 Task: Buy 2 Tailgate Window from Motors section under best seller category for shipping address: Kimberly Smith, 1127 Sharon Lane, South Bend, Indiana 46625, Cell Number 5742125169. Pay from credit card ending with 7965, CVV 549
Action: Mouse moved to (13, 91)
Screenshot: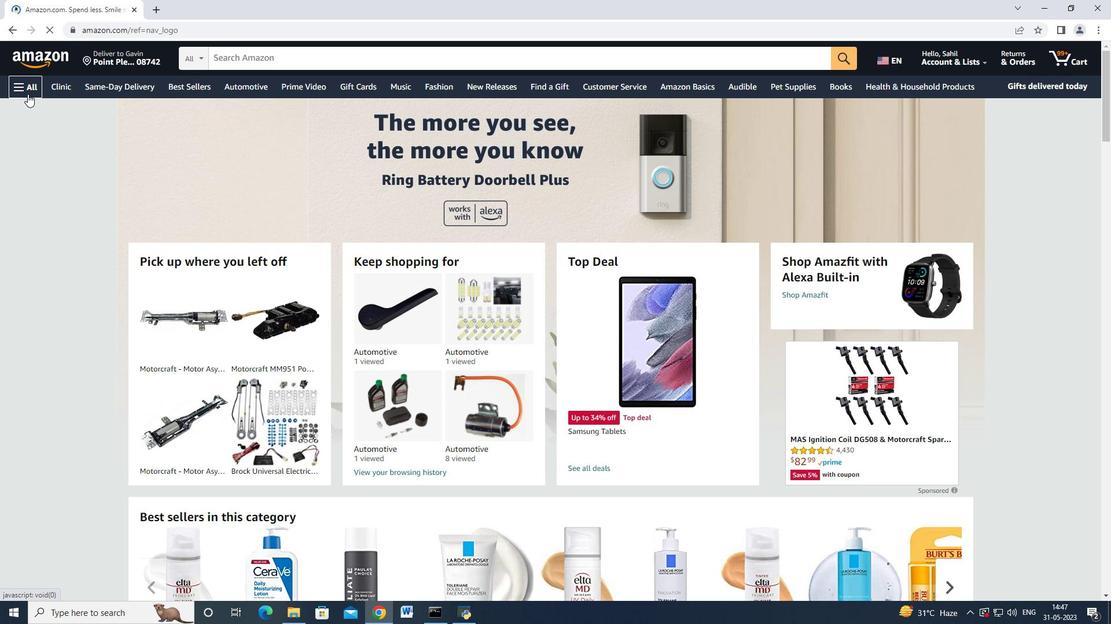 
Action: Mouse pressed left at (13, 91)
Screenshot: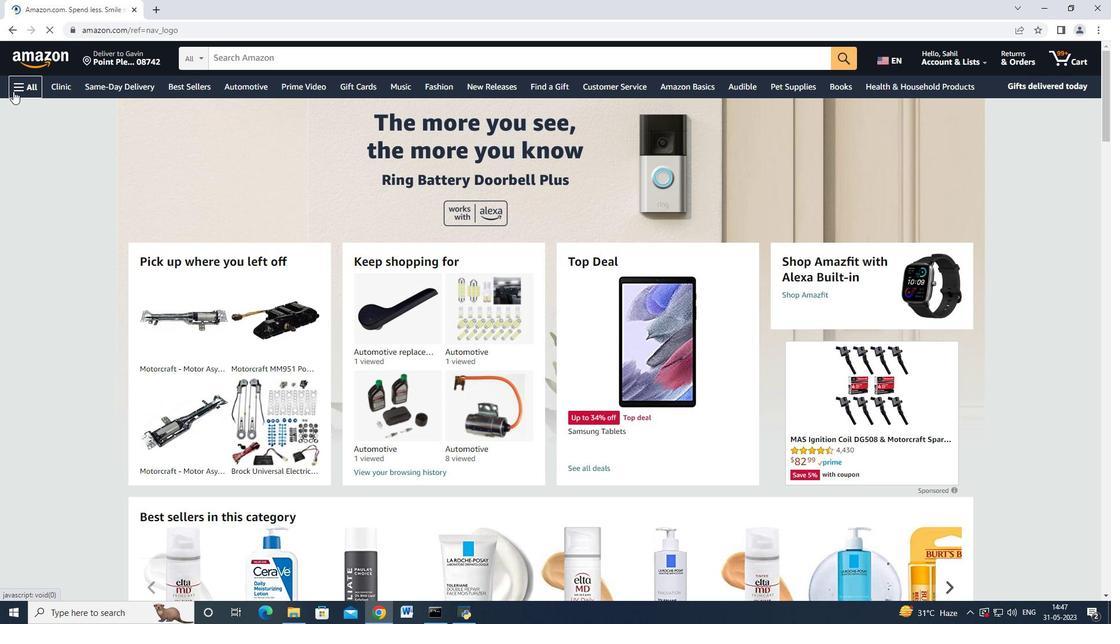 
Action: Mouse moved to (52, 162)
Screenshot: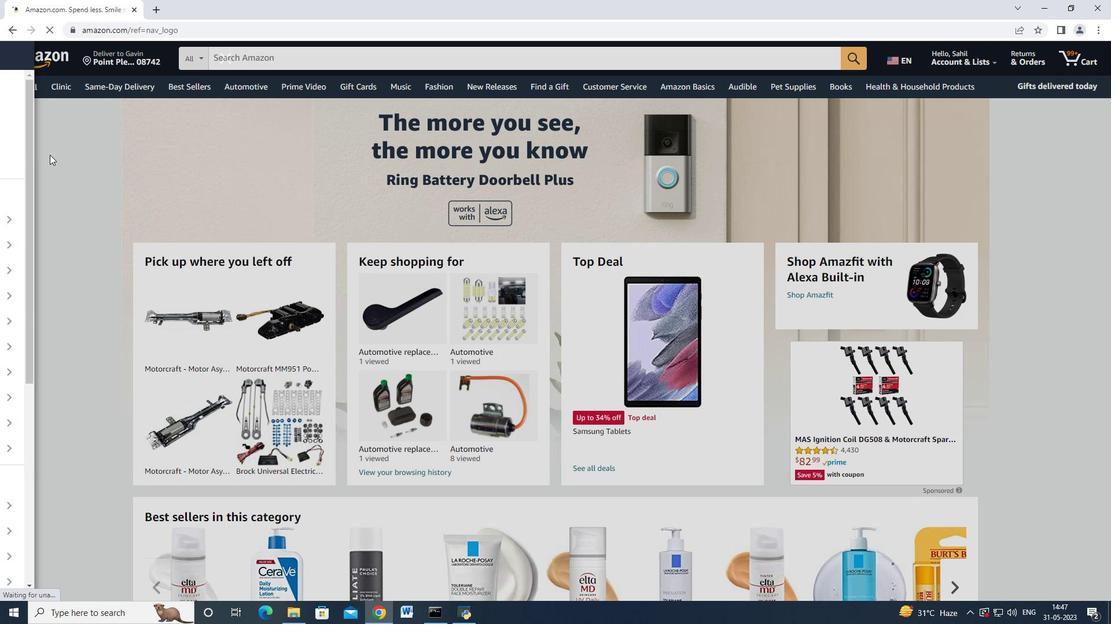 
Action: Mouse scrolled (52, 162) with delta (0, 0)
Screenshot: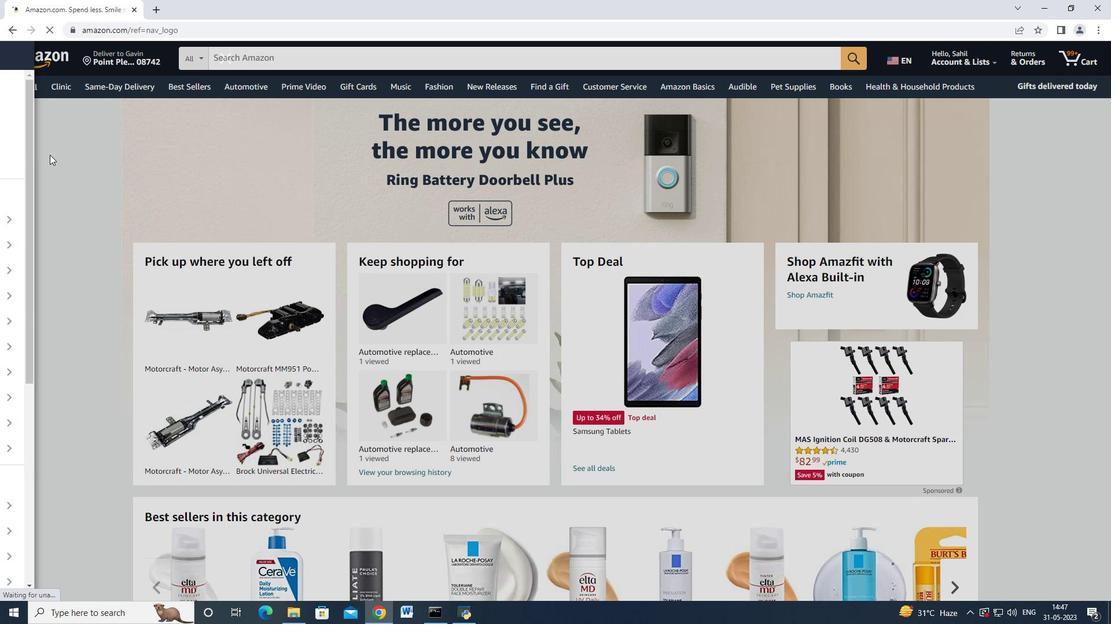
Action: Mouse moved to (53, 164)
Screenshot: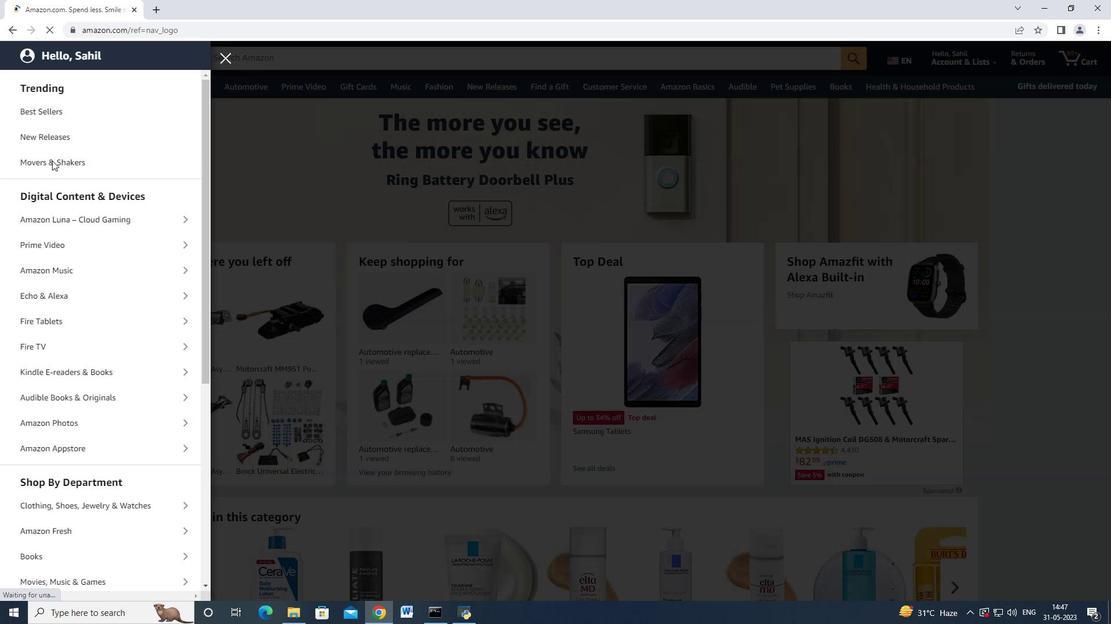 
Action: Mouse scrolled (53, 164) with delta (0, 0)
Screenshot: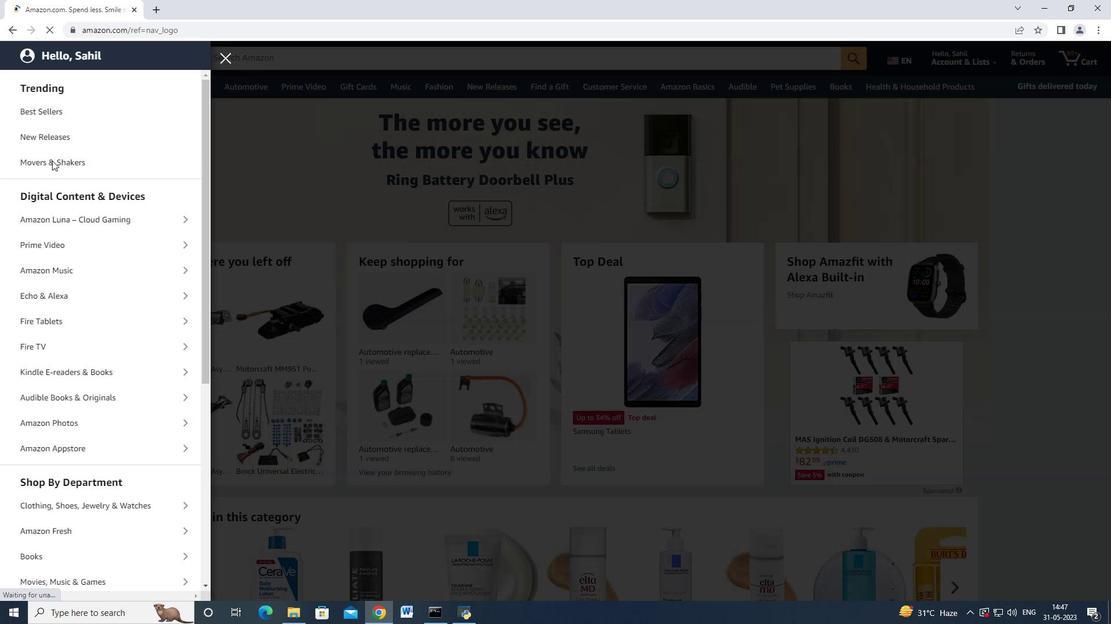 
Action: Mouse moved to (55, 170)
Screenshot: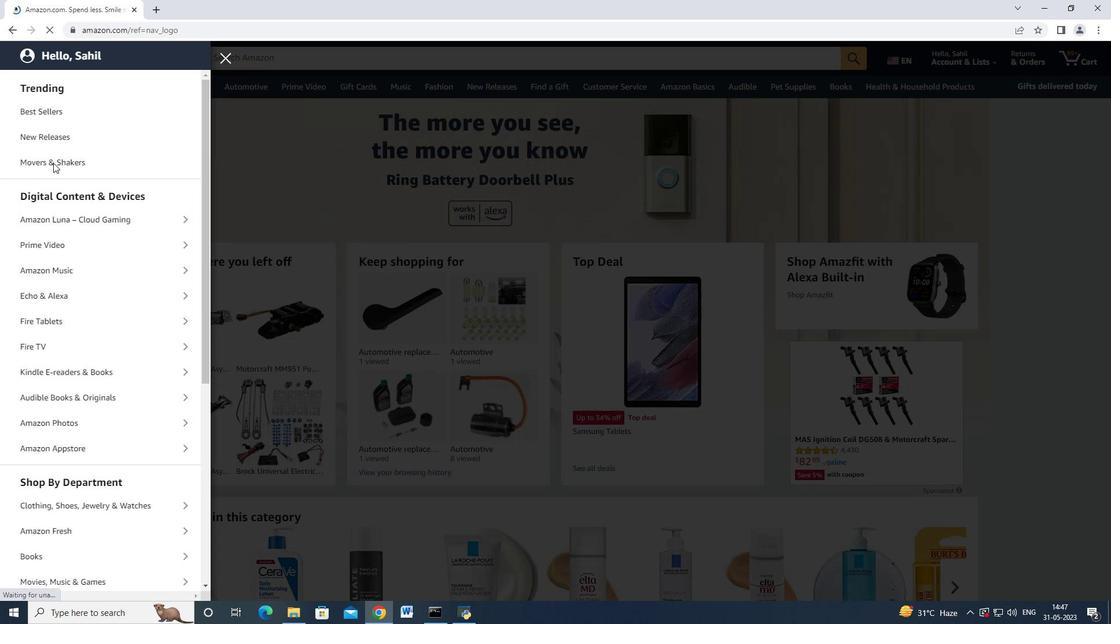 
Action: Mouse scrolled (55, 170) with delta (0, 0)
Screenshot: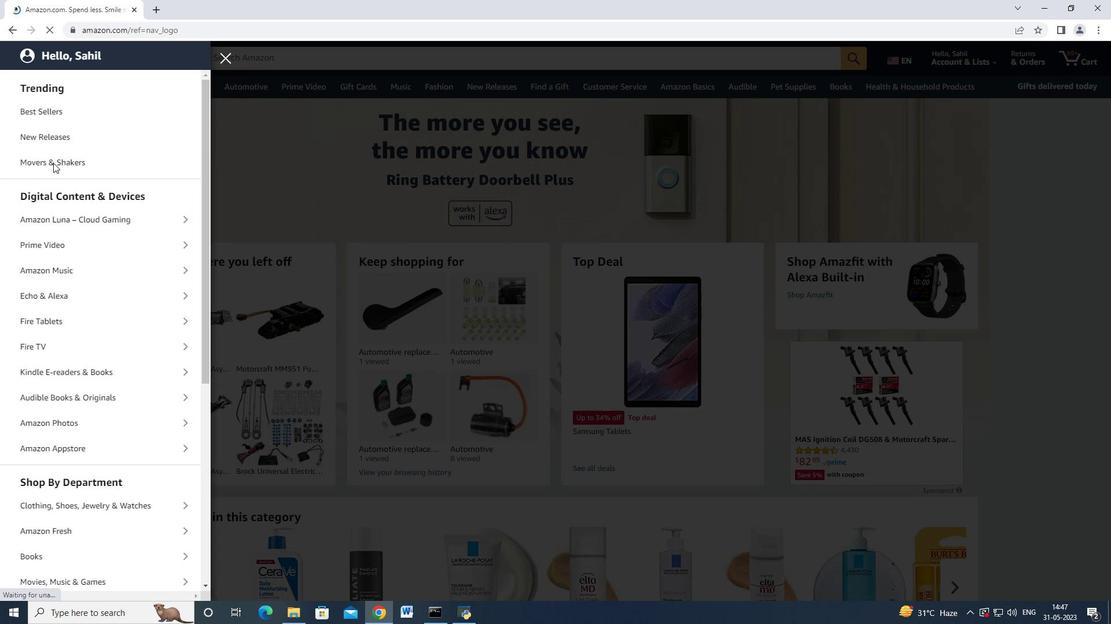 
Action: Mouse moved to (55, 206)
Screenshot: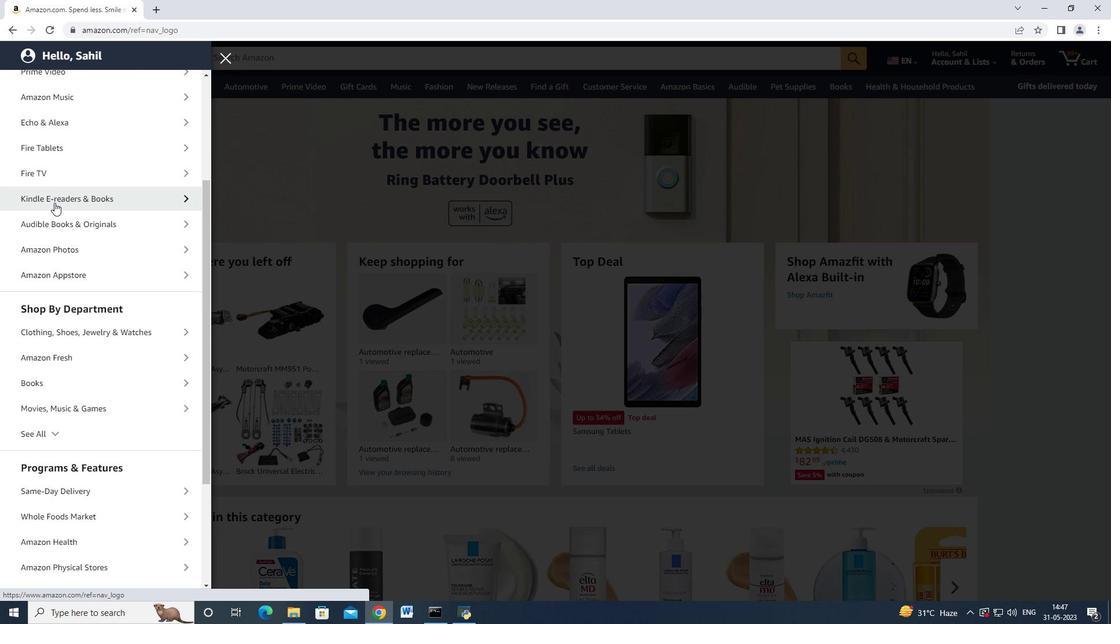 
Action: Mouse scrolled (55, 206) with delta (0, 0)
Screenshot: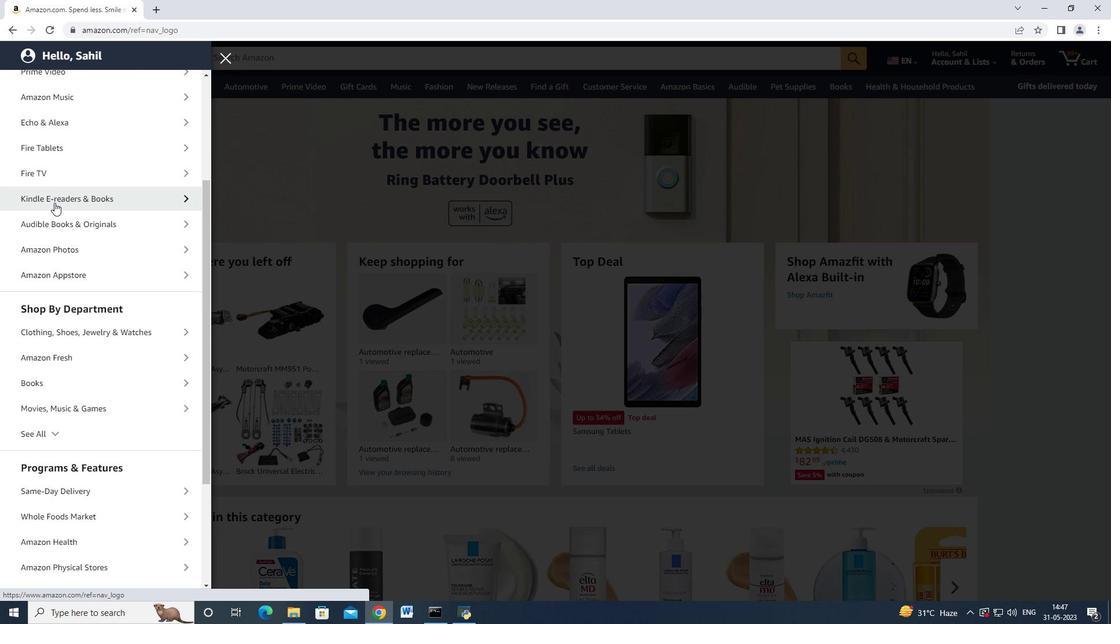 
Action: Mouse moved to (61, 221)
Screenshot: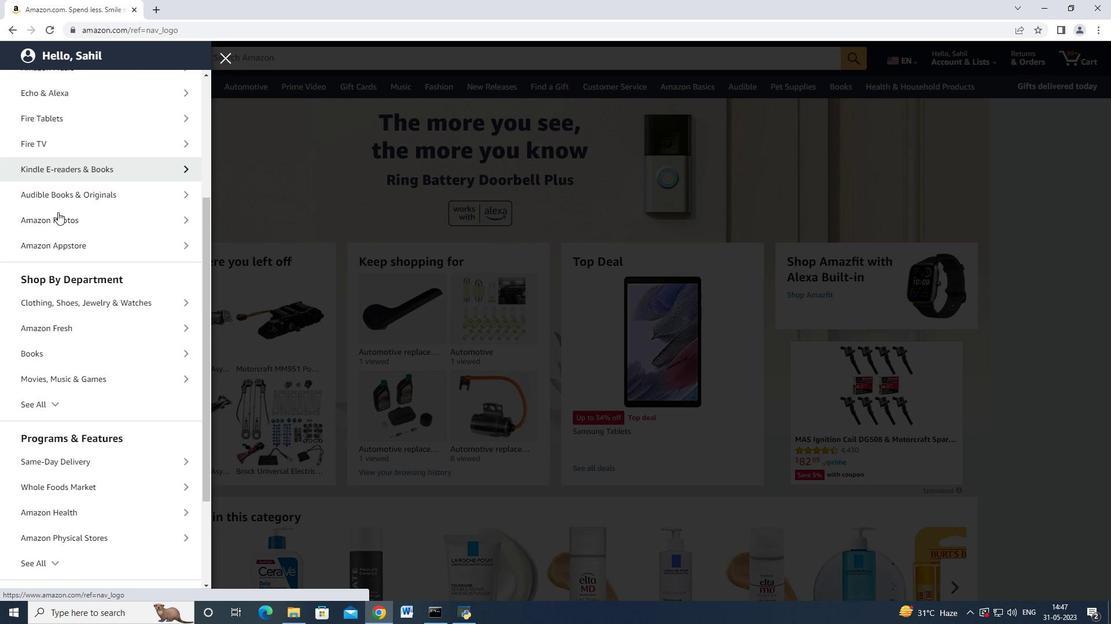 
Action: Mouse scrolled (61, 220) with delta (0, 0)
Screenshot: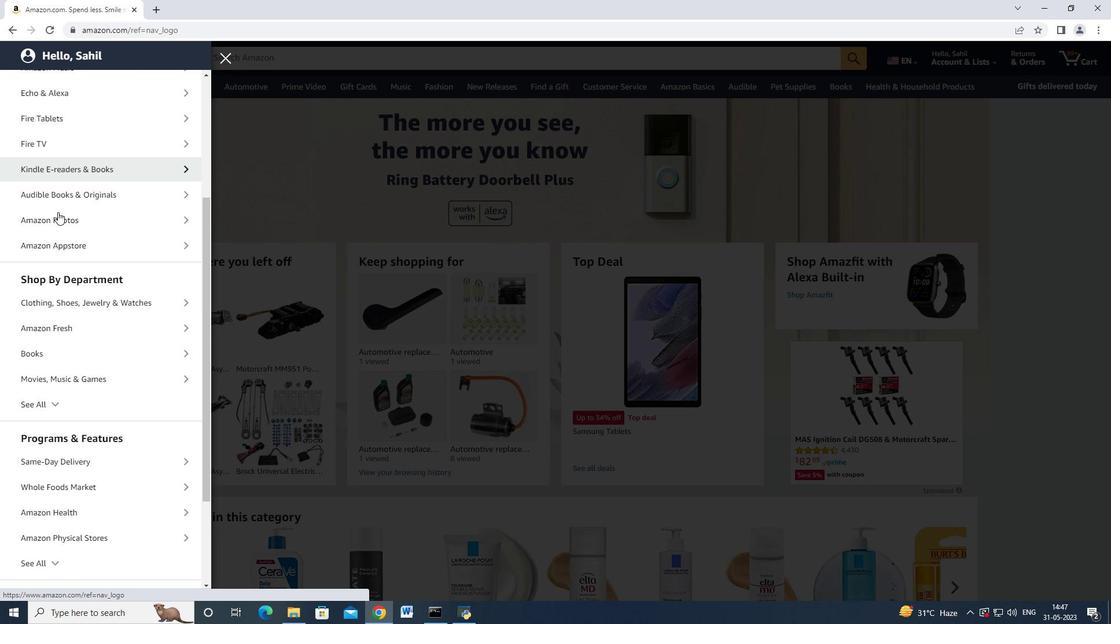 
Action: Mouse moved to (57, 320)
Screenshot: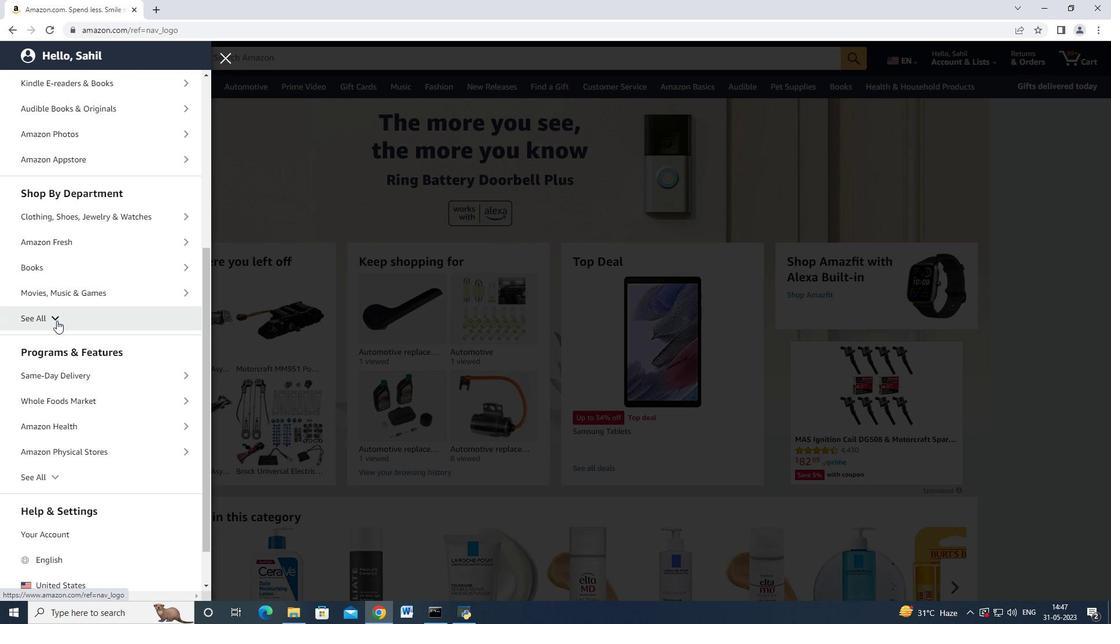 
Action: Mouse pressed left at (57, 320)
Screenshot: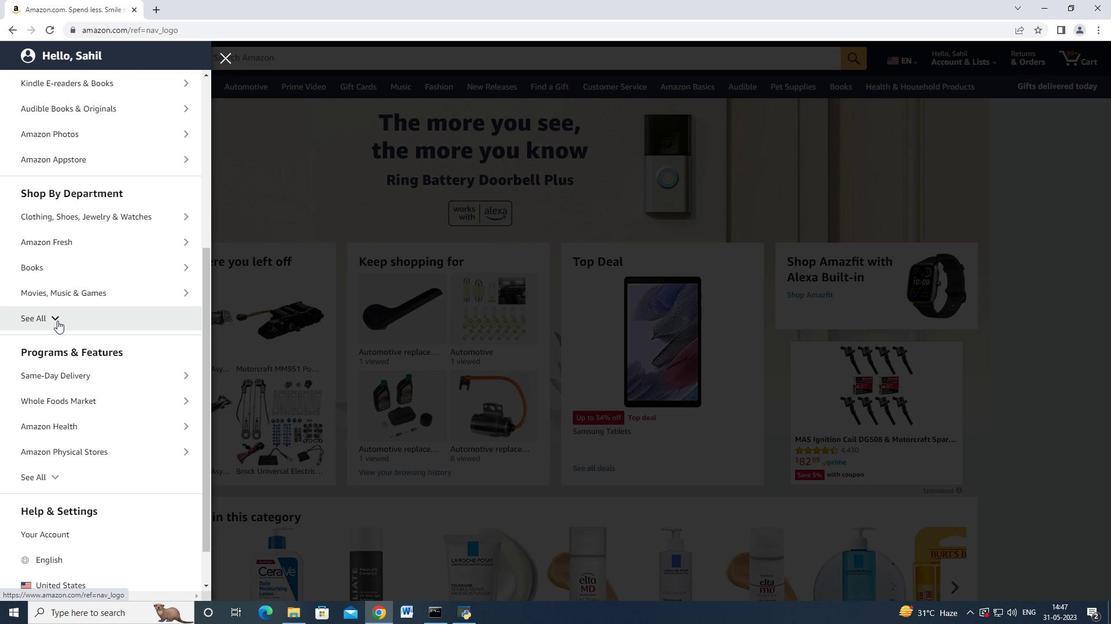 
Action: Mouse moved to (60, 317)
Screenshot: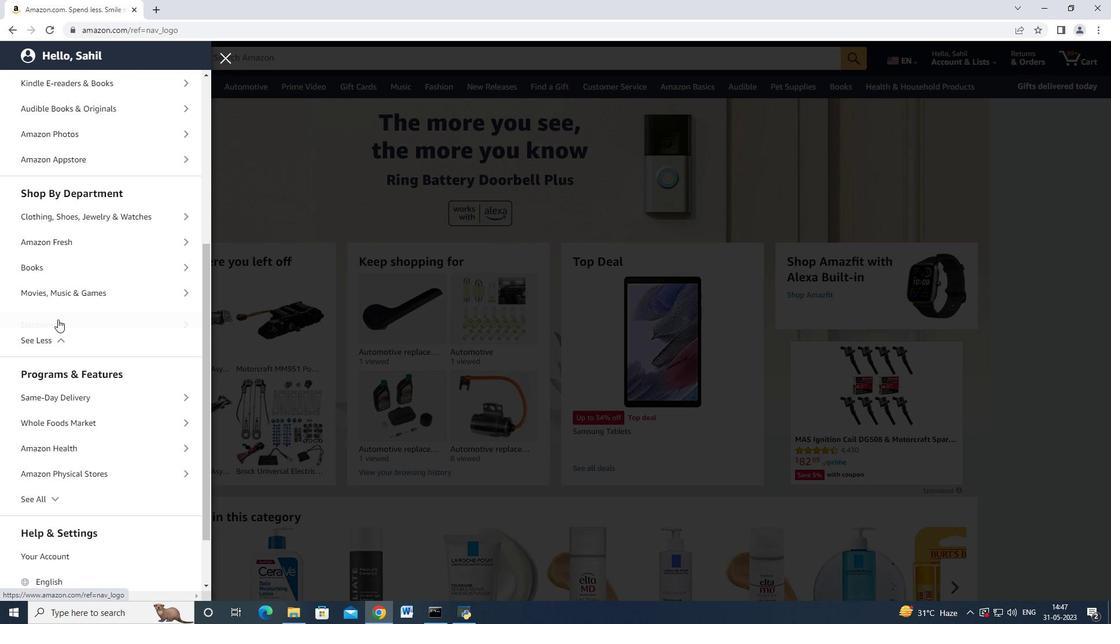 
Action: Mouse scrolled (60, 317) with delta (0, 0)
Screenshot: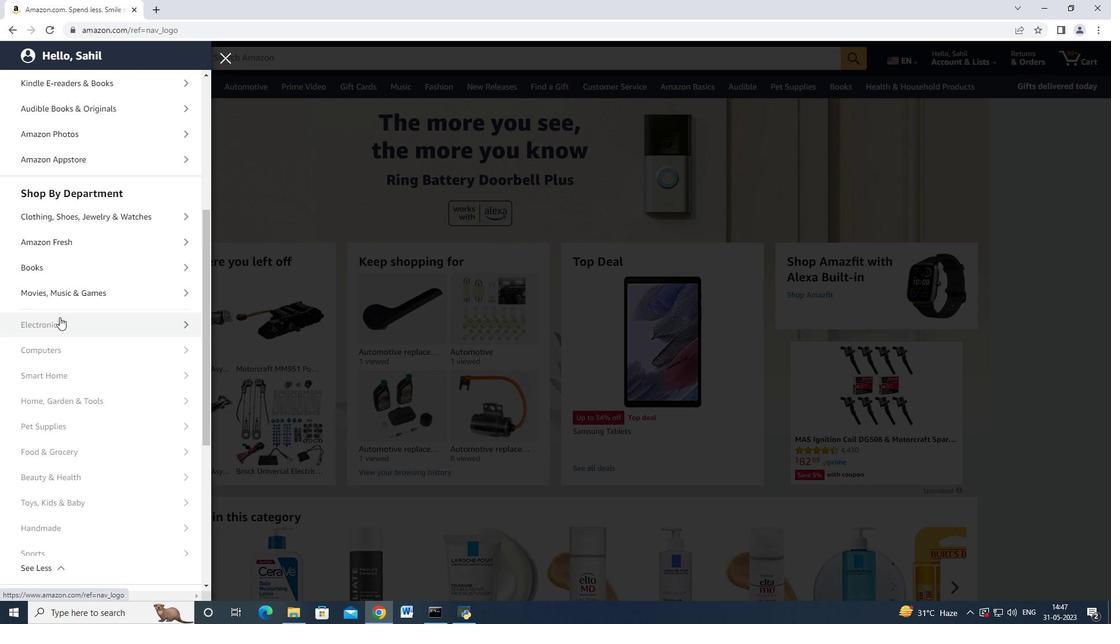 
Action: Mouse scrolled (60, 317) with delta (0, 0)
Screenshot: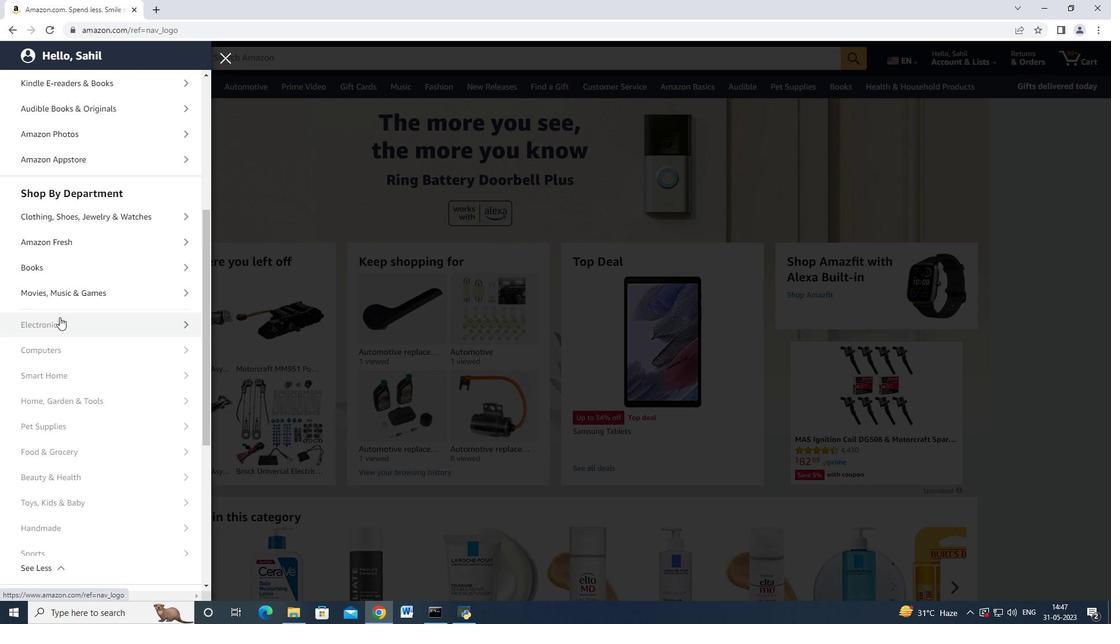 
Action: Mouse scrolled (60, 317) with delta (0, 0)
Screenshot: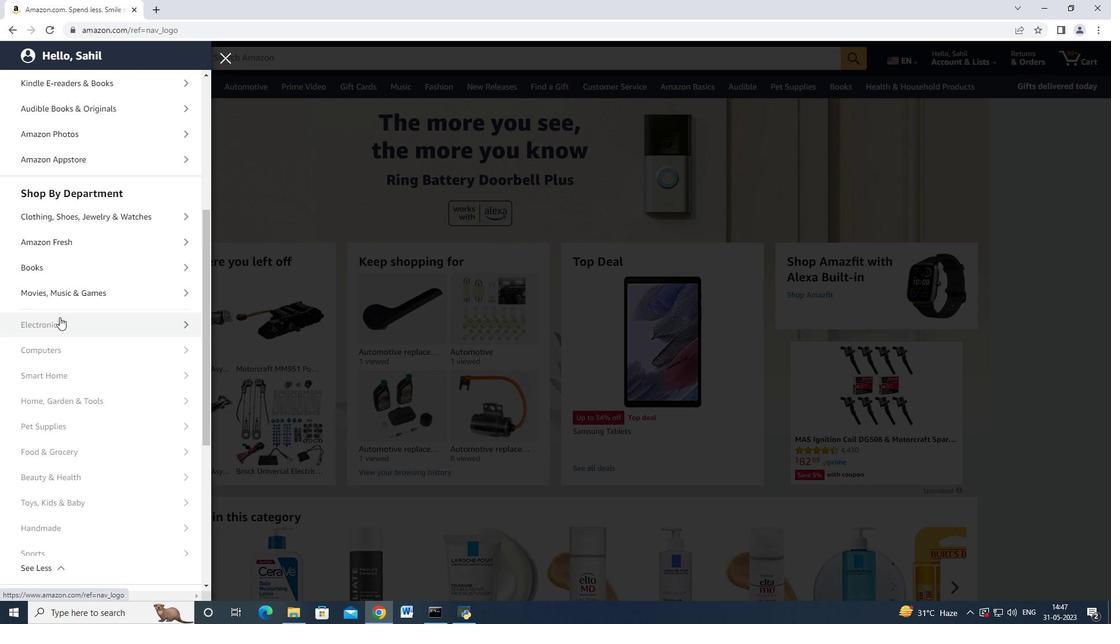 
Action: Mouse scrolled (60, 317) with delta (0, 0)
Screenshot: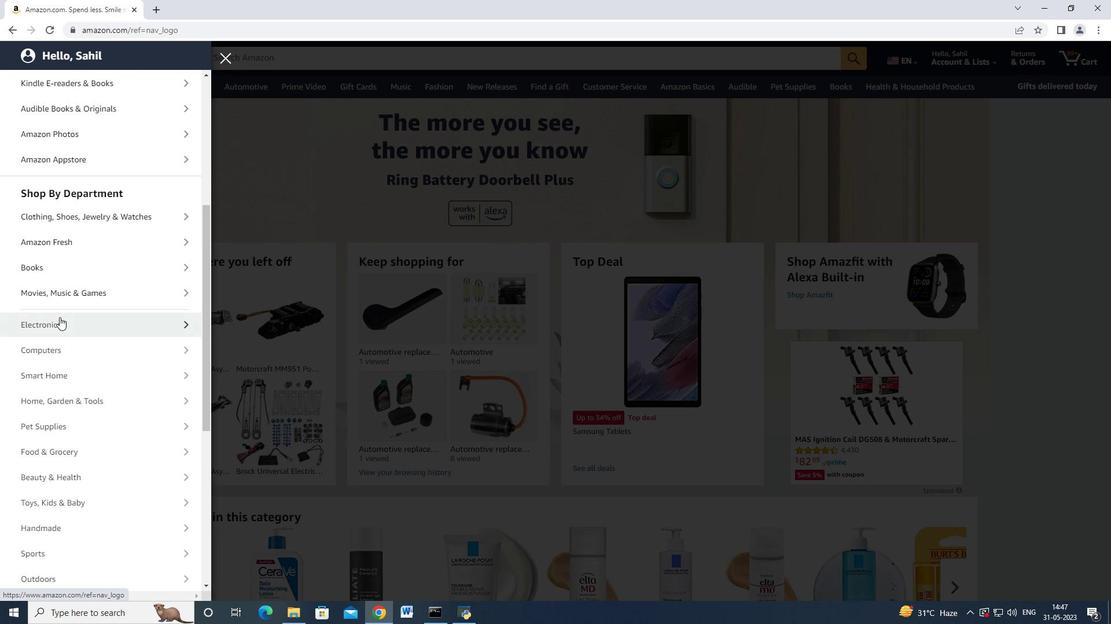 
Action: Mouse moved to (76, 368)
Screenshot: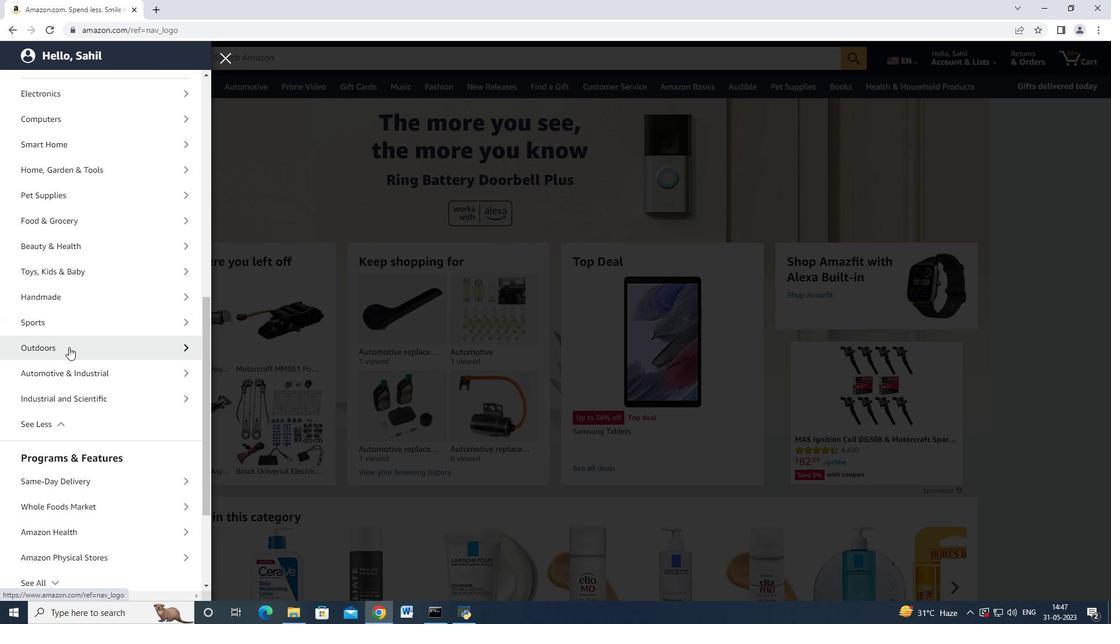 
Action: Mouse pressed left at (76, 368)
Screenshot: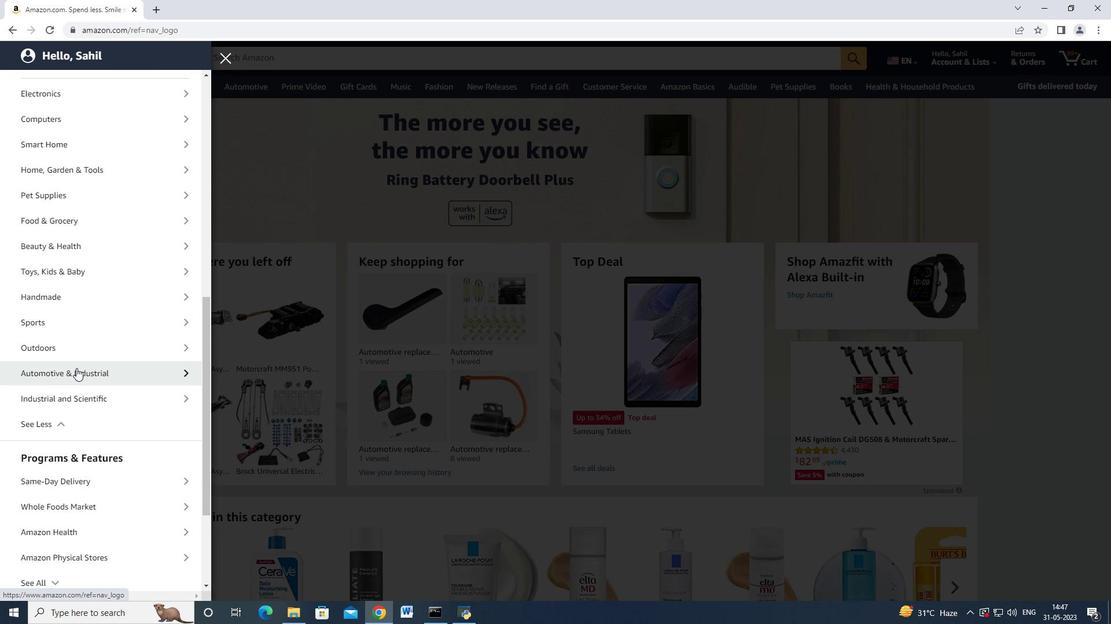 
Action: Mouse moved to (89, 133)
Screenshot: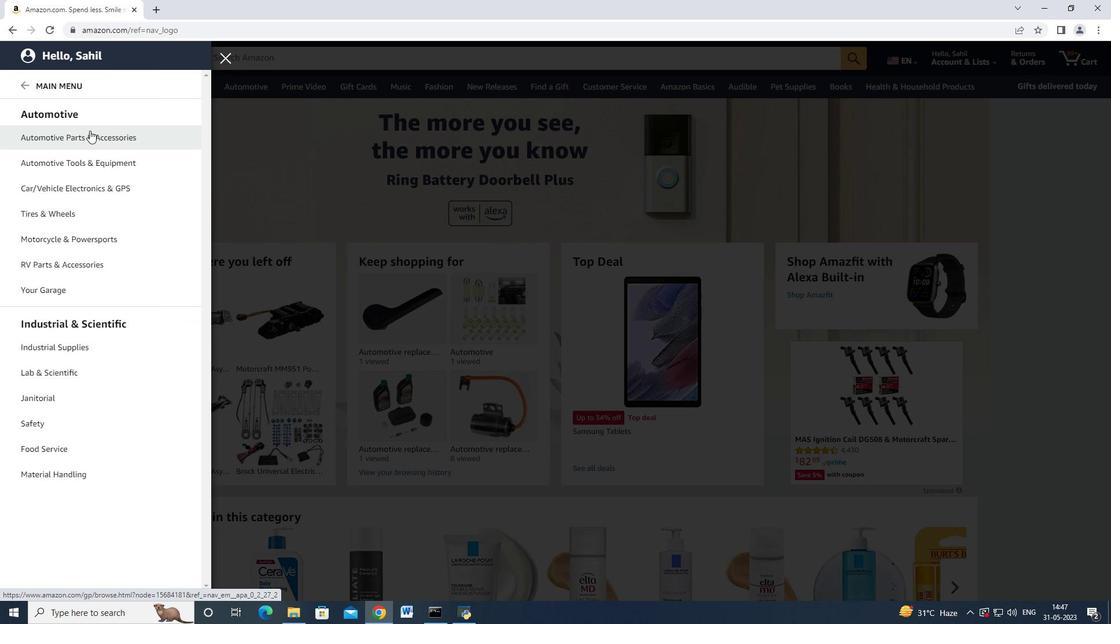 
Action: Mouse pressed left at (89, 133)
Screenshot: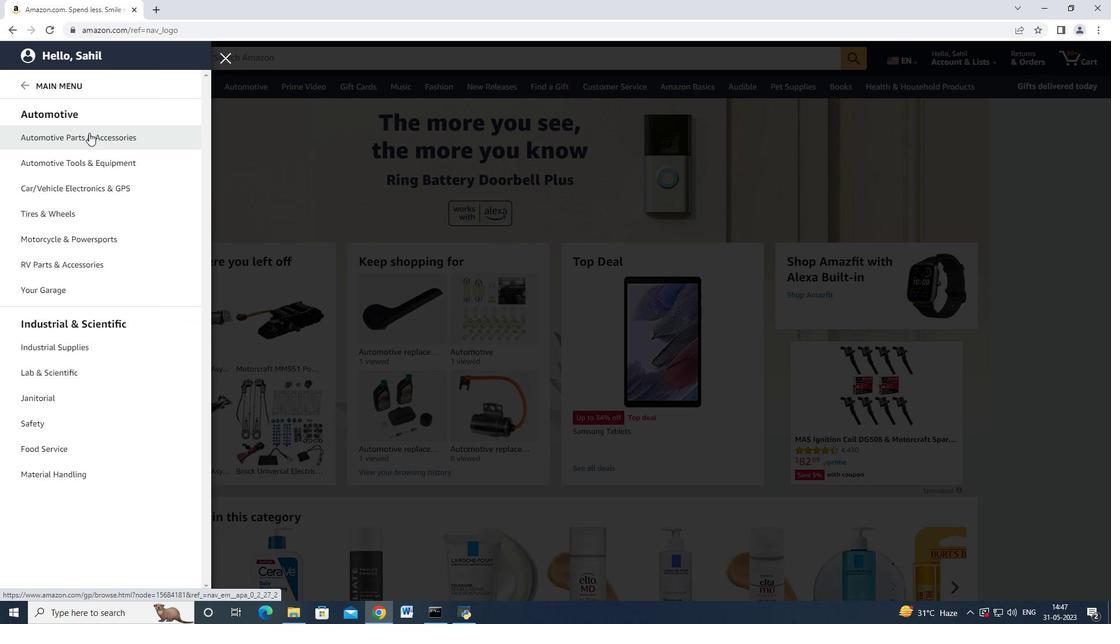
Action: Mouse moved to (200, 107)
Screenshot: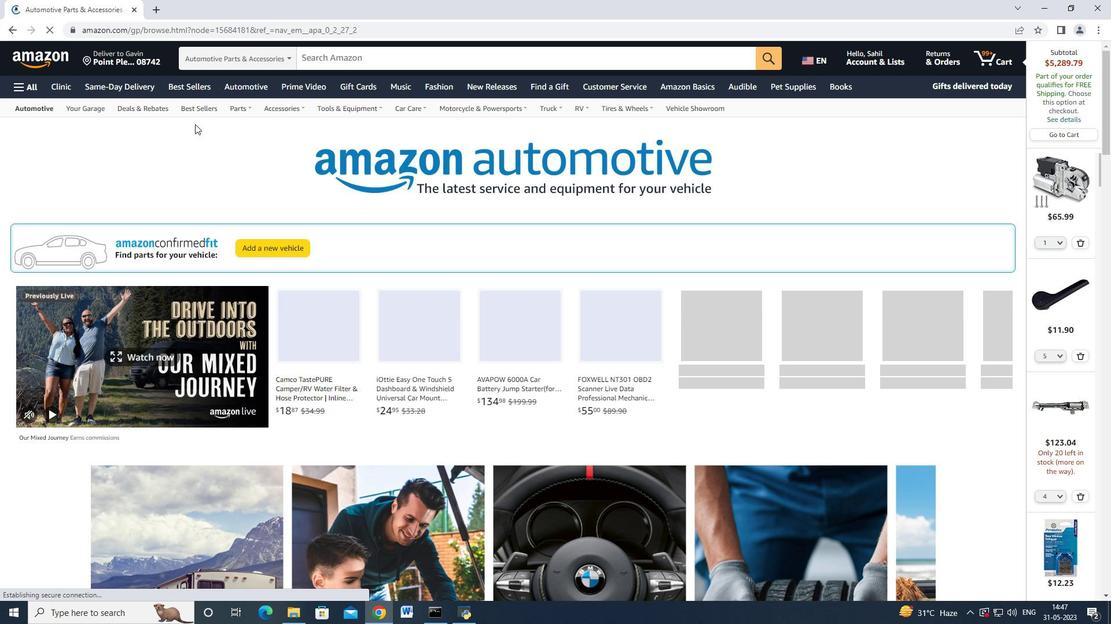 
Action: Mouse pressed left at (200, 107)
Screenshot: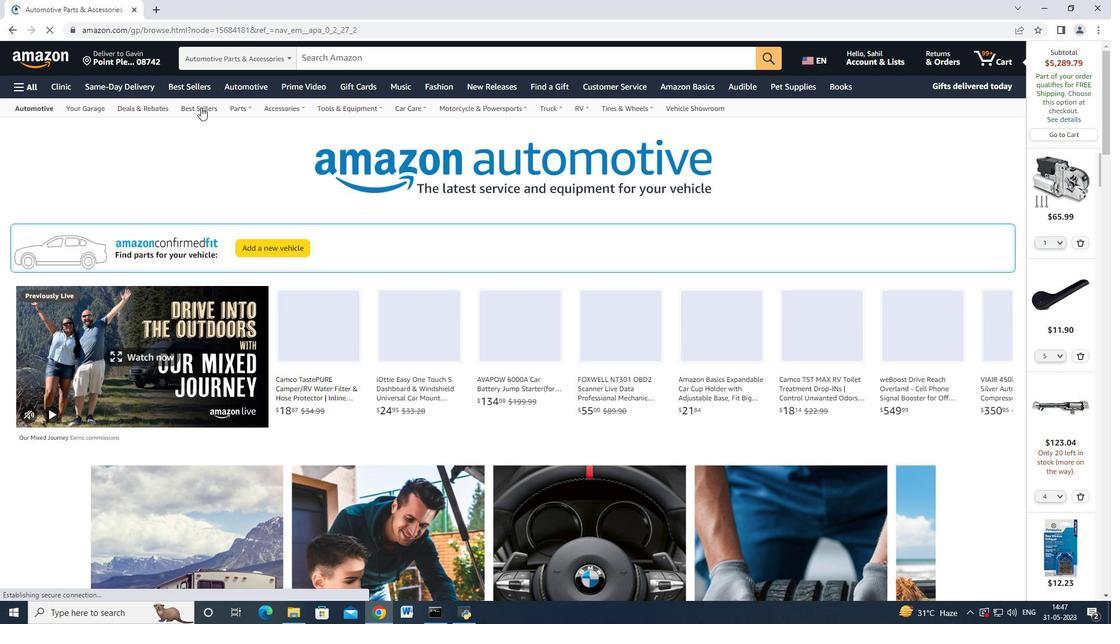 
Action: Mouse moved to (155, 148)
Screenshot: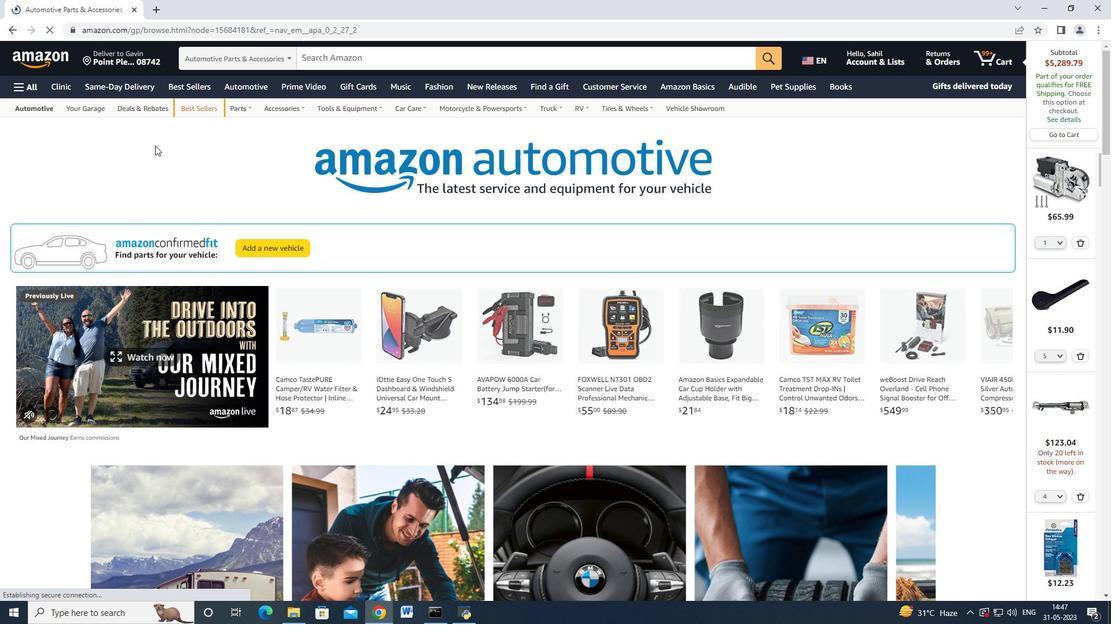 
Action: Mouse scrolled (155, 147) with delta (0, 0)
Screenshot: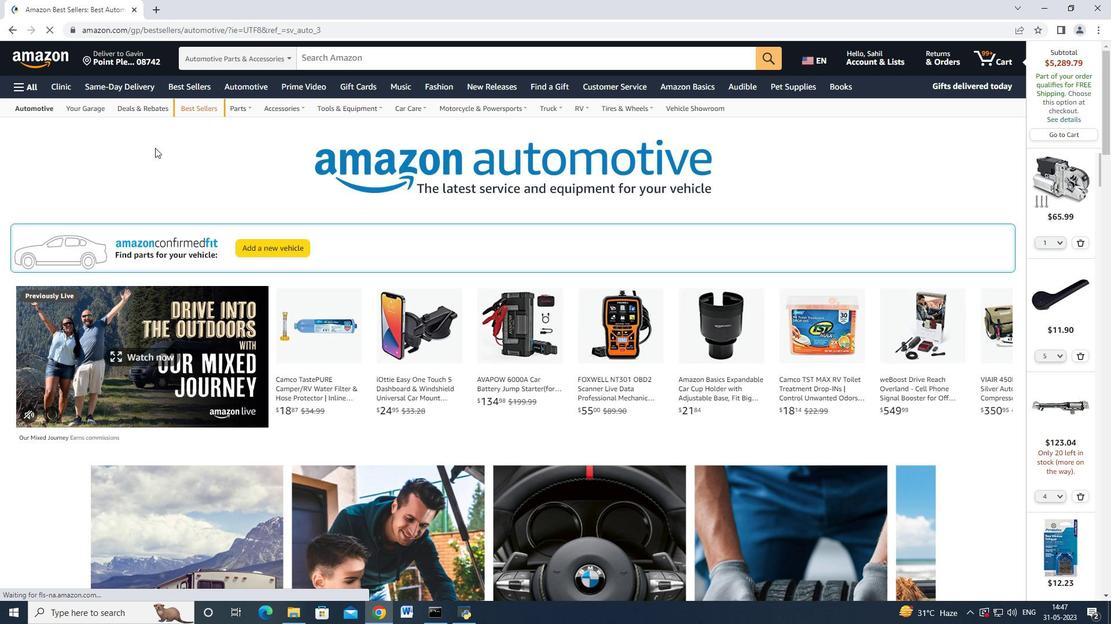 
Action: Mouse moved to (126, 237)
Screenshot: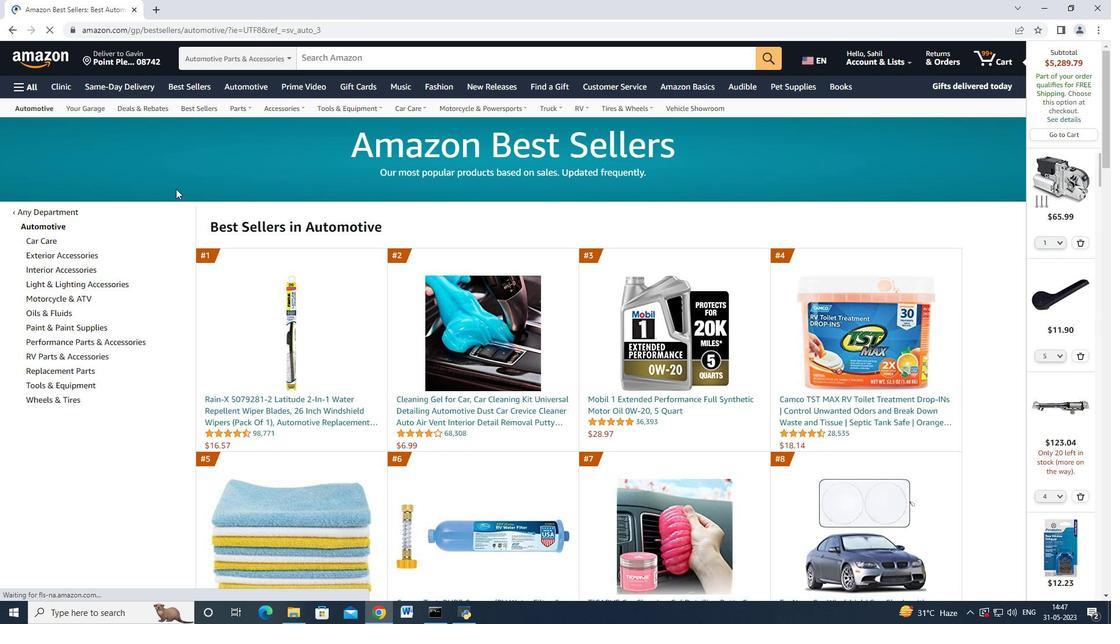 
Action: Mouse scrolled (175, 198) with delta (0, 0)
Screenshot: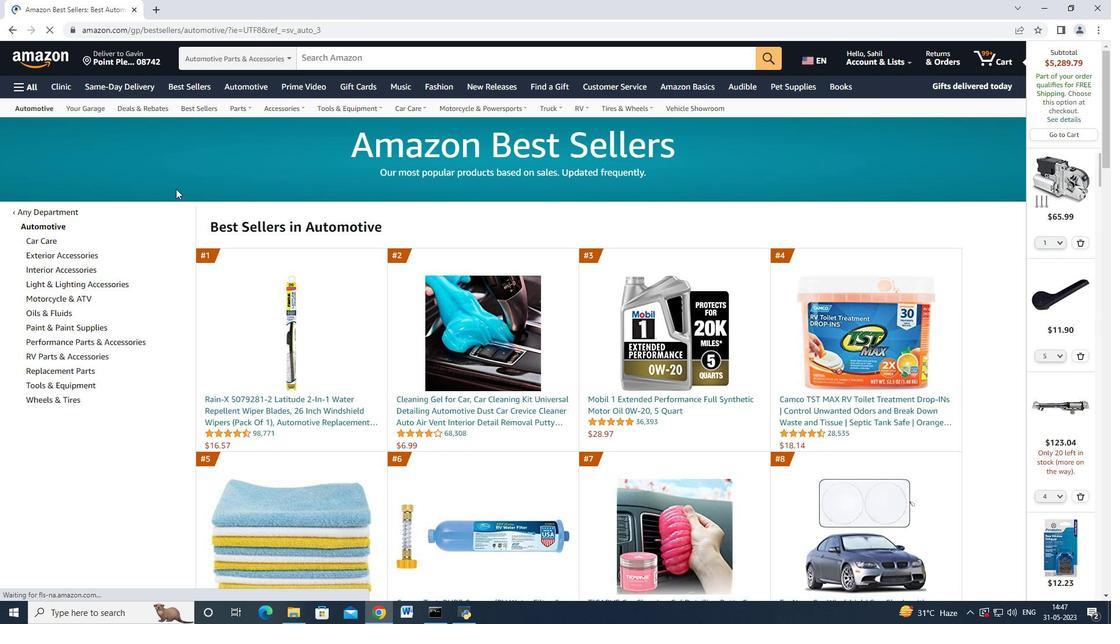 
Action: Mouse moved to (71, 312)
Screenshot: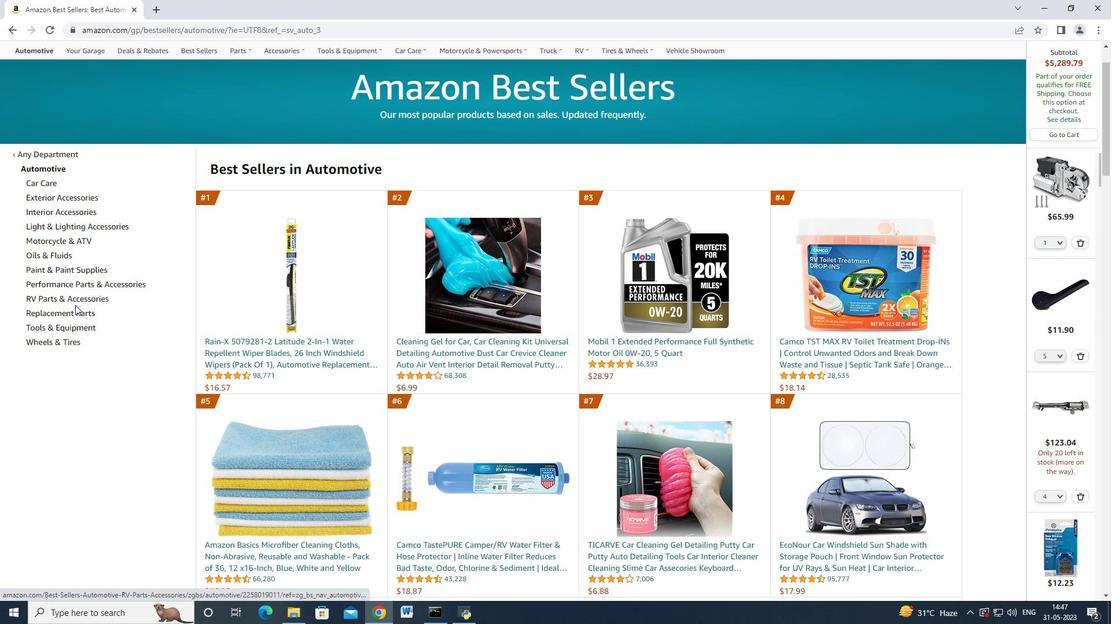 
Action: Mouse pressed left at (71, 312)
Screenshot: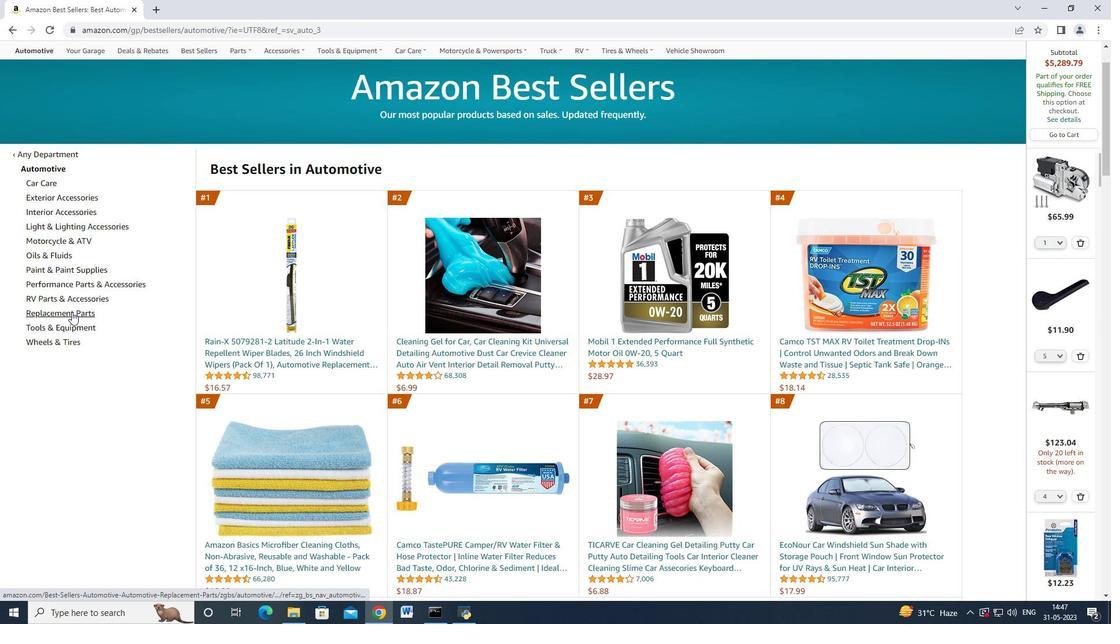 
Action: Mouse moved to (149, 309)
Screenshot: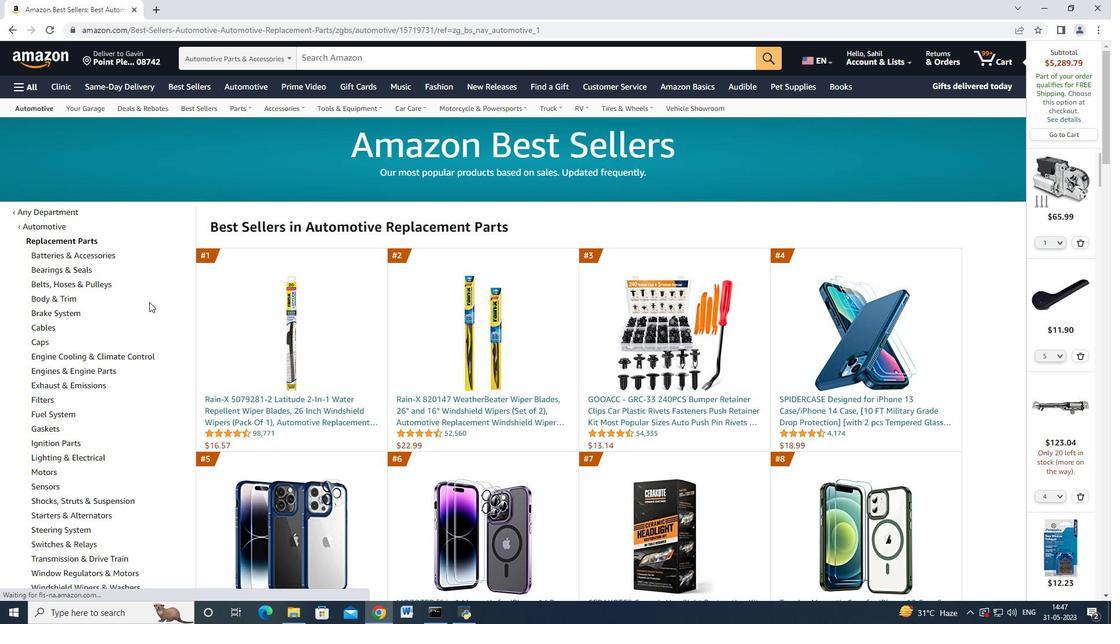 
Action: Mouse scrolled (149, 309) with delta (0, 0)
Screenshot: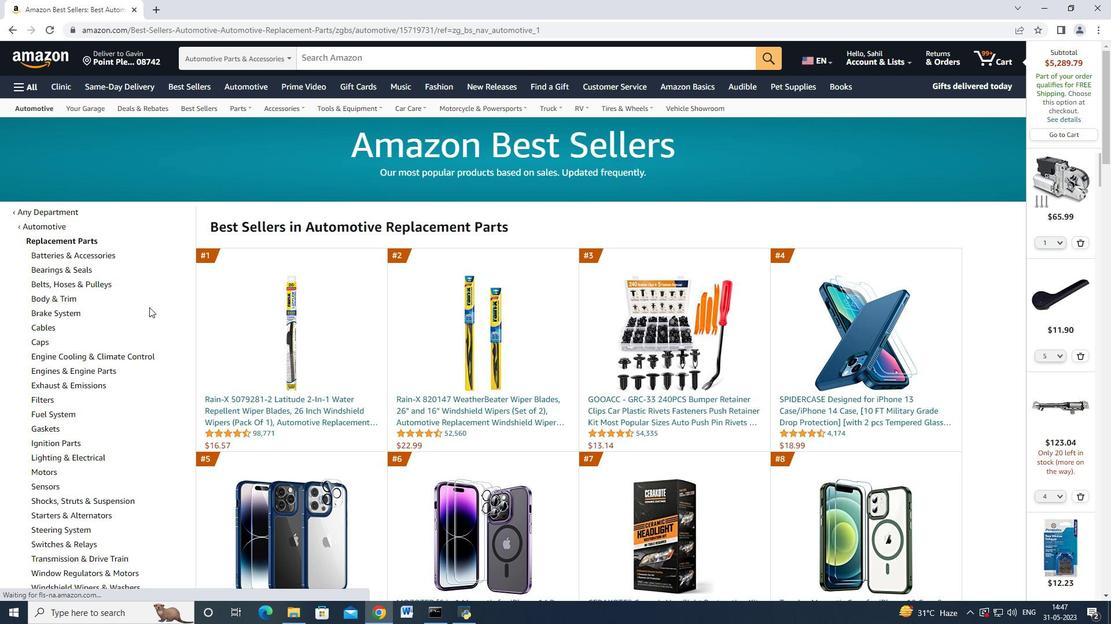
Action: Mouse moved to (149, 310)
Screenshot: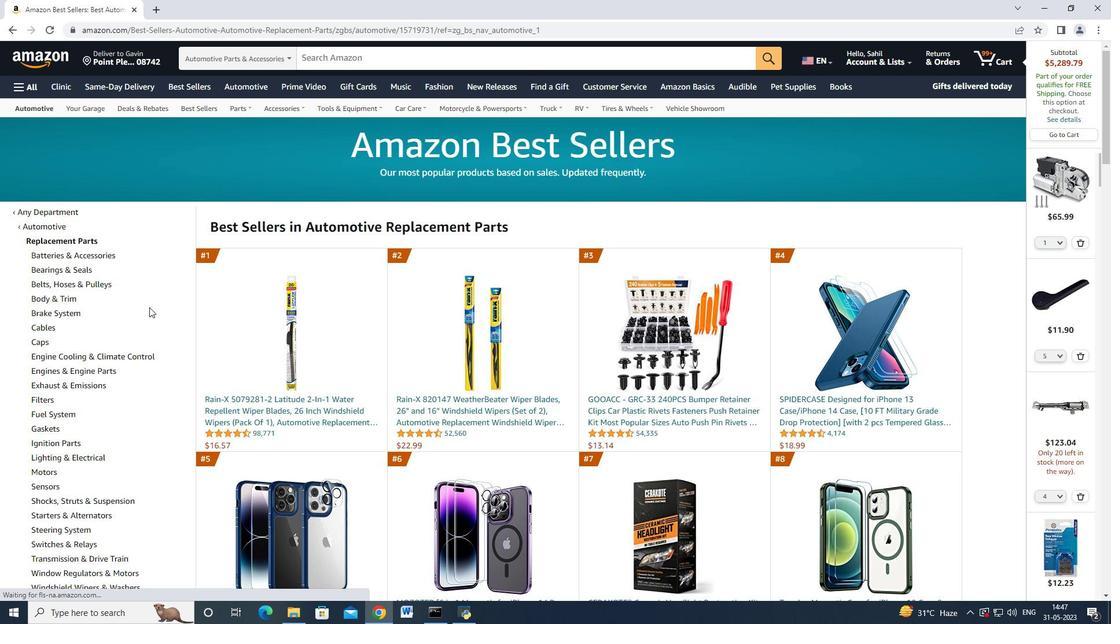 
Action: Mouse scrolled (149, 309) with delta (0, 0)
Screenshot: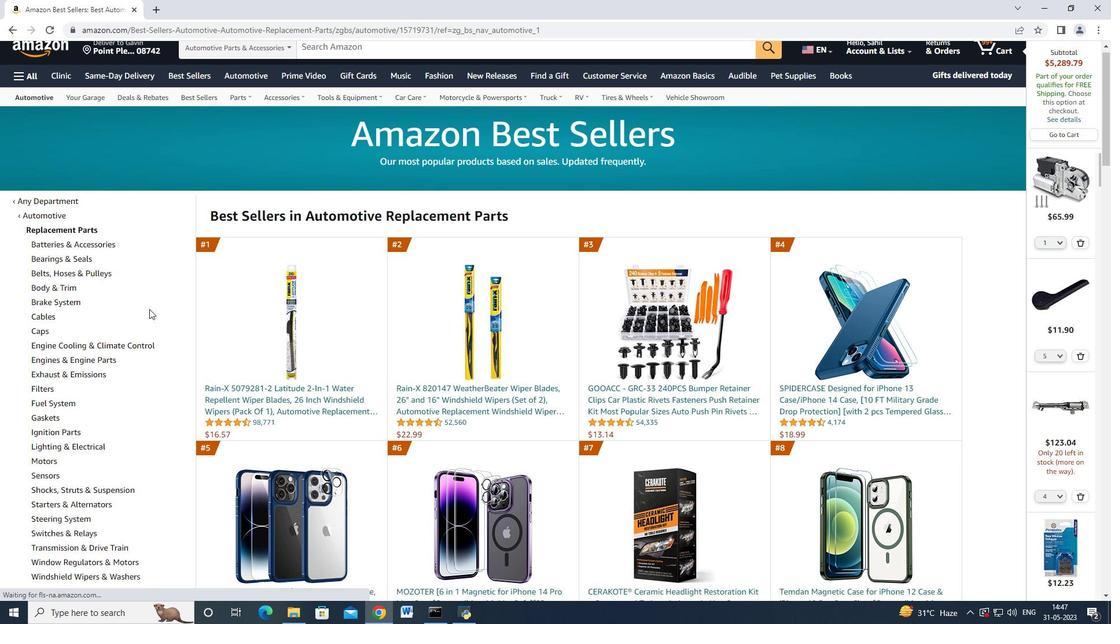 
Action: Mouse moved to (43, 358)
Screenshot: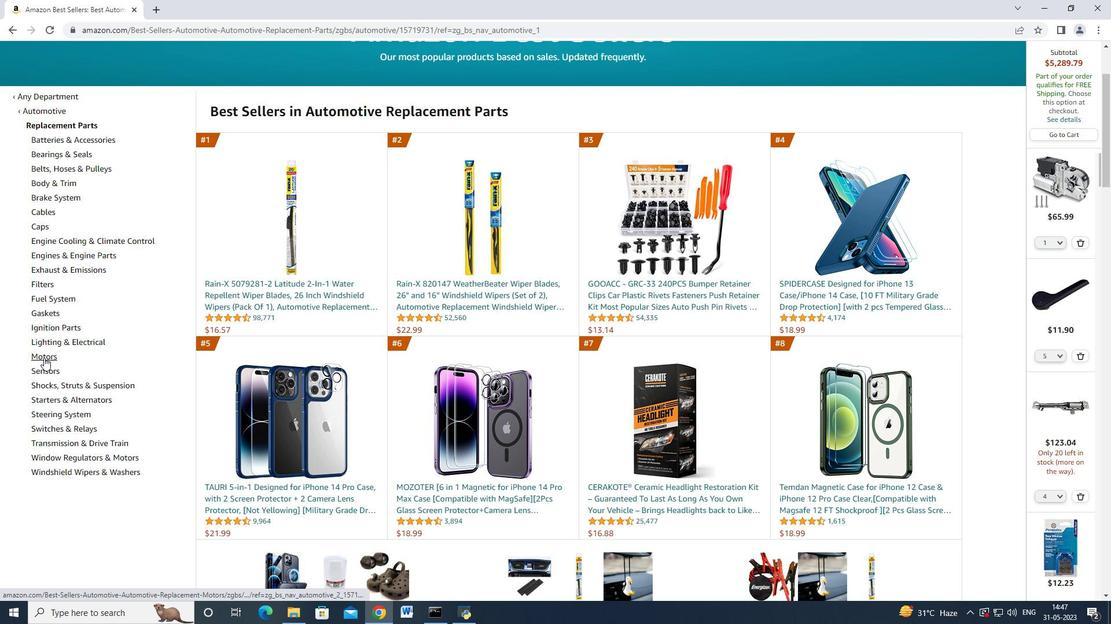 
Action: Mouse pressed left at (43, 358)
Screenshot: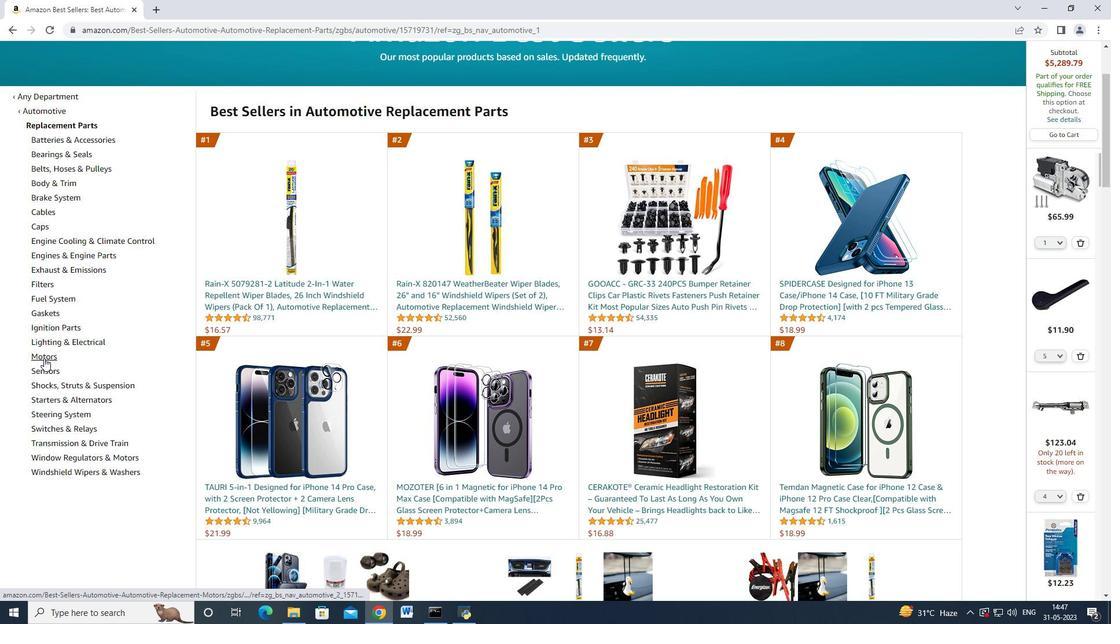 
Action: Mouse moved to (175, 311)
Screenshot: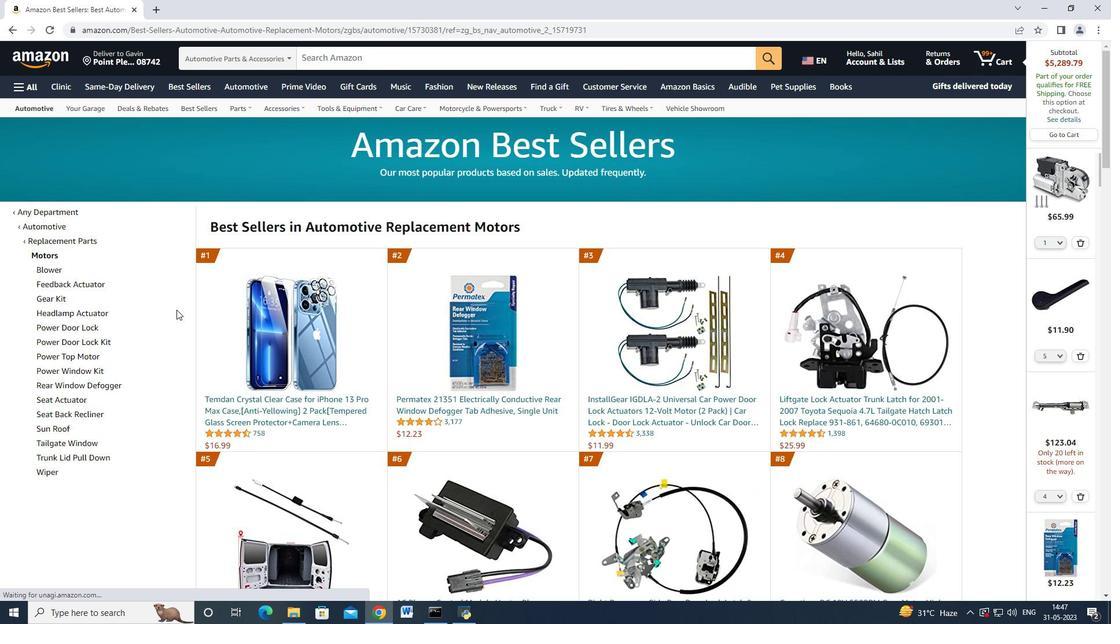 
Action: Mouse scrolled (175, 310) with delta (0, 0)
Screenshot: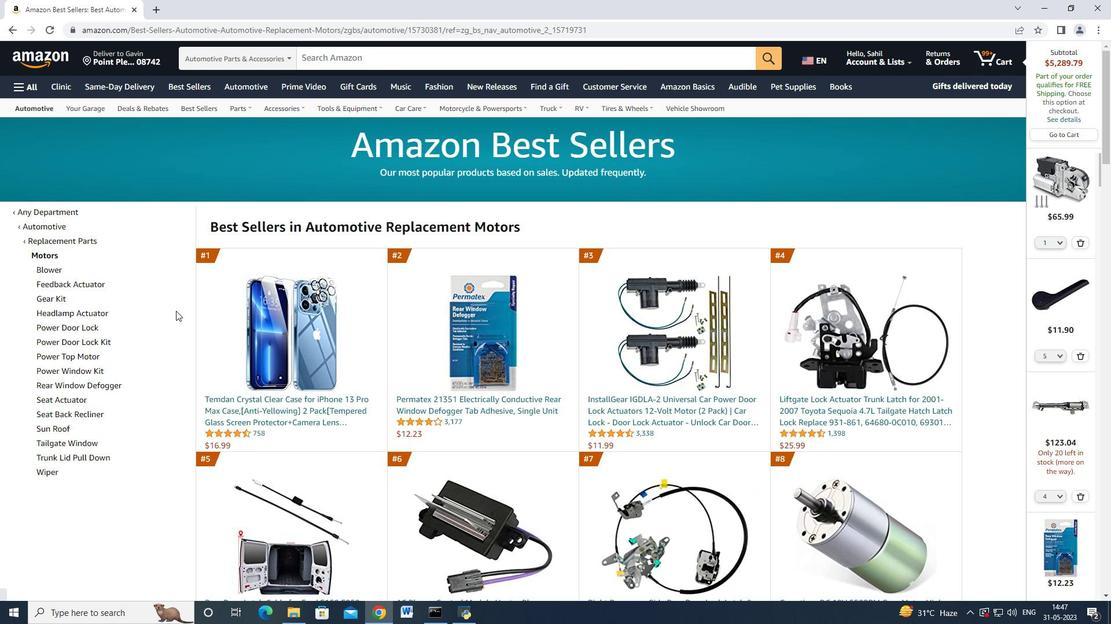 
Action: Mouse moved to (174, 315)
Screenshot: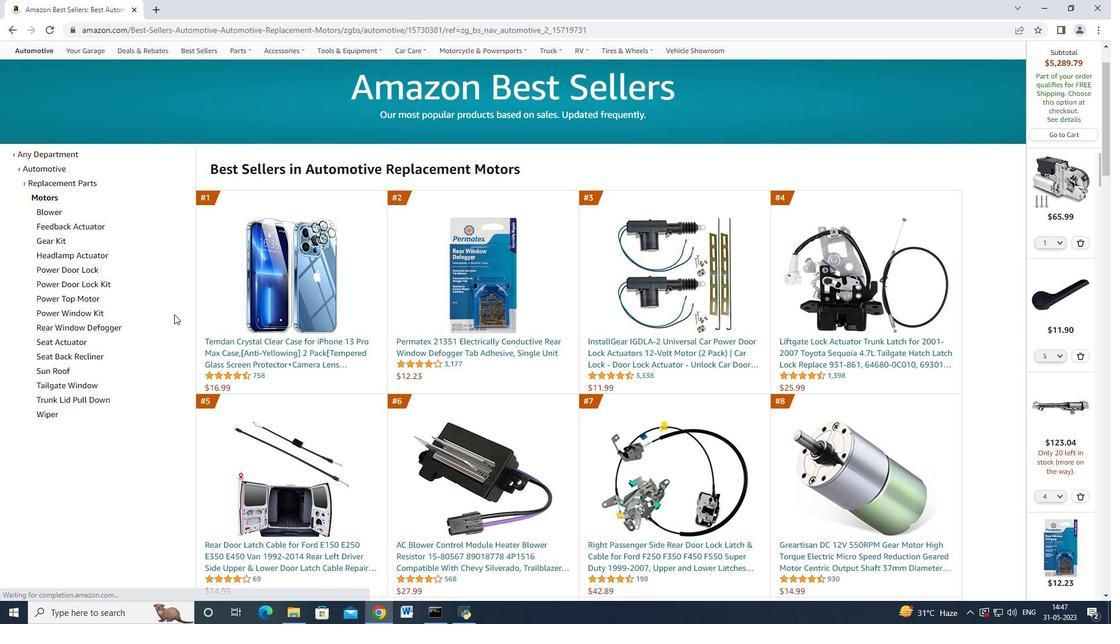 
Action: Mouse scrolled (174, 315) with delta (0, 0)
Screenshot: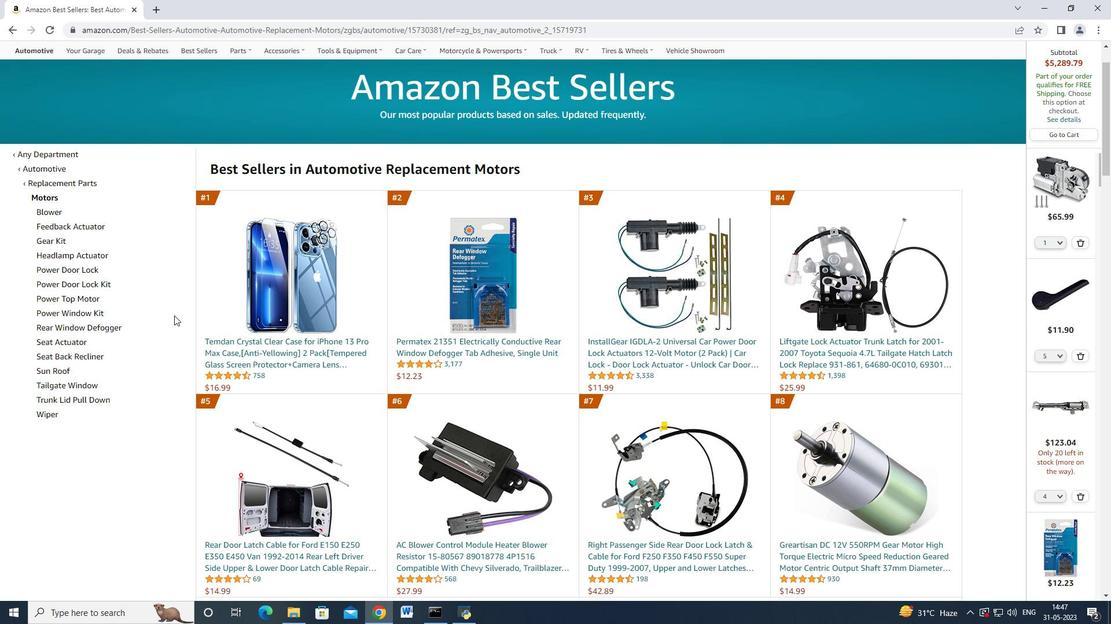 
Action: Mouse moved to (75, 324)
Screenshot: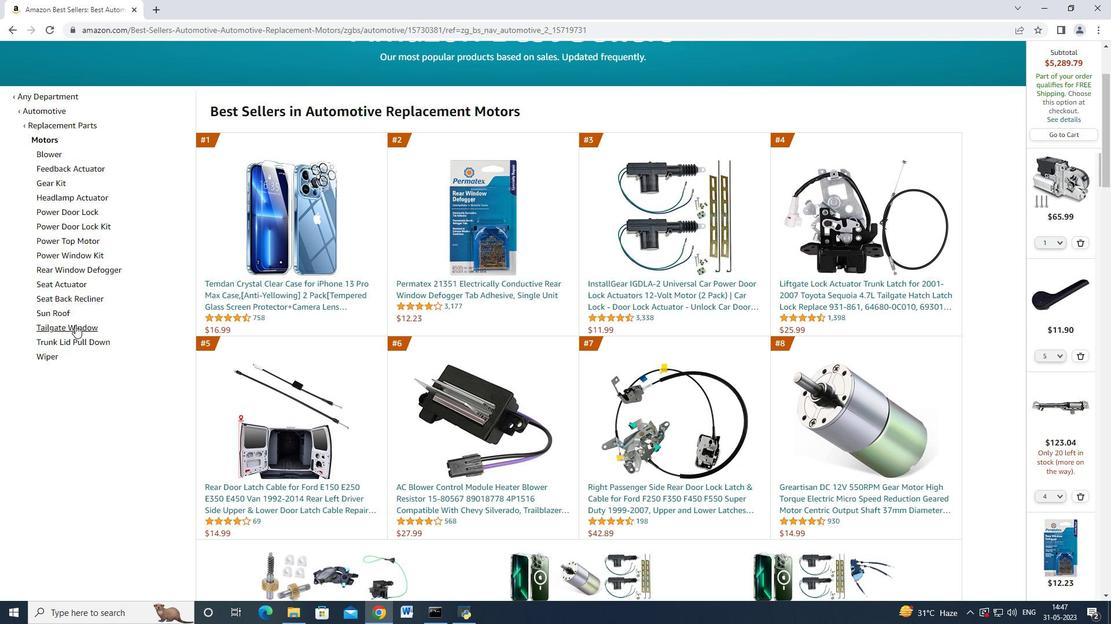 
Action: Mouse pressed left at (75, 324)
Screenshot: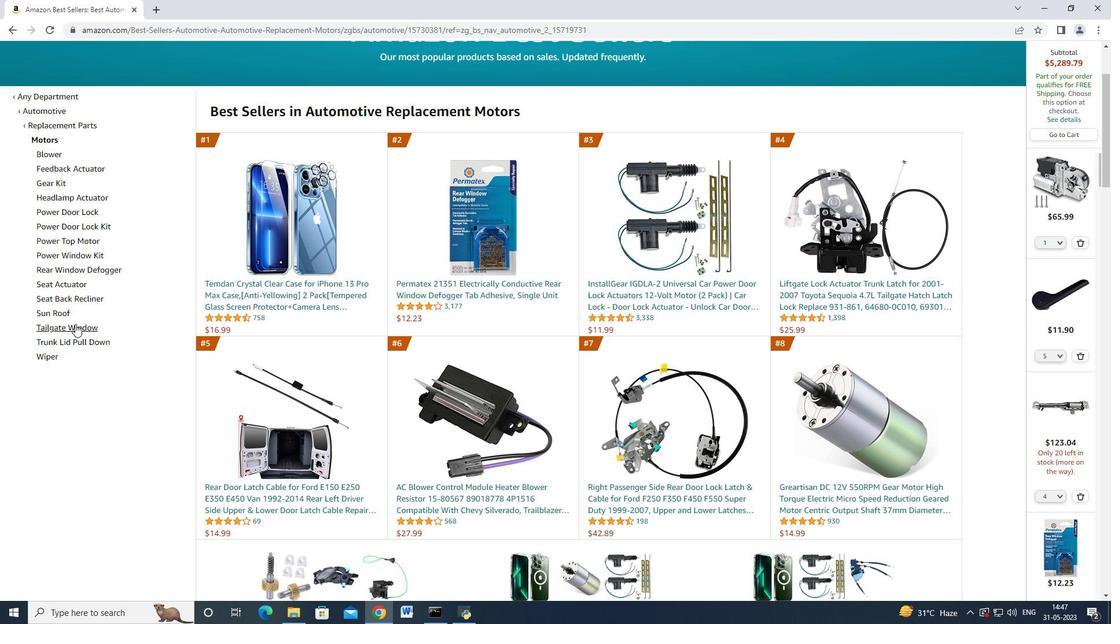
Action: Mouse moved to (147, 300)
Screenshot: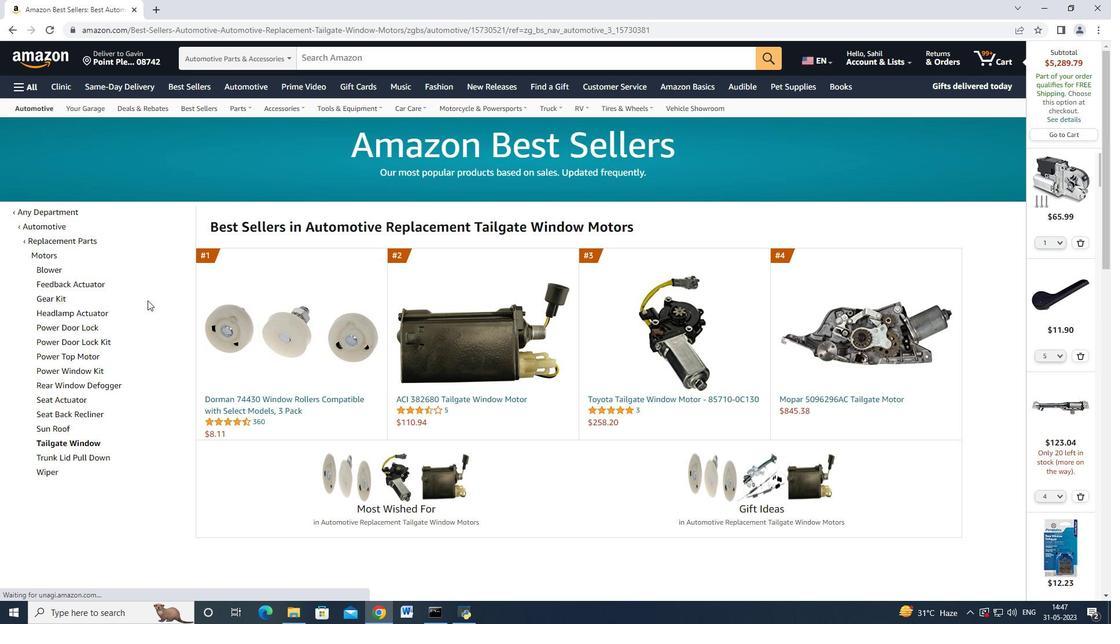 
Action: Mouse scrolled (147, 300) with delta (0, 0)
Screenshot: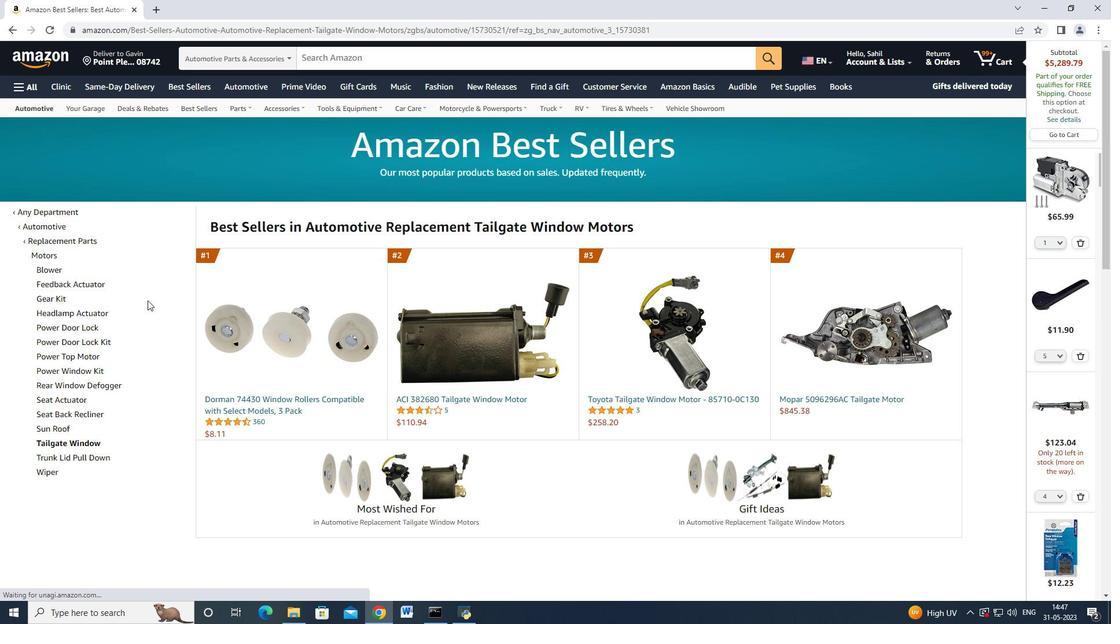 
Action: Mouse moved to (266, 341)
Screenshot: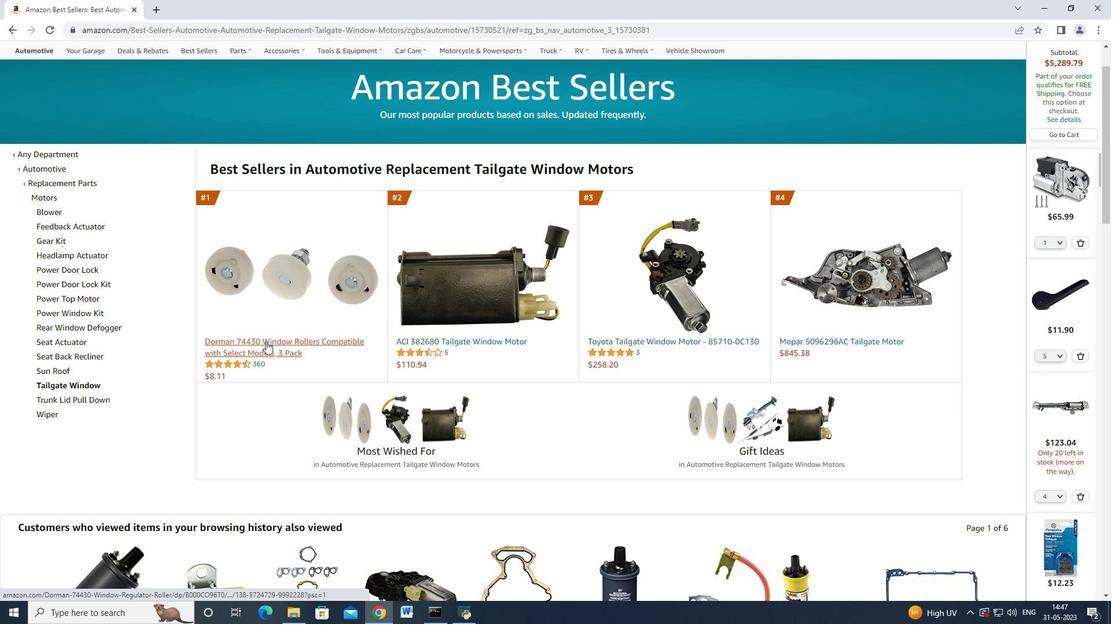 
Action: Mouse pressed left at (266, 341)
Screenshot: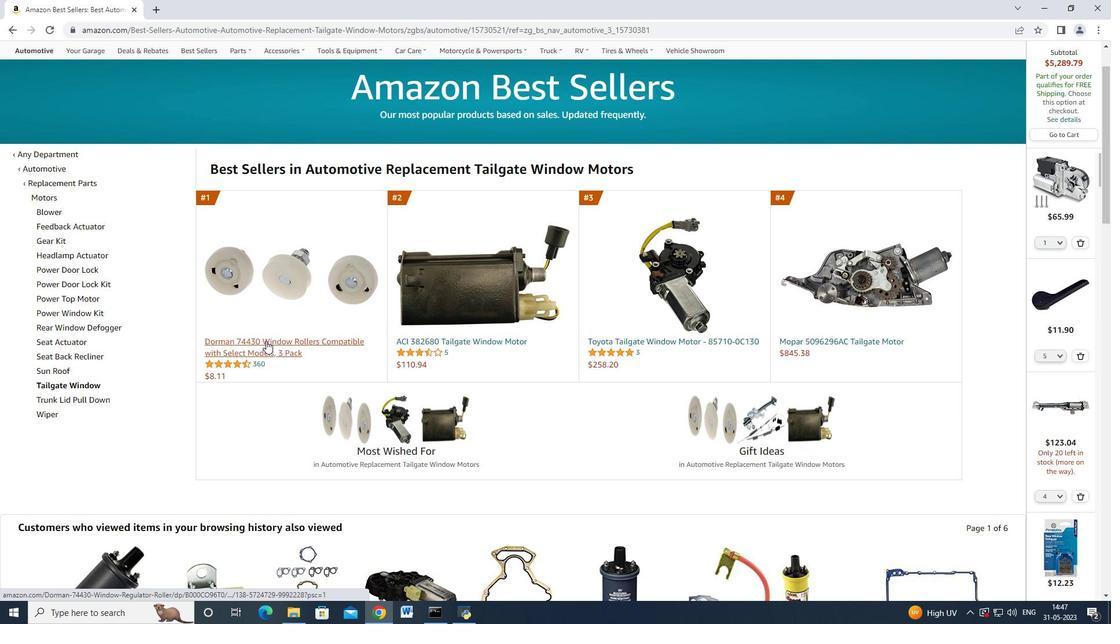 
Action: Mouse moved to (405, 275)
Screenshot: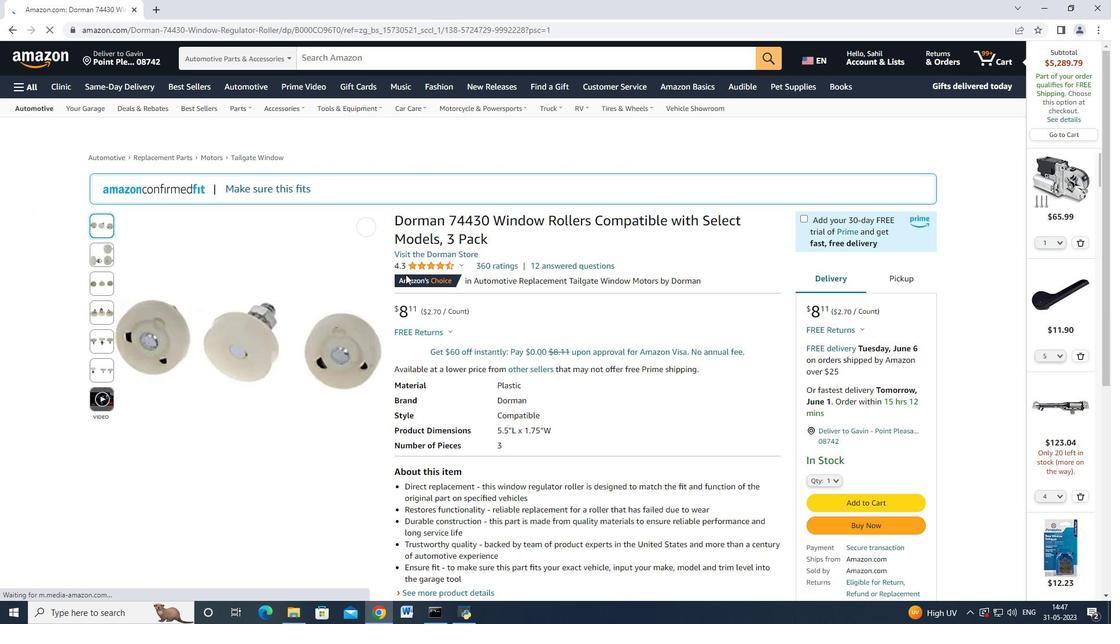 
Action: Mouse scrolled (405, 274) with delta (0, 0)
Screenshot: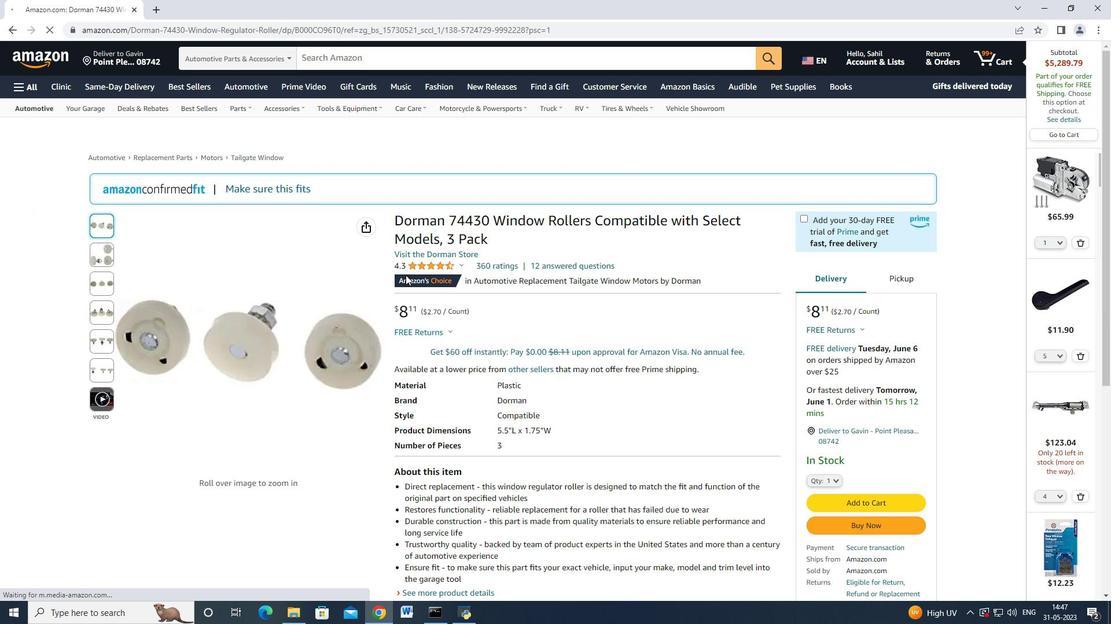 
Action: Mouse moved to (405, 278)
Screenshot: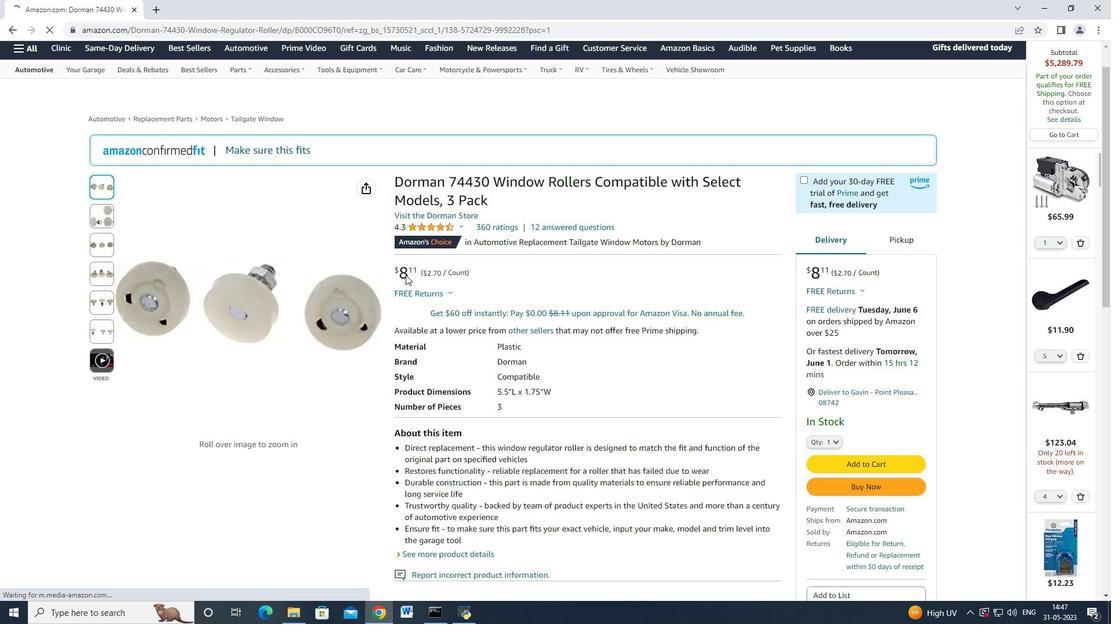 
Action: Mouse scrolled (405, 277) with delta (0, 0)
Screenshot: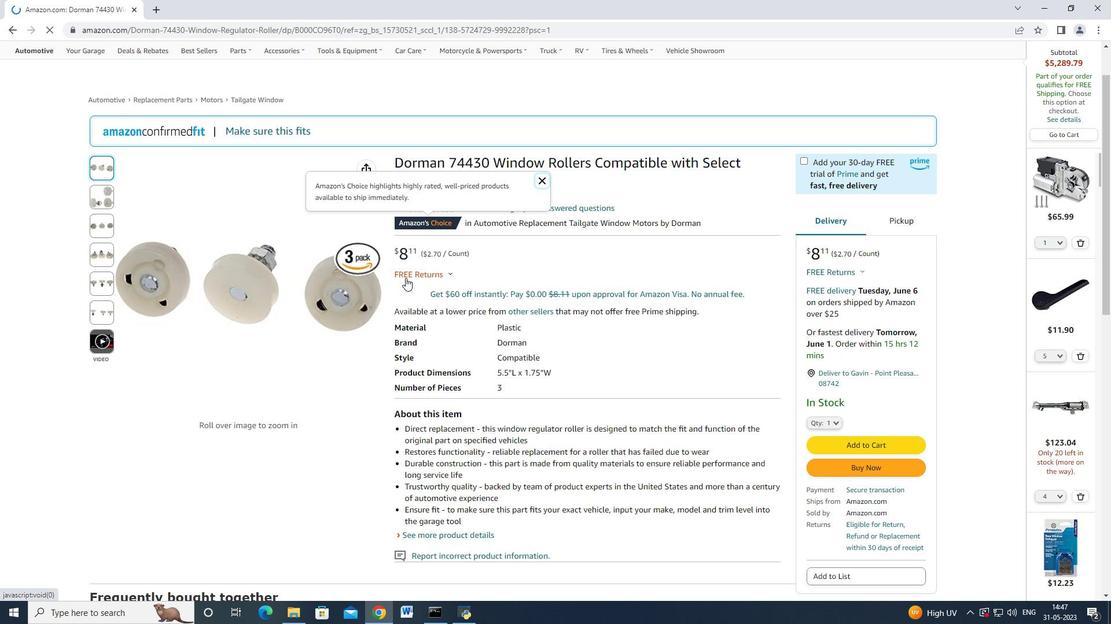 
Action: Mouse scrolled (405, 277) with delta (0, 0)
Screenshot: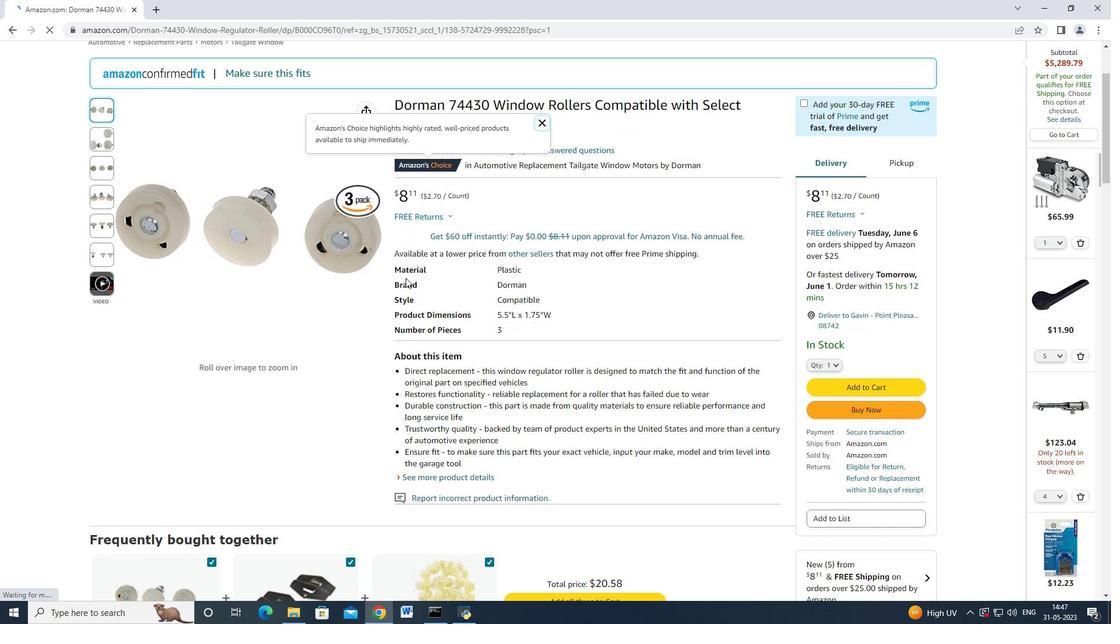 
Action: Mouse scrolled (405, 277) with delta (0, 0)
Screenshot: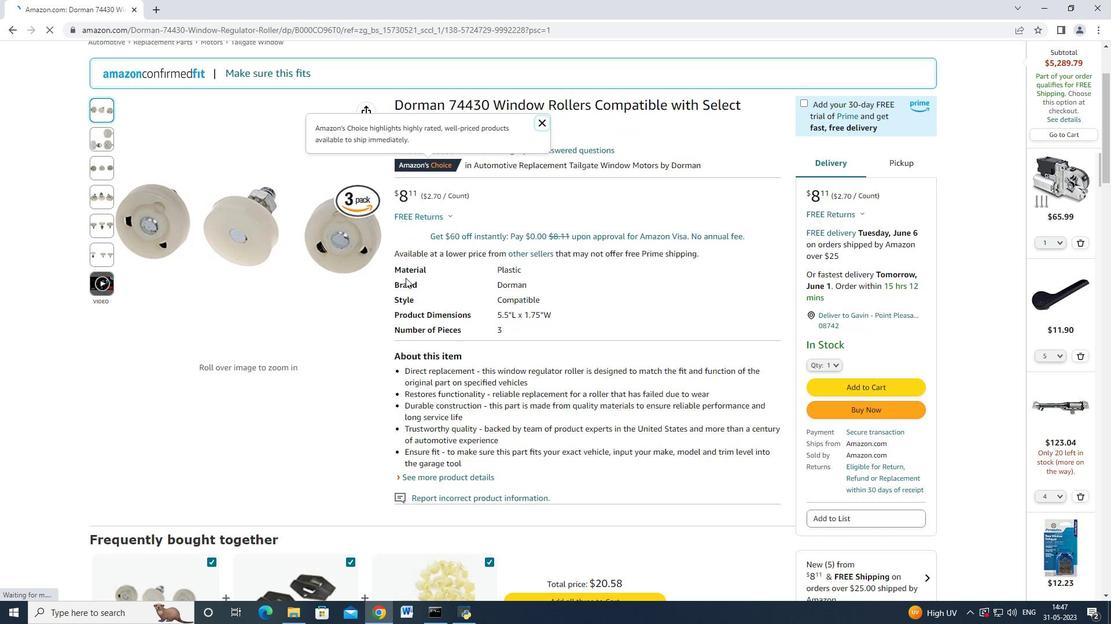 
Action: Mouse moved to (911, 247)
Screenshot: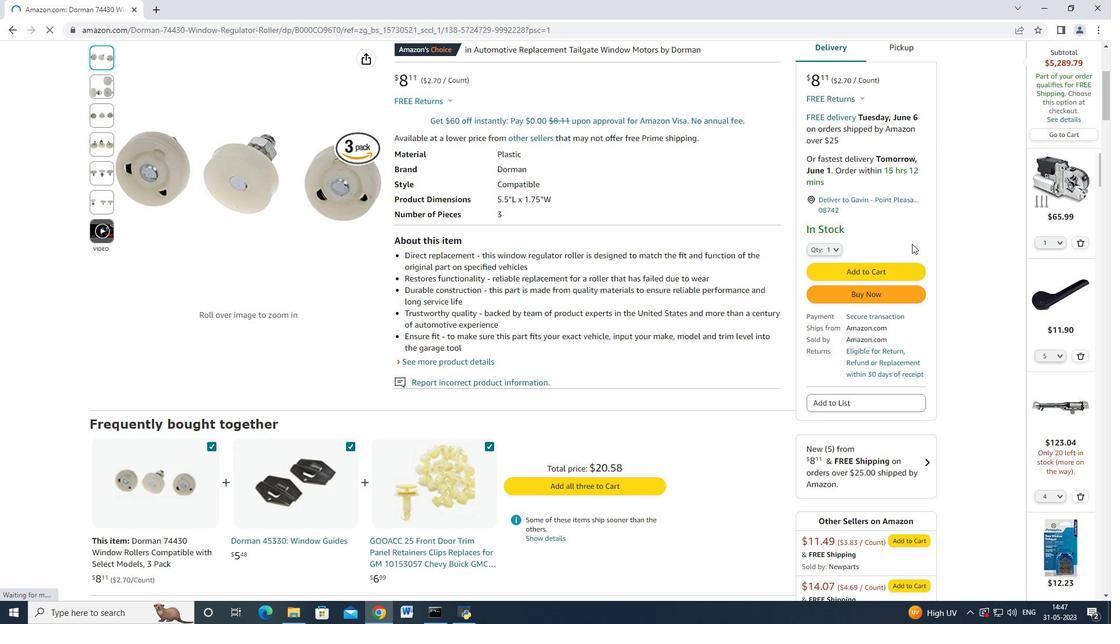 
Action: Mouse scrolled (911, 247) with delta (0, 0)
Screenshot: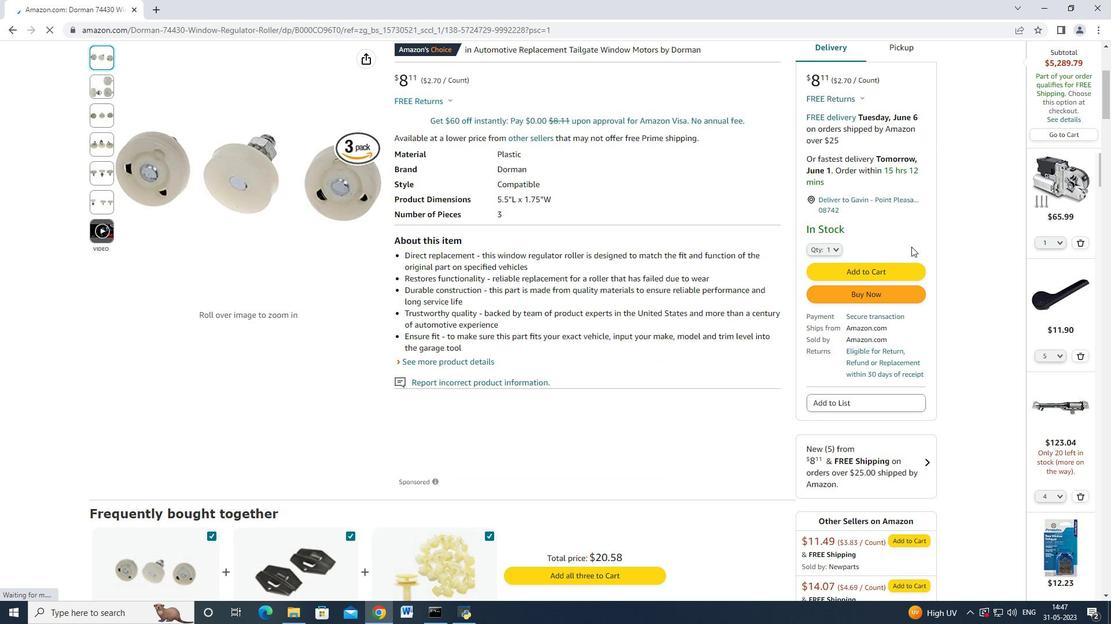 
Action: Mouse scrolled (911, 247) with delta (0, 0)
Screenshot: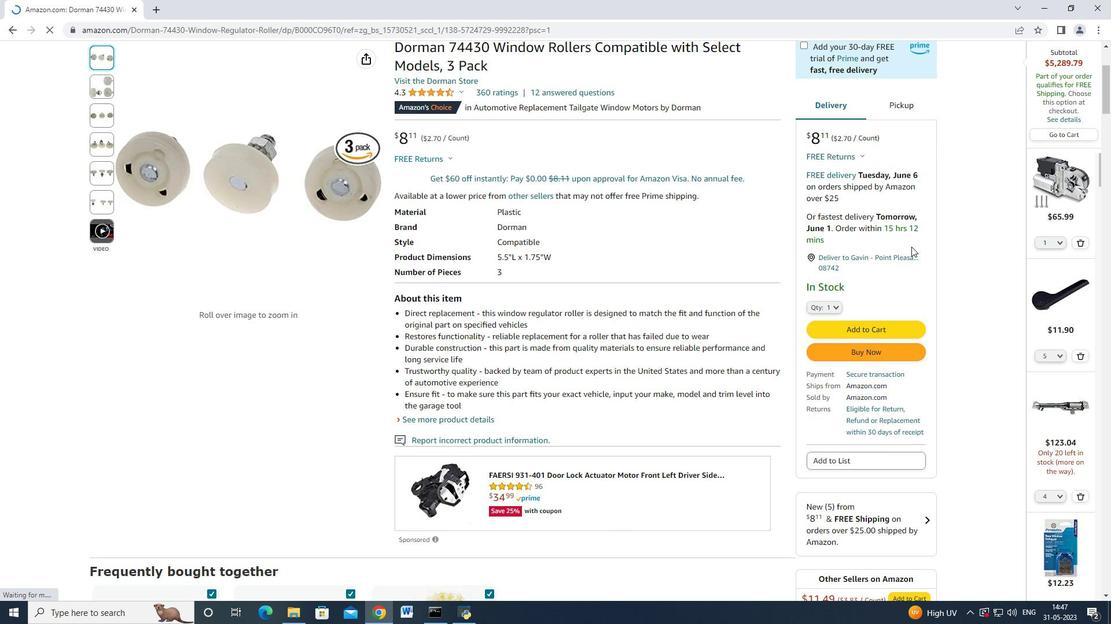 
Action: Mouse scrolled (911, 247) with delta (0, 0)
Screenshot: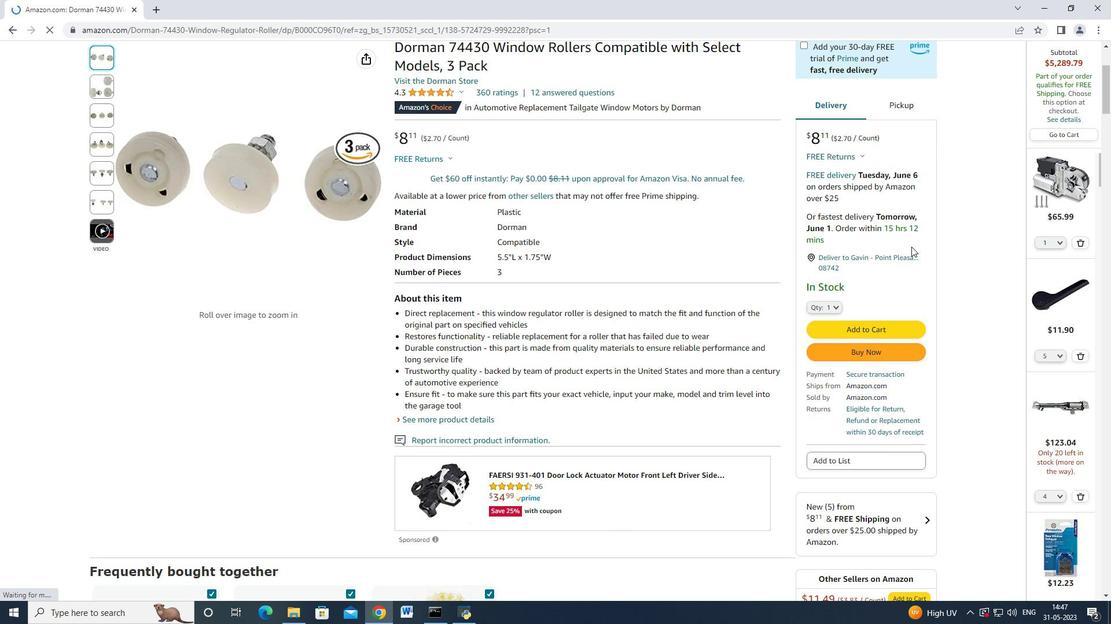 
Action: Mouse moved to (910, 247)
Screenshot: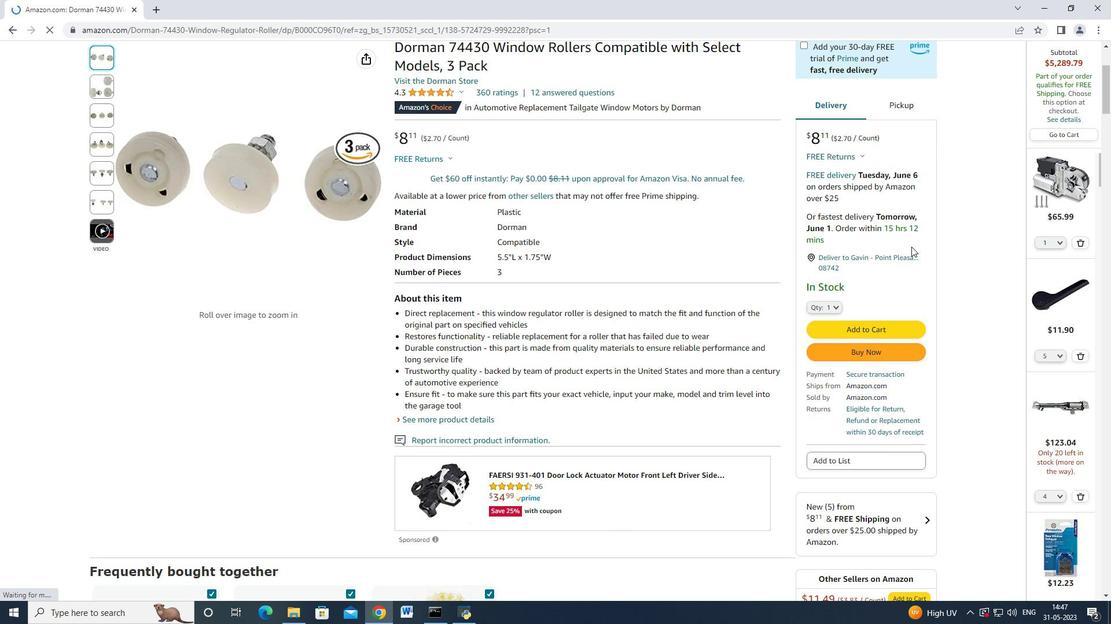 
Action: Mouse scrolled (910, 246) with delta (0, 0)
Screenshot: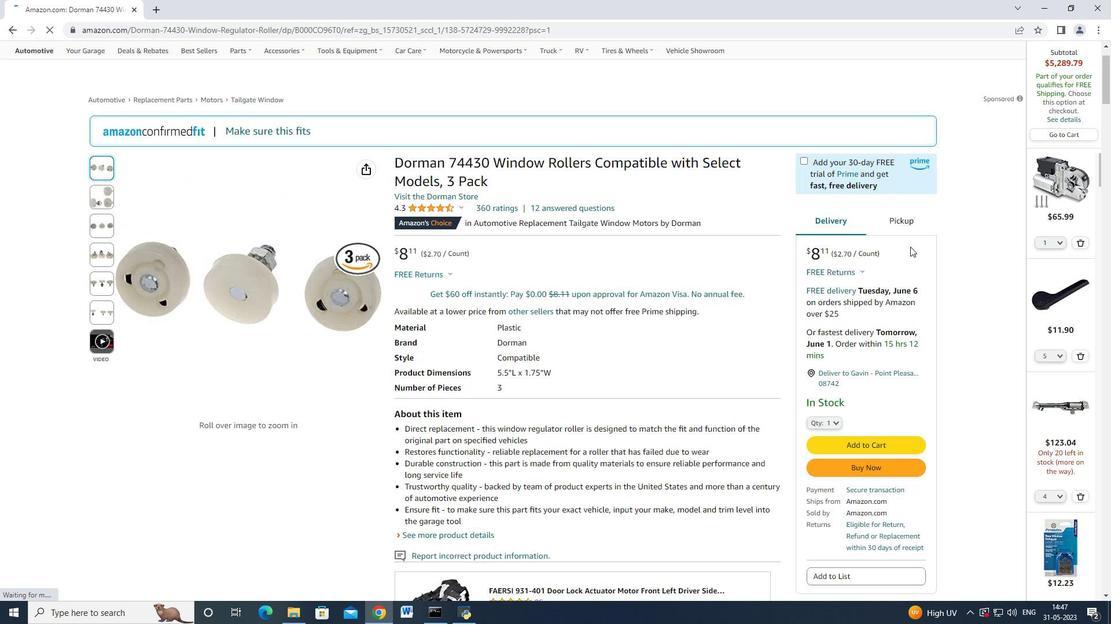 
Action: Mouse scrolled (910, 246) with delta (0, 0)
Screenshot: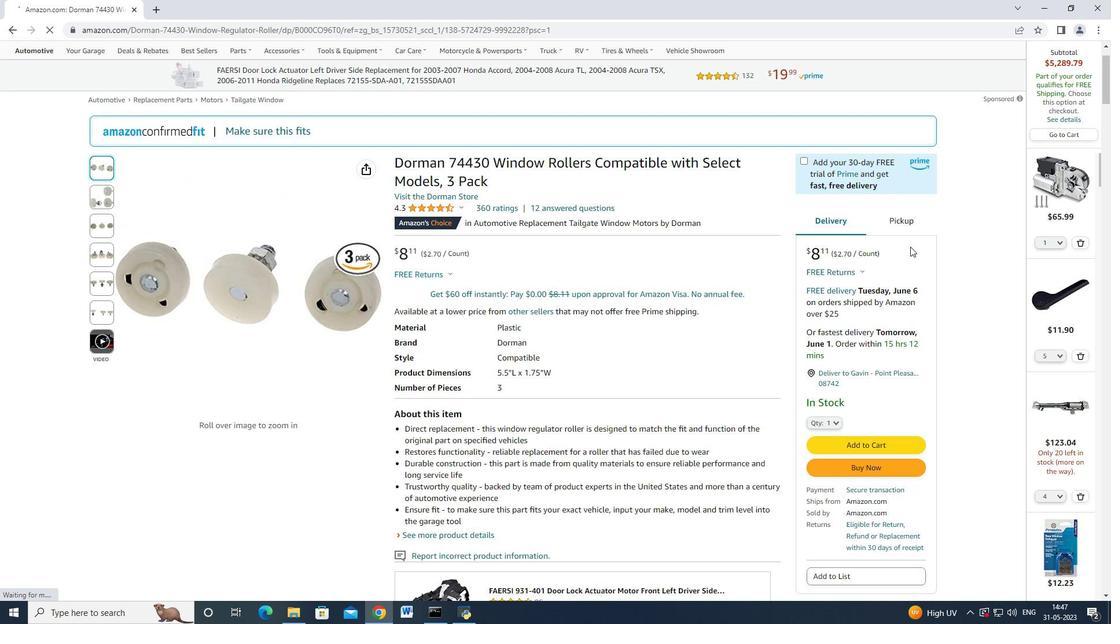 
Action: Mouse moved to (902, 285)
Screenshot: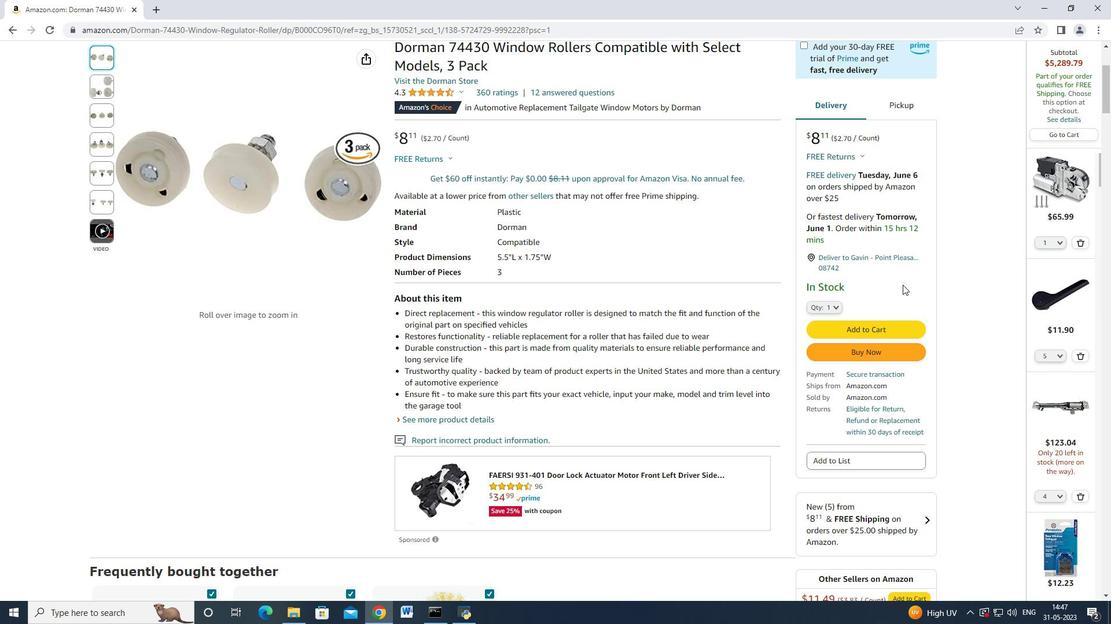 
Action: Mouse scrolled (902, 284) with delta (0, 0)
Screenshot: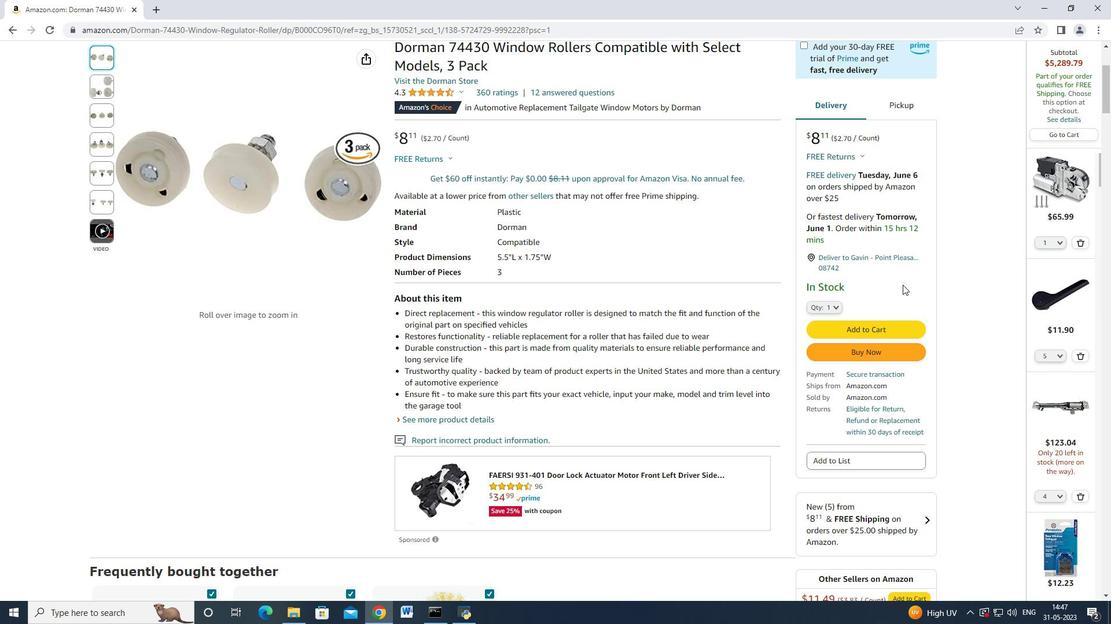 
Action: Mouse moved to (902, 286)
Screenshot: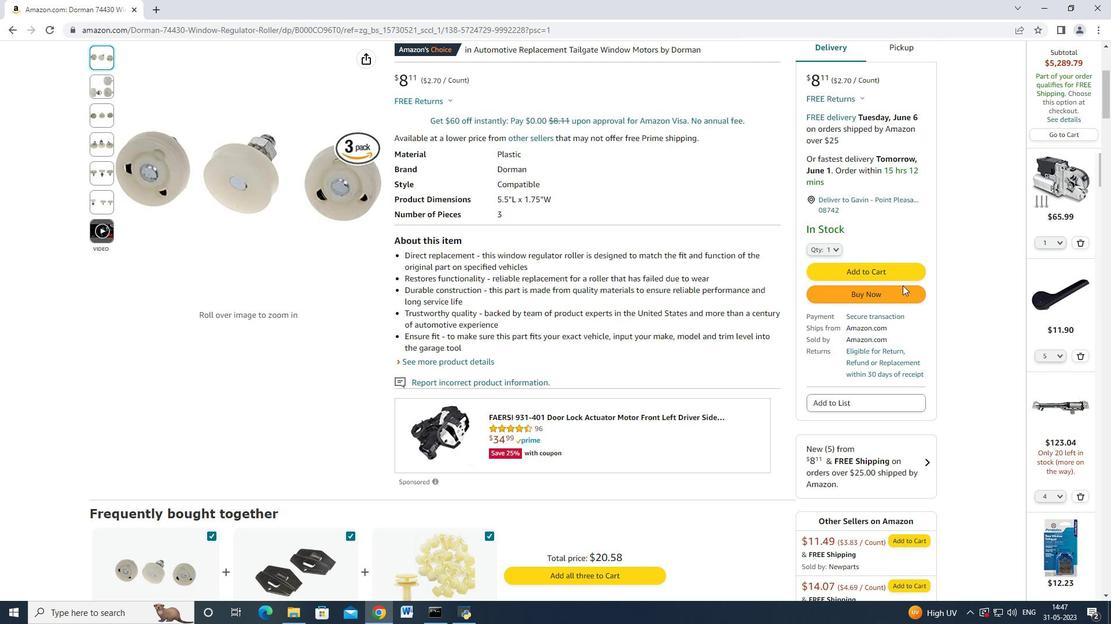 
Action: Mouse scrolled (902, 287) with delta (0, 0)
Screenshot: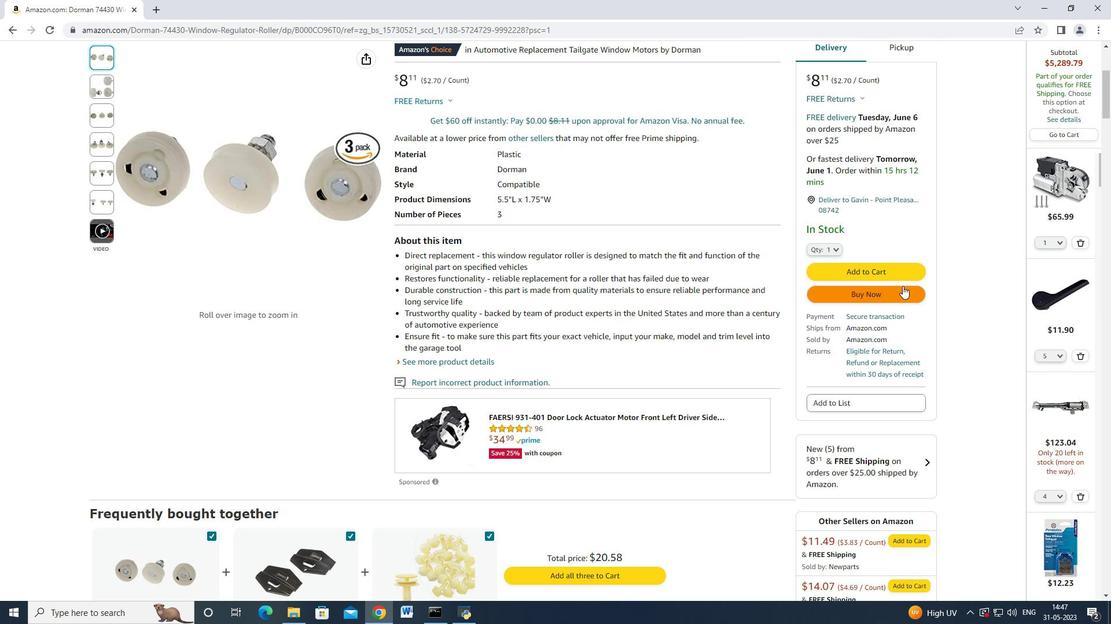 
Action: Mouse moved to (902, 286)
Screenshot: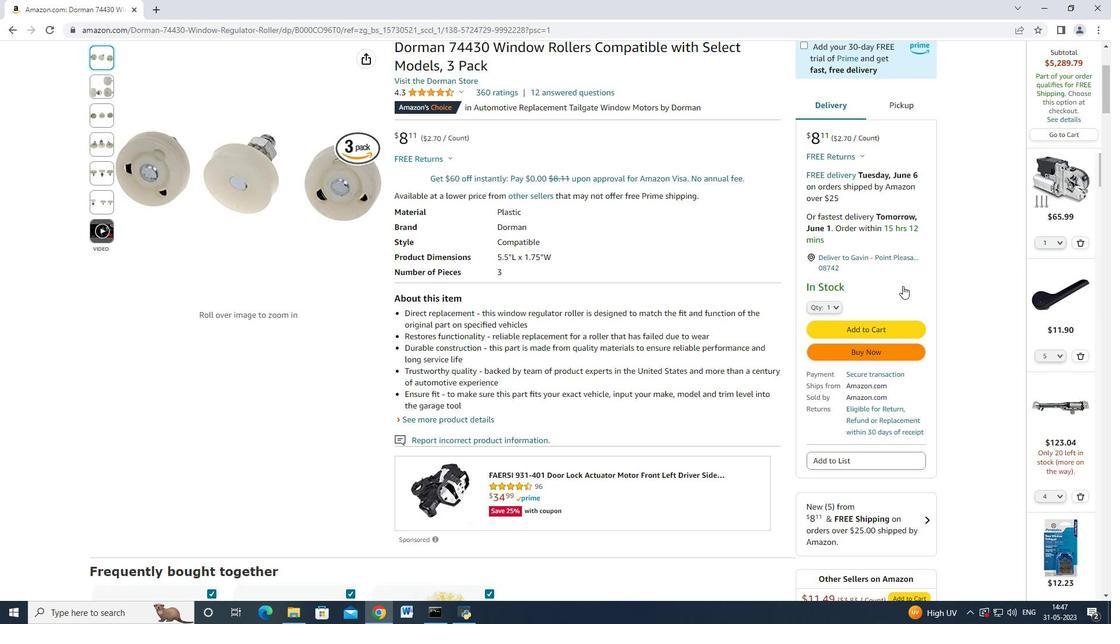 
Action: Mouse scrolled (902, 287) with delta (0, 0)
Screenshot: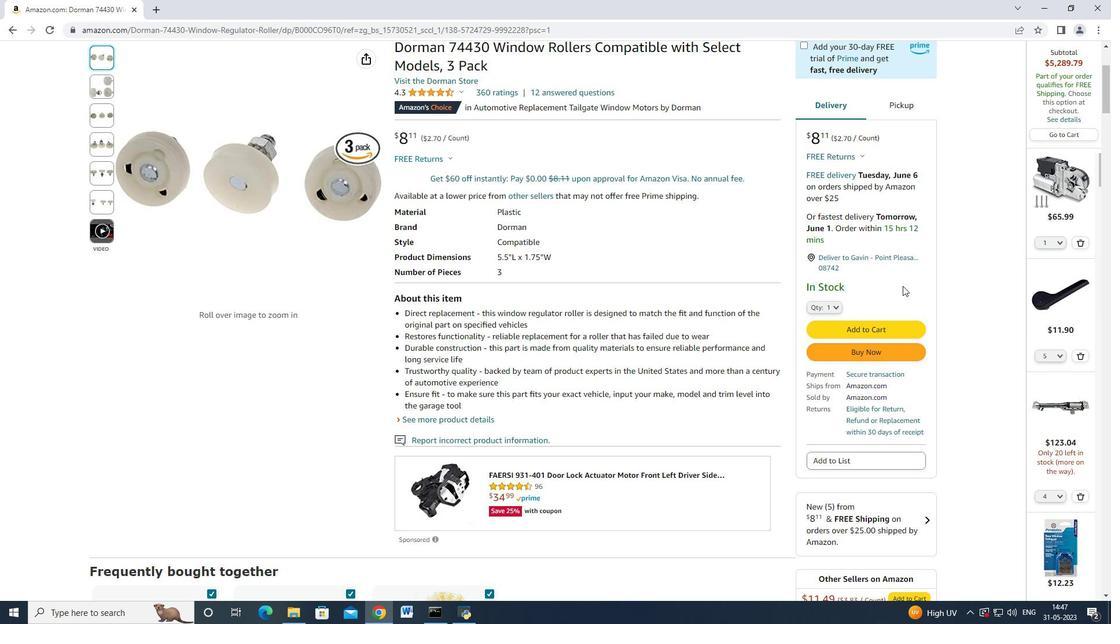 
Action: Mouse moved to (903, 286)
Screenshot: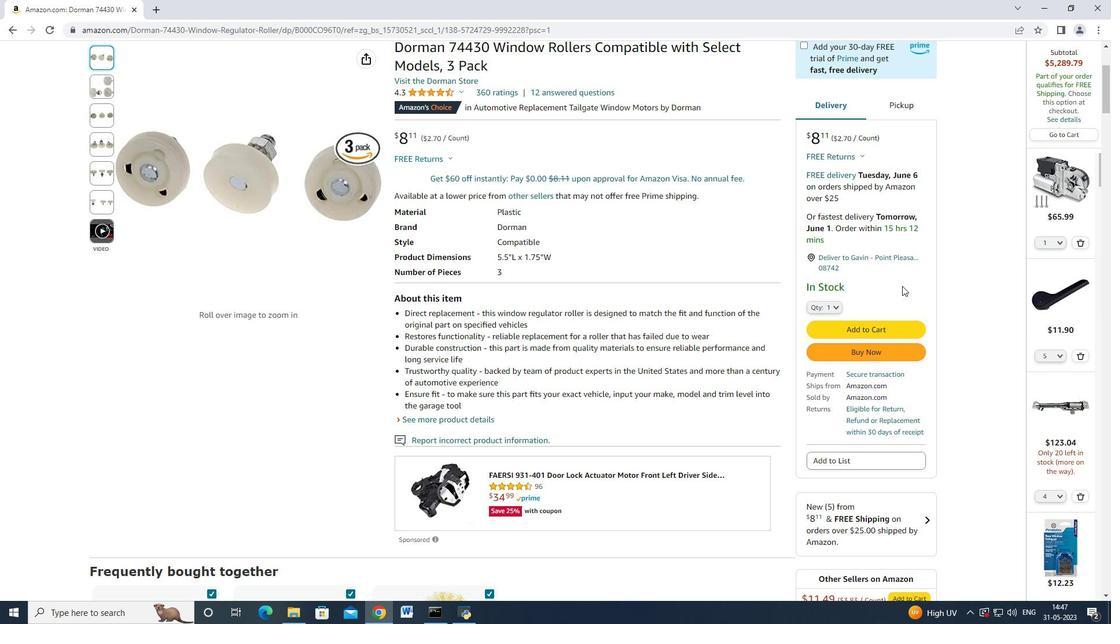 
Action: Mouse scrolled (902, 287) with delta (0, 0)
Screenshot: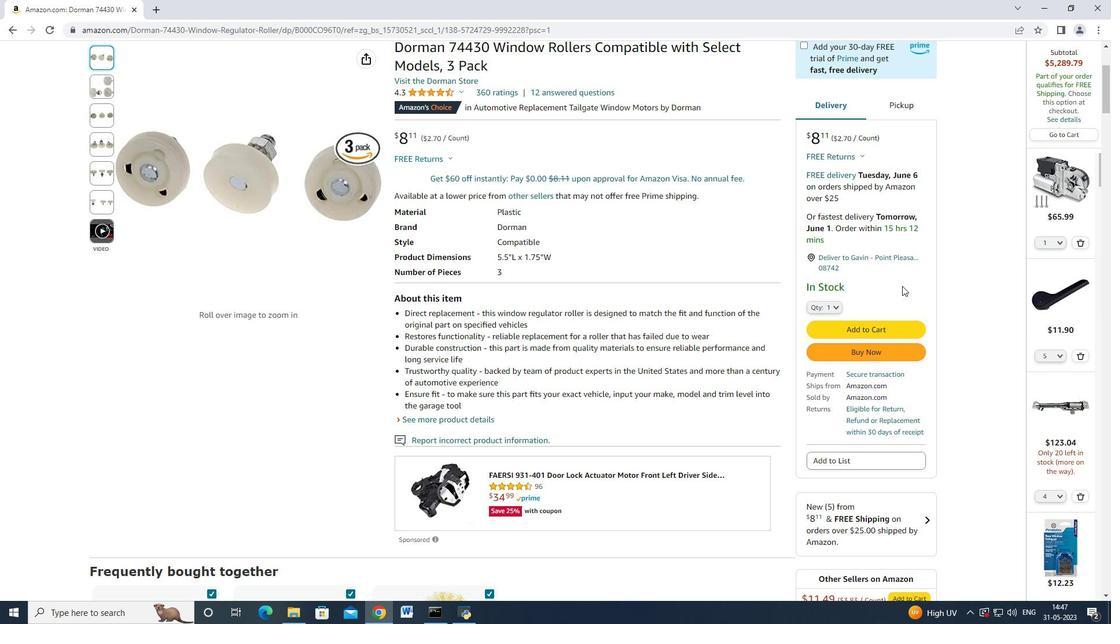 
Action: Mouse moved to (903, 287)
Screenshot: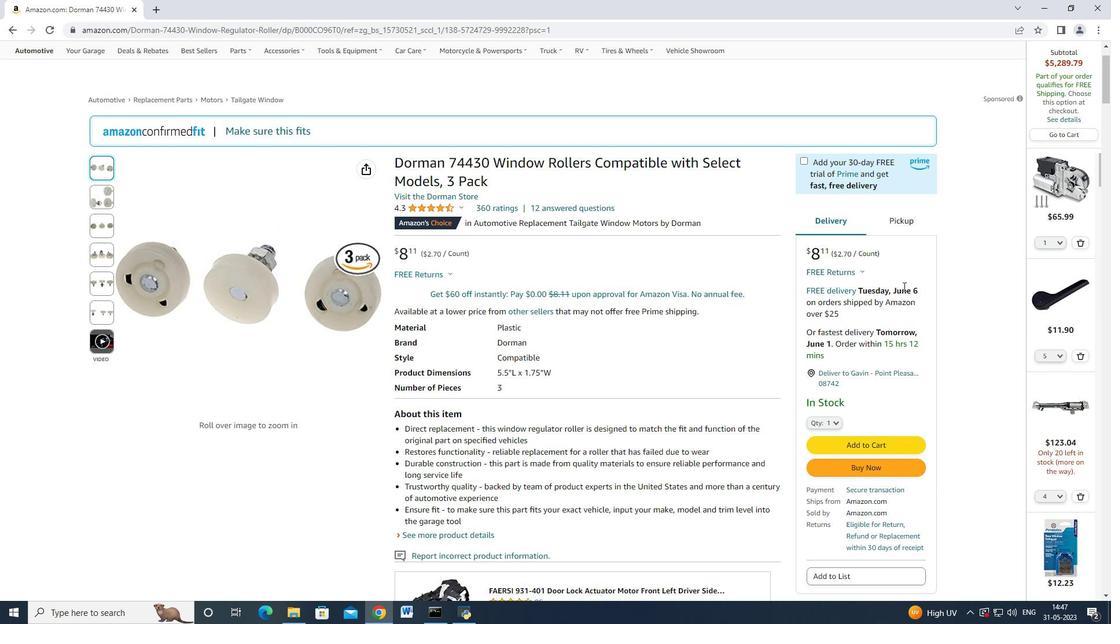 
Action: Mouse scrolled (903, 287) with delta (0, 0)
Screenshot: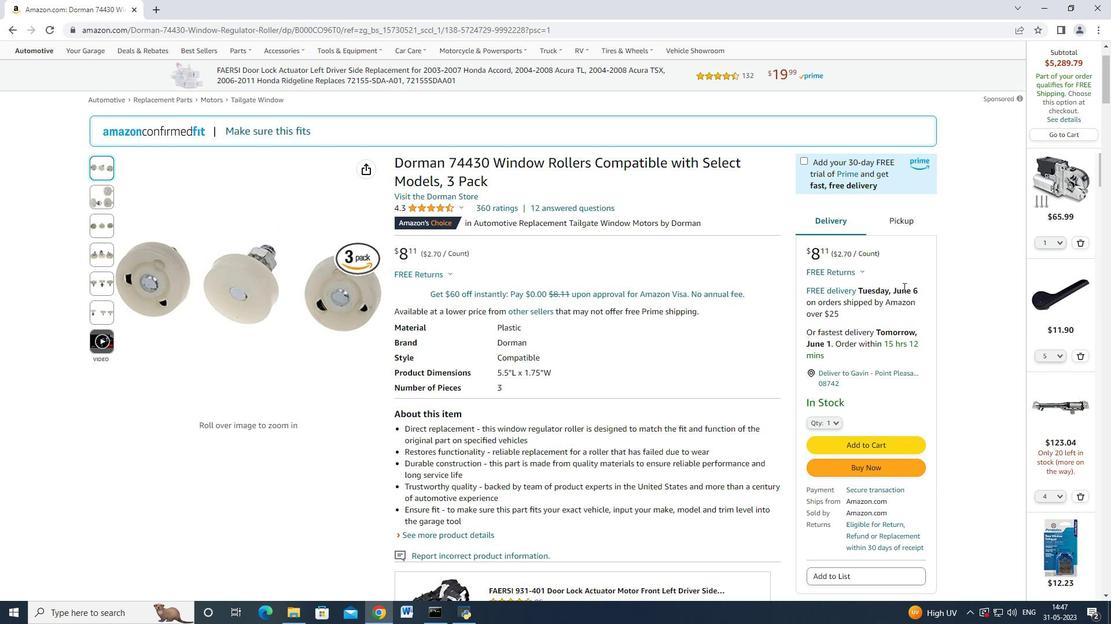
Action: Mouse moved to (905, 292)
Screenshot: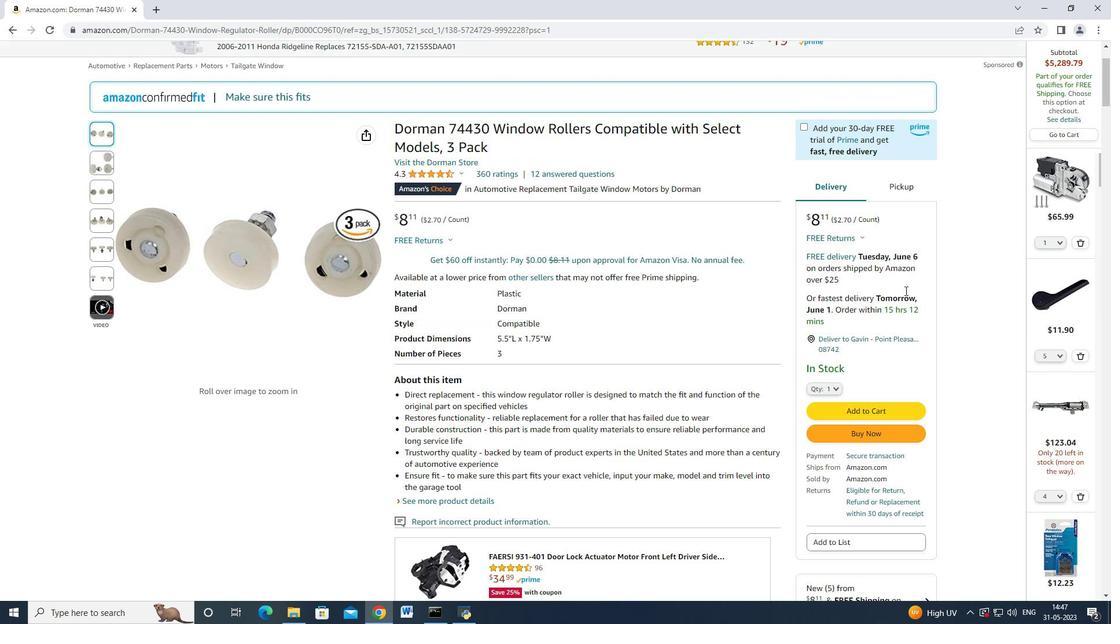 
Action: Mouse scrolled (905, 292) with delta (0, 0)
Screenshot: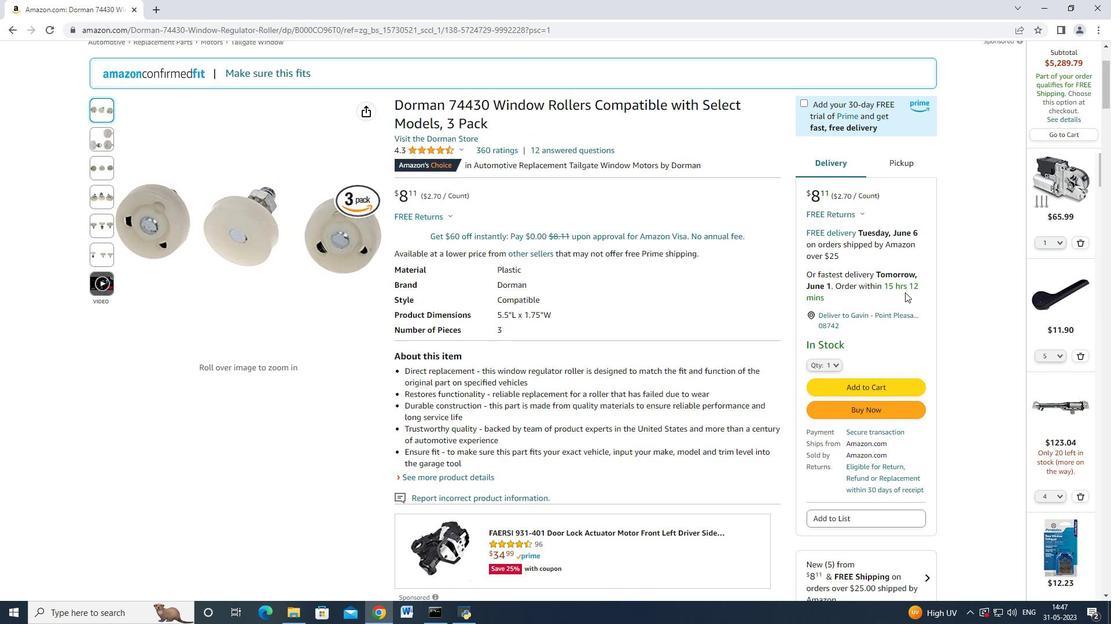 
Action: Mouse moved to (825, 306)
Screenshot: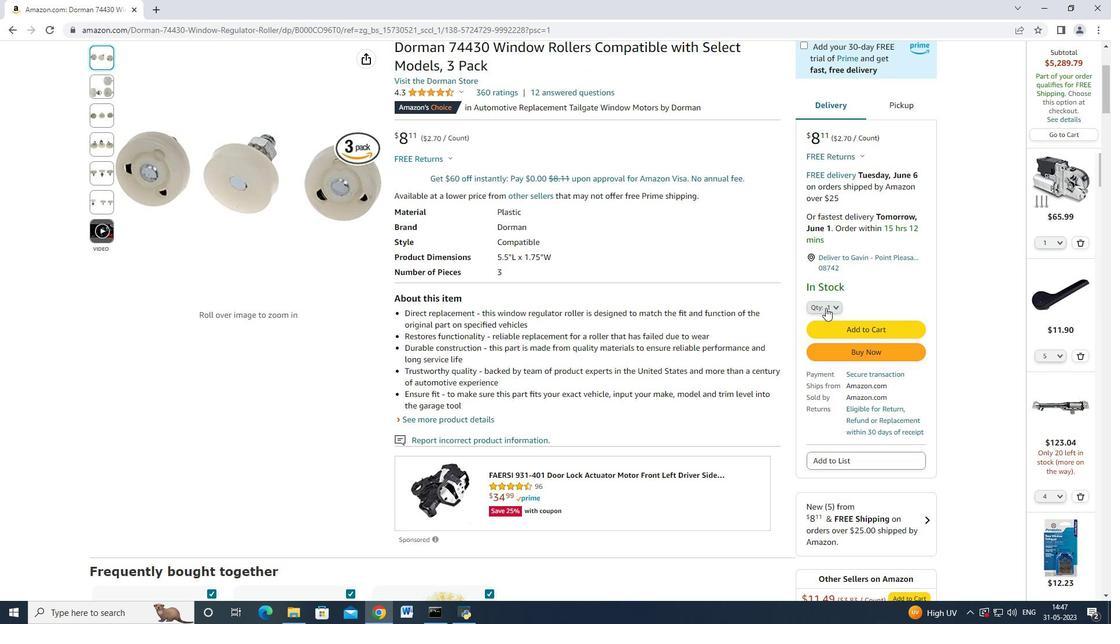 
Action: Mouse pressed left at (825, 306)
Screenshot: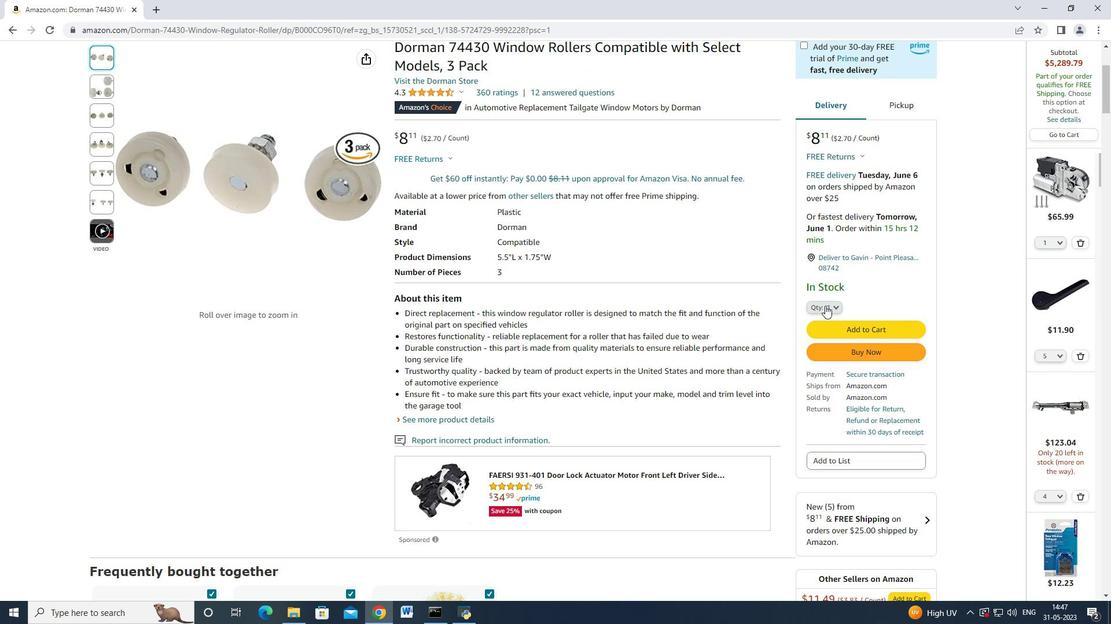 
Action: Mouse moved to (819, 325)
Screenshot: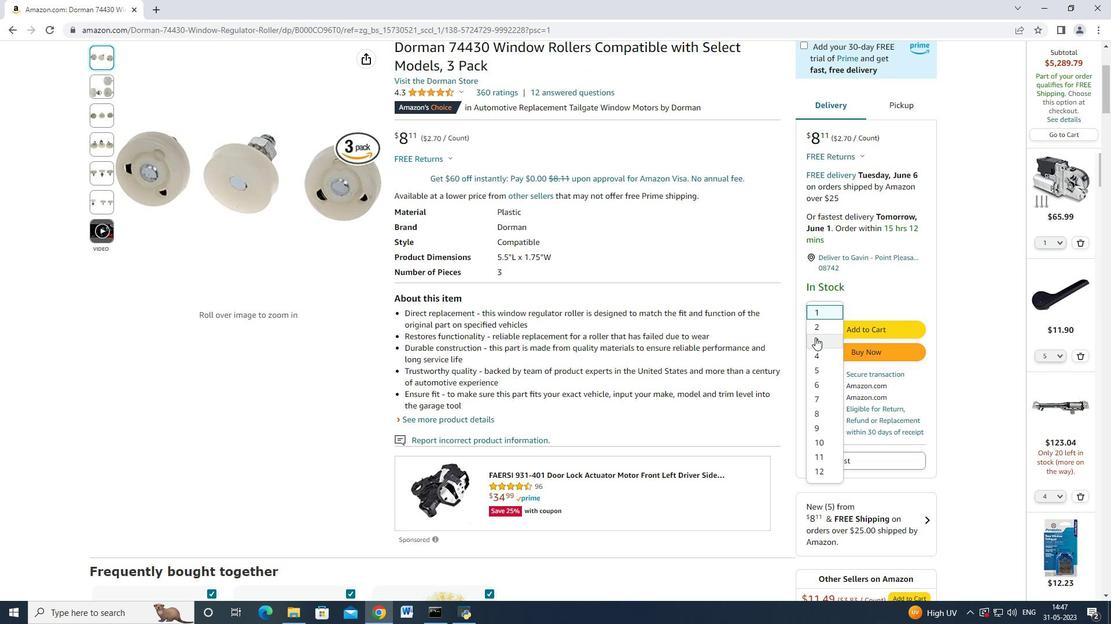 
Action: Mouse pressed left at (819, 325)
Screenshot: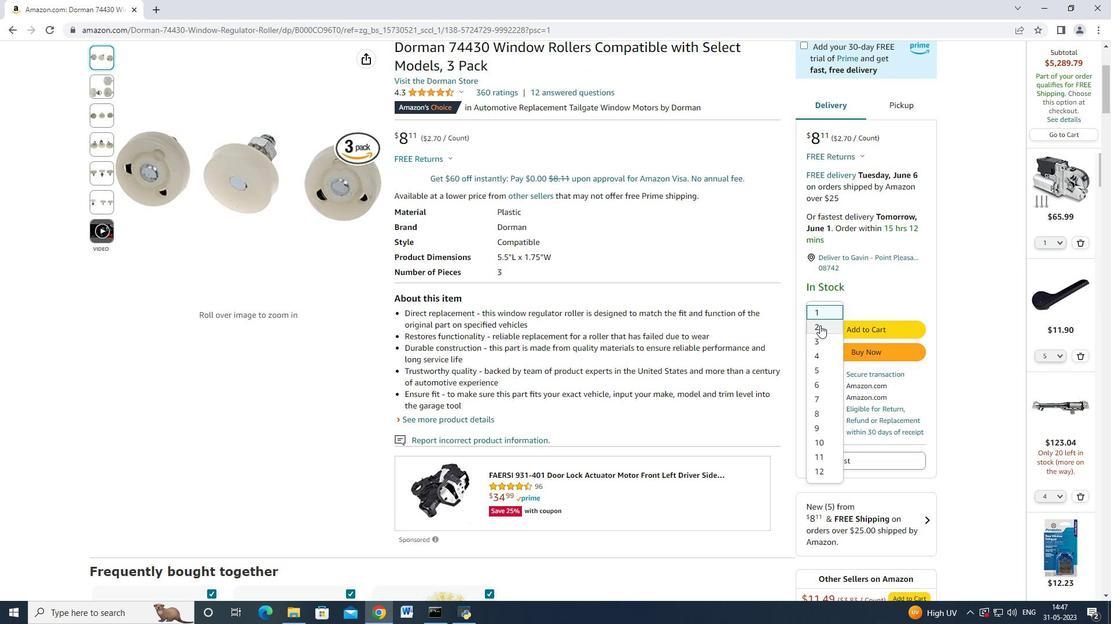 
Action: Mouse moved to (845, 353)
Screenshot: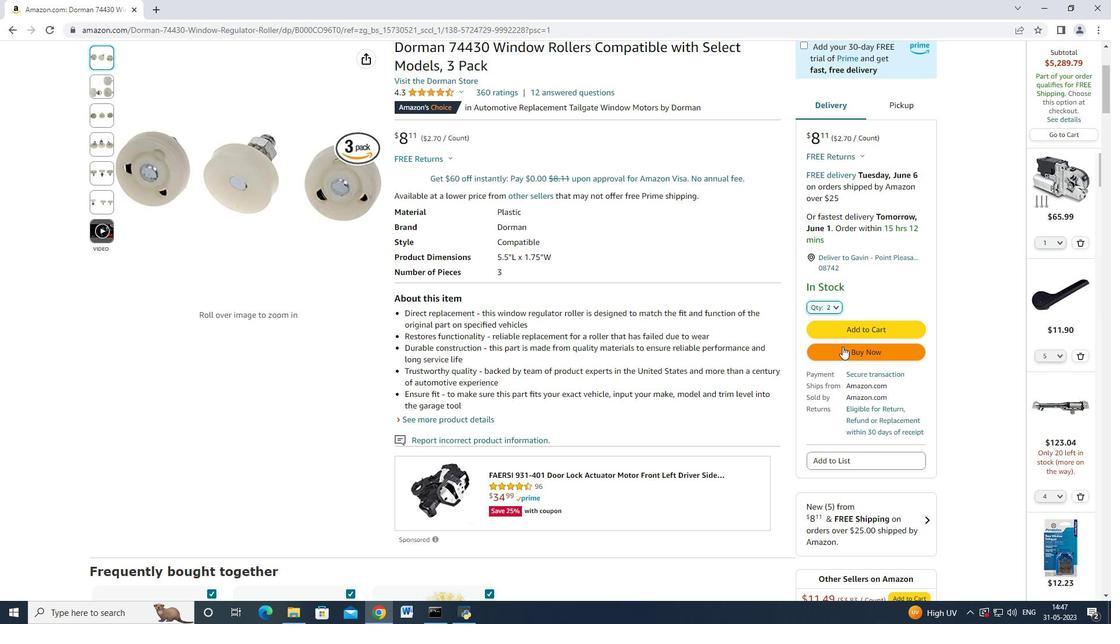 
Action: Mouse pressed left at (845, 353)
Screenshot: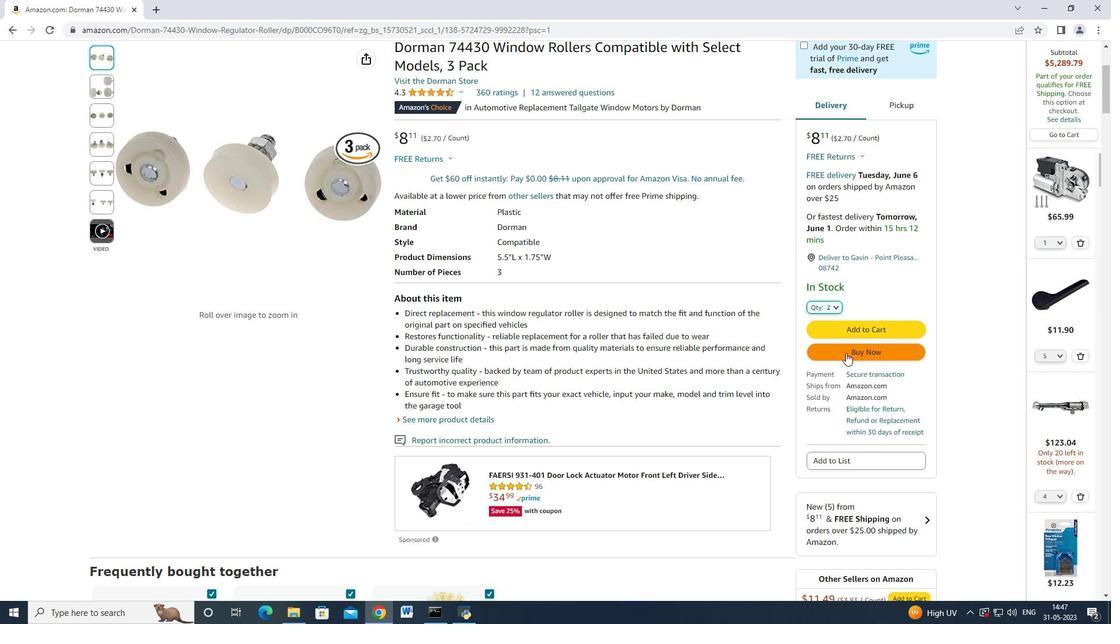 
Action: Mouse moved to (521, 156)
Screenshot: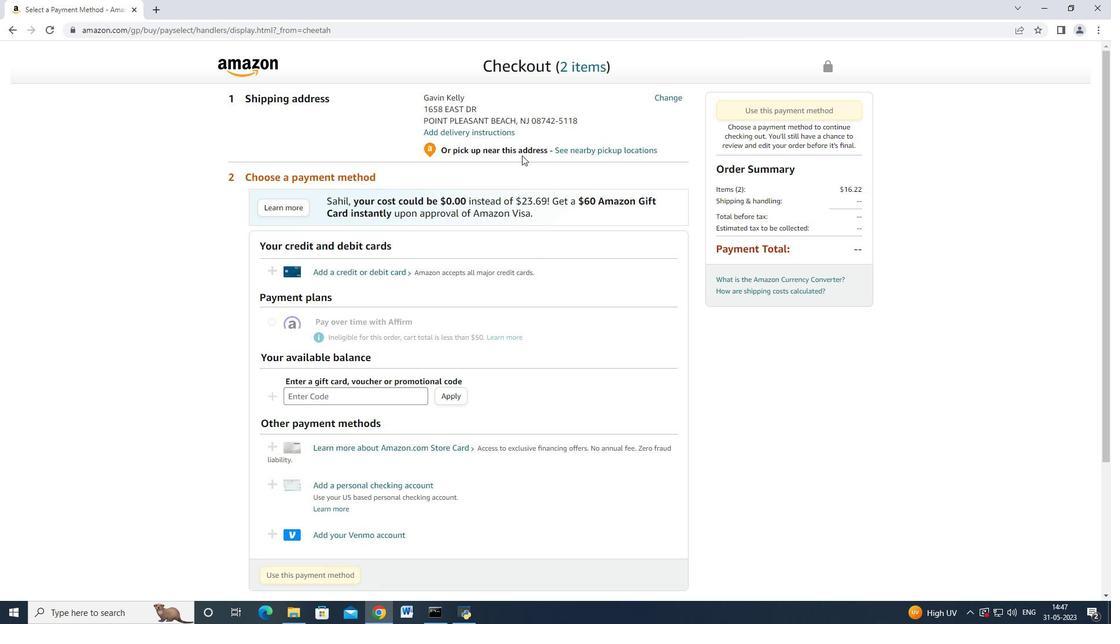 
Action: Mouse scrolled (521, 156) with delta (0, 0)
Screenshot: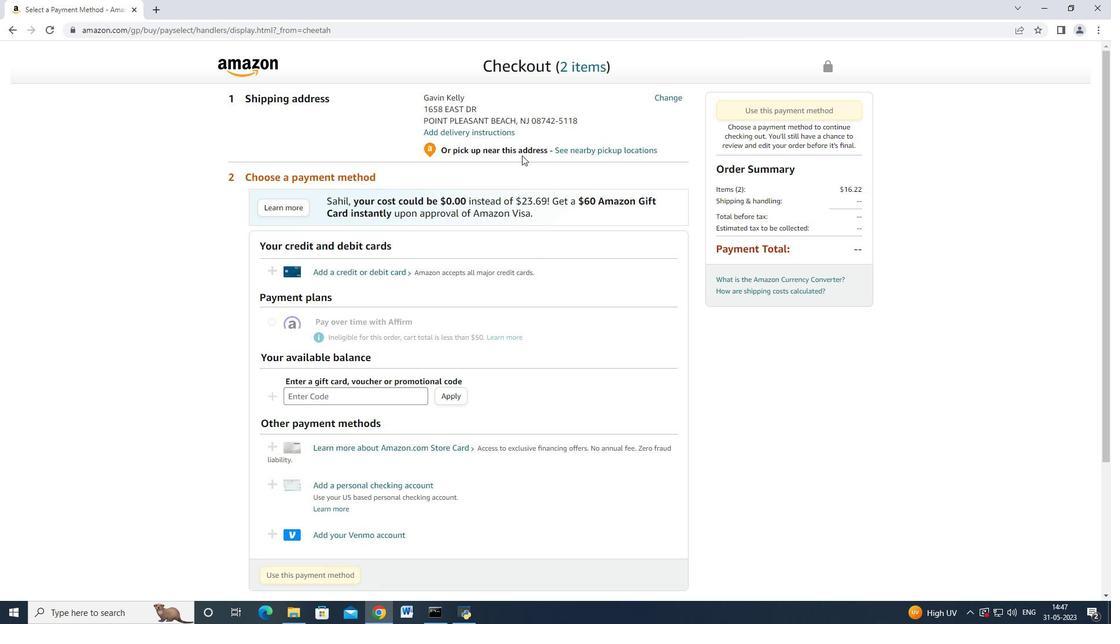 
Action: Mouse moved to (521, 157)
Screenshot: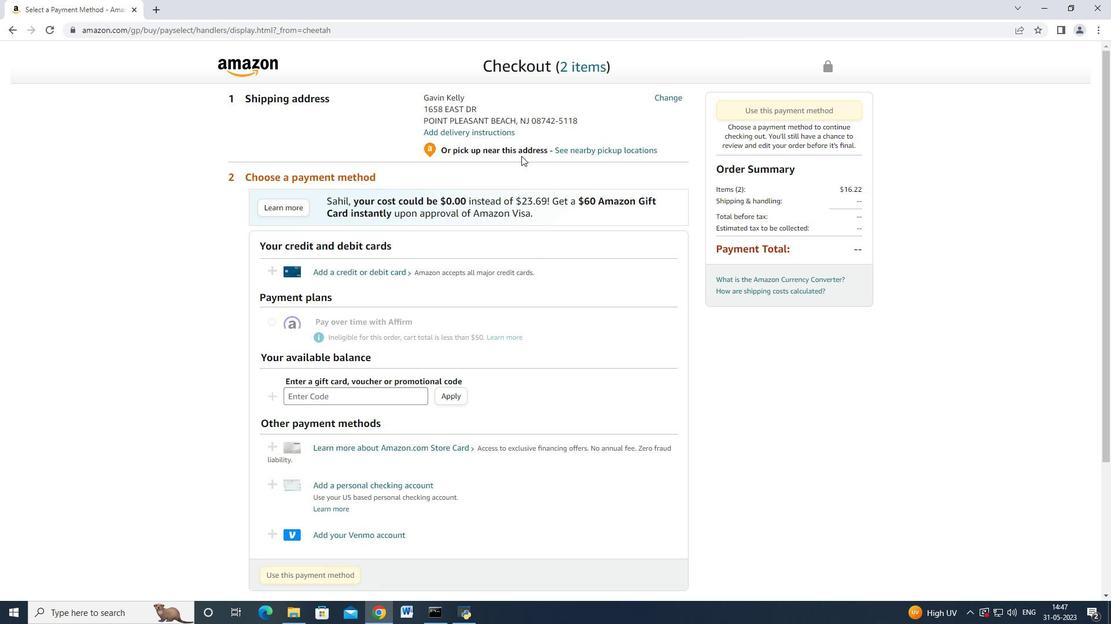 
Action: Mouse scrolled (521, 157) with delta (0, 0)
Screenshot: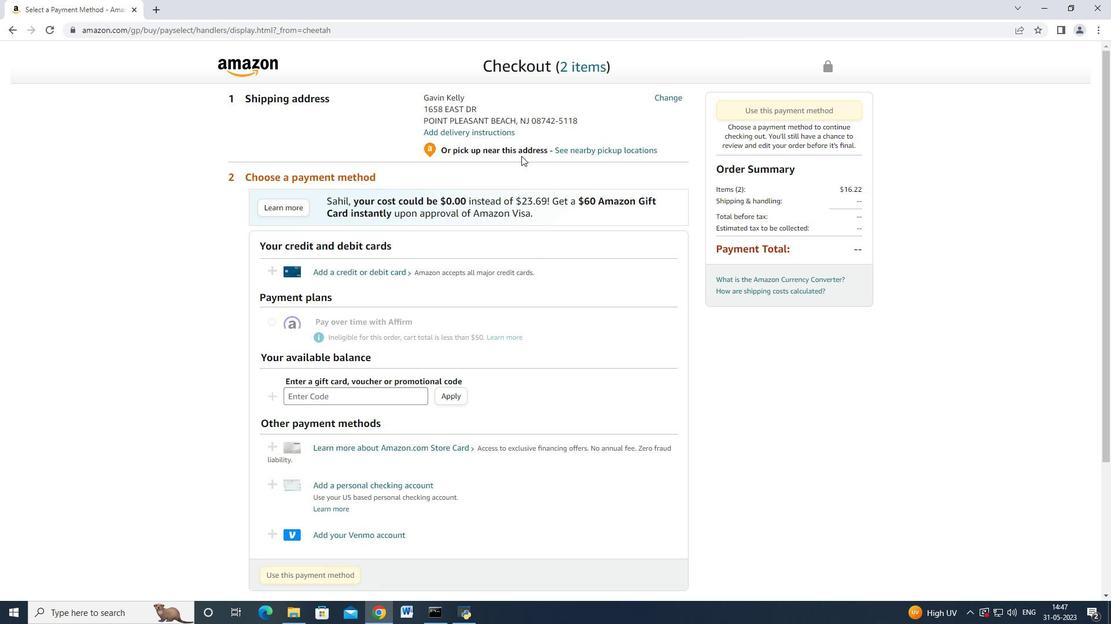 
Action: Mouse moved to (520, 158)
Screenshot: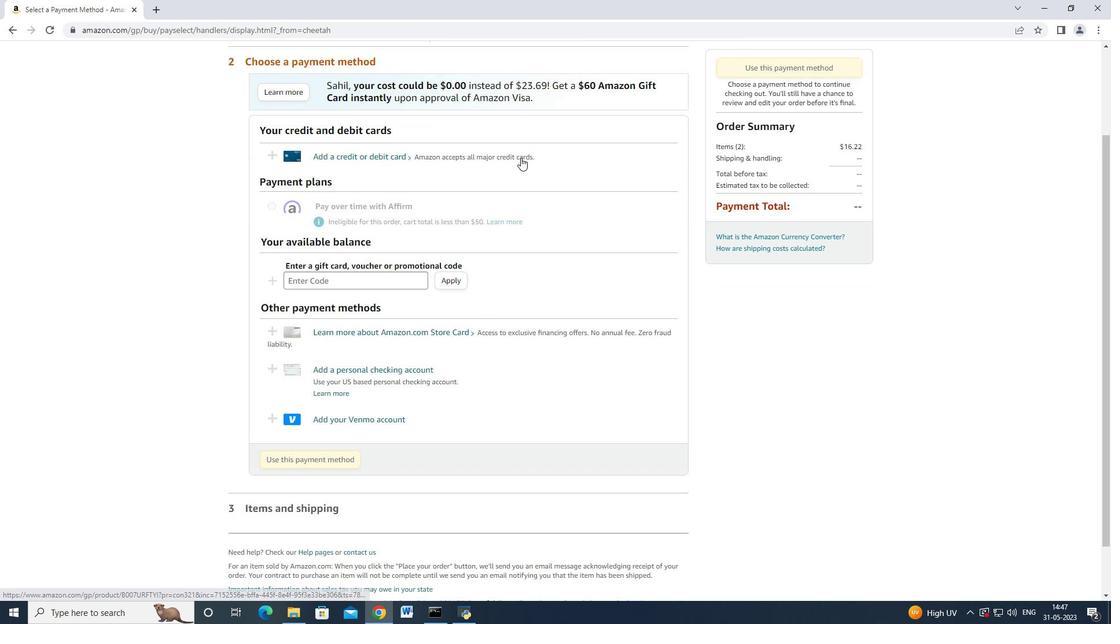 
Action: Mouse scrolled (520, 159) with delta (0, 0)
Screenshot: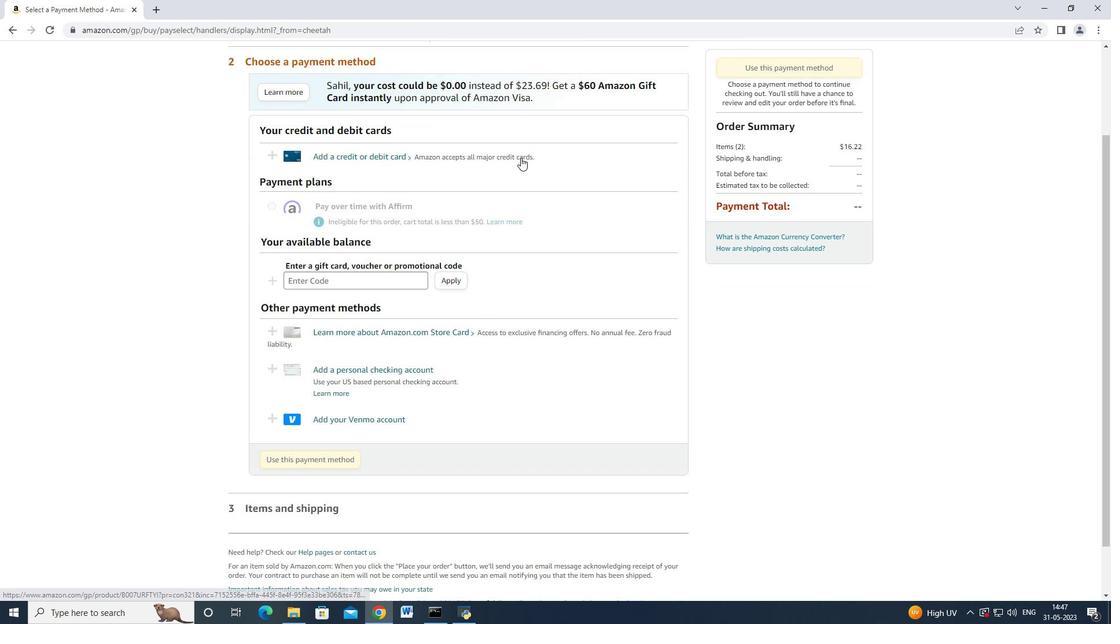 
Action: Mouse moved to (414, 219)
Screenshot: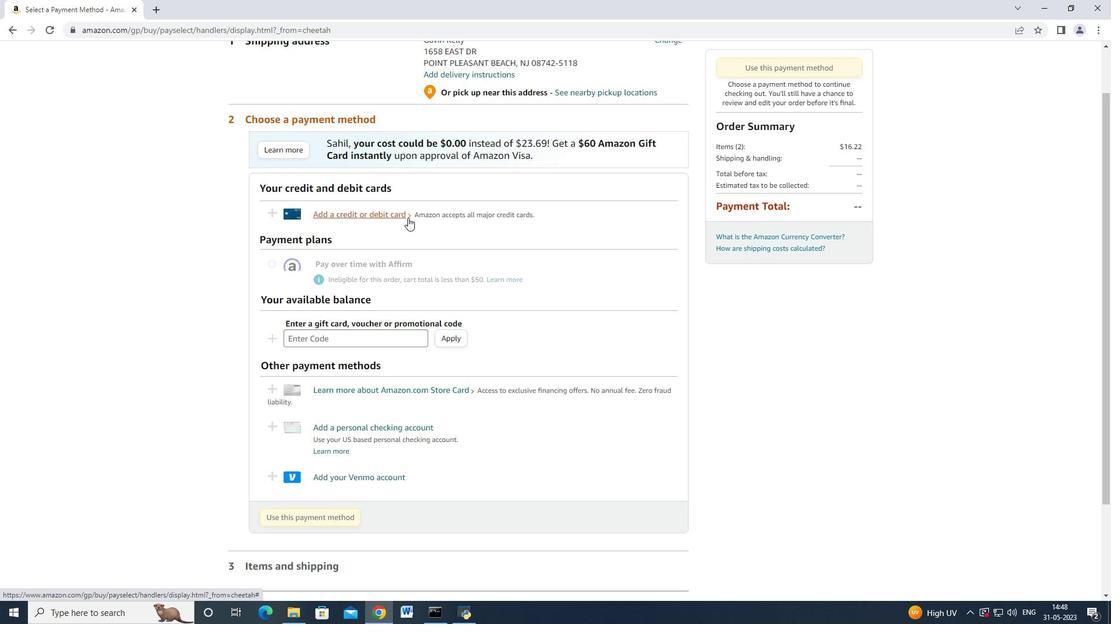 
Action: Mouse scrolled (414, 219) with delta (0, 0)
Screenshot: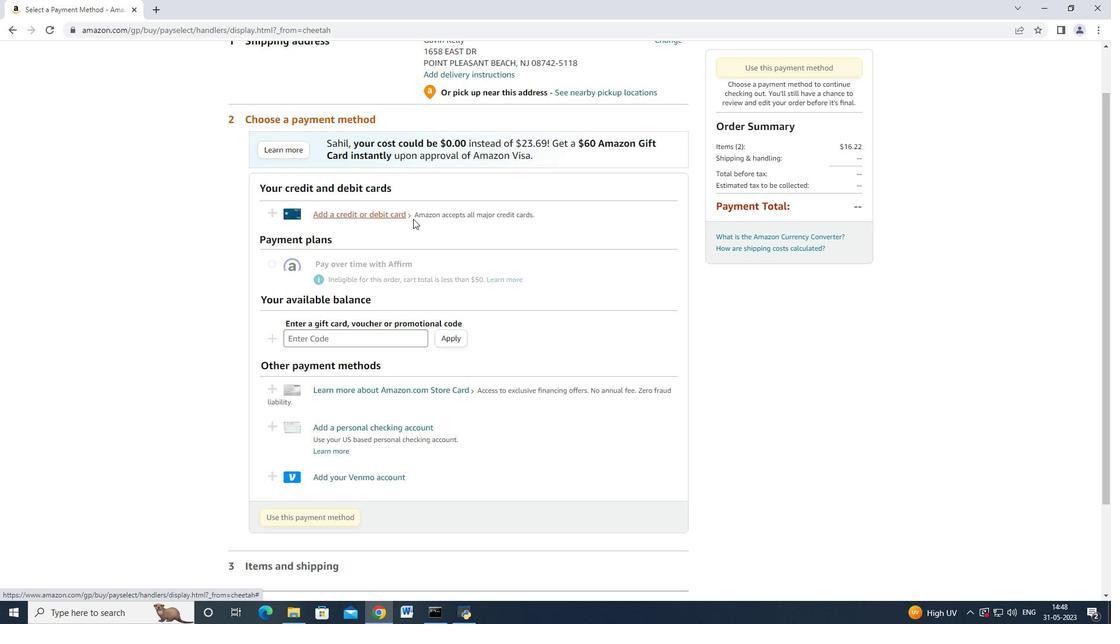 
Action: Mouse moved to (664, 97)
Screenshot: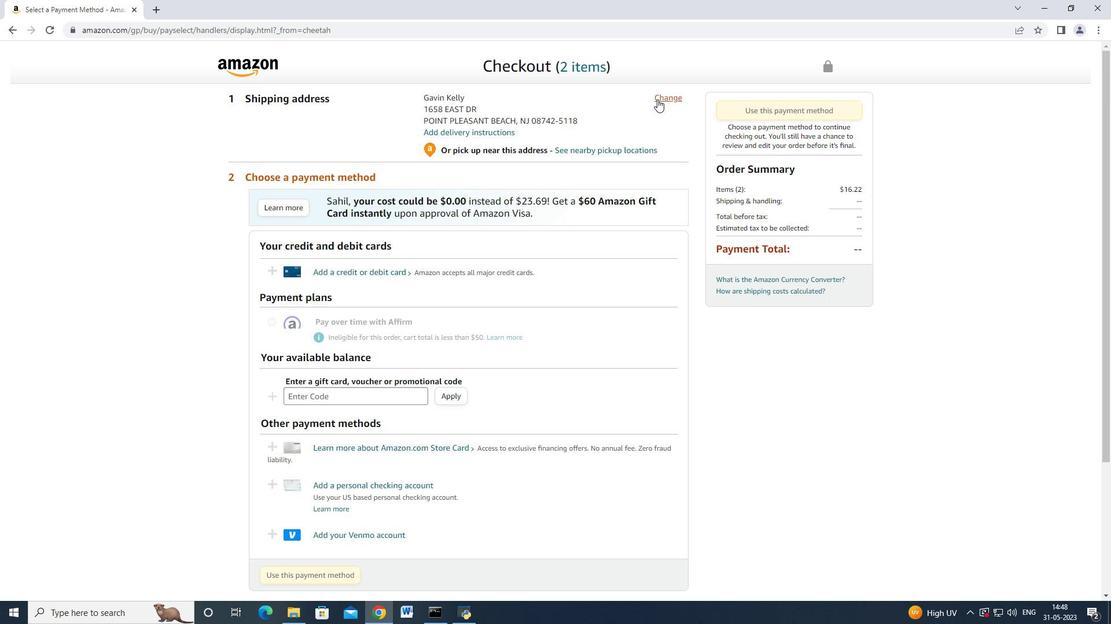 
Action: Mouse pressed left at (664, 97)
Screenshot: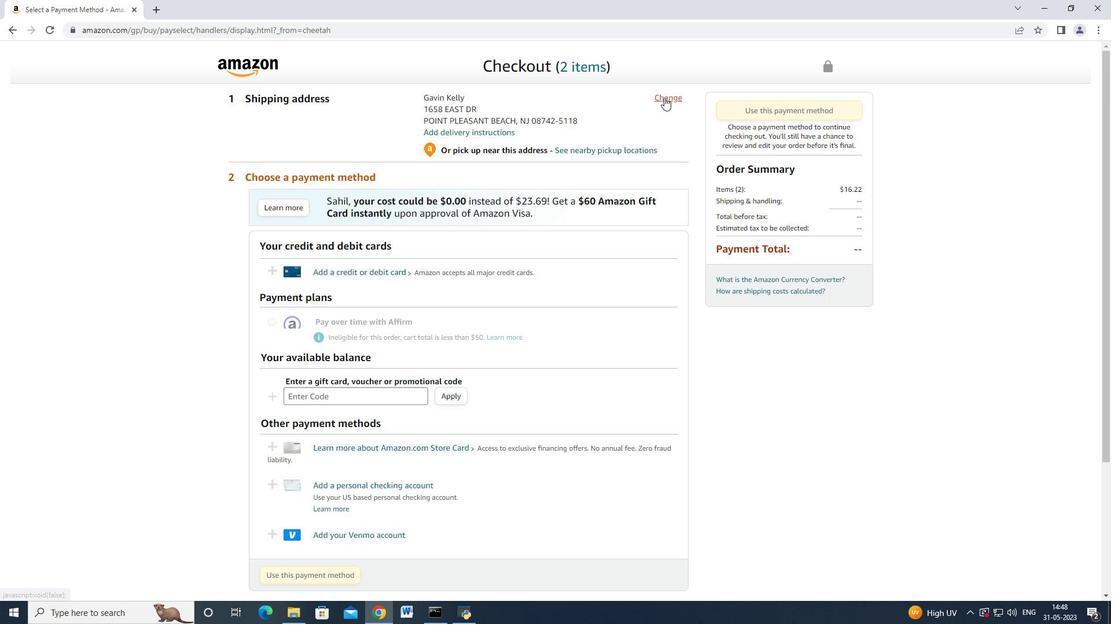 
Action: Mouse moved to (479, 122)
Screenshot: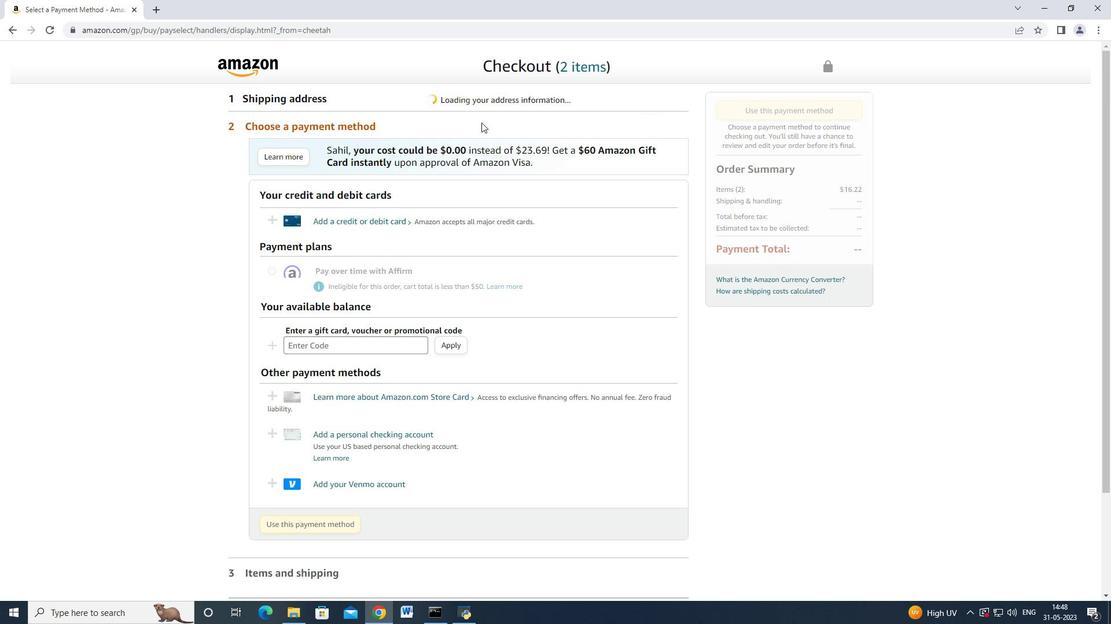 
Action: Mouse scrolled (479, 123) with delta (0, 0)
Screenshot: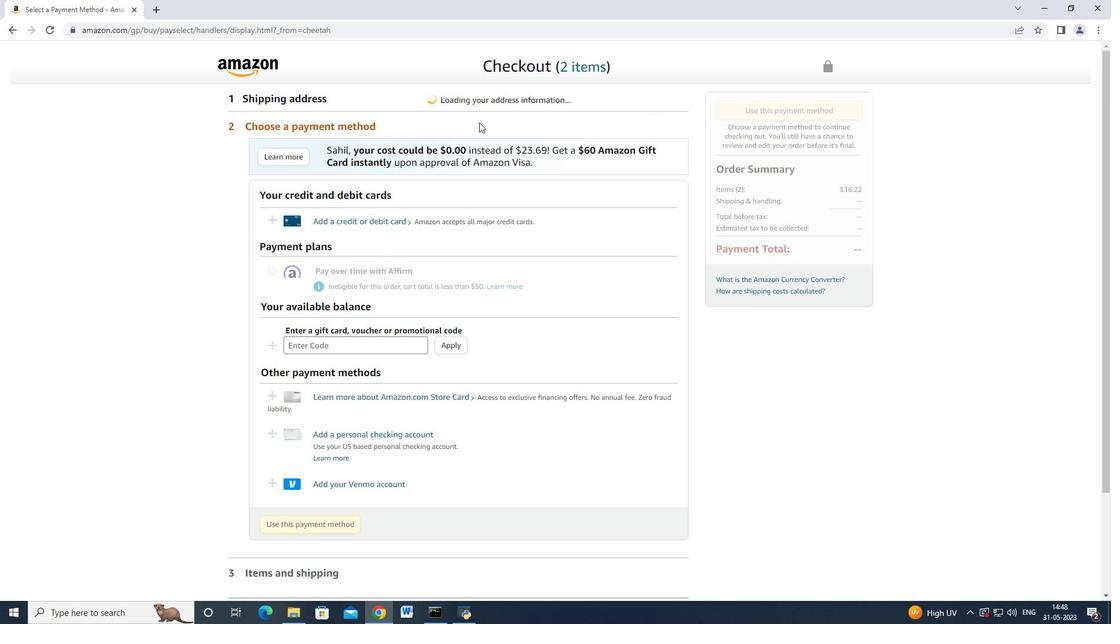 
Action: Mouse scrolled (479, 123) with delta (0, 0)
Screenshot: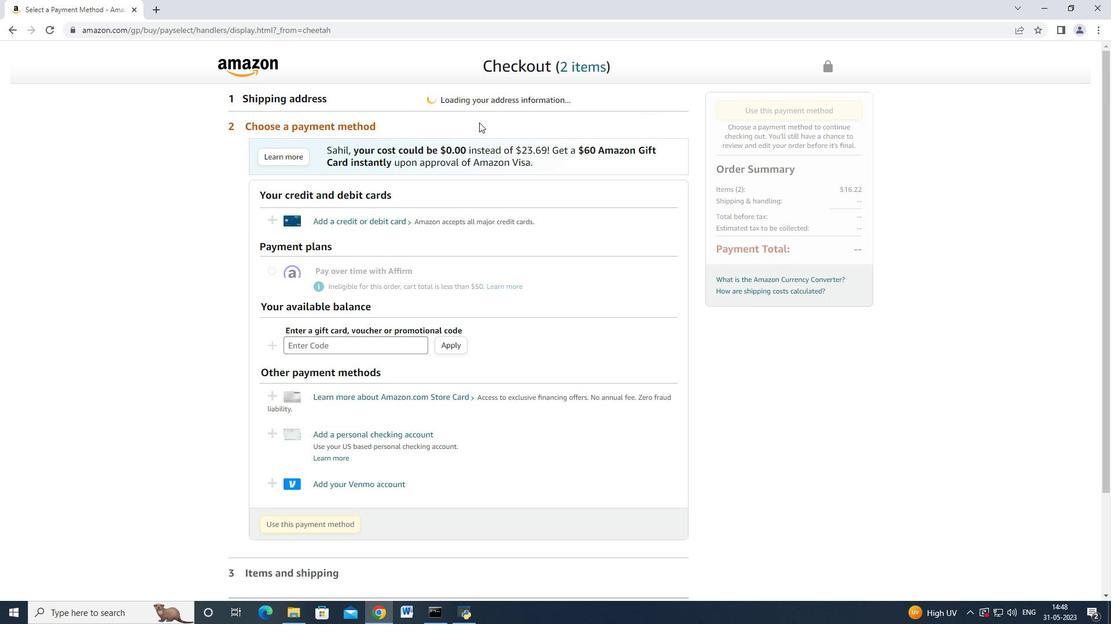 
Action: Mouse moved to (479, 127)
Screenshot: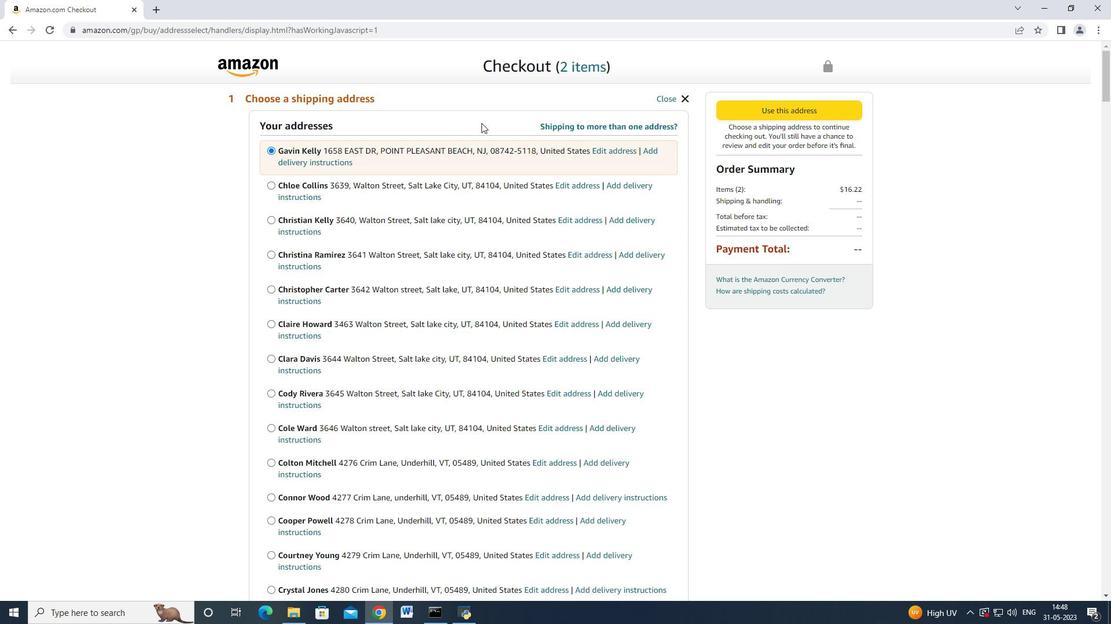 
Action: Mouse scrolled (479, 127) with delta (0, 0)
Screenshot: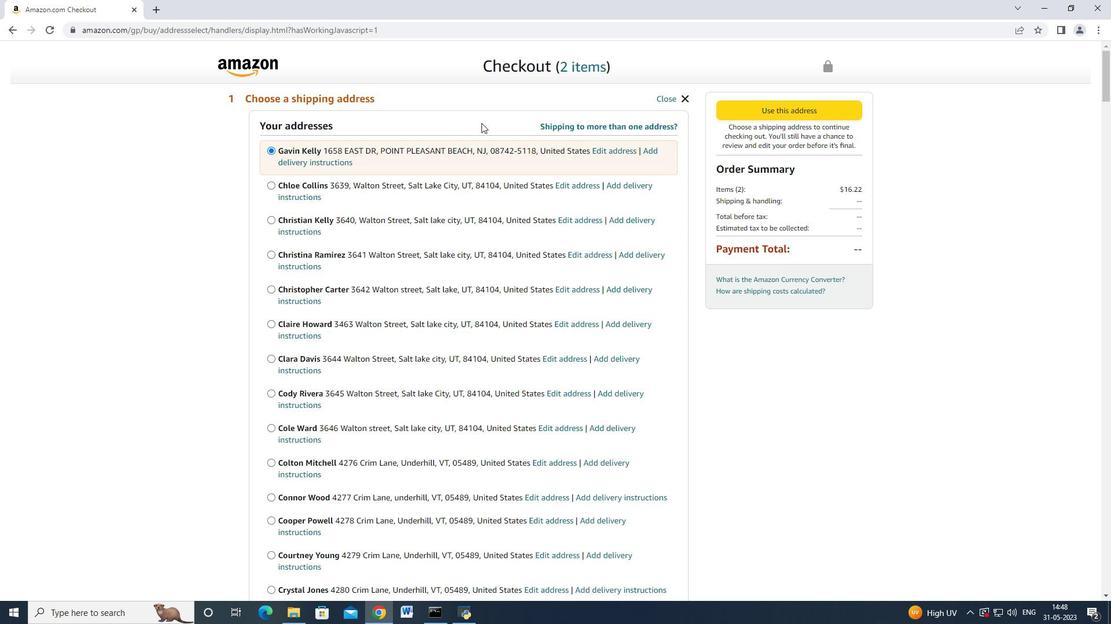 
Action: Mouse moved to (477, 130)
Screenshot: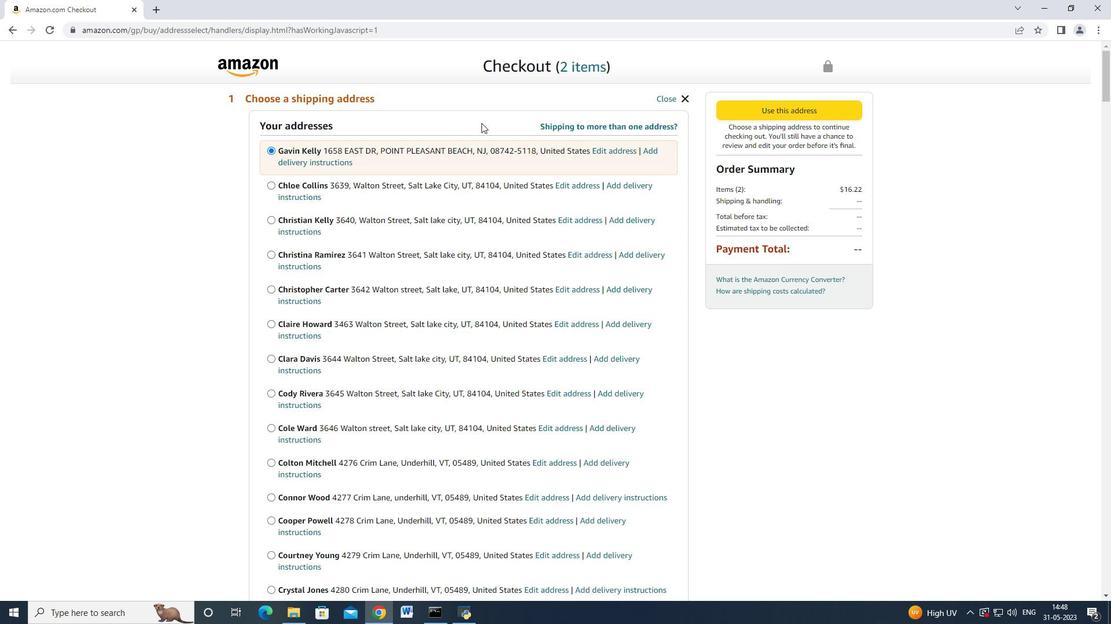 
Action: Mouse scrolled (477, 130) with delta (0, 0)
Screenshot: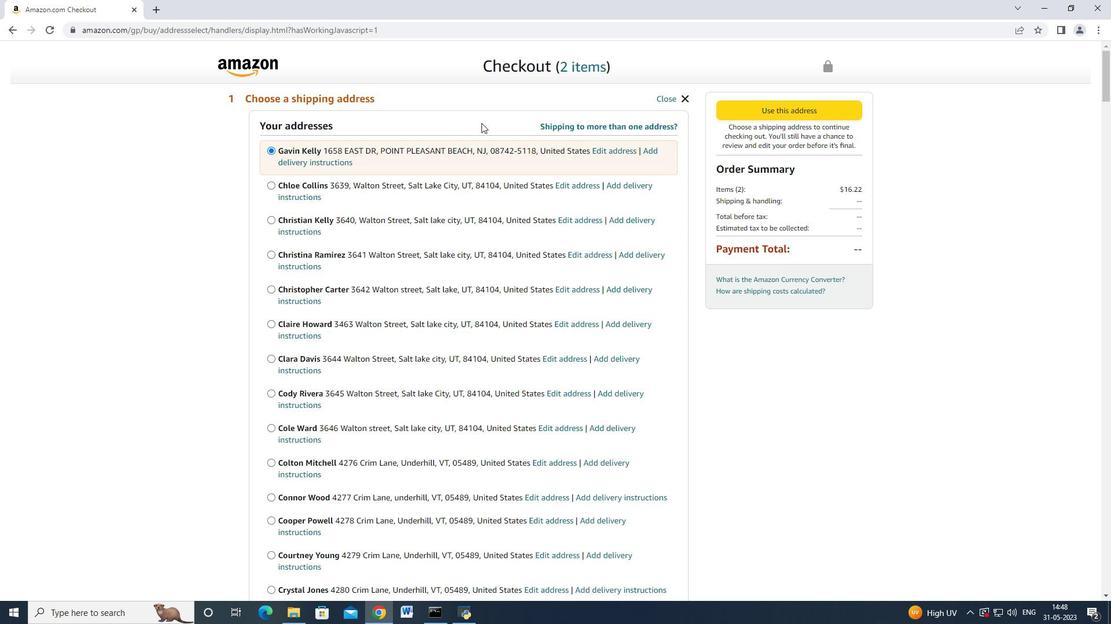 
Action: Mouse moved to (476, 134)
Screenshot: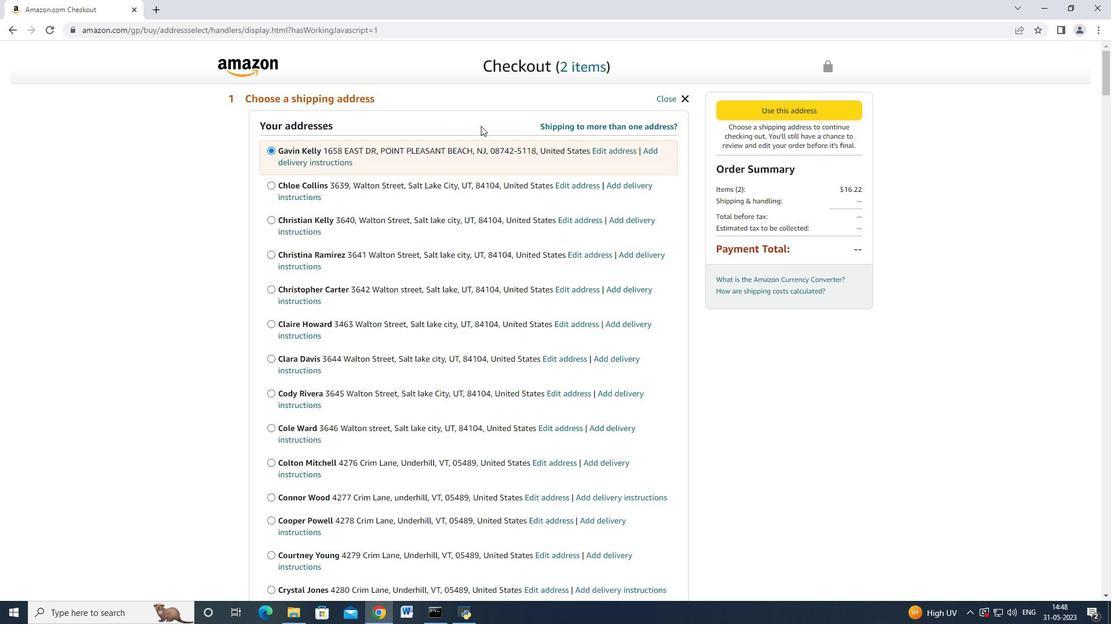 
Action: Mouse scrolled (476, 132) with delta (0, 0)
Screenshot: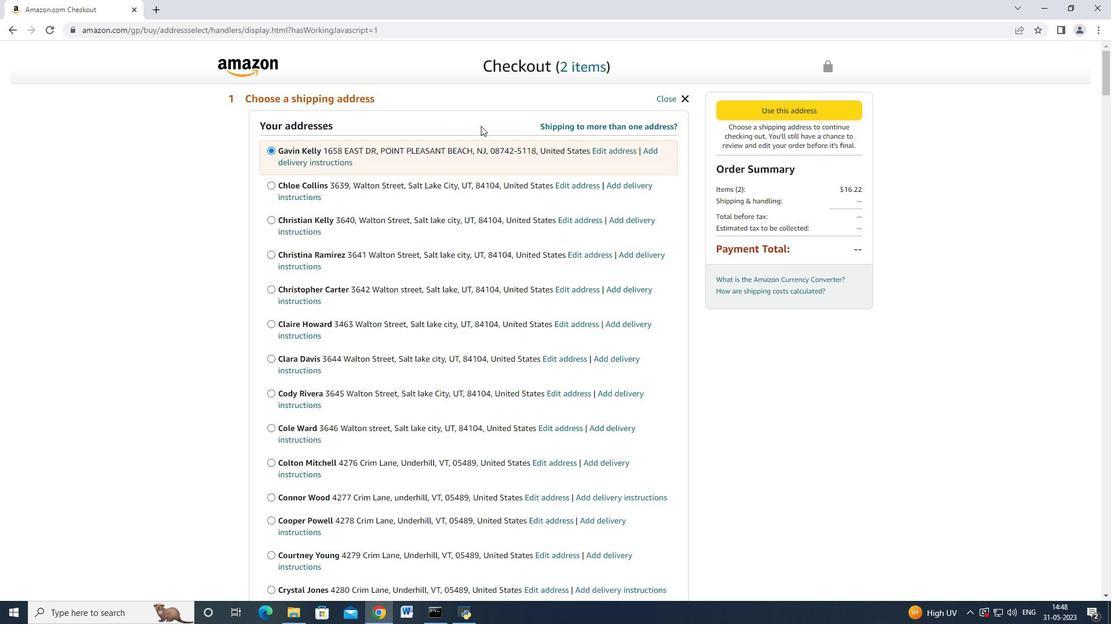 
Action: Mouse moved to (474, 137)
Screenshot: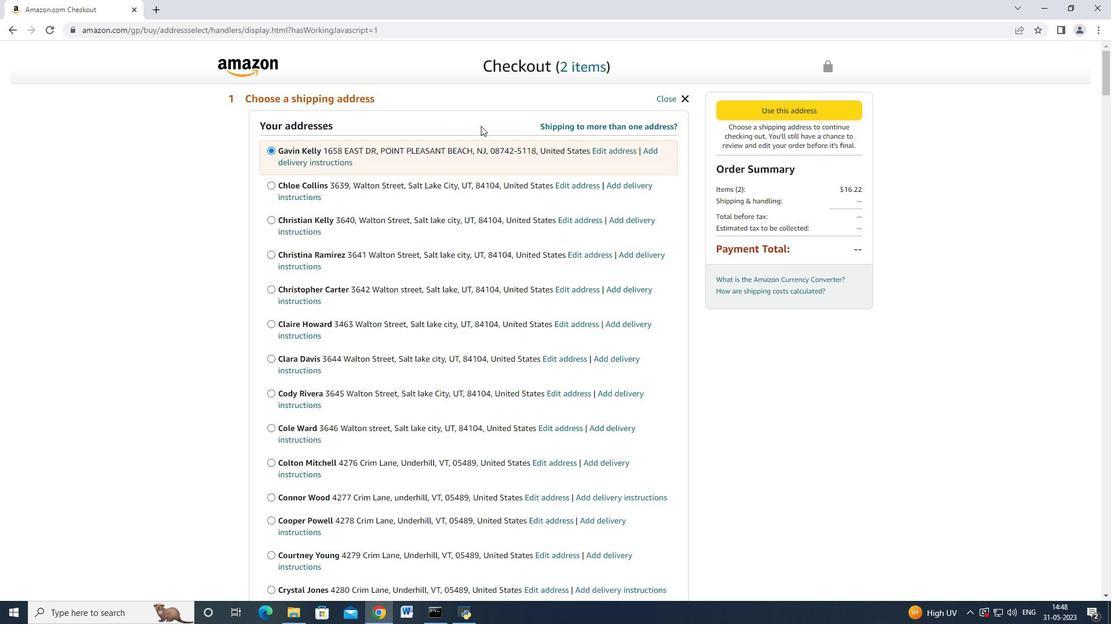 
Action: Mouse scrolled (475, 135) with delta (0, 0)
Screenshot: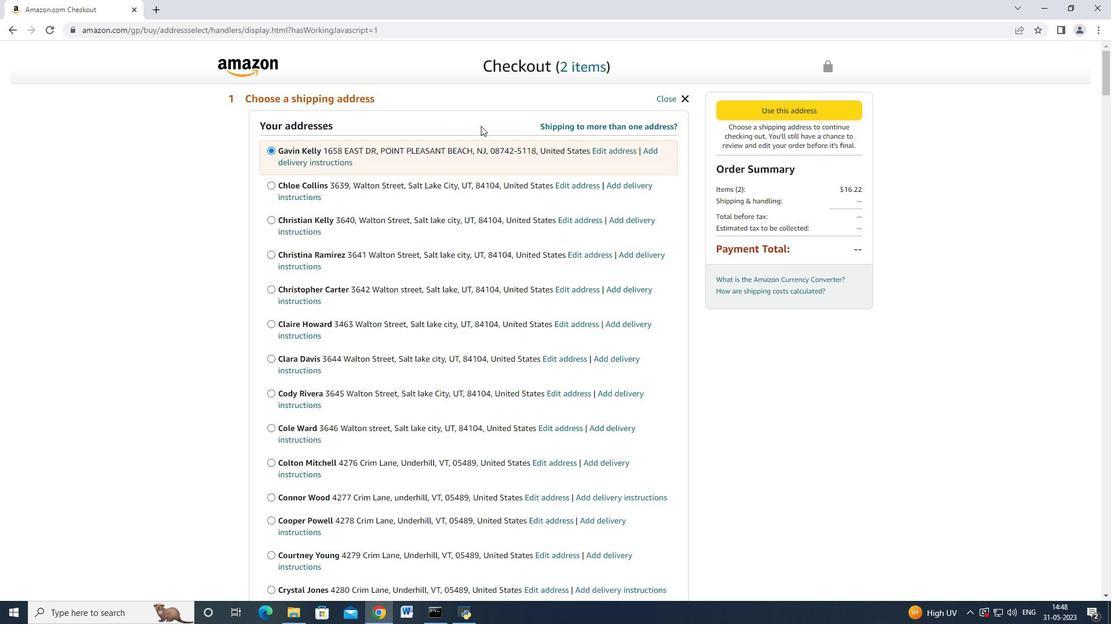 
Action: Mouse moved to (438, 198)
Screenshot: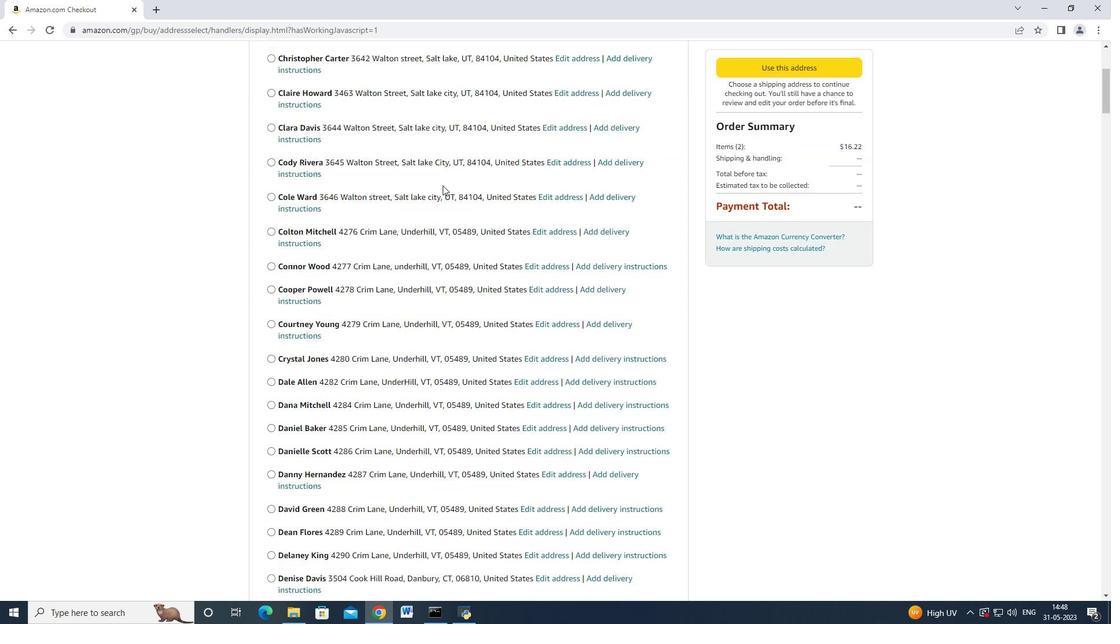 
Action: Mouse scrolled (438, 197) with delta (0, 0)
Screenshot: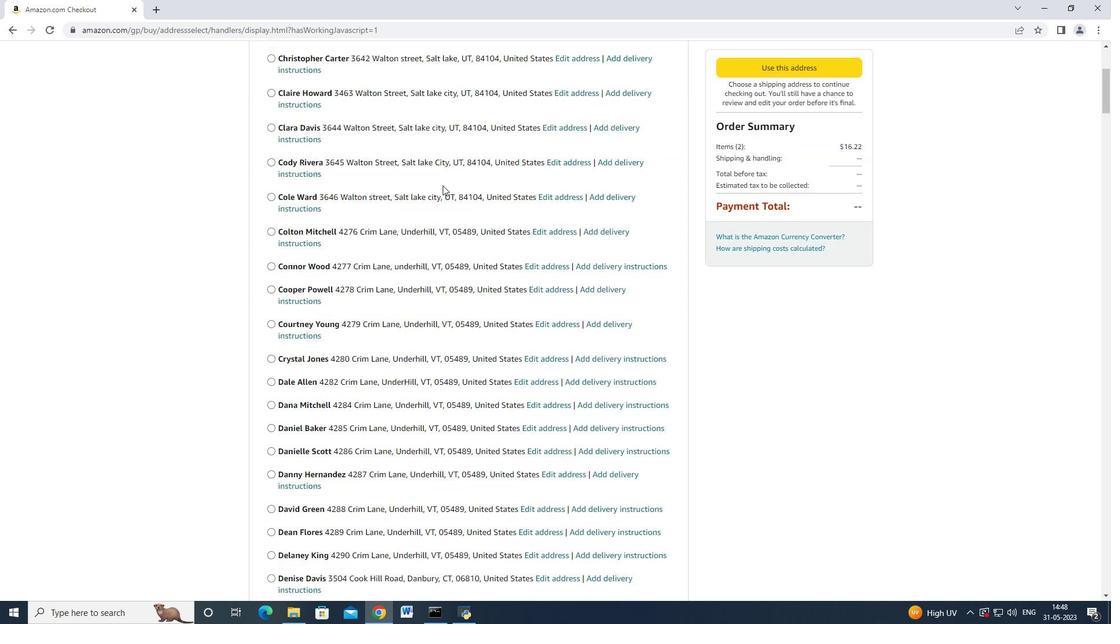 
Action: Mouse moved to (438, 199)
Screenshot: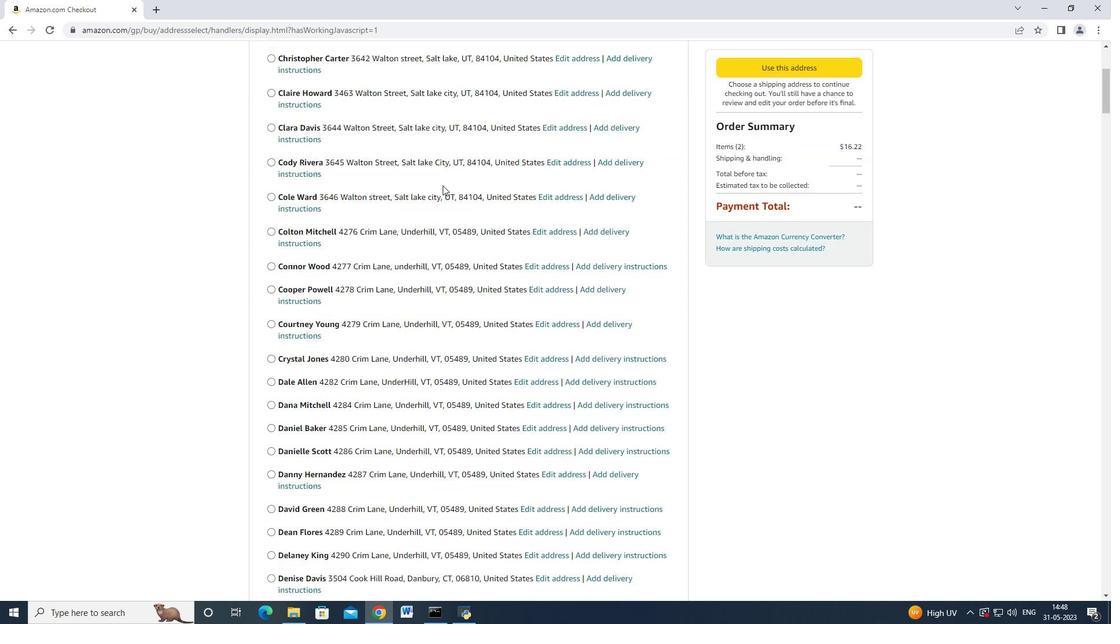 
Action: Mouse scrolled (438, 199) with delta (0, 0)
Screenshot: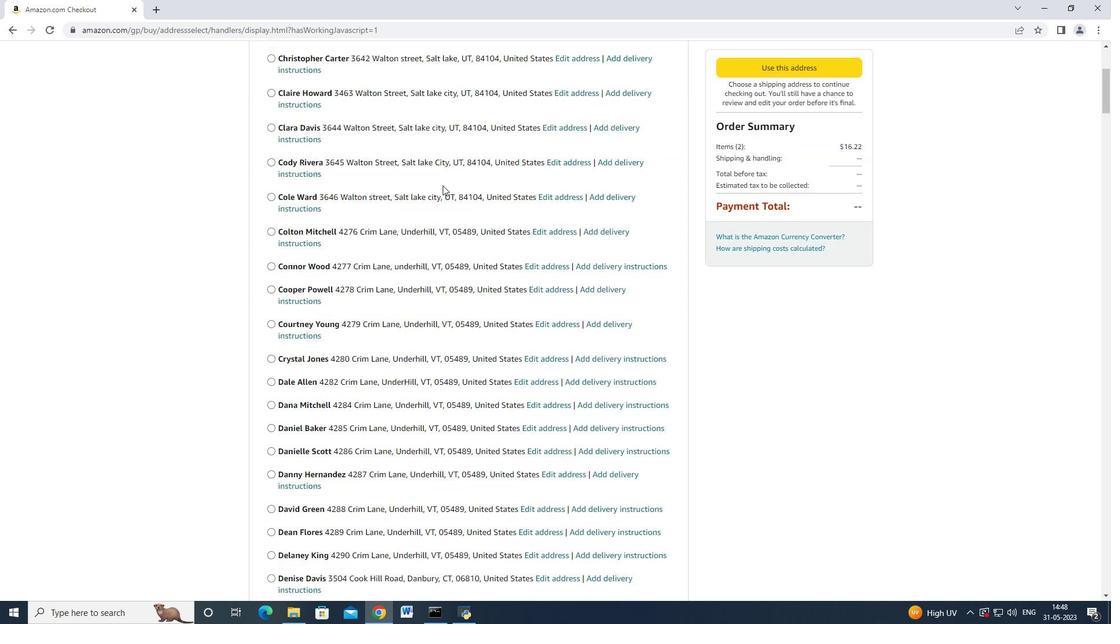 
Action: Mouse scrolled (438, 199) with delta (0, 0)
Screenshot: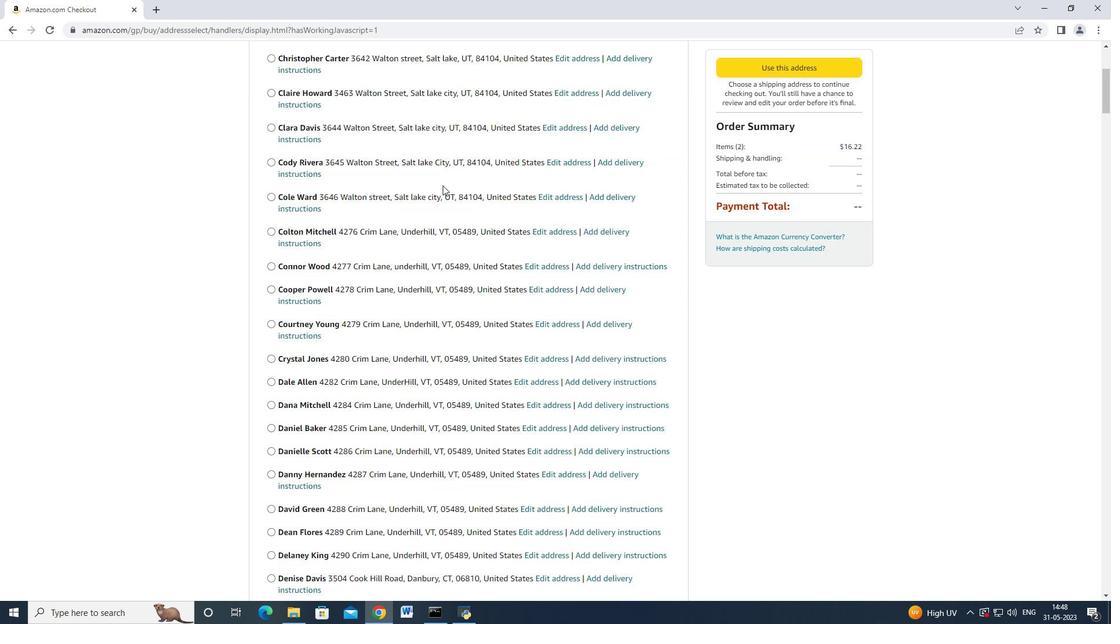 
Action: Mouse scrolled (438, 199) with delta (0, 0)
Screenshot: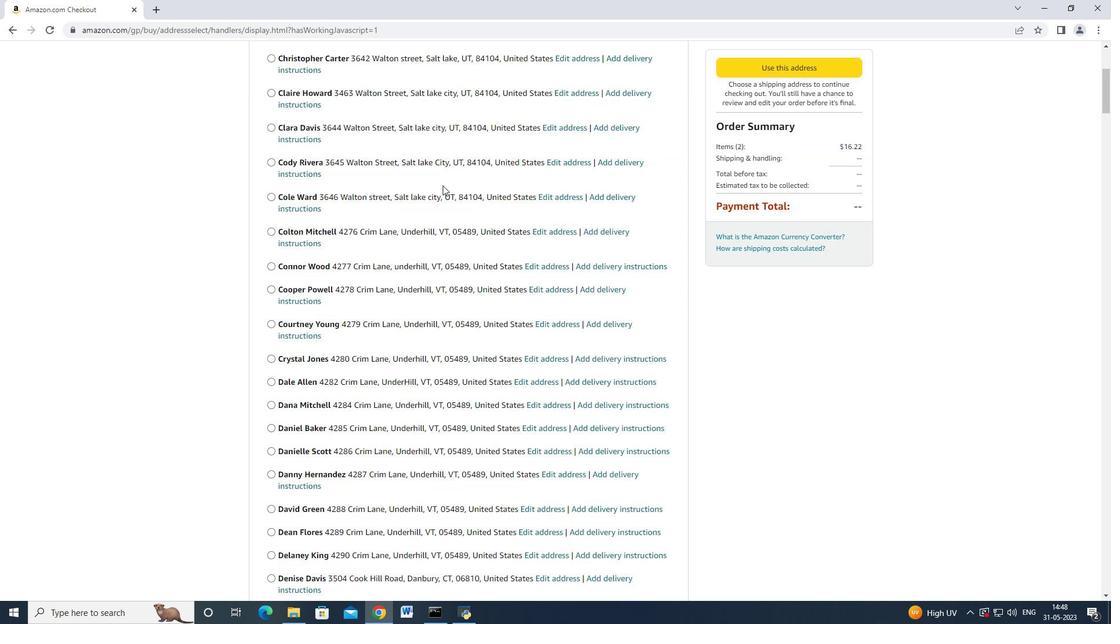 
Action: Mouse scrolled (438, 199) with delta (0, 0)
Screenshot: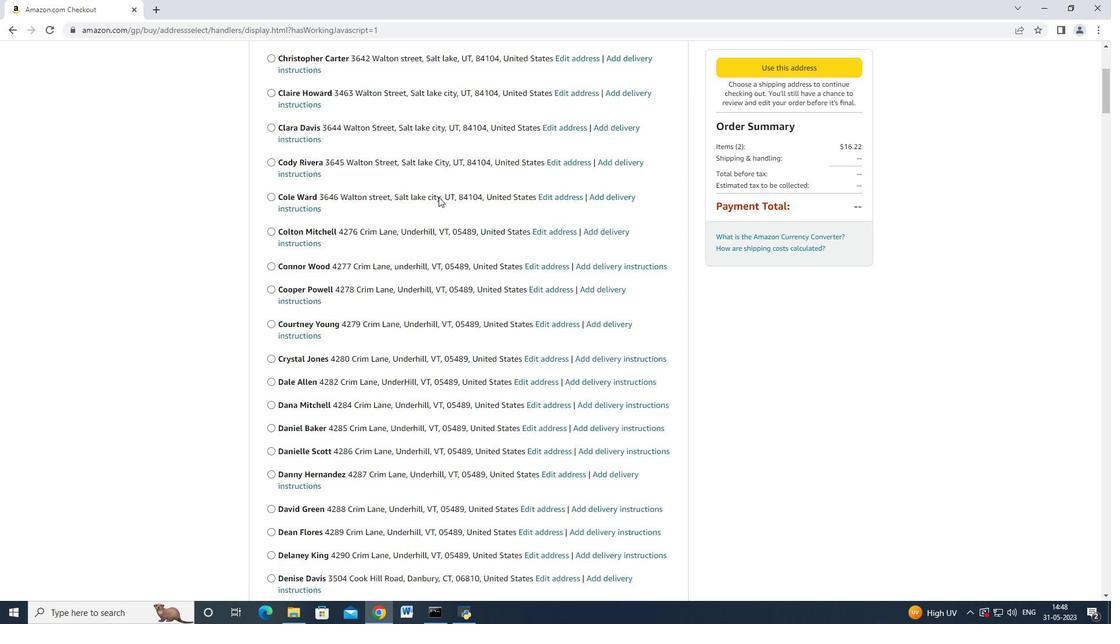 
Action: Mouse moved to (436, 204)
Screenshot: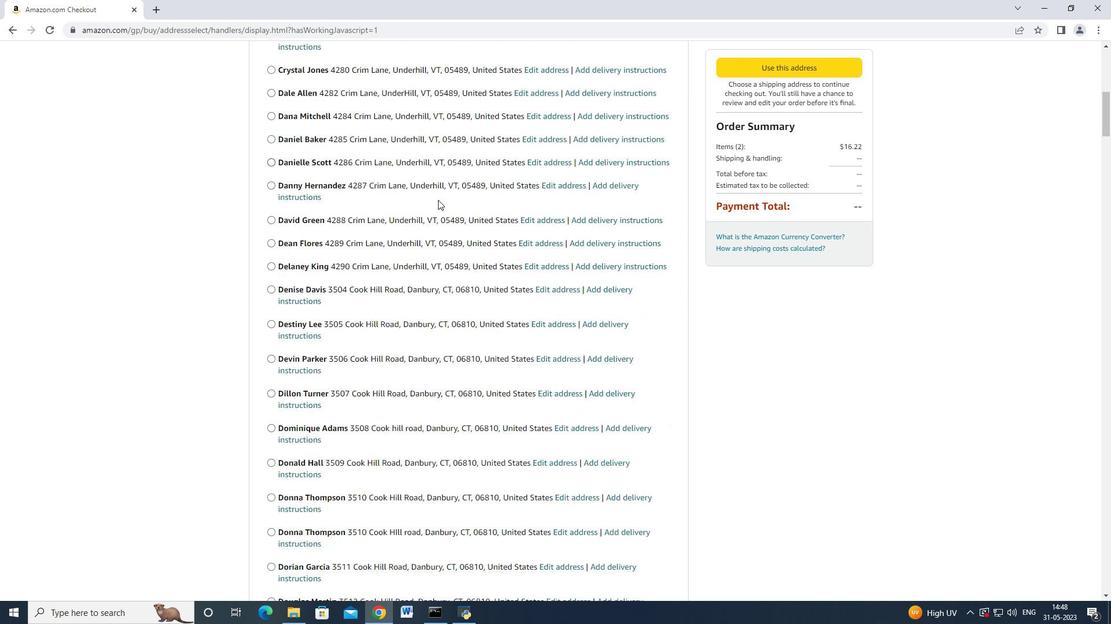 
Action: Mouse scrolled (436, 203) with delta (0, 0)
Screenshot: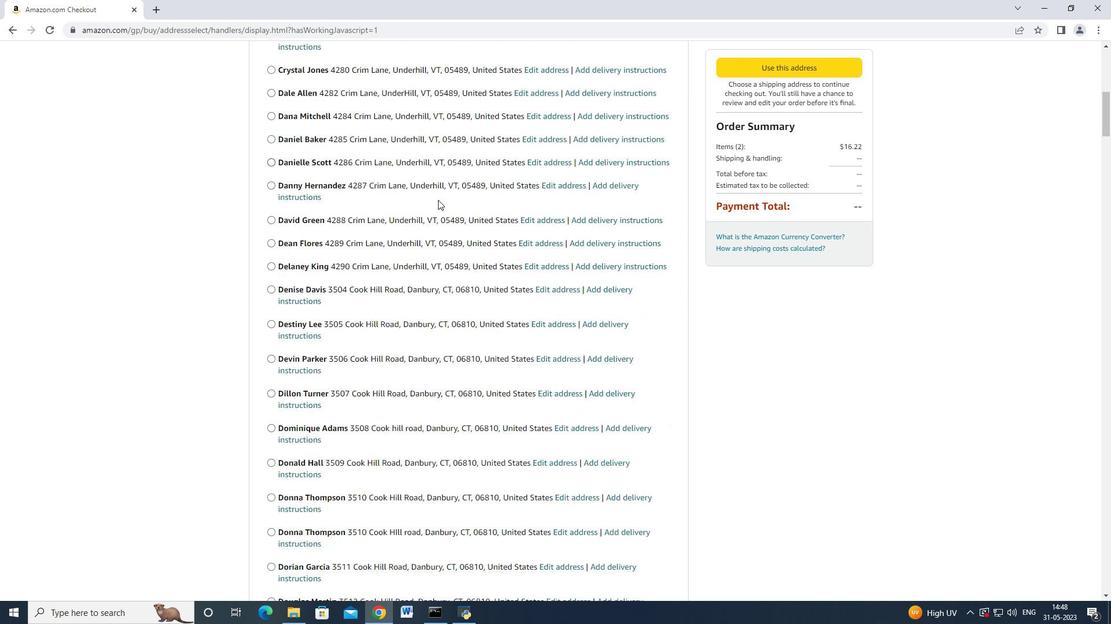 
Action: Mouse scrolled (436, 203) with delta (0, 0)
Screenshot: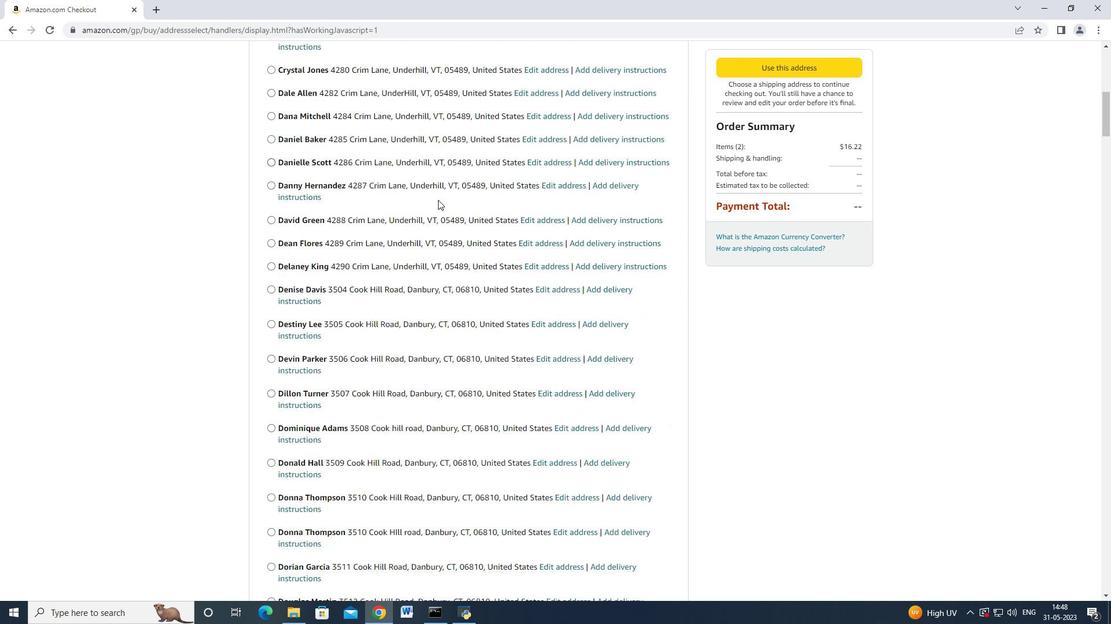 
Action: Mouse scrolled (436, 203) with delta (0, 0)
Screenshot: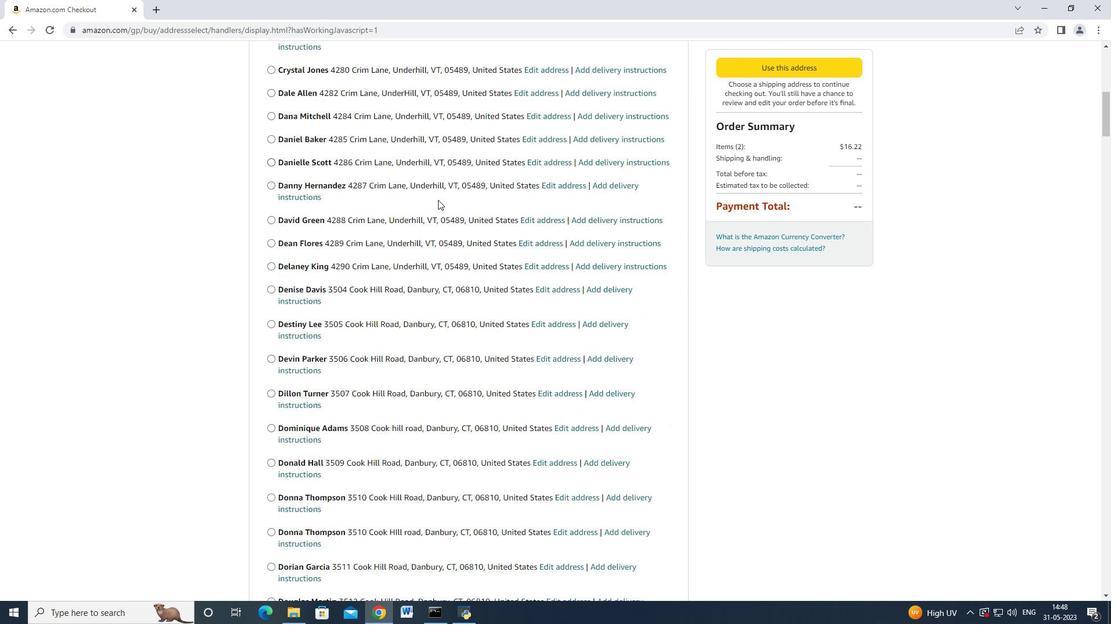 
Action: Mouse scrolled (436, 203) with delta (0, 0)
Screenshot: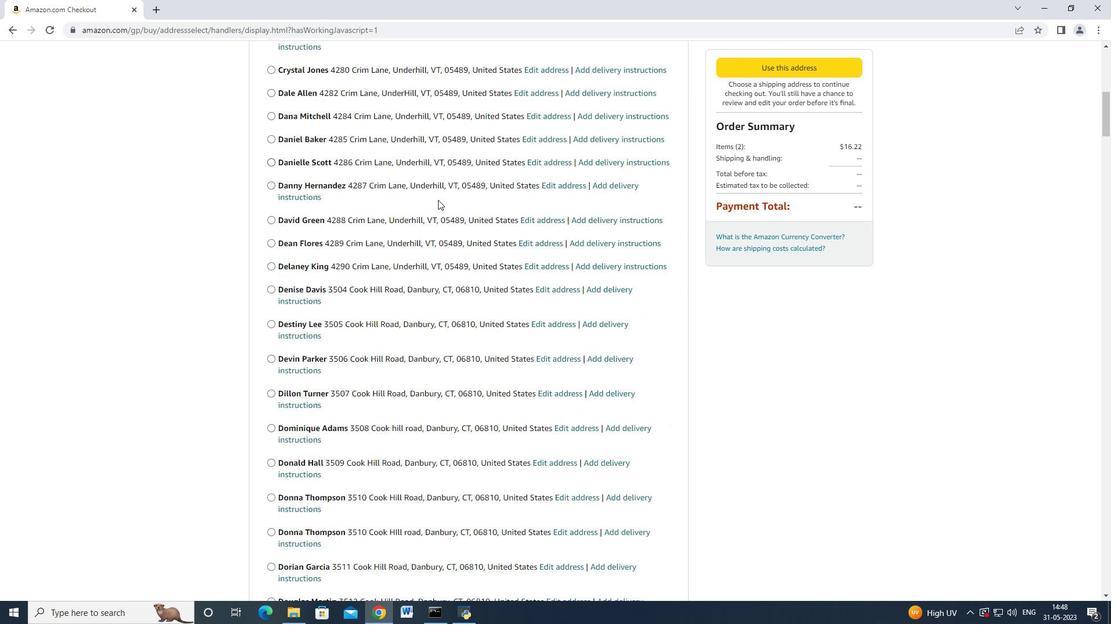 
Action: Mouse scrolled (436, 203) with delta (0, 0)
Screenshot: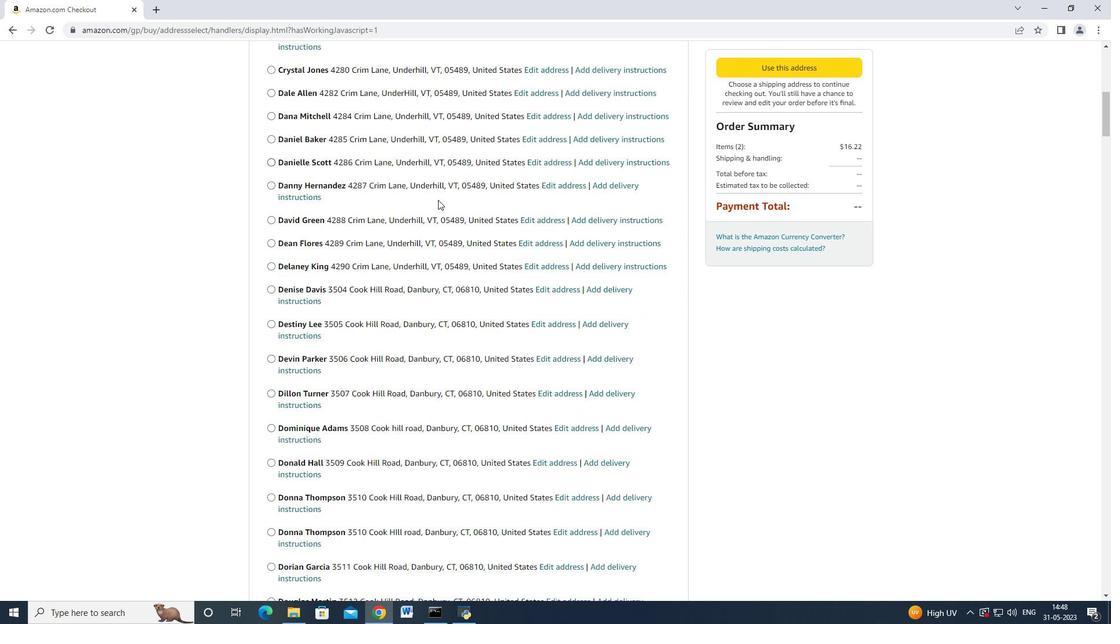 
Action: Mouse scrolled (436, 203) with delta (0, 0)
Screenshot: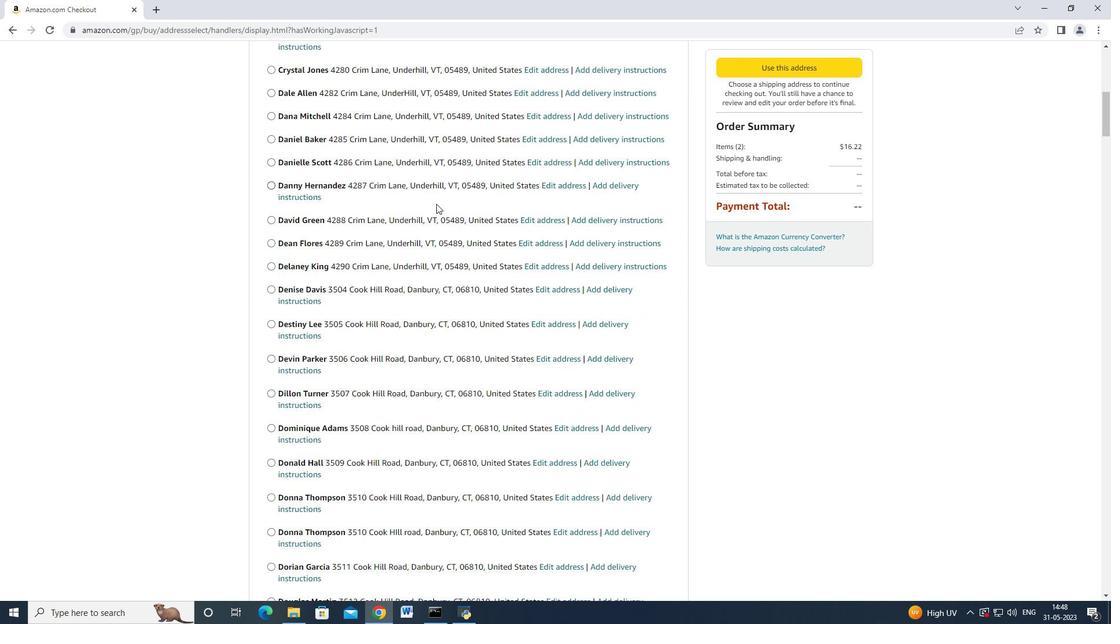 
Action: Mouse moved to (436, 204)
Screenshot: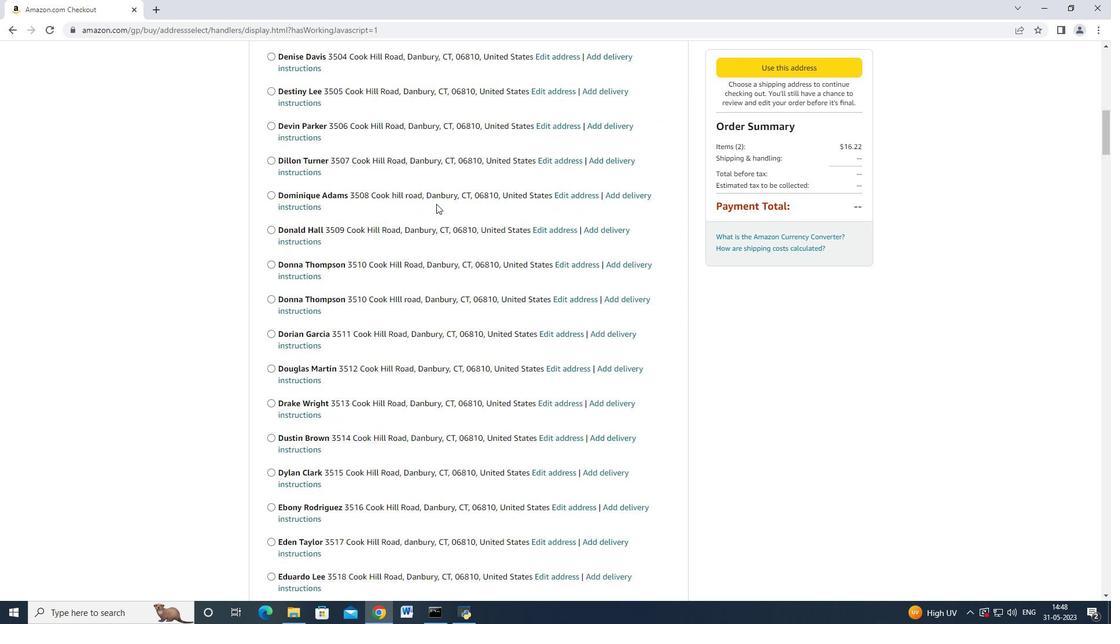 
Action: Mouse scrolled (436, 203) with delta (0, 0)
Screenshot: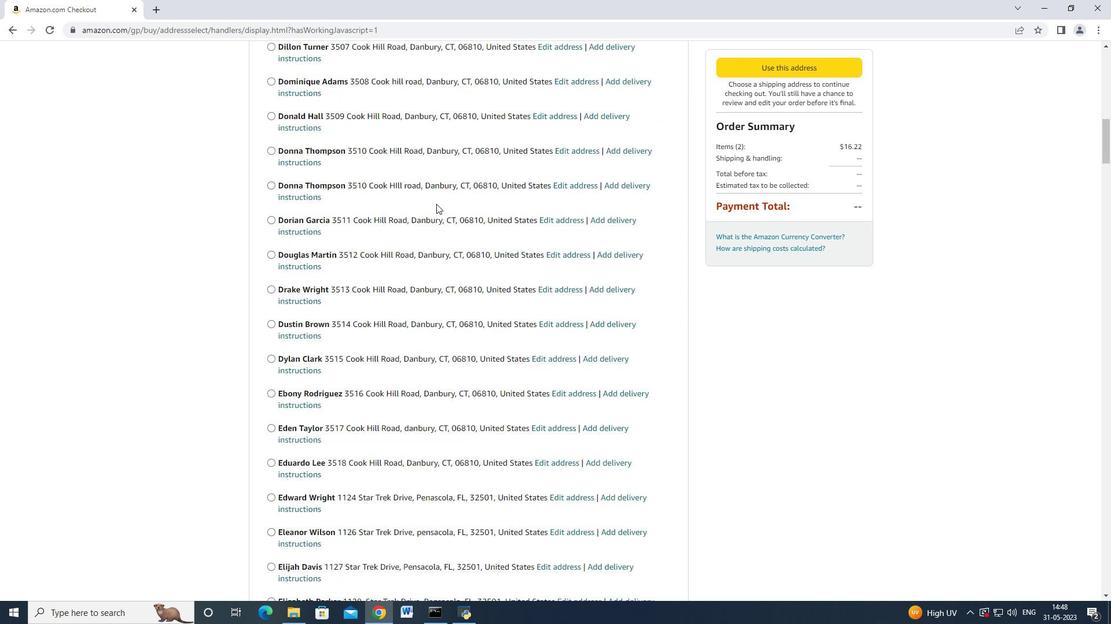 
Action: Mouse scrolled (436, 203) with delta (0, 0)
Screenshot: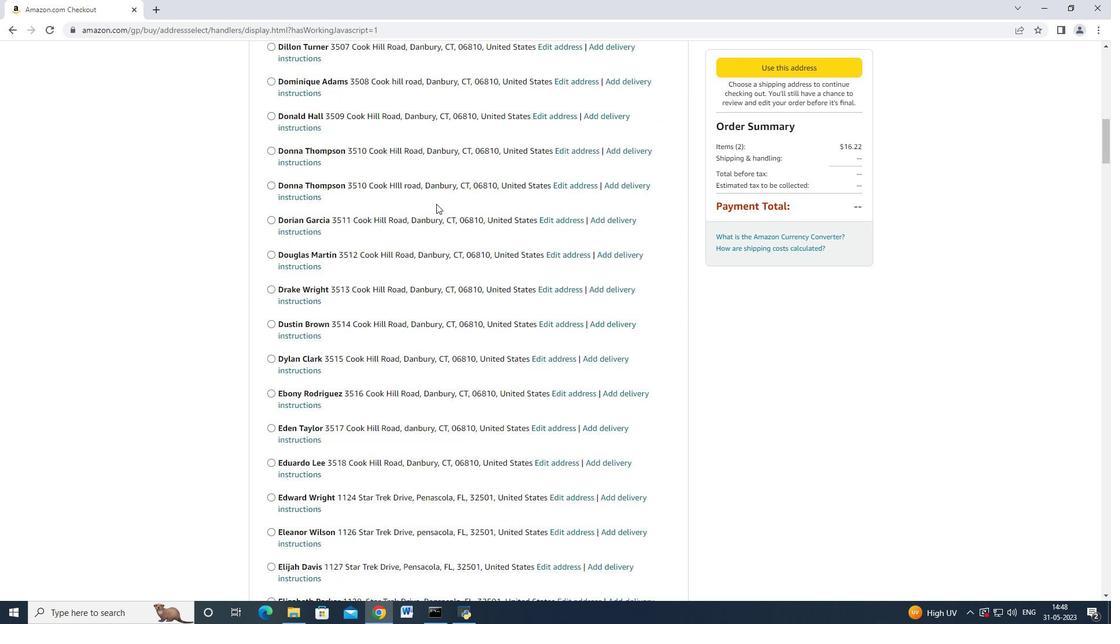 
Action: Mouse moved to (436, 204)
Screenshot: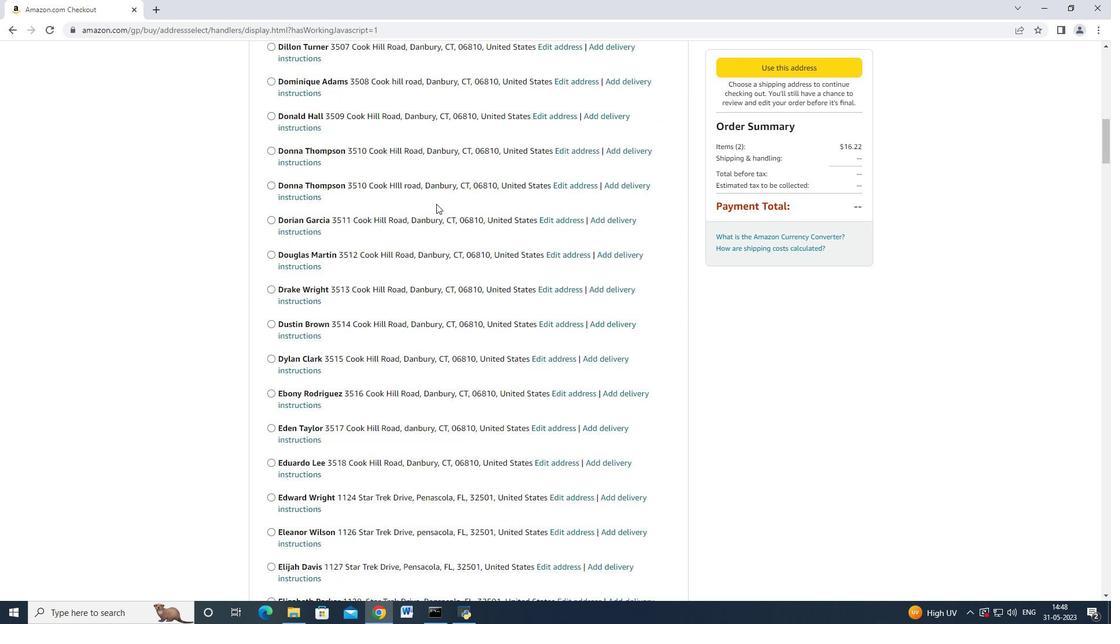 
Action: Mouse scrolled (436, 203) with delta (0, 0)
Screenshot: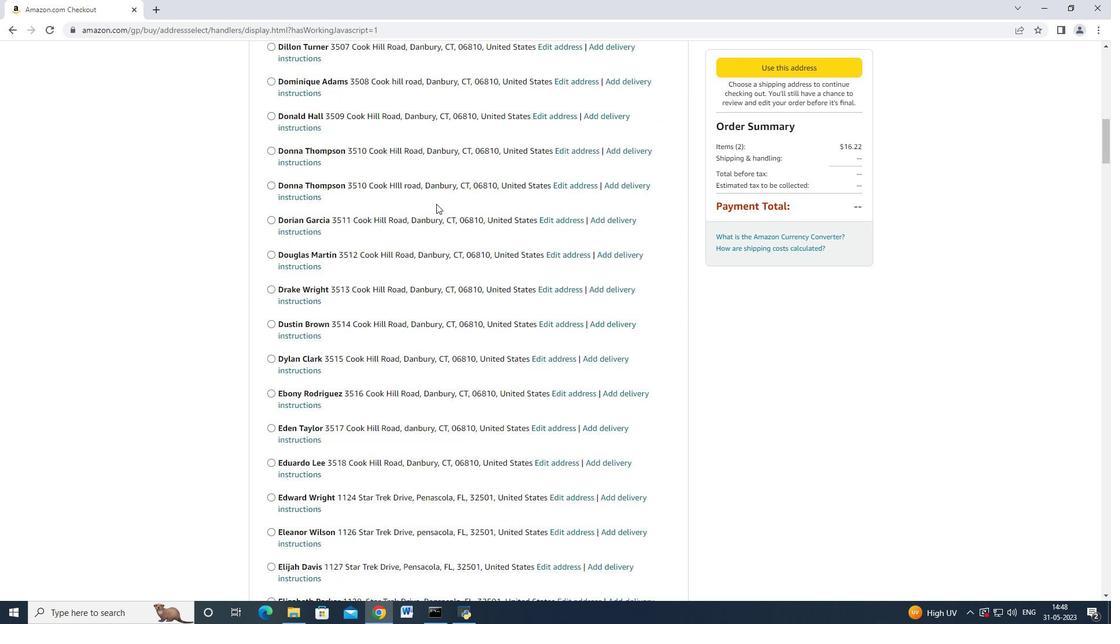 
Action: Mouse scrolled (436, 203) with delta (0, 0)
Screenshot: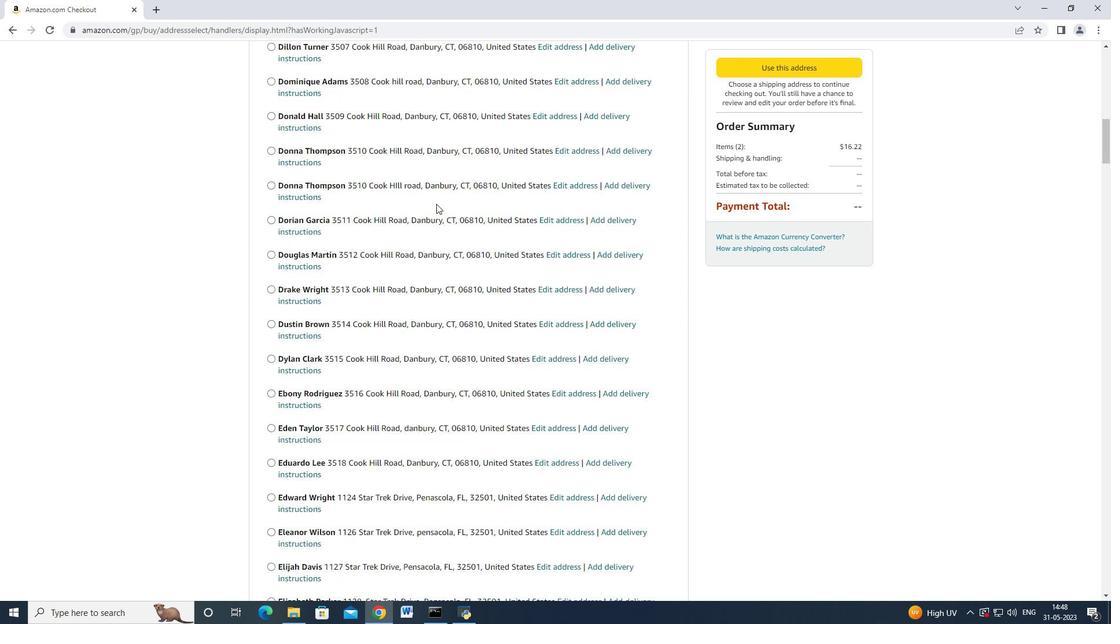 
Action: Mouse scrolled (436, 203) with delta (0, 0)
Screenshot: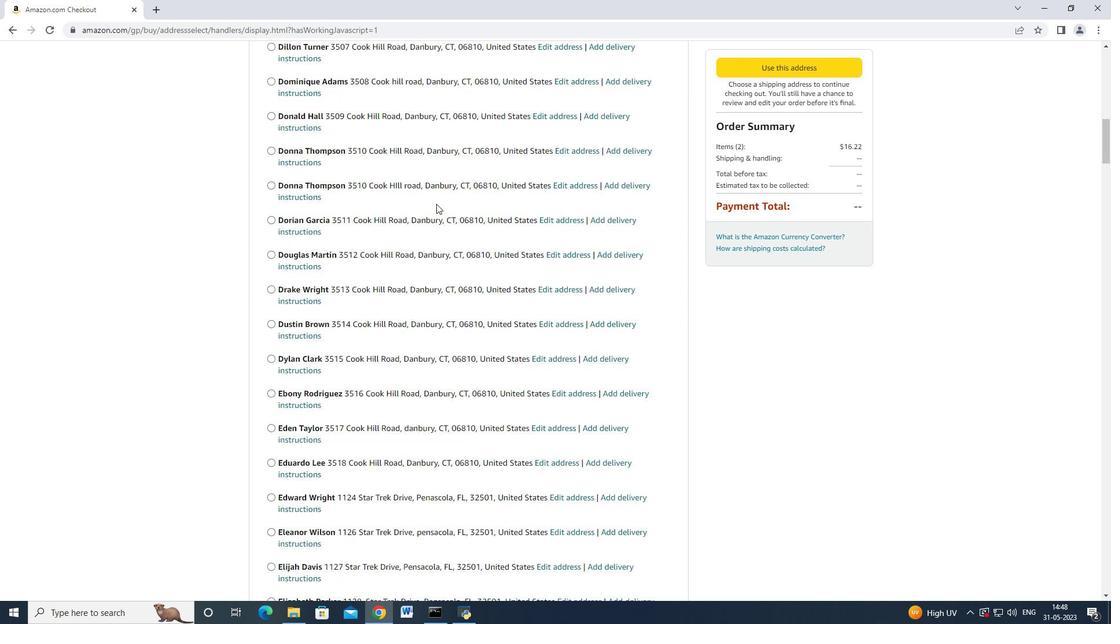 
Action: Mouse scrolled (436, 203) with delta (0, 0)
Screenshot: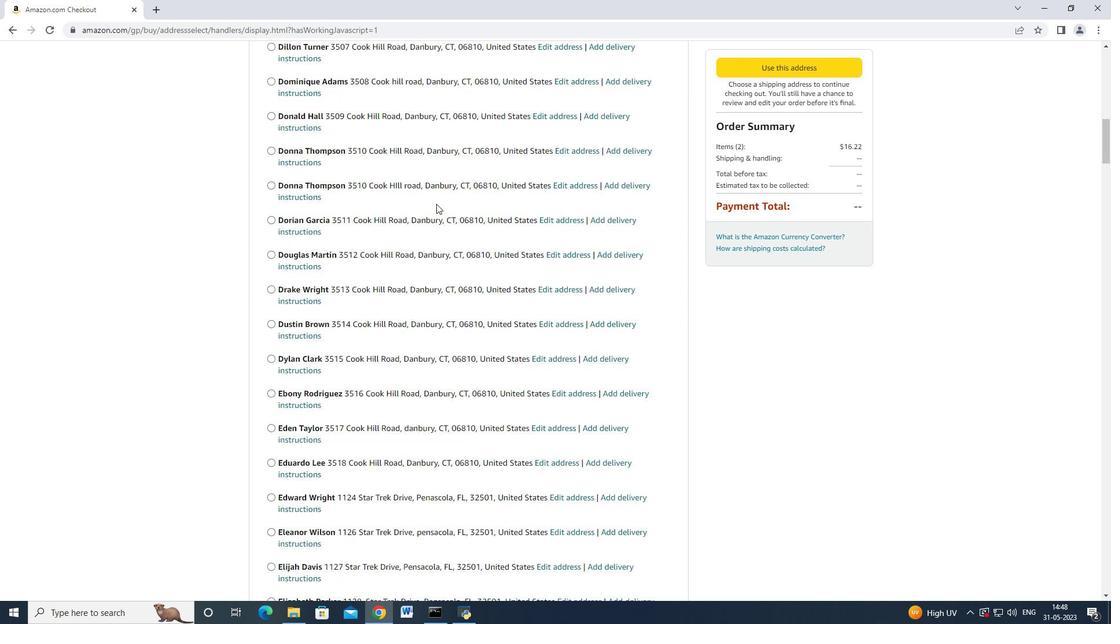 
Action: Mouse moved to (436, 204)
Screenshot: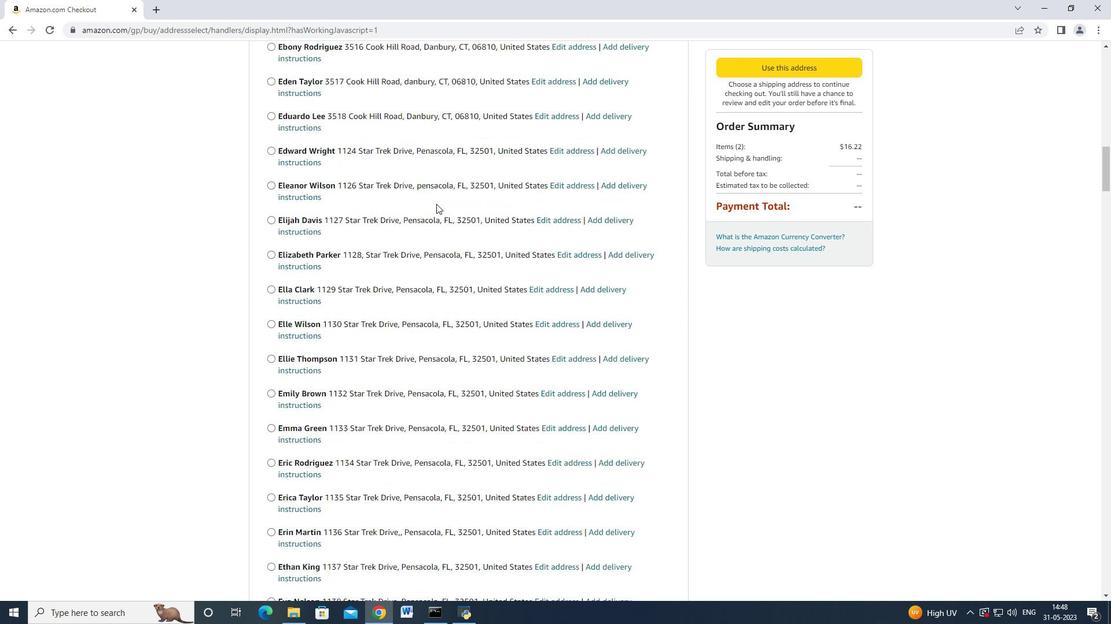 
Action: Mouse scrolled (436, 204) with delta (0, 0)
Screenshot: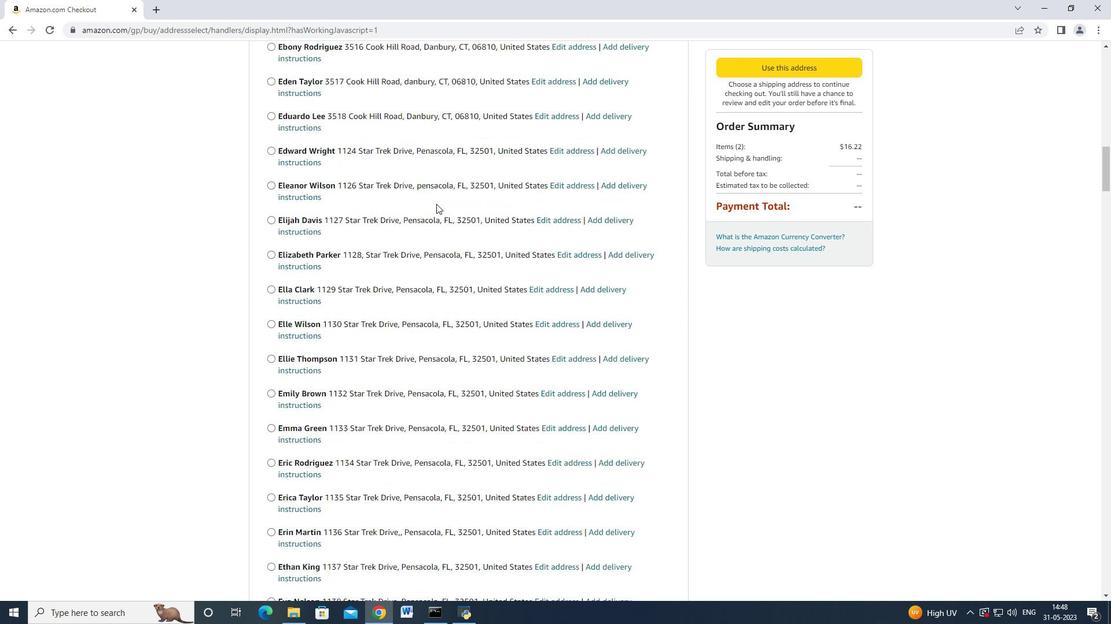 
Action: Mouse moved to (436, 205)
Screenshot: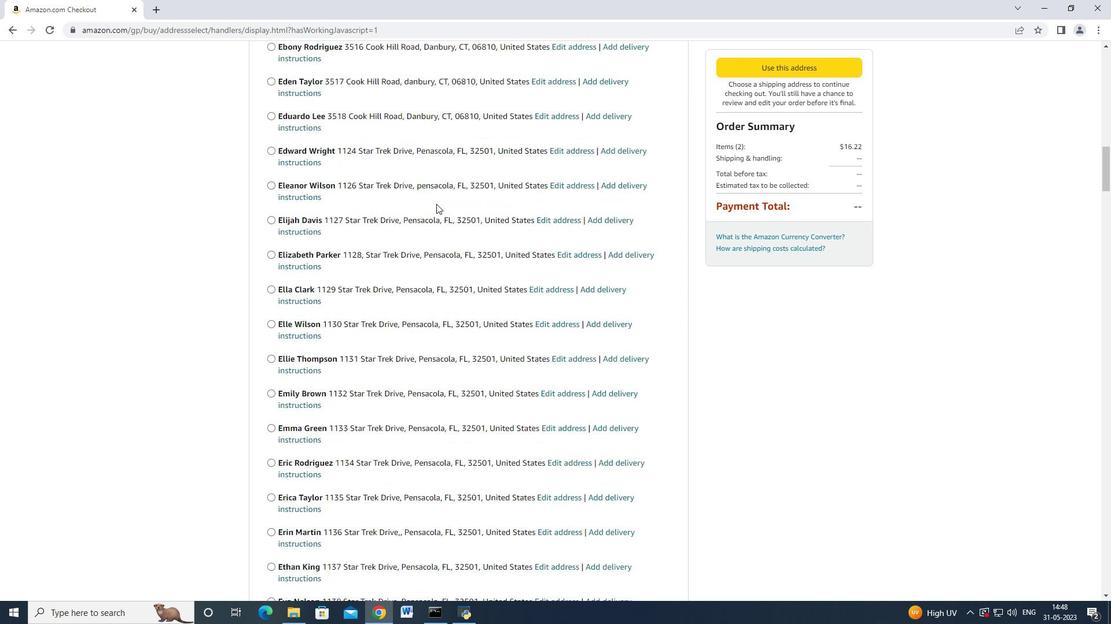 
Action: Mouse scrolled (436, 204) with delta (0, 0)
Screenshot: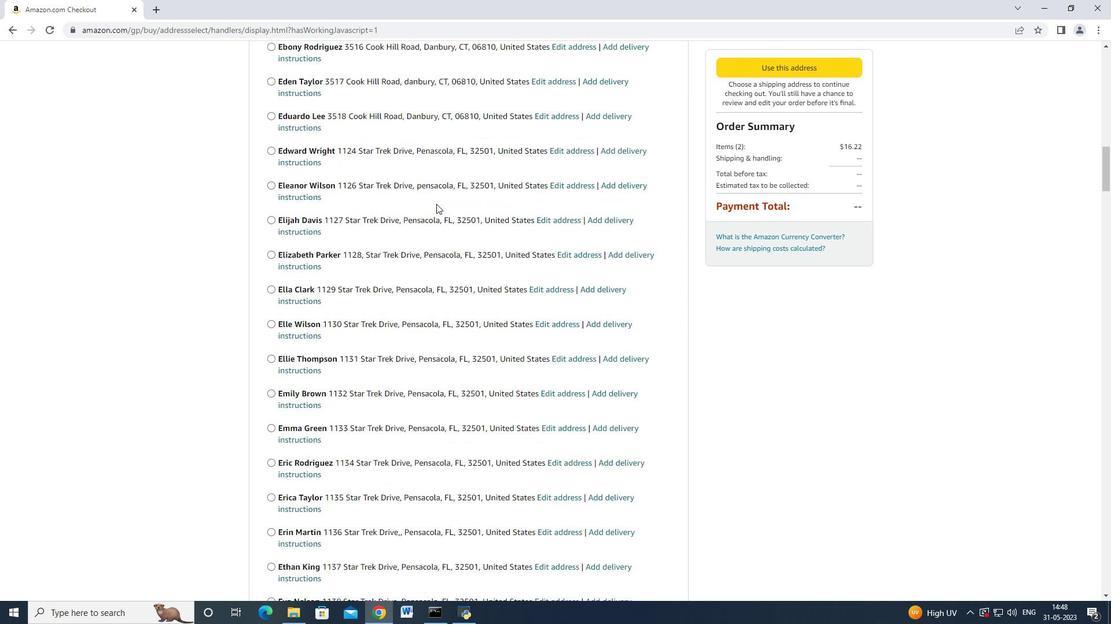 
Action: Mouse scrolled (436, 204) with delta (0, 0)
Screenshot: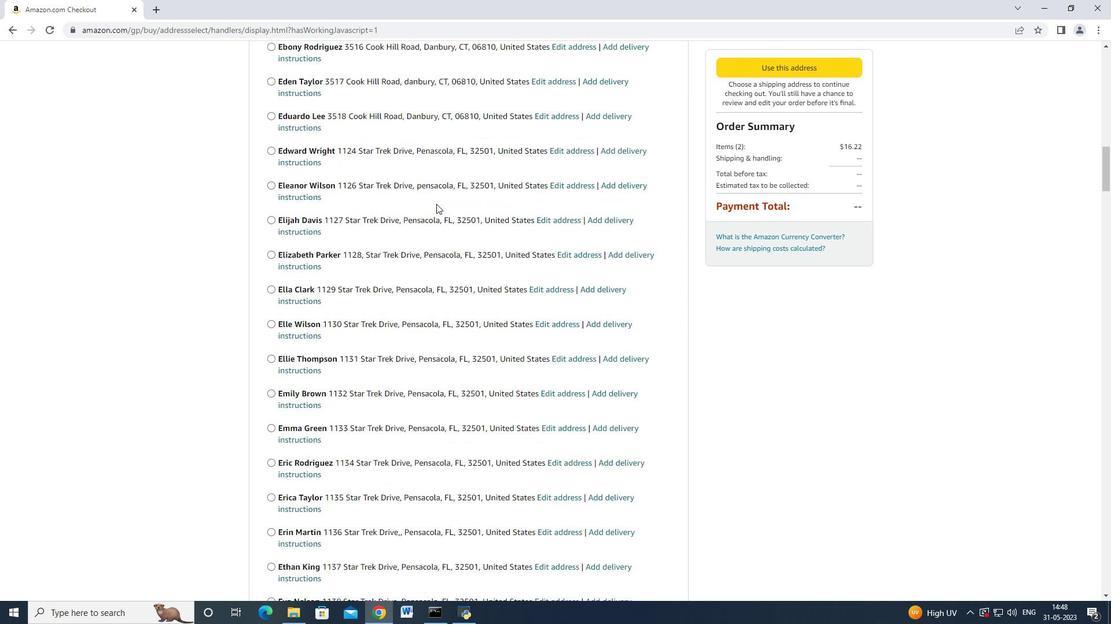 
Action: Mouse scrolled (436, 204) with delta (0, 0)
Screenshot: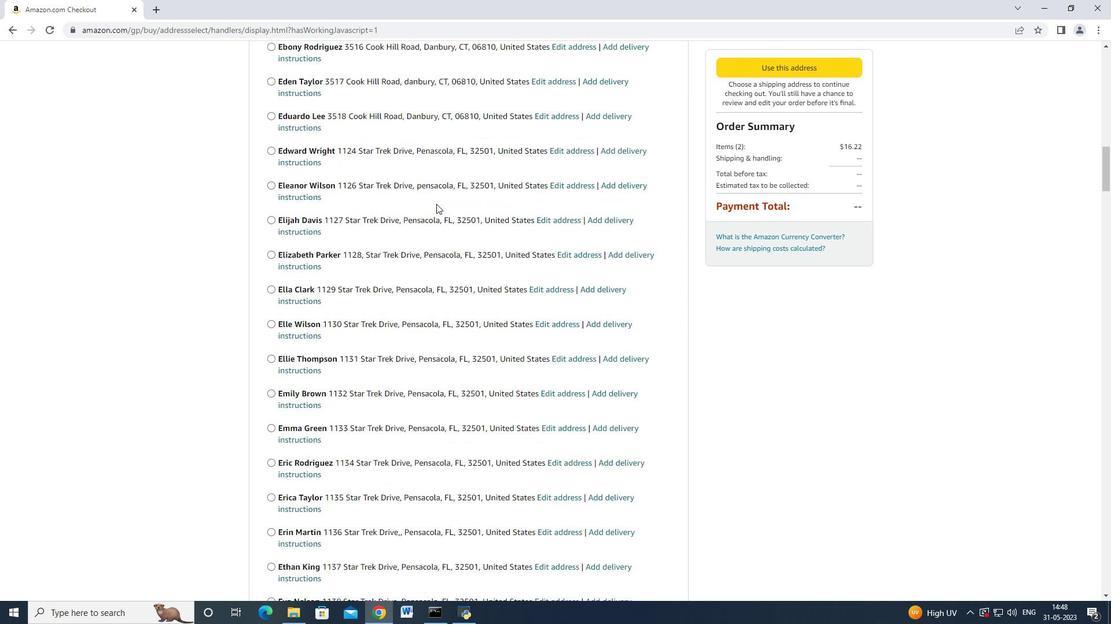 
Action: Mouse scrolled (436, 204) with delta (0, 0)
Screenshot: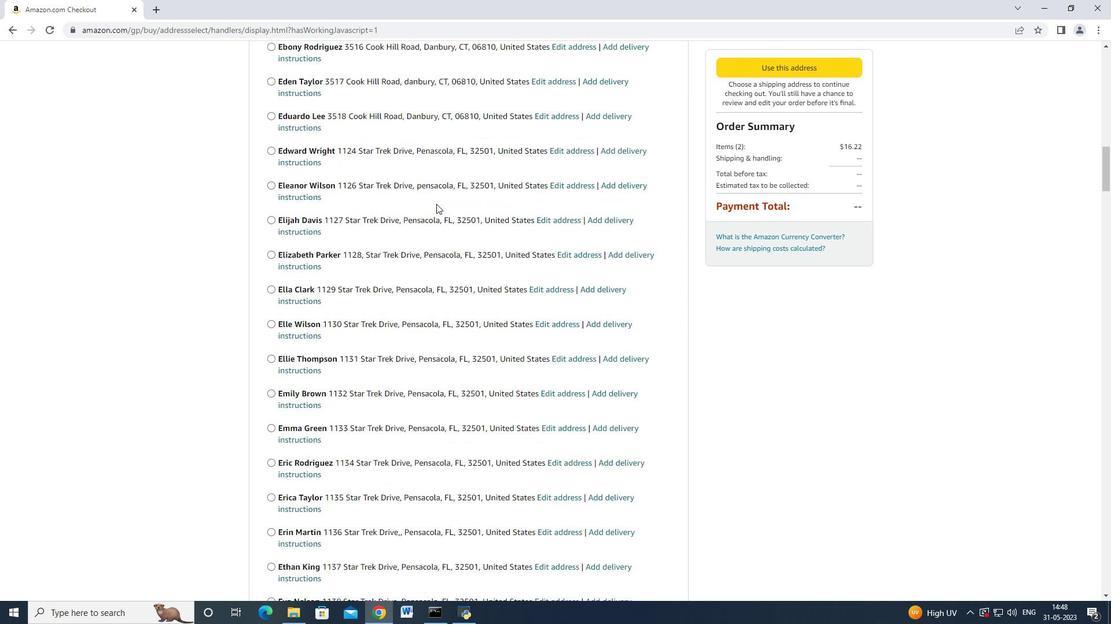 
Action: Mouse scrolled (436, 204) with delta (0, 0)
Screenshot: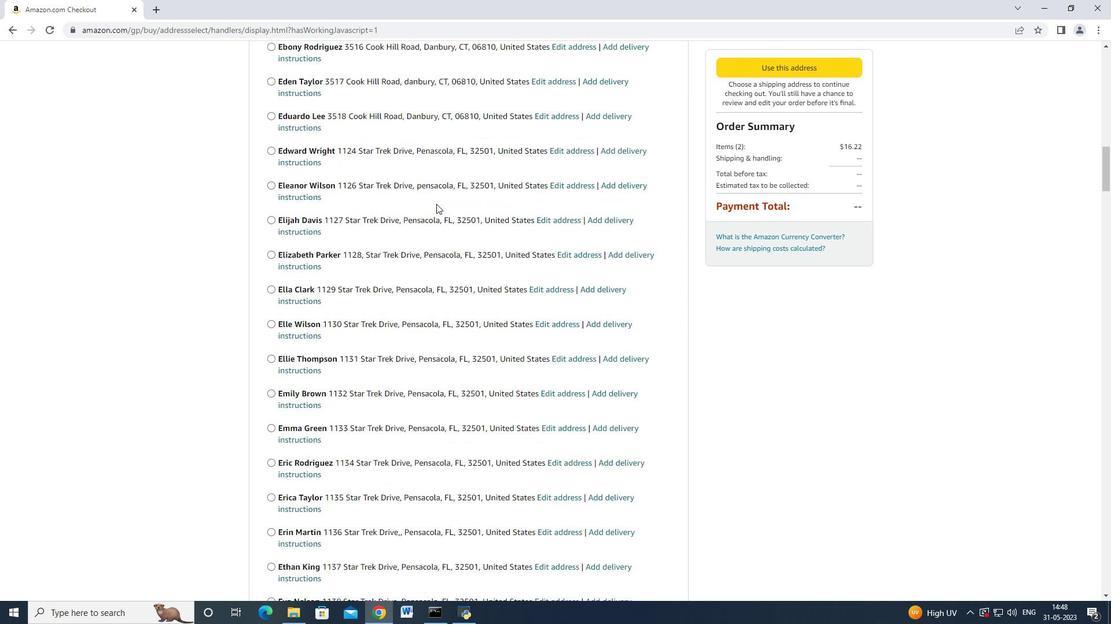 
Action: Mouse moved to (435, 205)
Screenshot: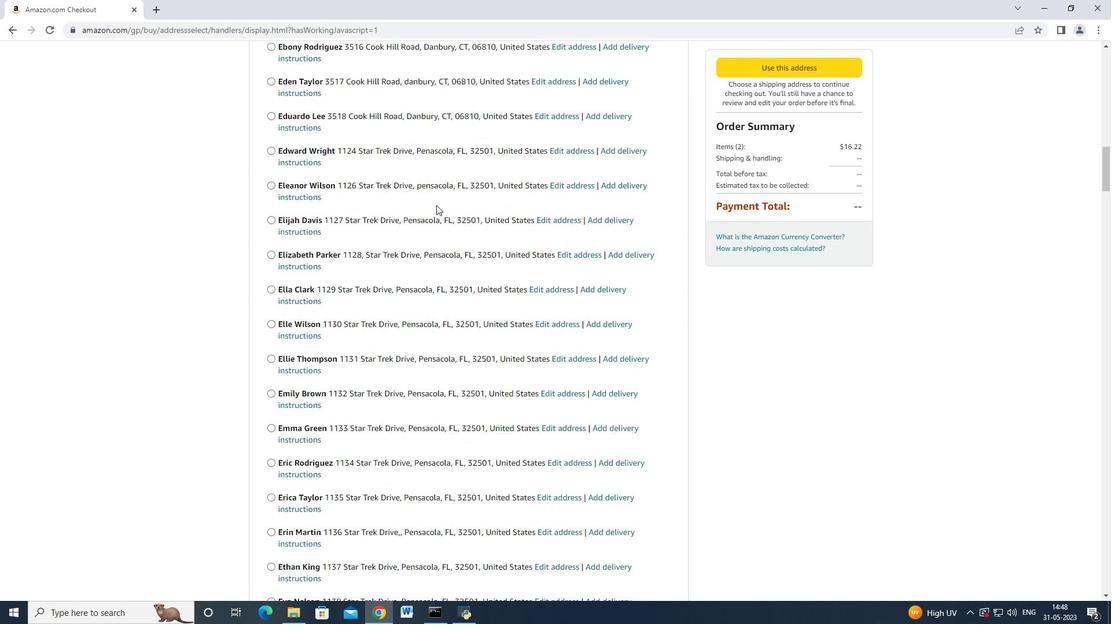 
Action: Mouse scrolled (435, 204) with delta (0, 0)
Screenshot: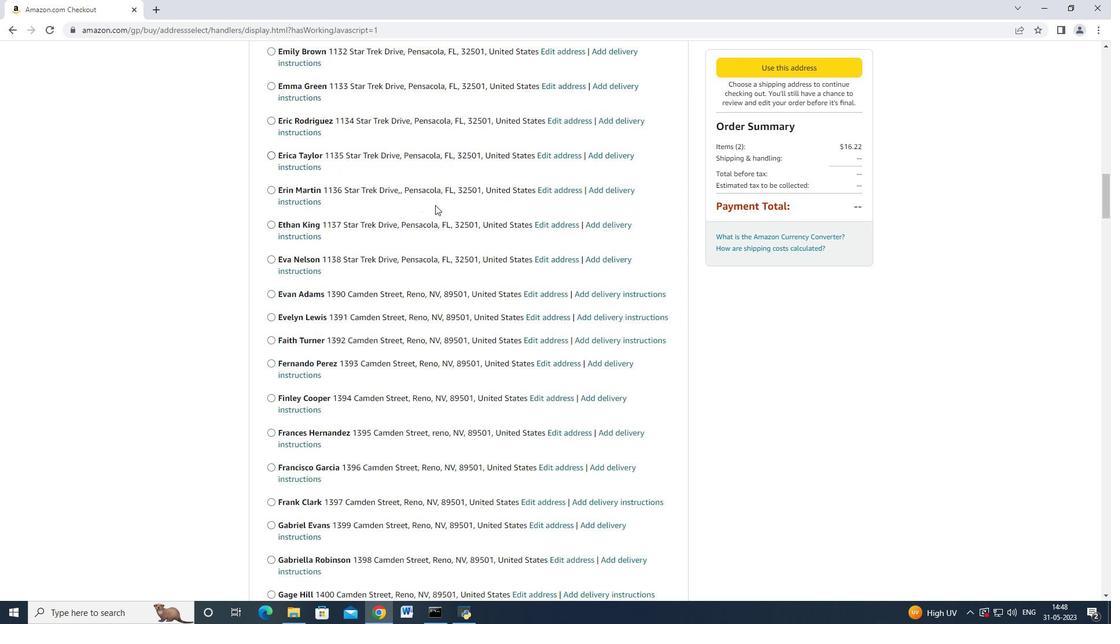 
Action: Mouse moved to (434, 206)
Screenshot: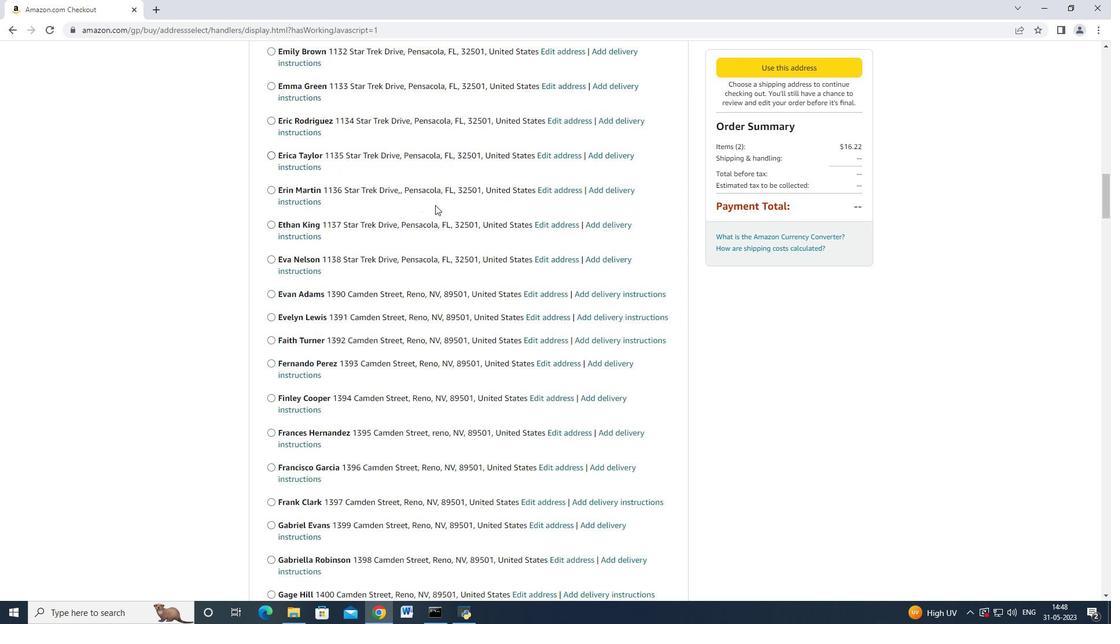 
Action: Mouse scrolled (434, 205) with delta (0, 0)
Screenshot: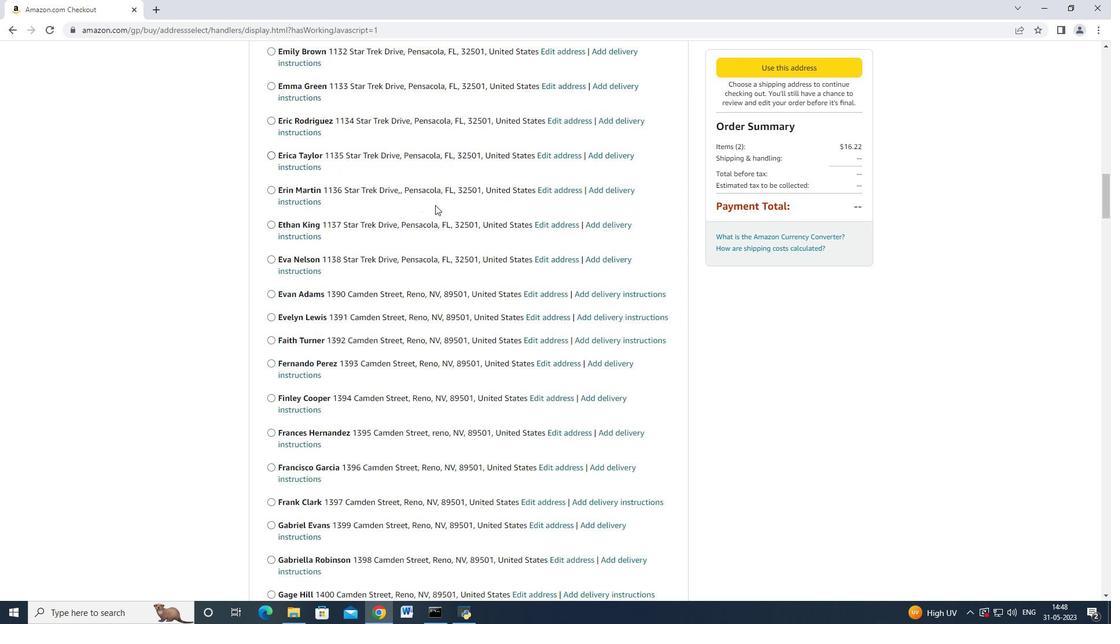 
Action: Mouse moved to (434, 206)
Screenshot: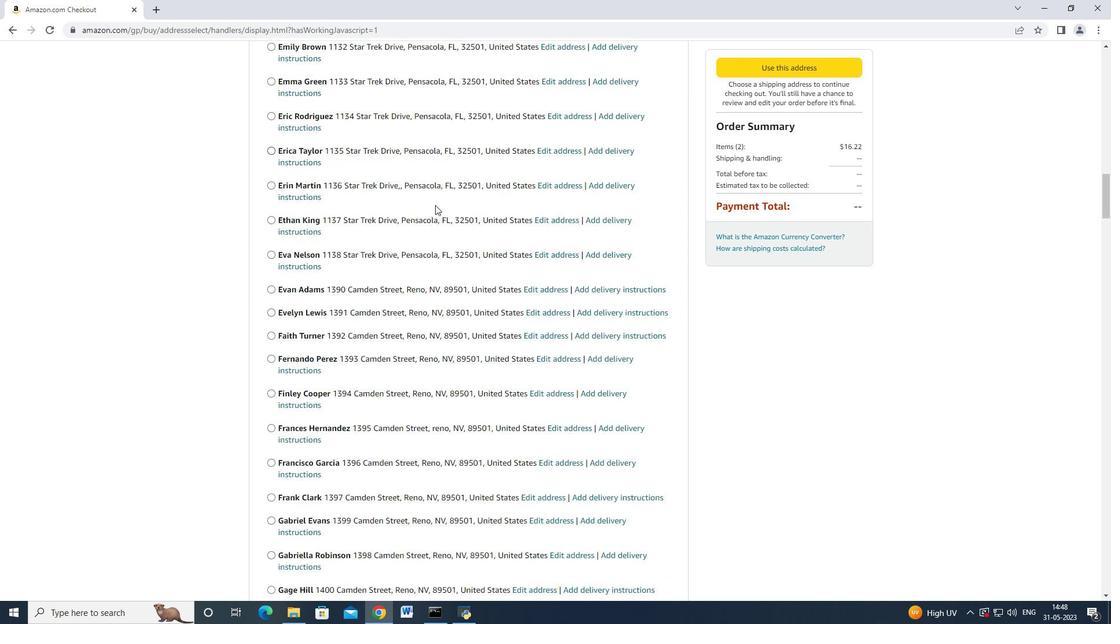 
Action: Mouse scrolled (434, 206) with delta (0, 0)
Screenshot: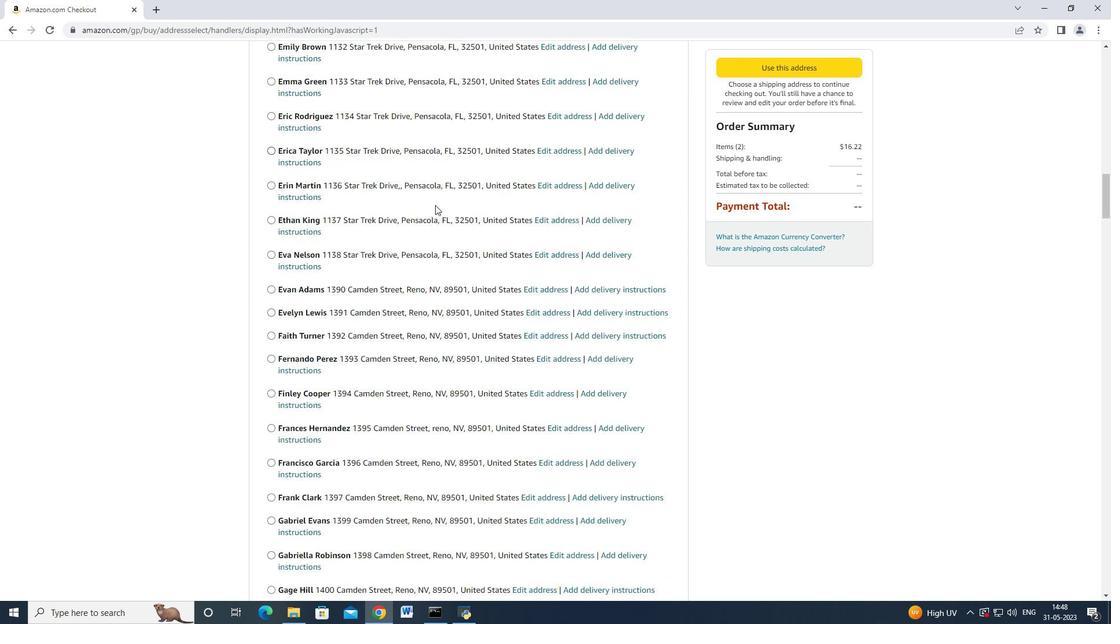 
Action: Mouse scrolled (434, 206) with delta (0, 0)
Screenshot: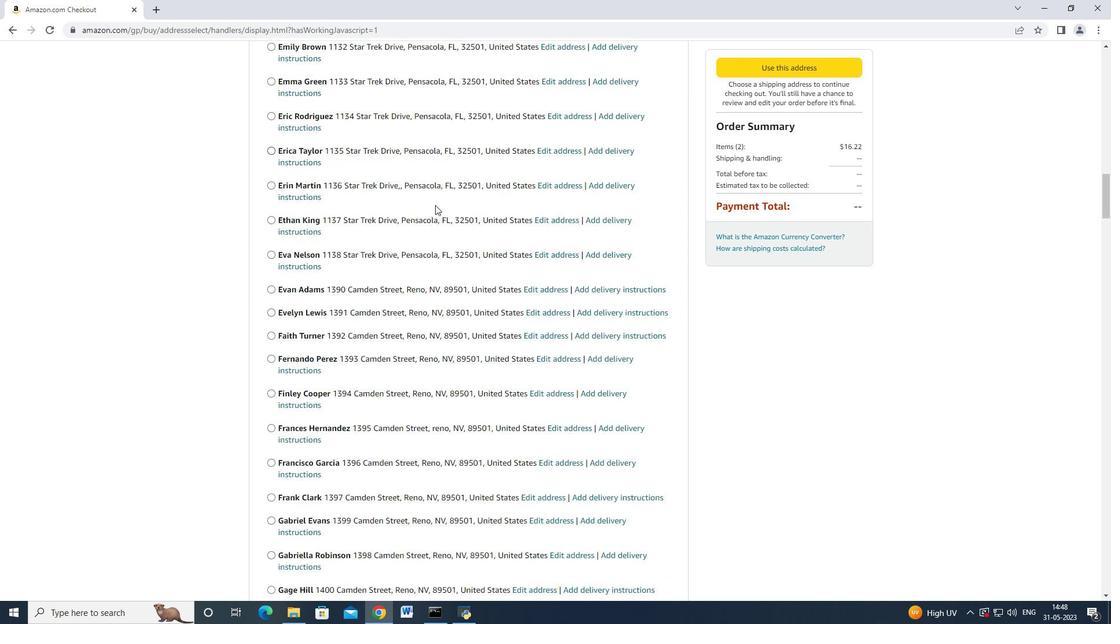 
Action: Mouse scrolled (434, 206) with delta (0, 0)
Screenshot: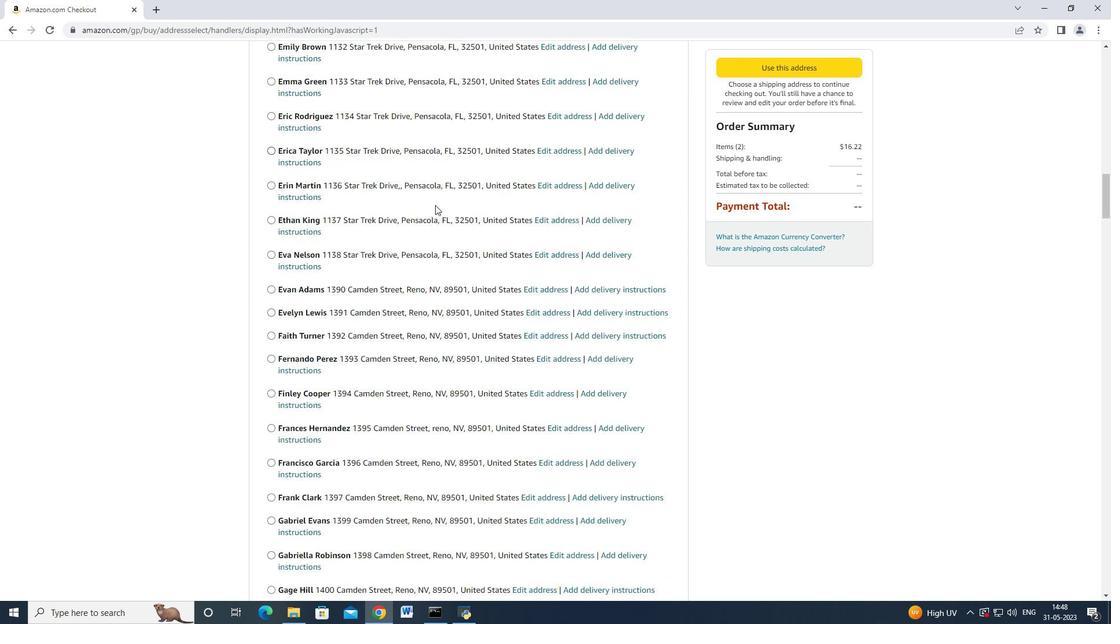 
Action: Mouse scrolled (434, 206) with delta (0, 0)
Screenshot: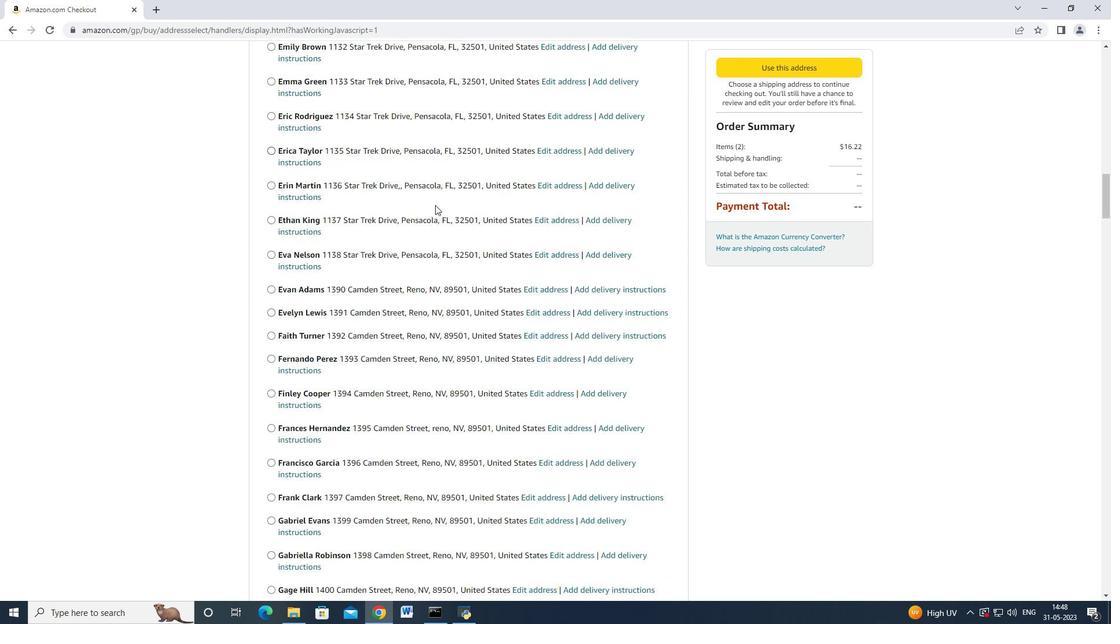 
Action: Mouse scrolled (434, 206) with delta (0, 0)
Screenshot: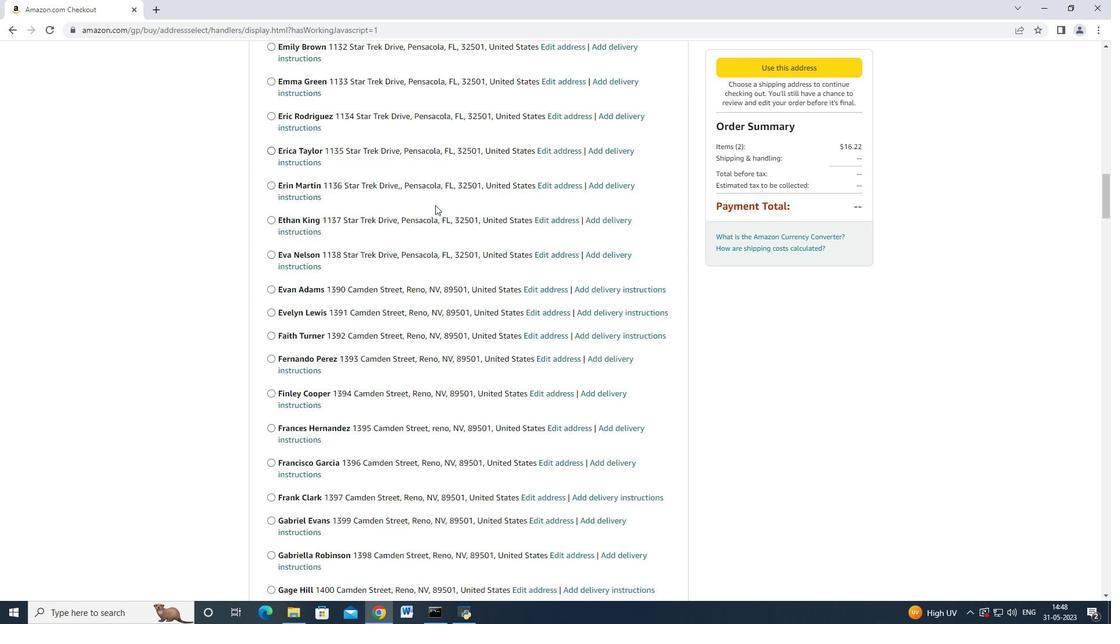 
Action: Mouse moved to (427, 214)
Screenshot: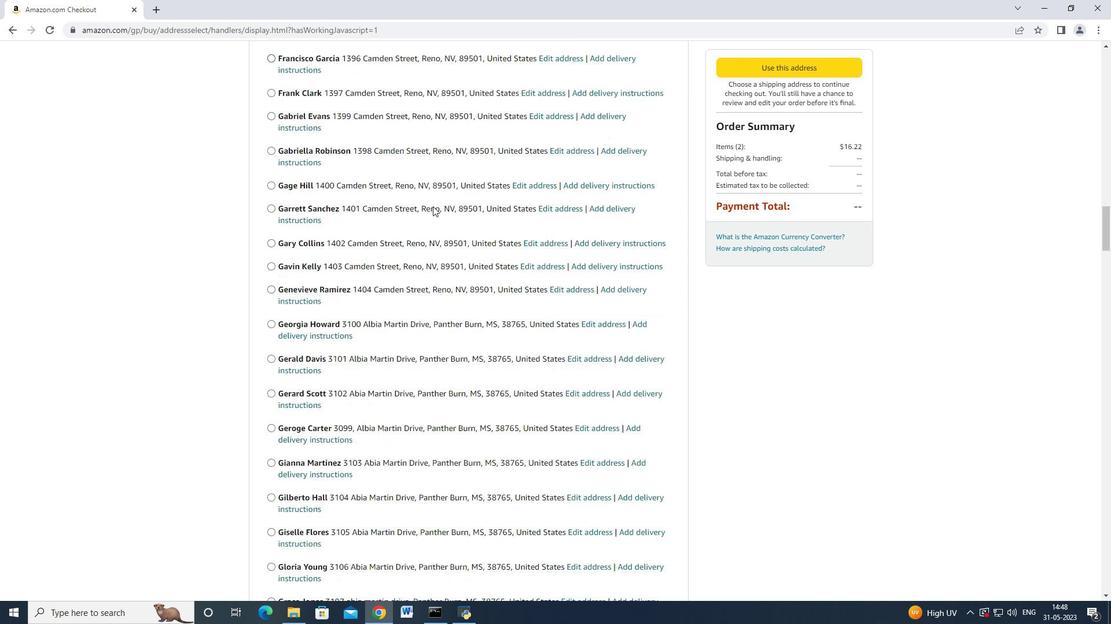 
Action: Mouse scrolled (427, 214) with delta (0, 0)
Screenshot: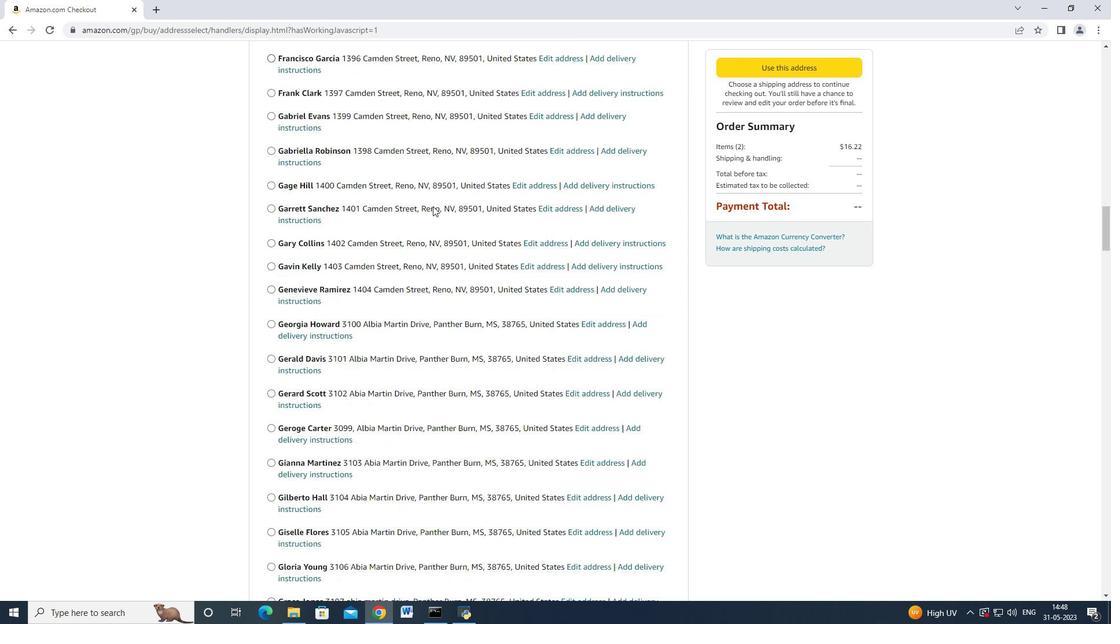 
Action: Mouse moved to (425, 216)
Screenshot: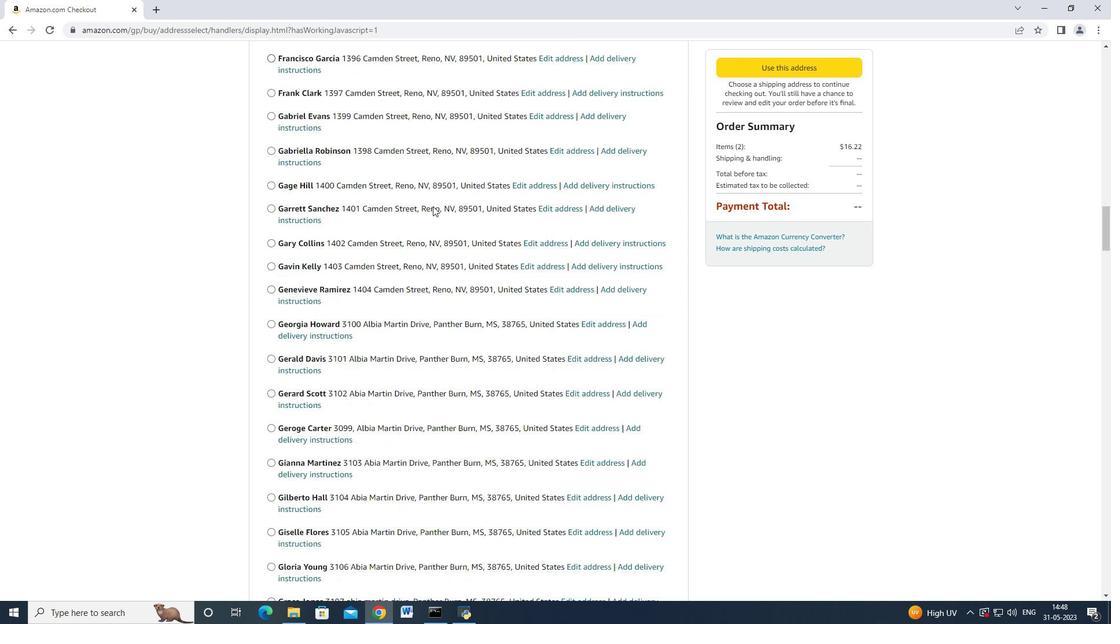 
Action: Mouse scrolled (425, 216) with delta (0, 0)
Screenshot: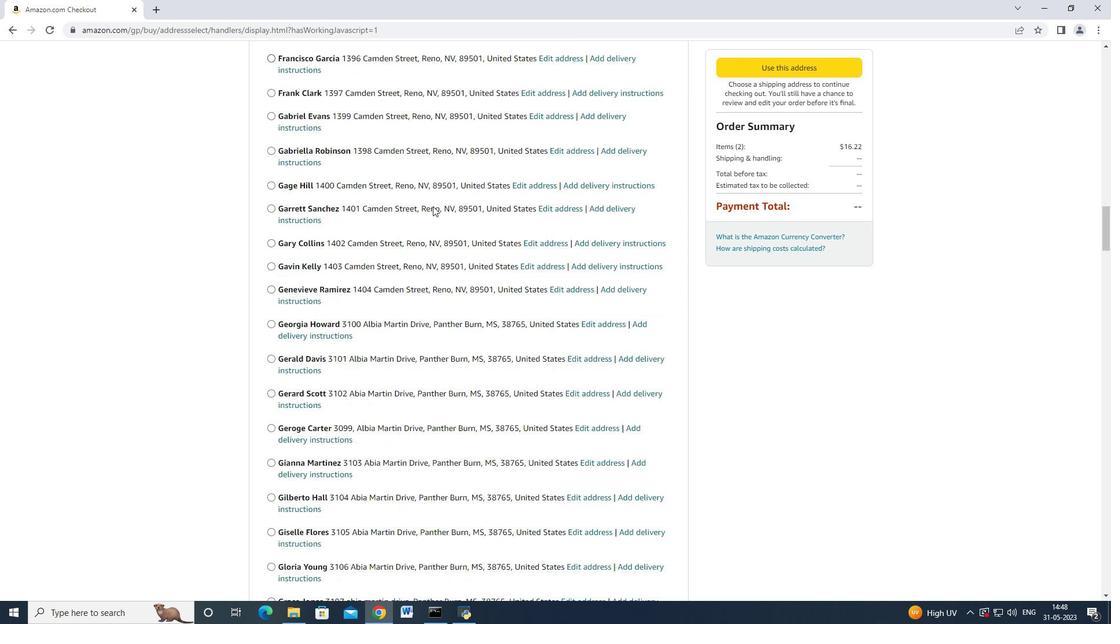 
Action: Mouse scrolled (425, 216) with delta (0, 0)
Screenshot: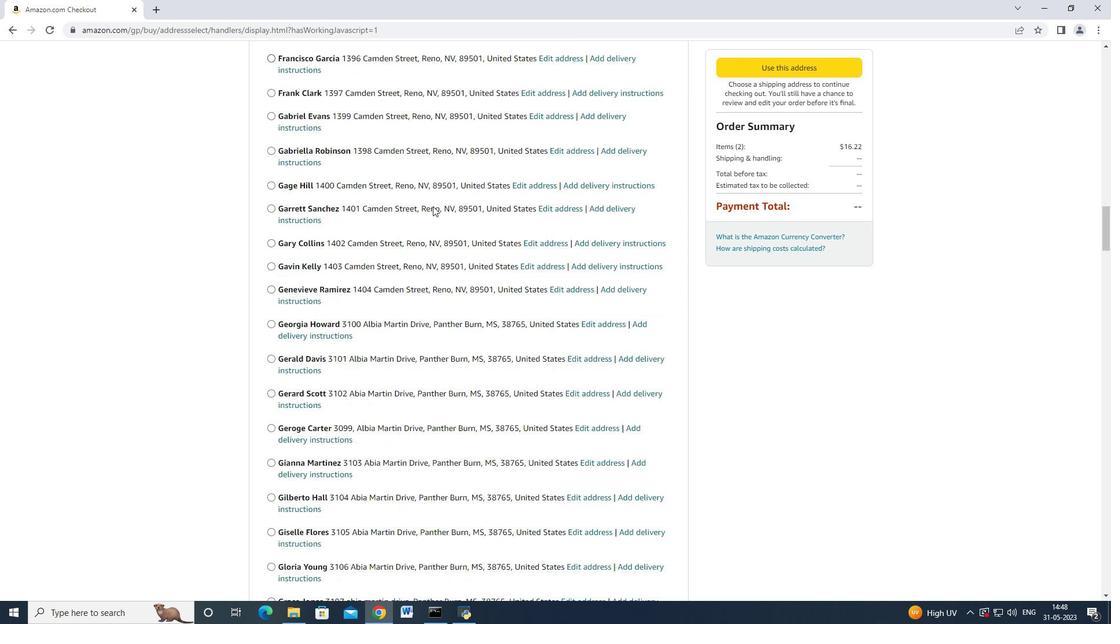 
Action: Mouse scrolled (425, 216) with delta (0, 0)
Screenshot: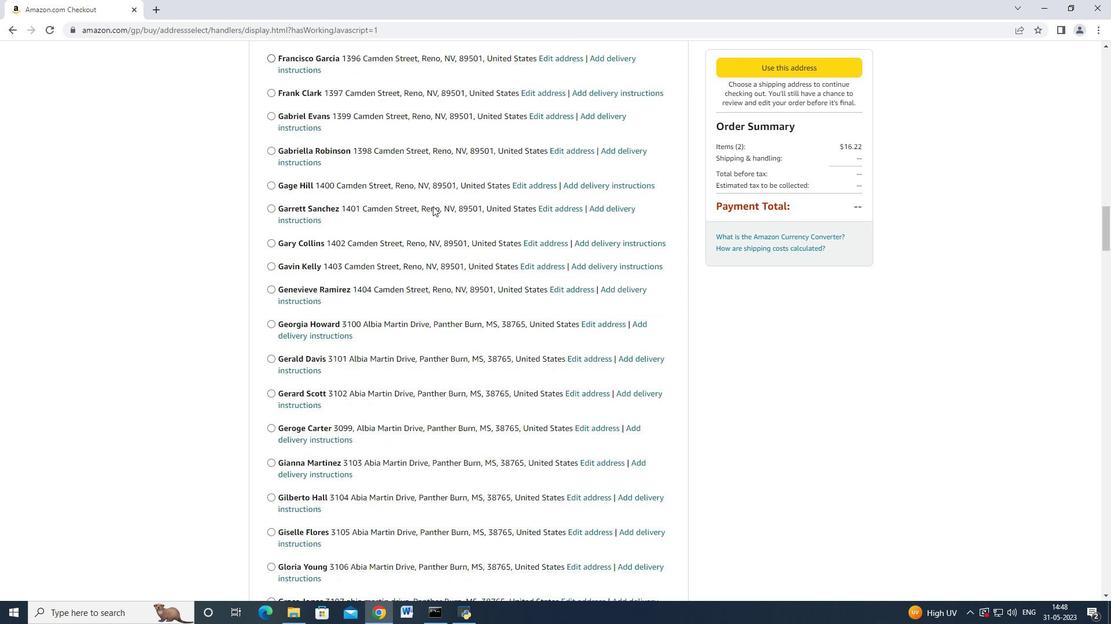 
Action: Mouse scrolled (425, 216) with delta (0, 0)
Screenshot: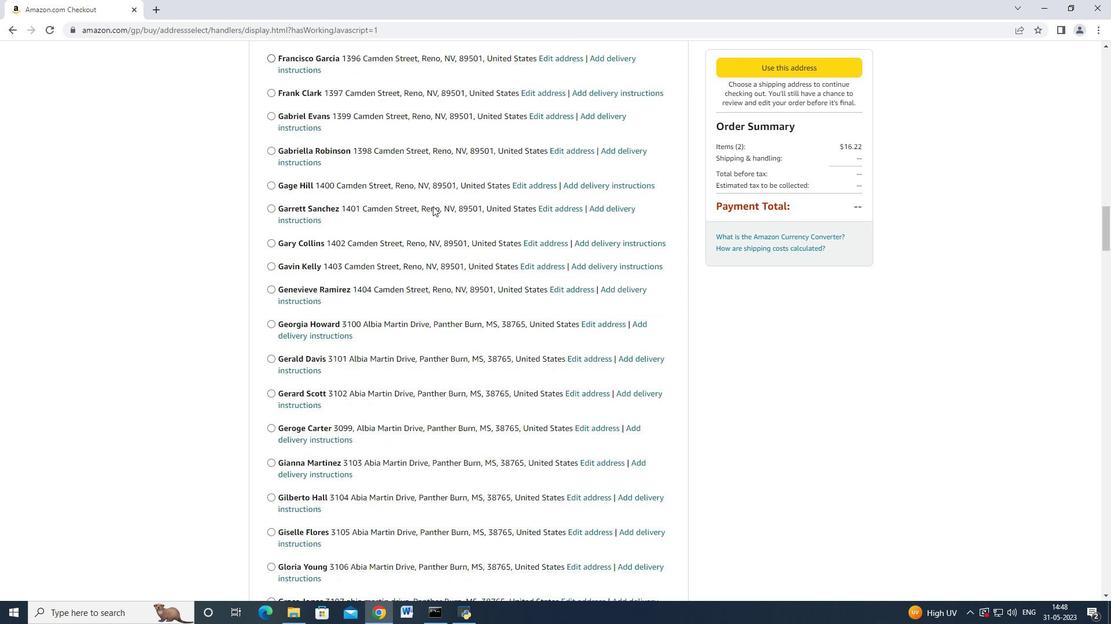 
Action: Mouse scrolled (425, 216) with delta (0, 0)
Screenshot: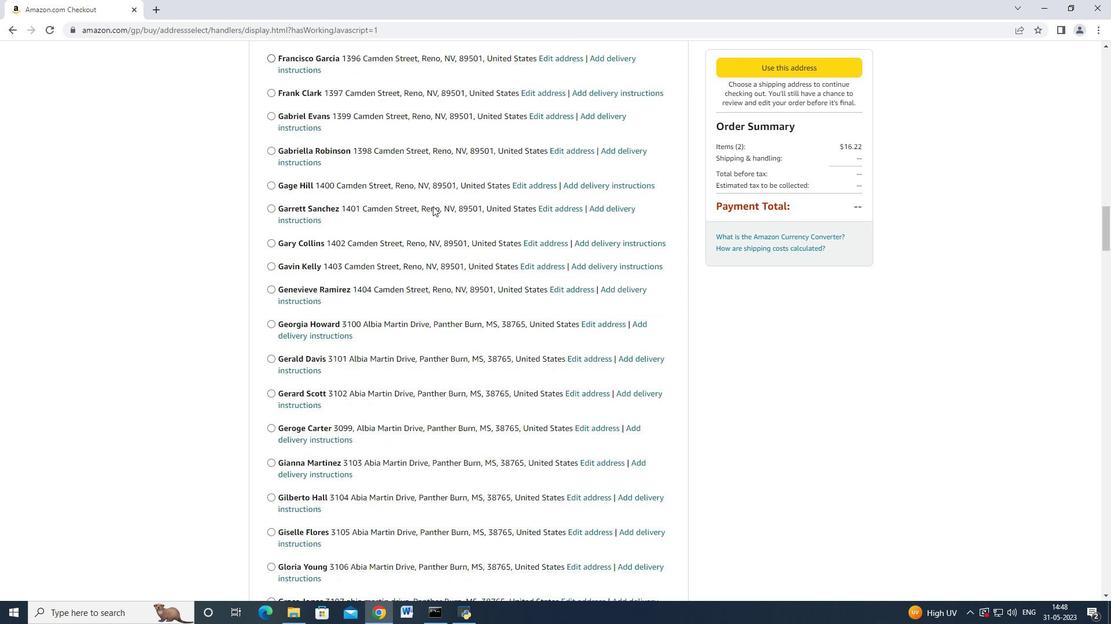 
Action: Mouse moved to (425, 216)
Screenshot: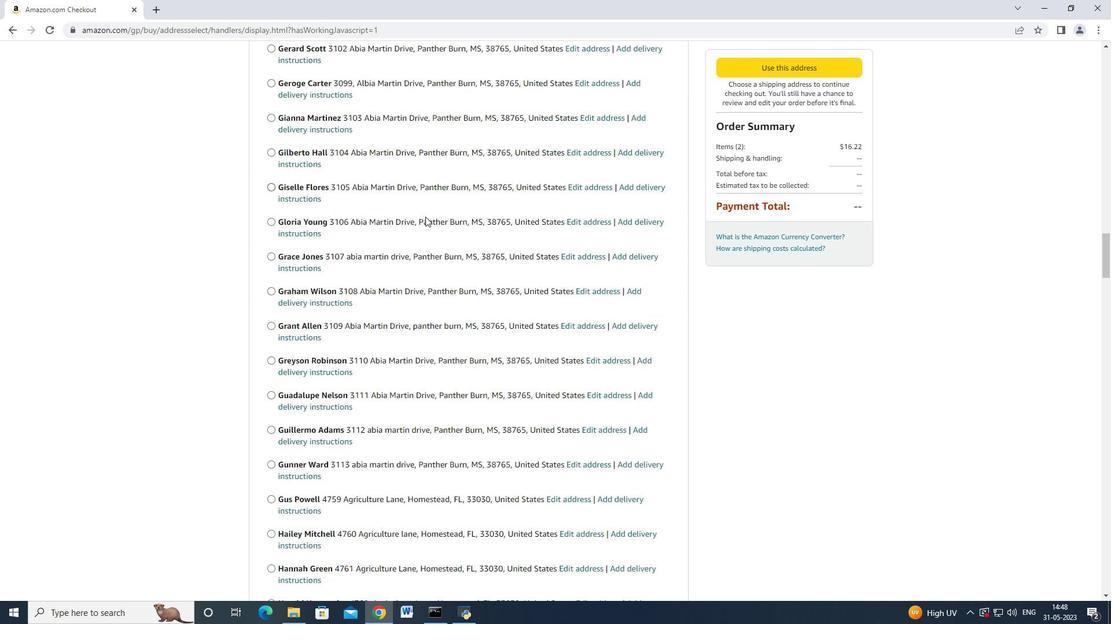 
Action: Mouse scrolled (425, 216) with delta (0, 0)
Screenshot: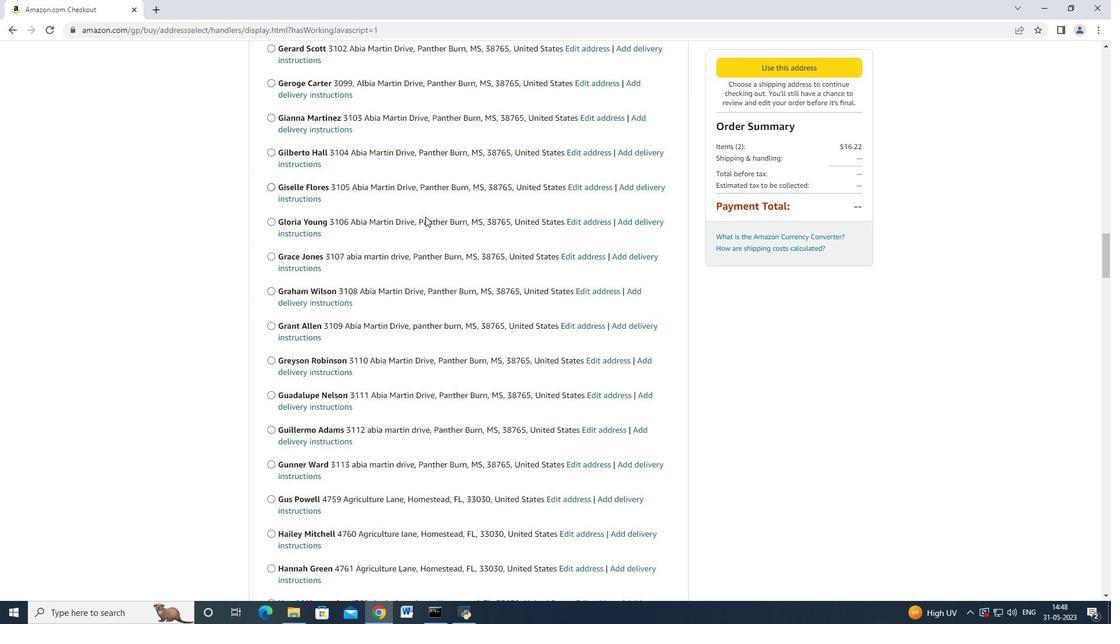 
Action: Mouse scrolled (425, 216) with delta (0, 0)
Screenshot: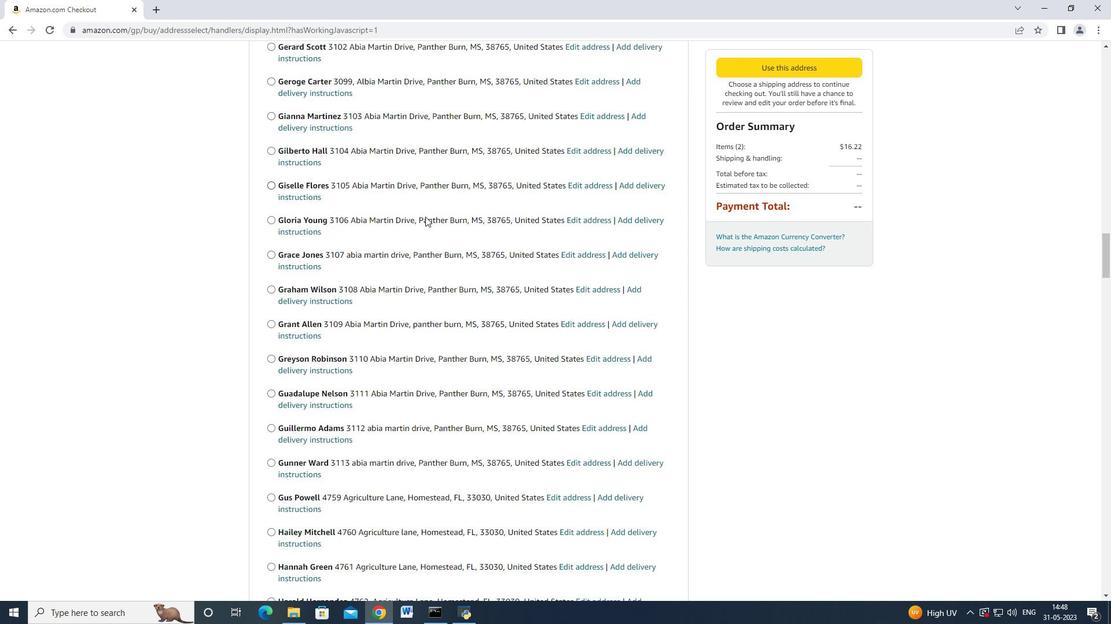 
Action: Mouse scrolled (425, 216) with delta (0, 0)
Screenshot: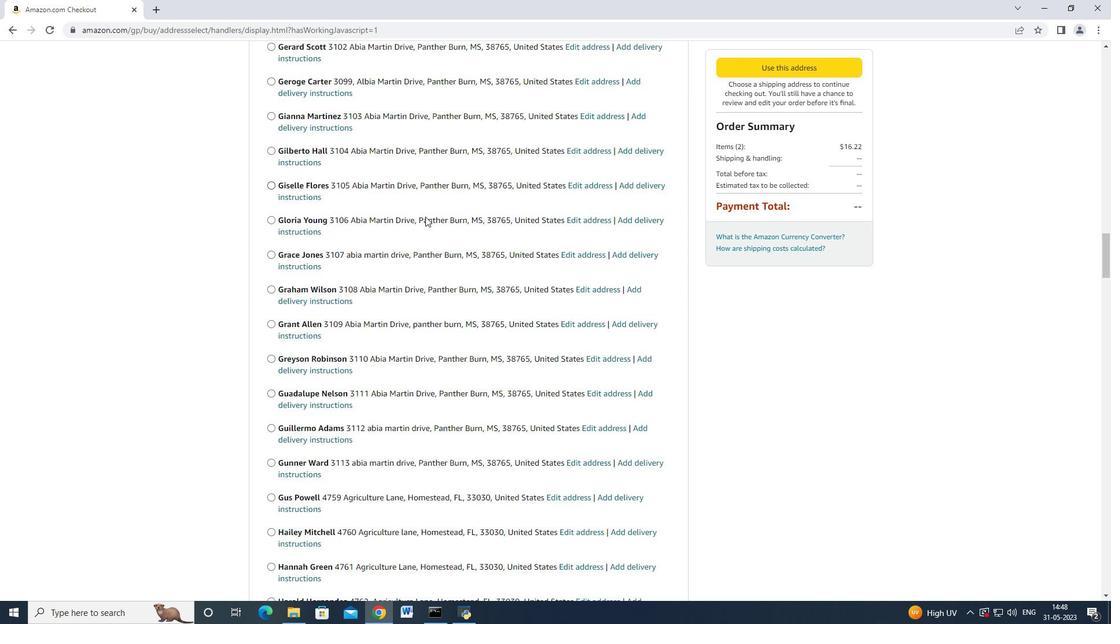 
Action: Mouse scrolled (425, 216) with delta (0, 0)
Screenshot: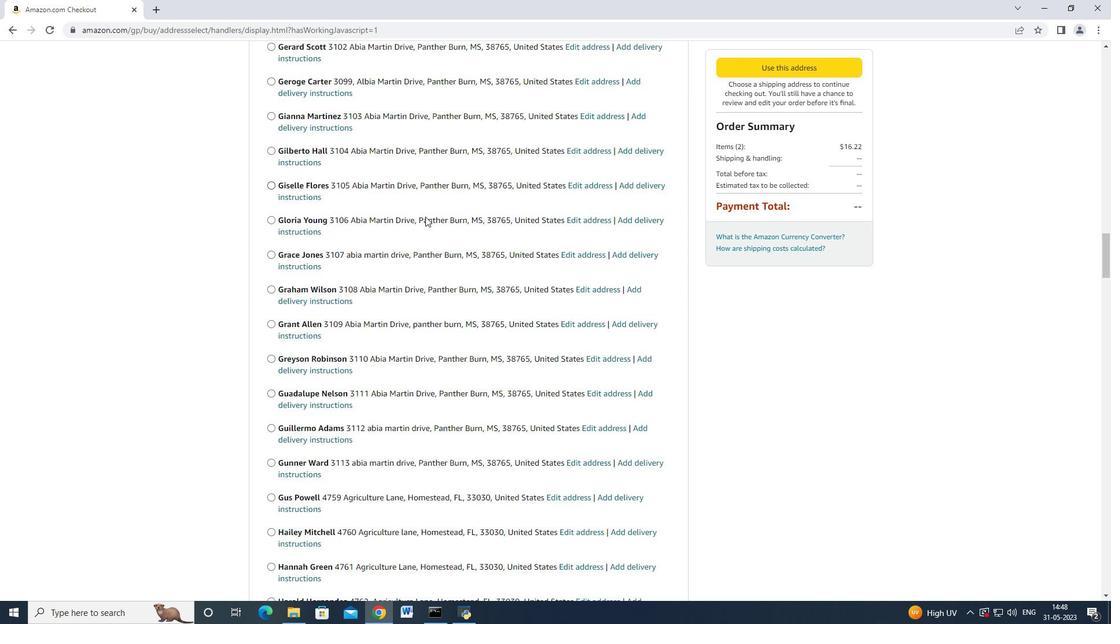 
Action: Mouse scrolled (425, 216) with delta (0, 0)
Screenshot: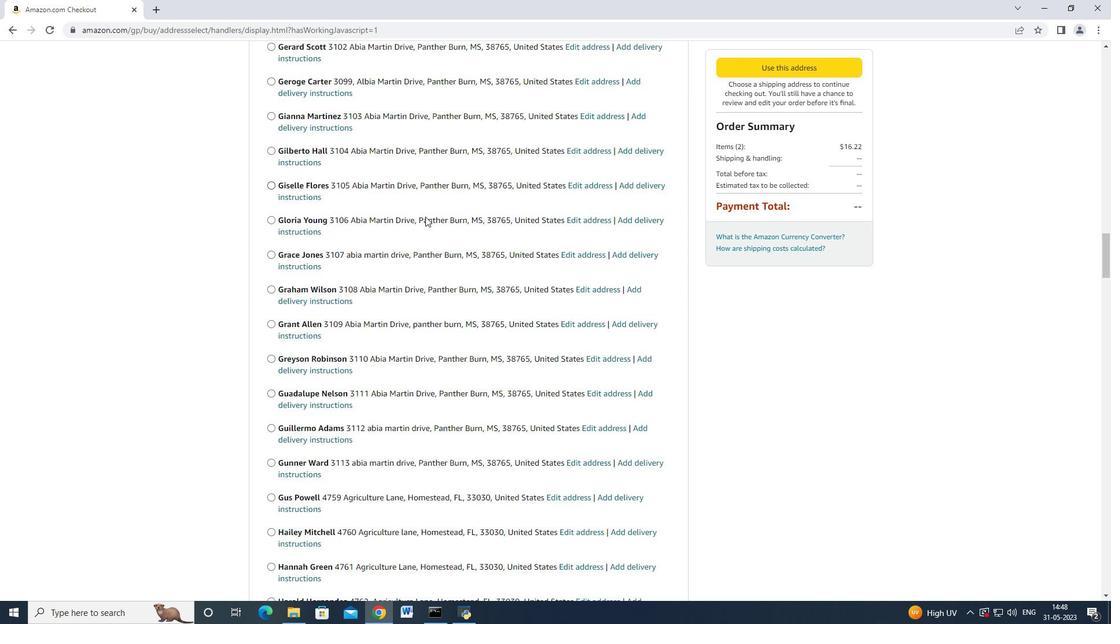 
Action: Mouse scrolled (425, 216) with delta (0, 0)
Screenshot: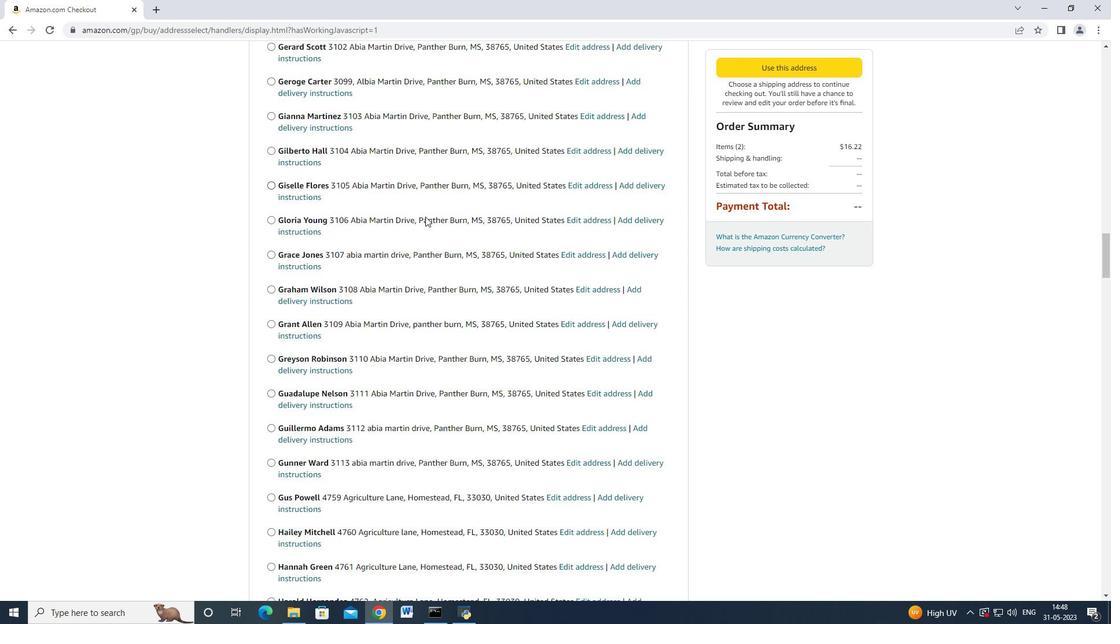 
Action: Mouse scrolled (425, 216) with delta (0, 0)
Screenshot: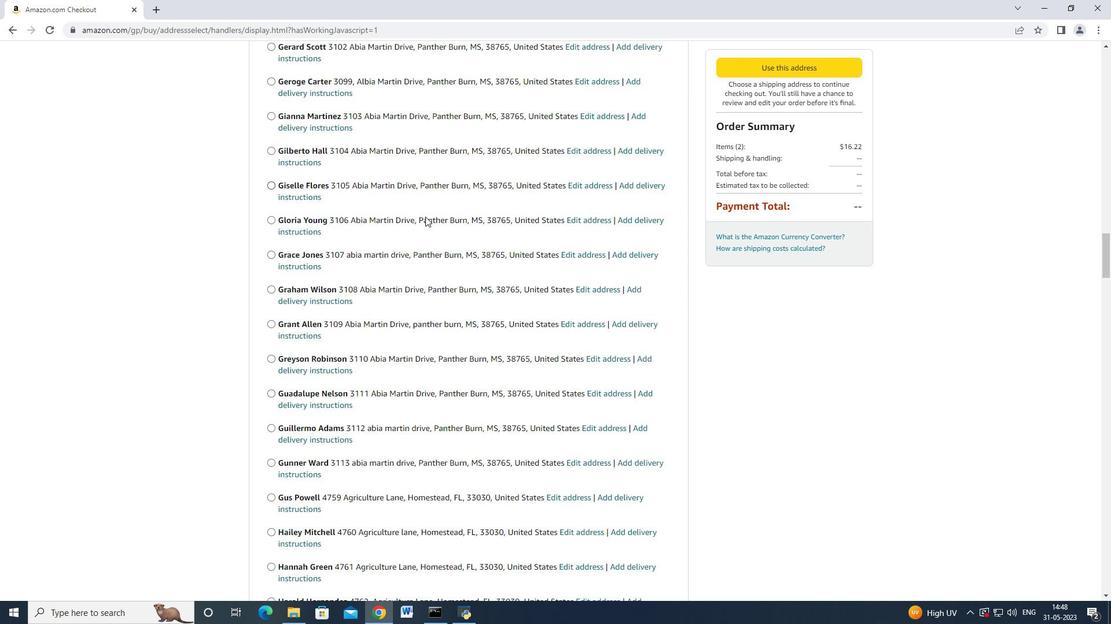 
Action: Mouse moved to (426, 216)
Screenshot: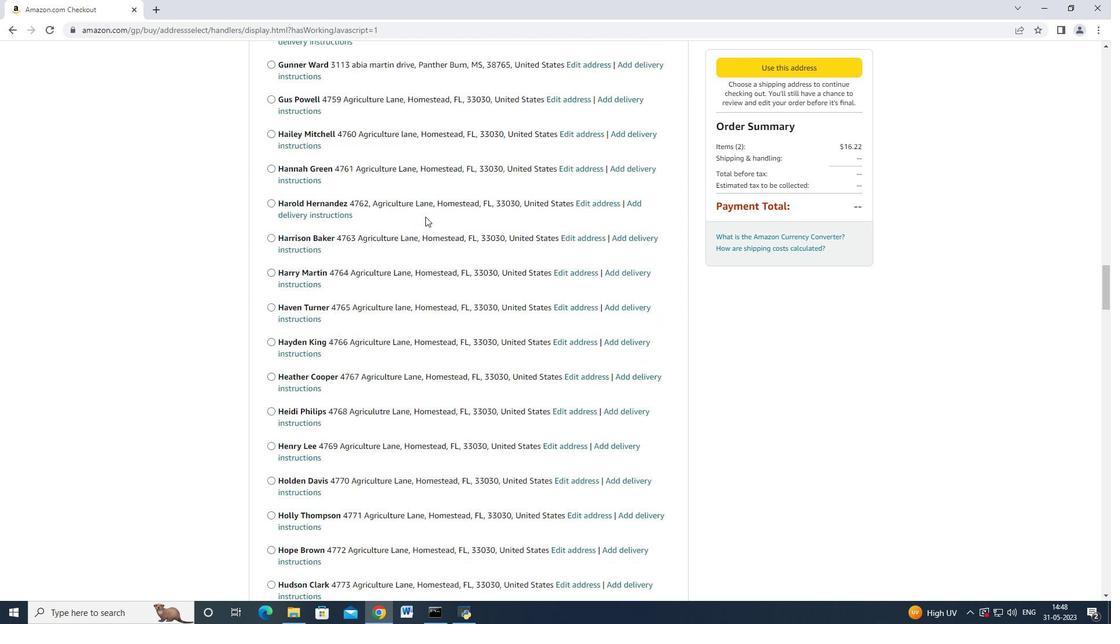 
Action: Mouse scrolled (426, 216) with delta (0, 0)
Screenshot: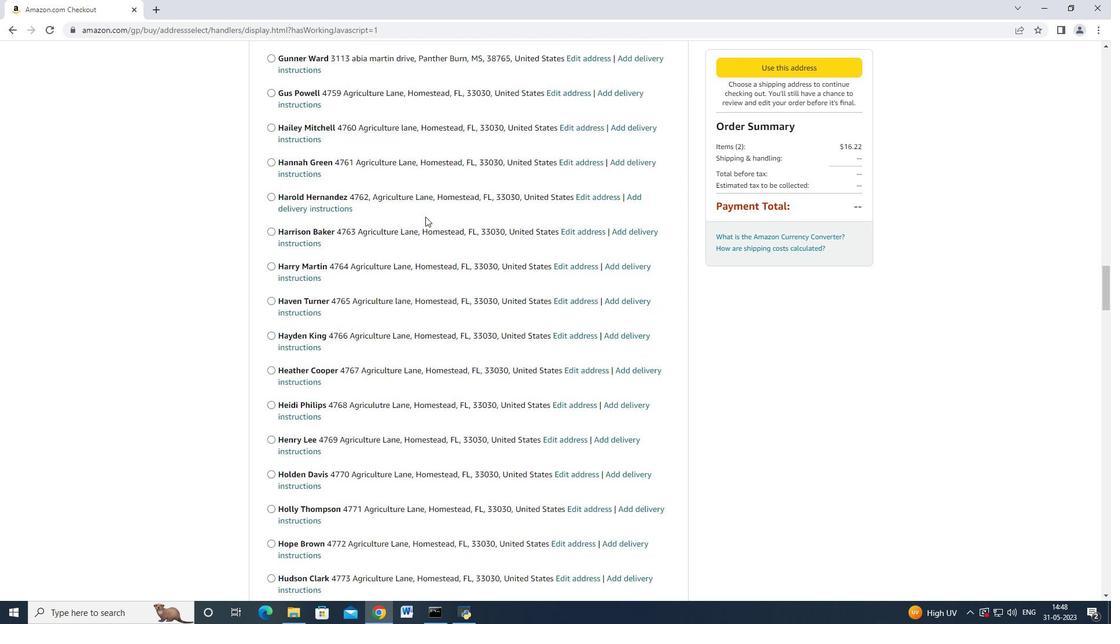 
Action: Mouse moved to (426, 216)
Screenshot: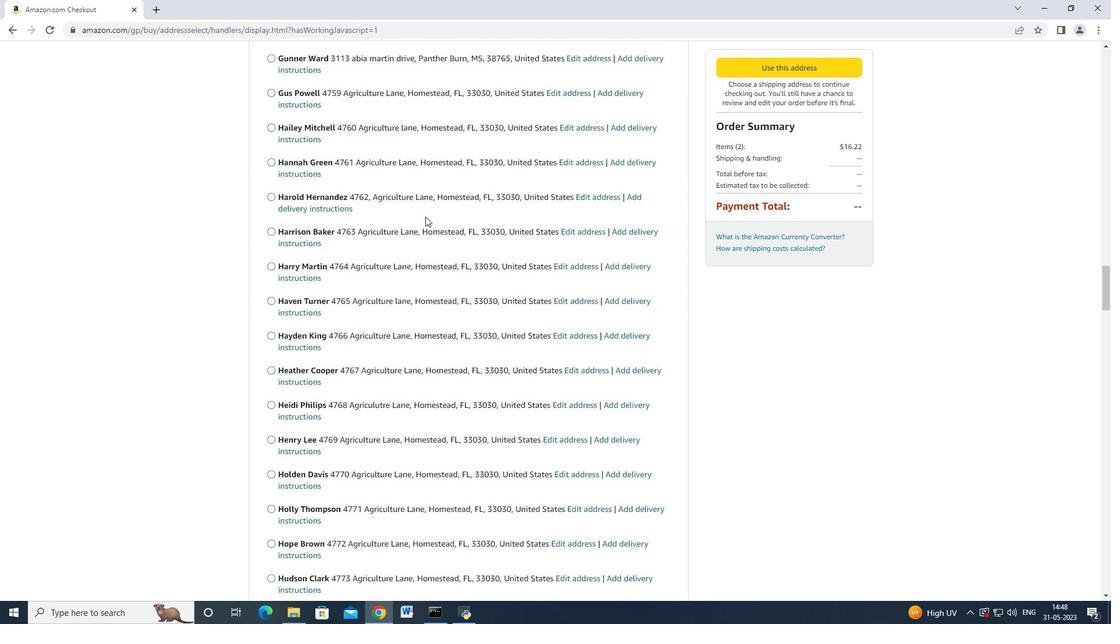 
Action: Mouse scrolled (426, 216) with delta (0, 0)
Screenshot: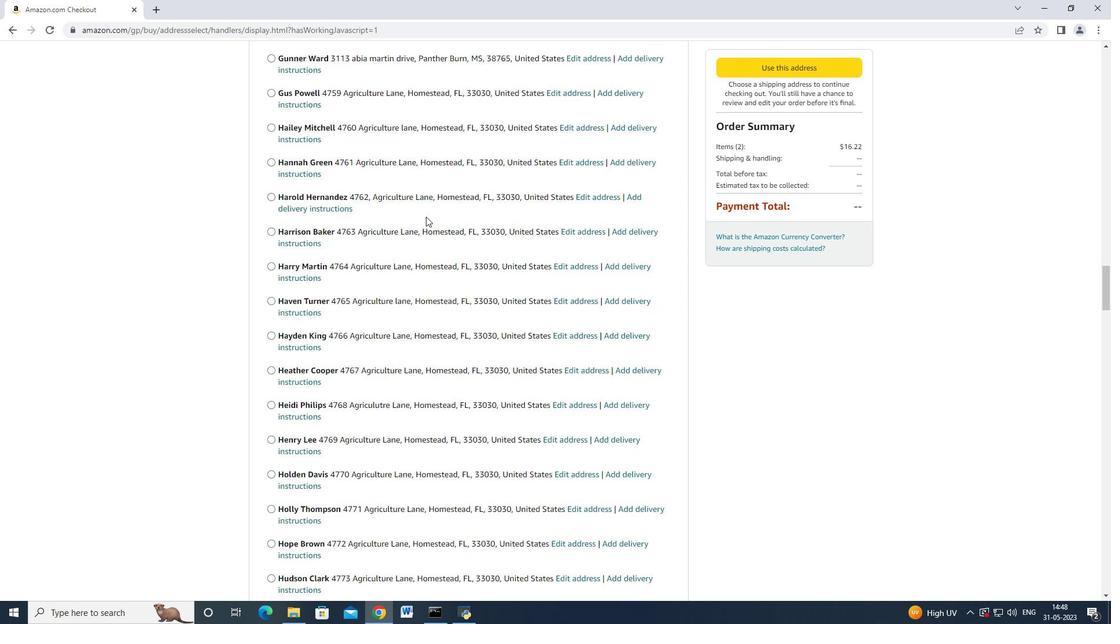 
Action: Mouse scrolled (426, 216) with delta (0, 0)
Screenshot: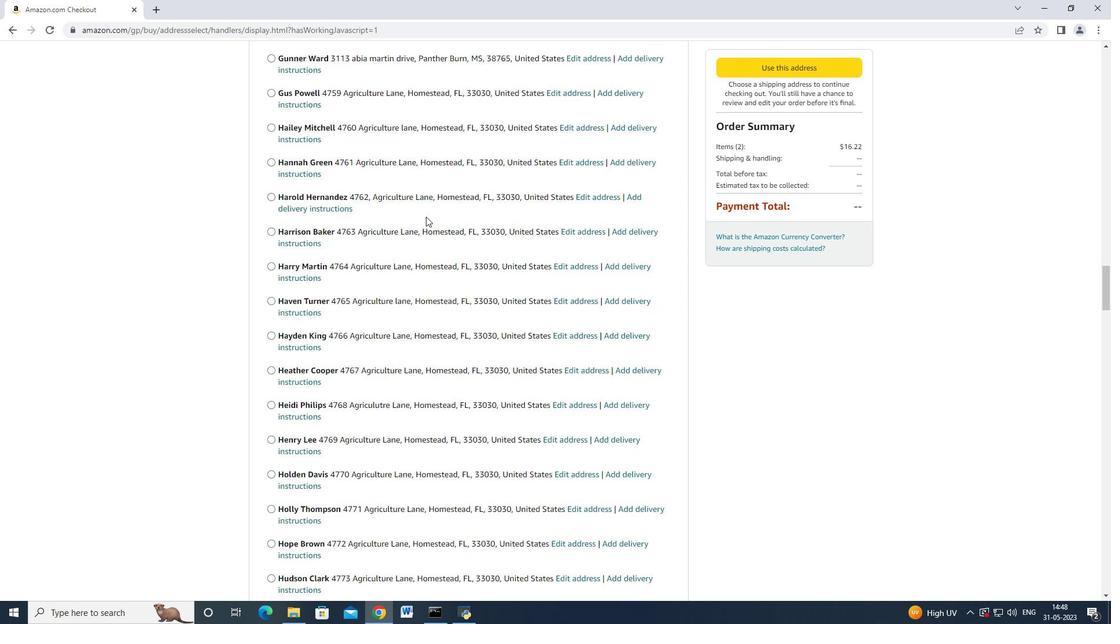 
Action: Mouse scrolled (426, 216) with delta (0, 0)
Screenshot: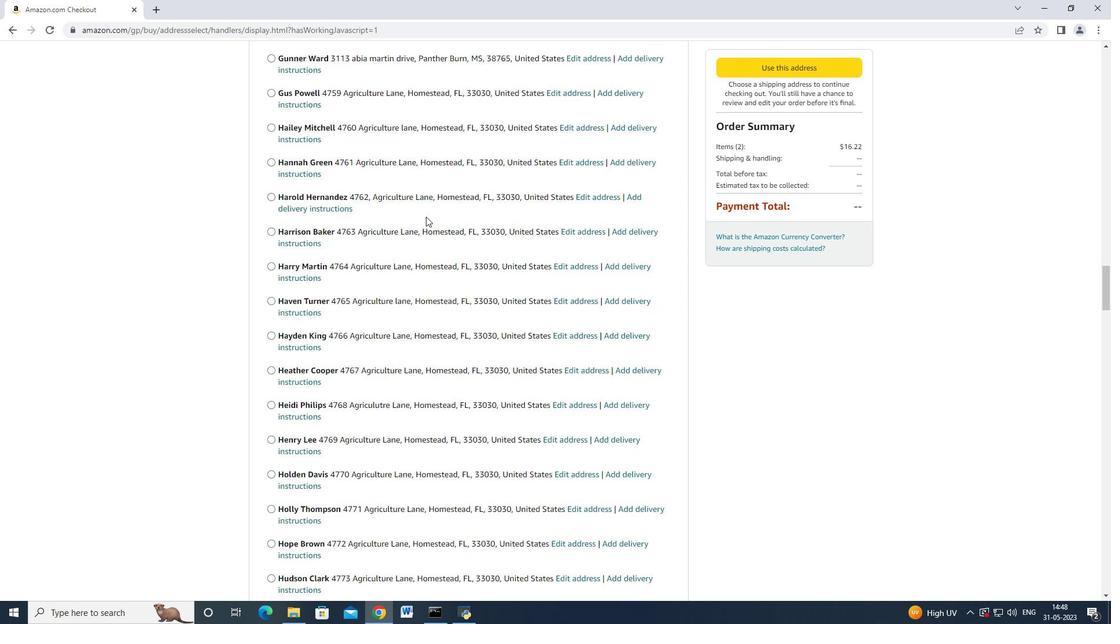 
Action: Mouse scrolled (426, 216) with delta (0, 0)
Screenshot: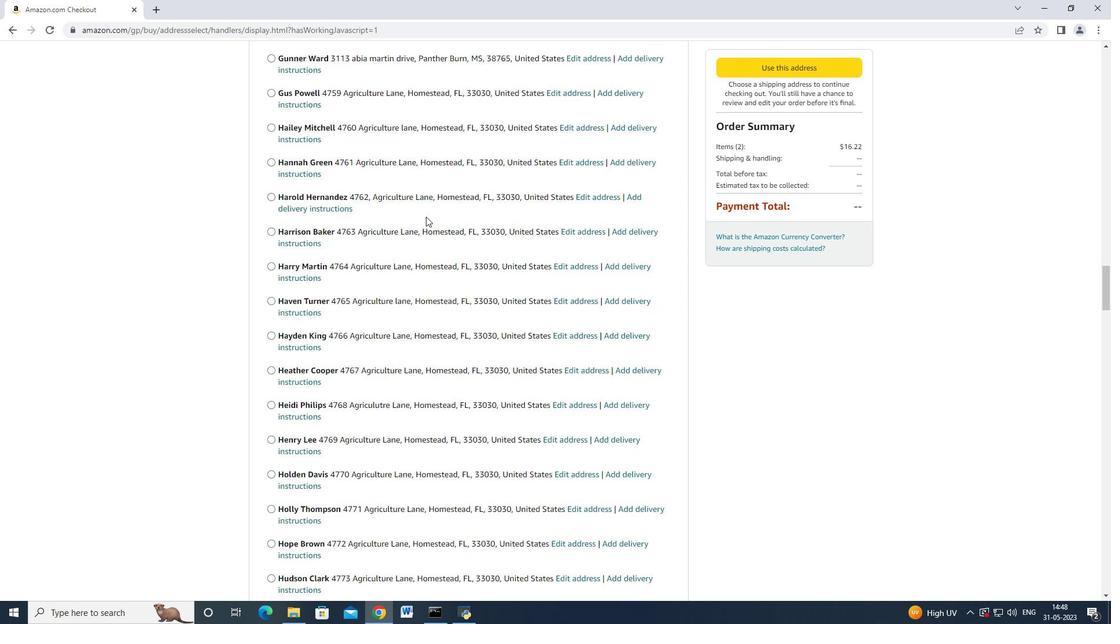 
Action: Mouse moved to (427, 216)
Screenshot: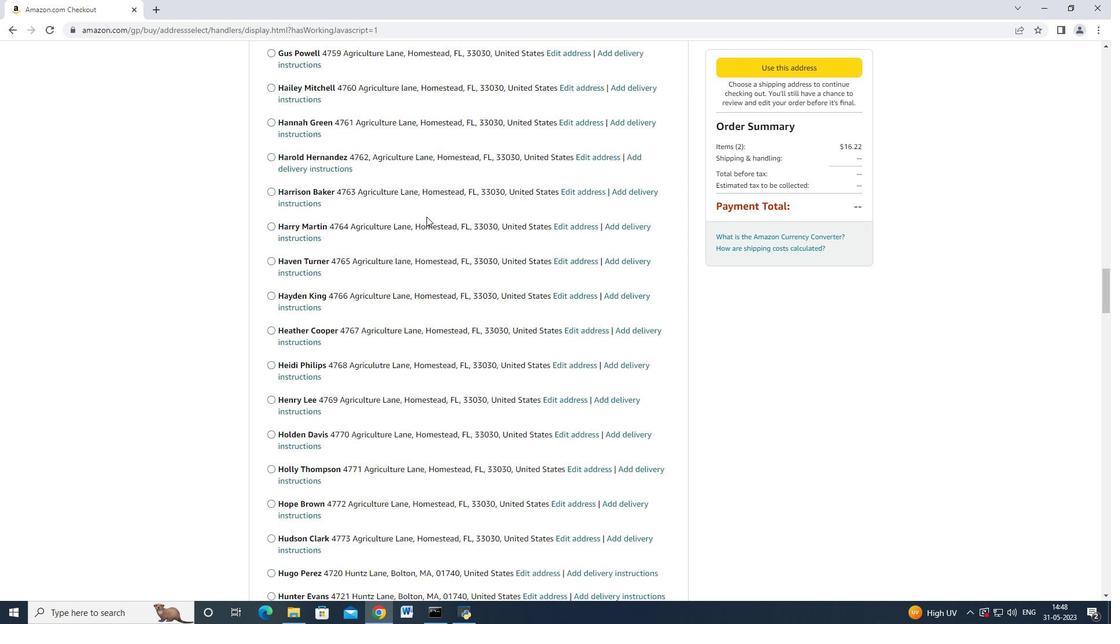 
Action: Mouse scrolled (427, 216) with delta (0, 0)
Screenshot: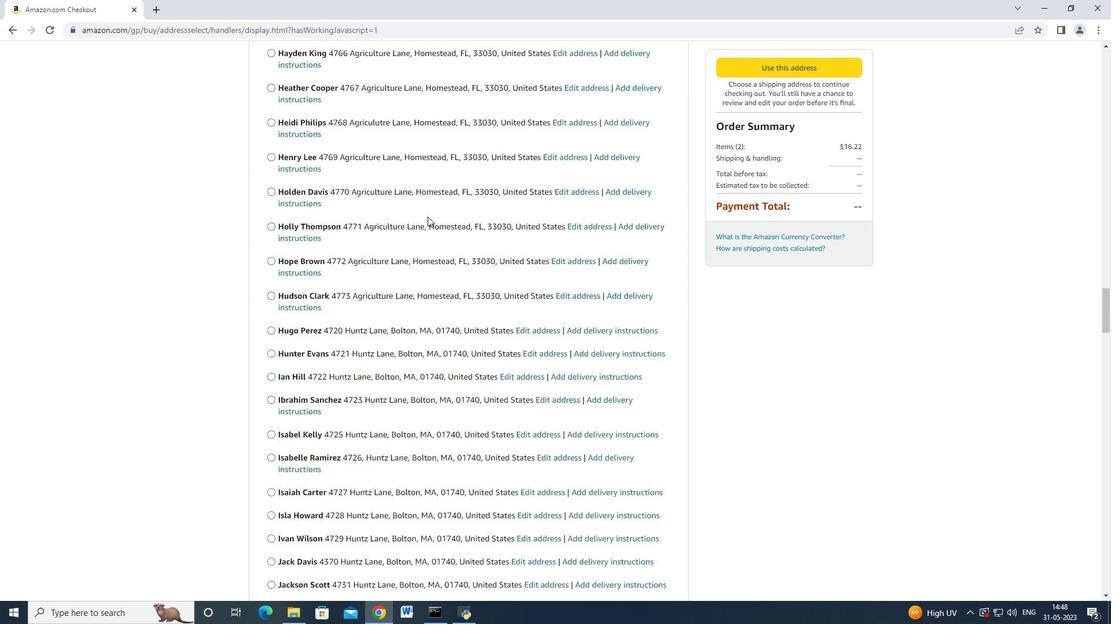 
Action: Mouse moved to (427, 216)
Screenshot: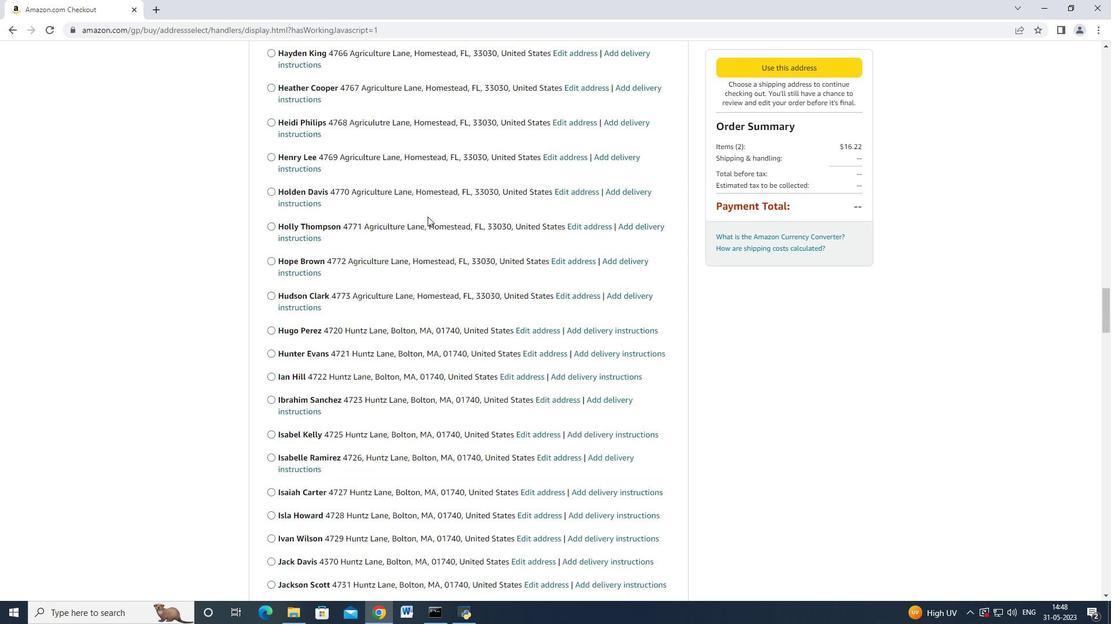 
Action: Mouse scrolled (427, 216) with delta (0, 0)
Screenshot: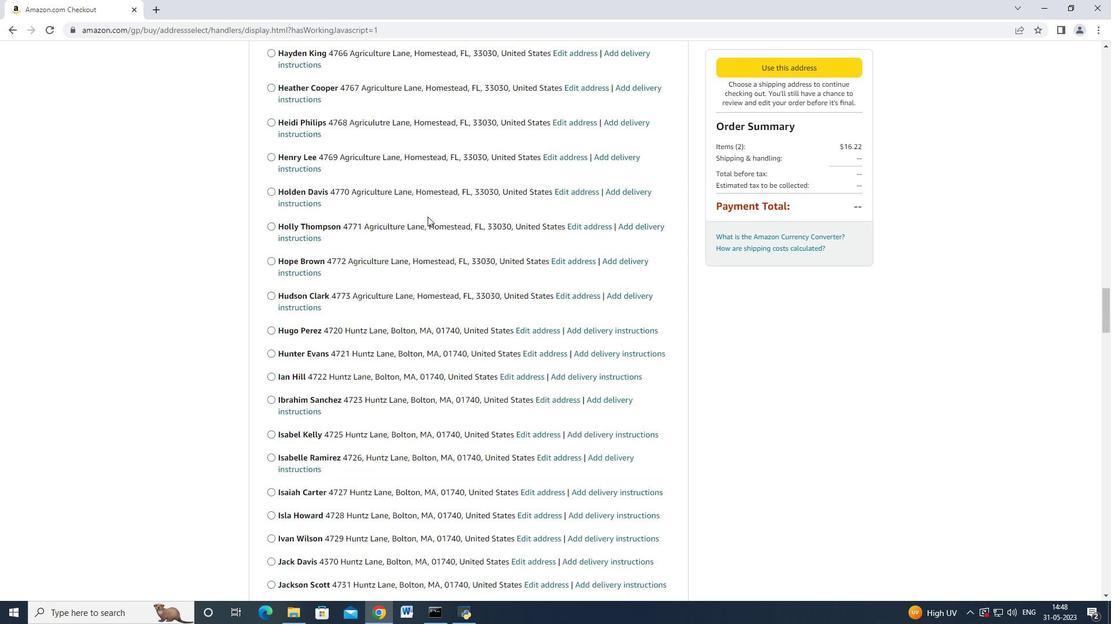 
Action: Mouse scrolled (427, 216) with delta (0, 0)
Screenshot: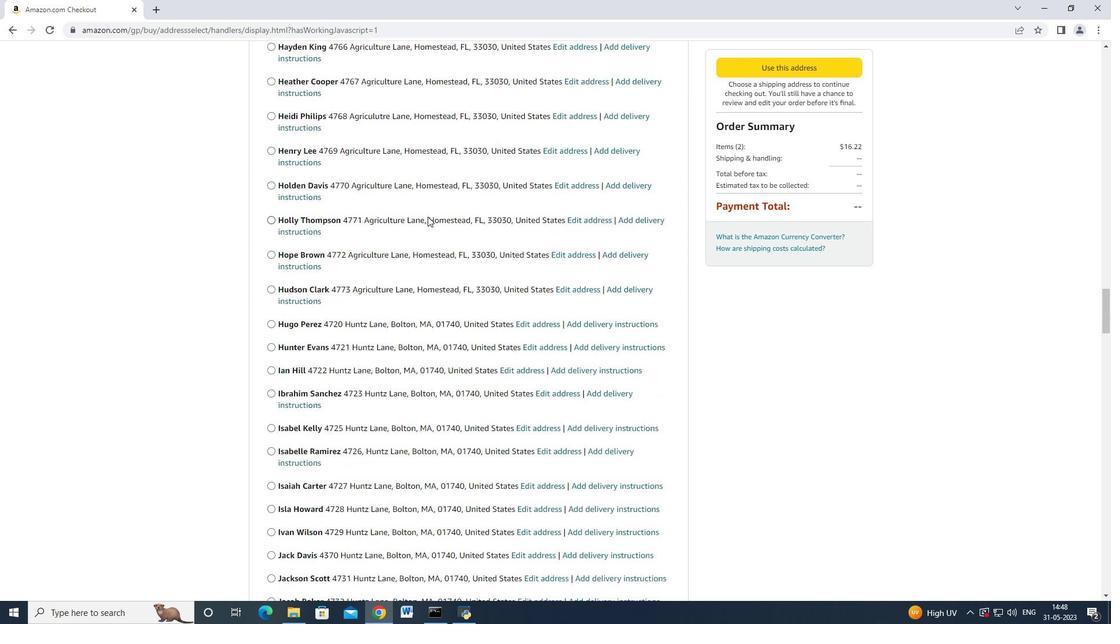 
Action: Mouse scrolled (427, 216) with delta (0, 0)
Screenshot: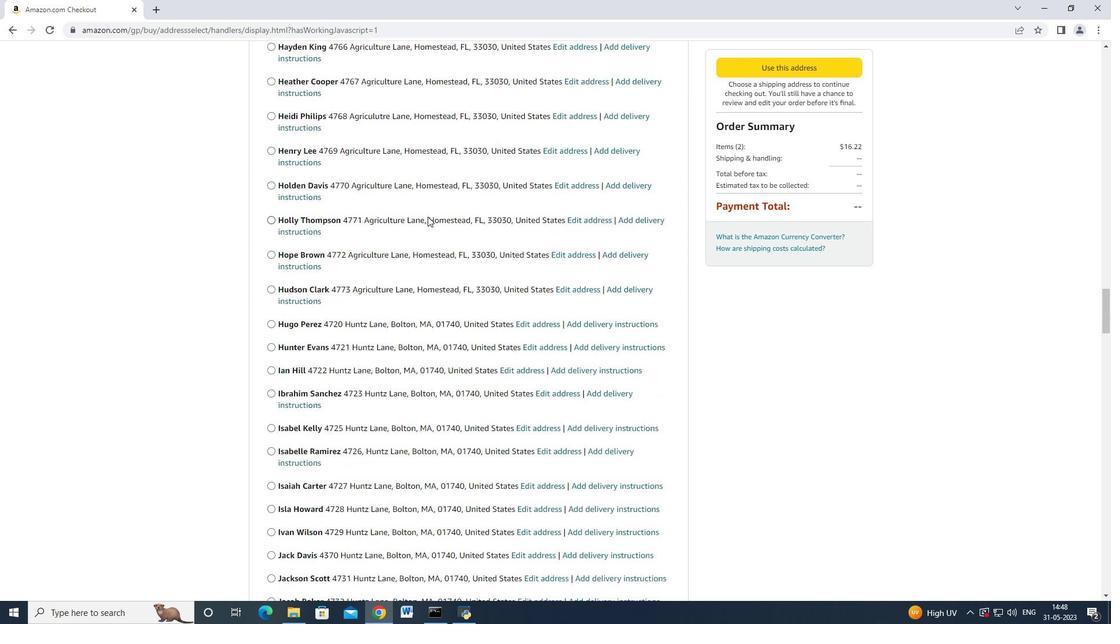 
Action: Mouse scrolled (427, 216) with delta (0, 0)
Screenshot: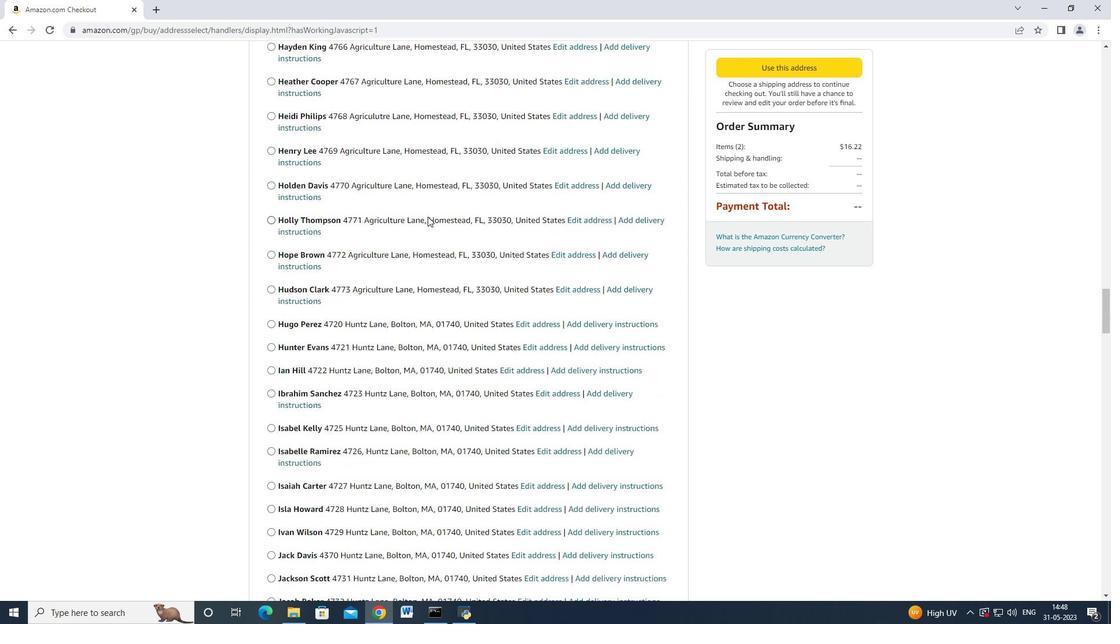 
Action: Mouse scrolled (427, 216) with delta (0, 0)
Screenshot: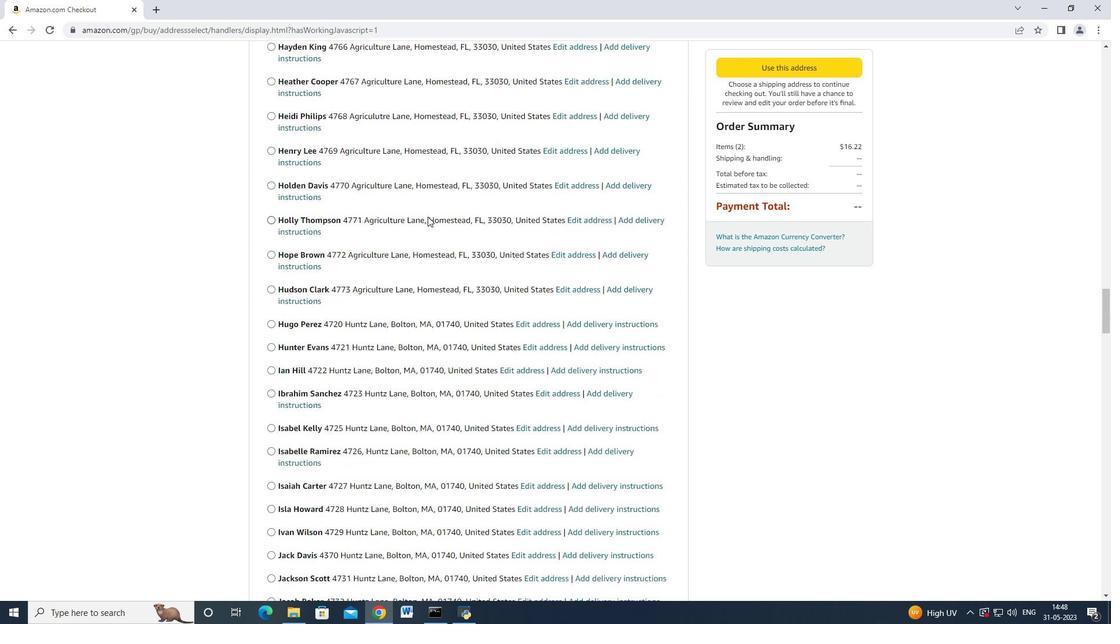 
Action: Mouse scrolled (427, 216) with delta (0, 0)
Screenshot: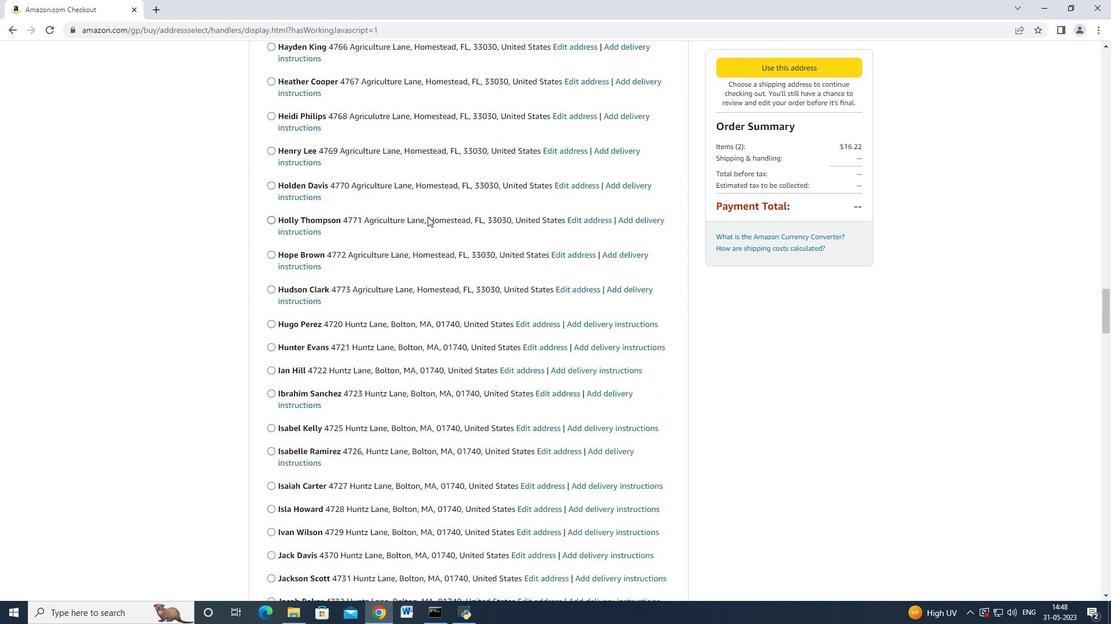 
Action: Mouse moved to (427, 216)
Screenshot: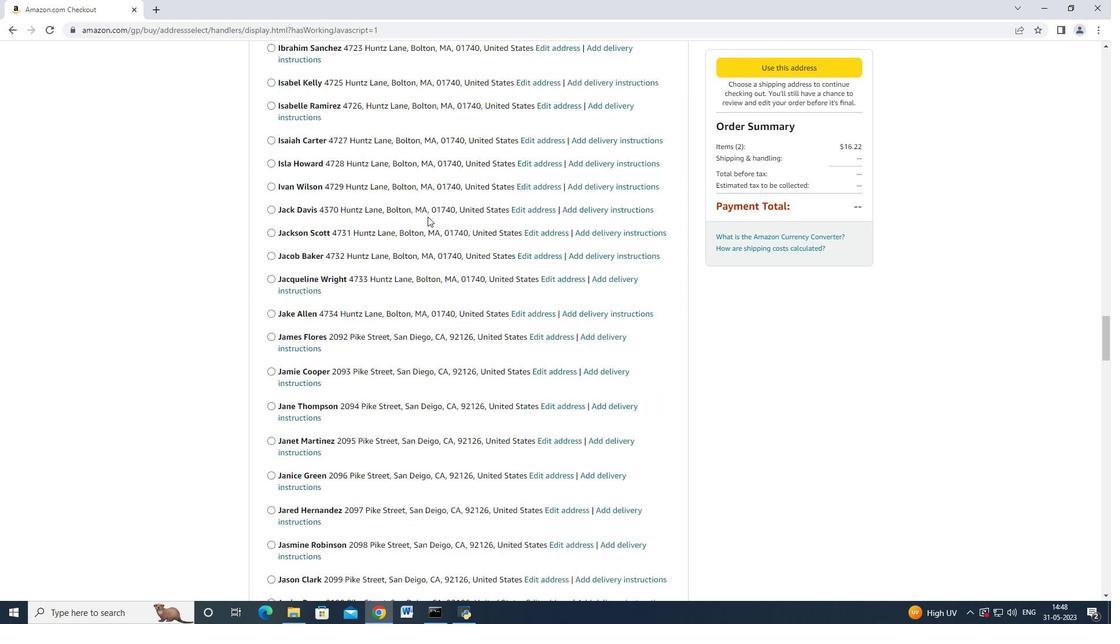 
Action: Mouse scrolled (427, 216) with delta (0, 0)
Screenshot: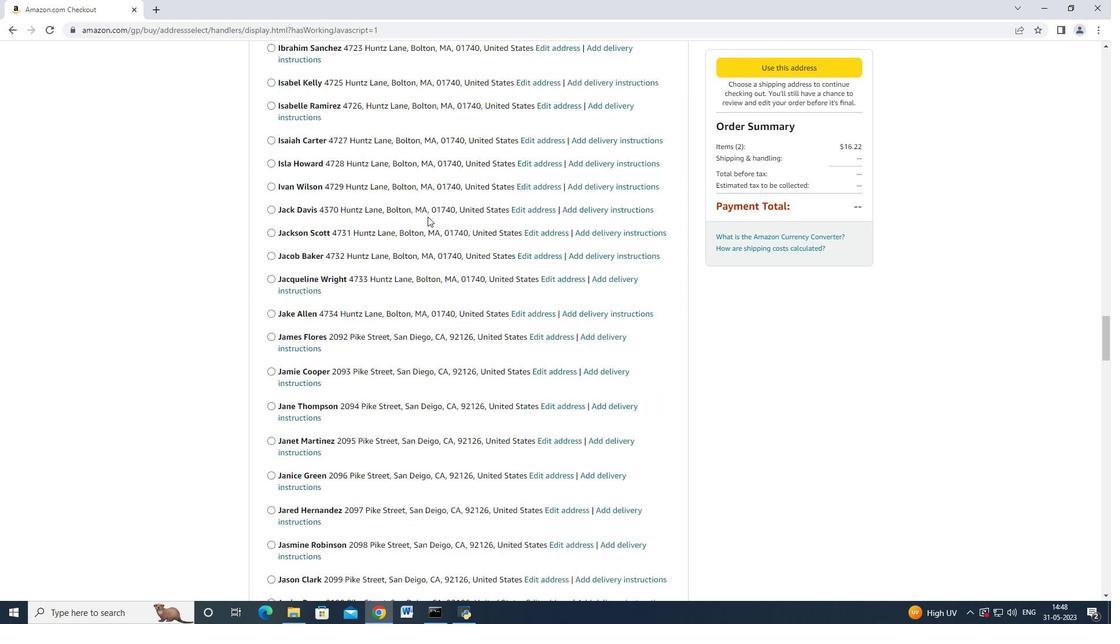
Action: Mouse scrolled (427, 216) with delta (0, 0)
Screenshot: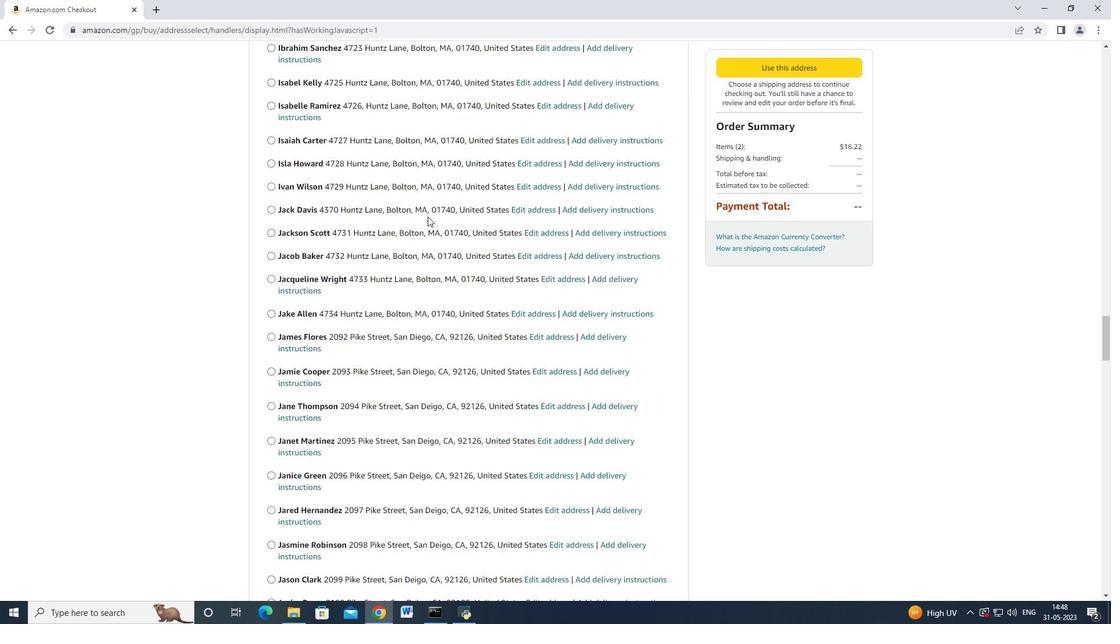 
Action: Mouse moved to (427, 216)
Screenshot: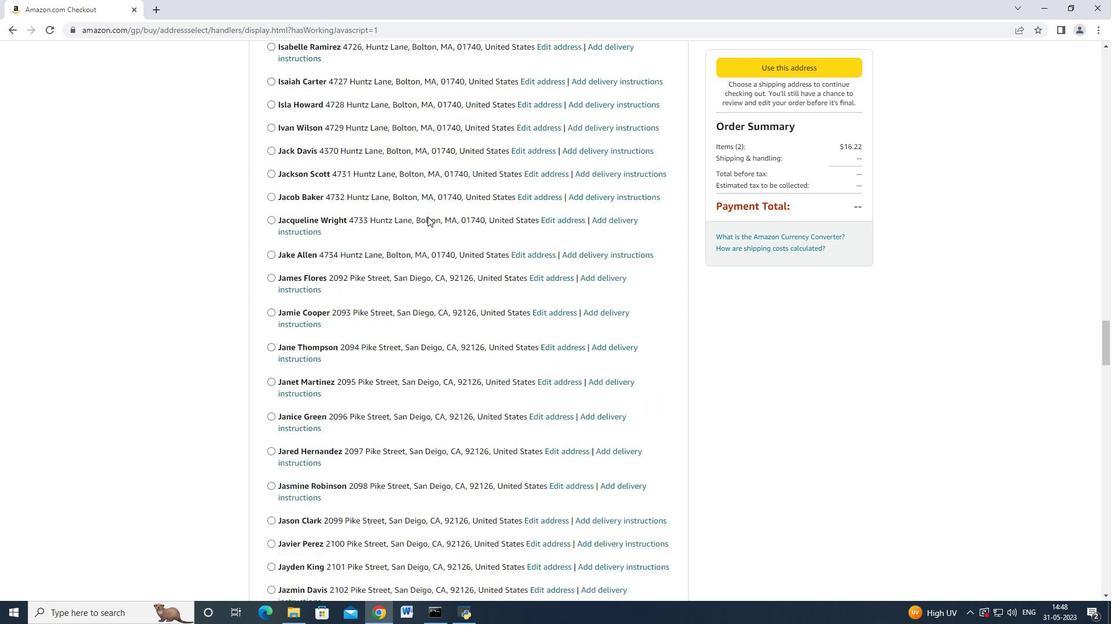 
Action: Mouse scrolled (427, 216) with delta (0, 0)
Screenshot: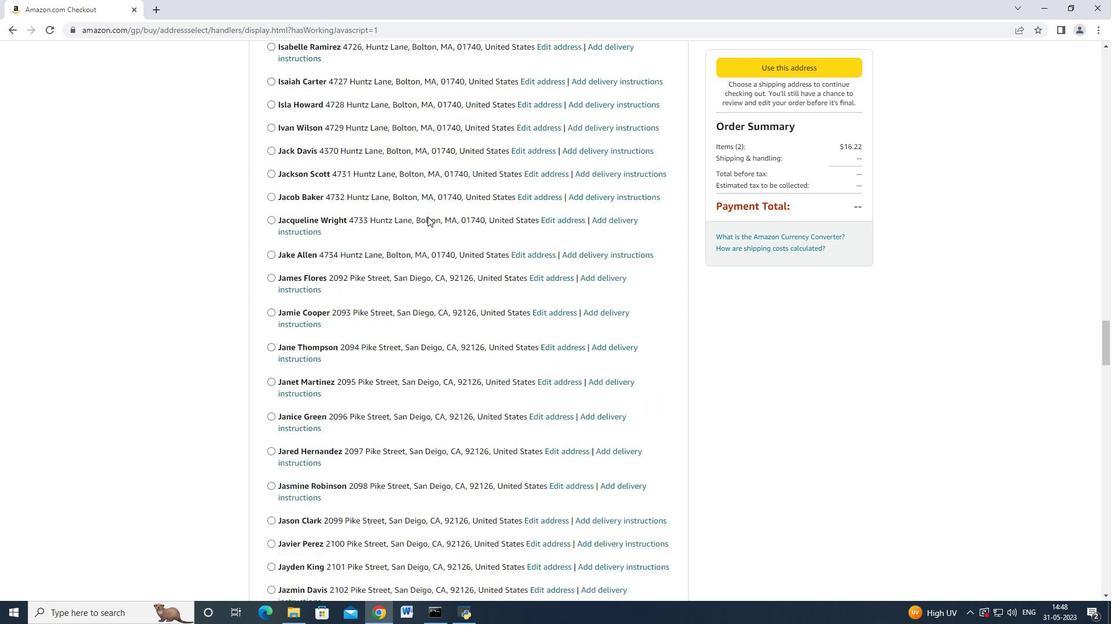 
Action: Mouse scrolled (427, 216) with delta (0, 0)
Screenshot: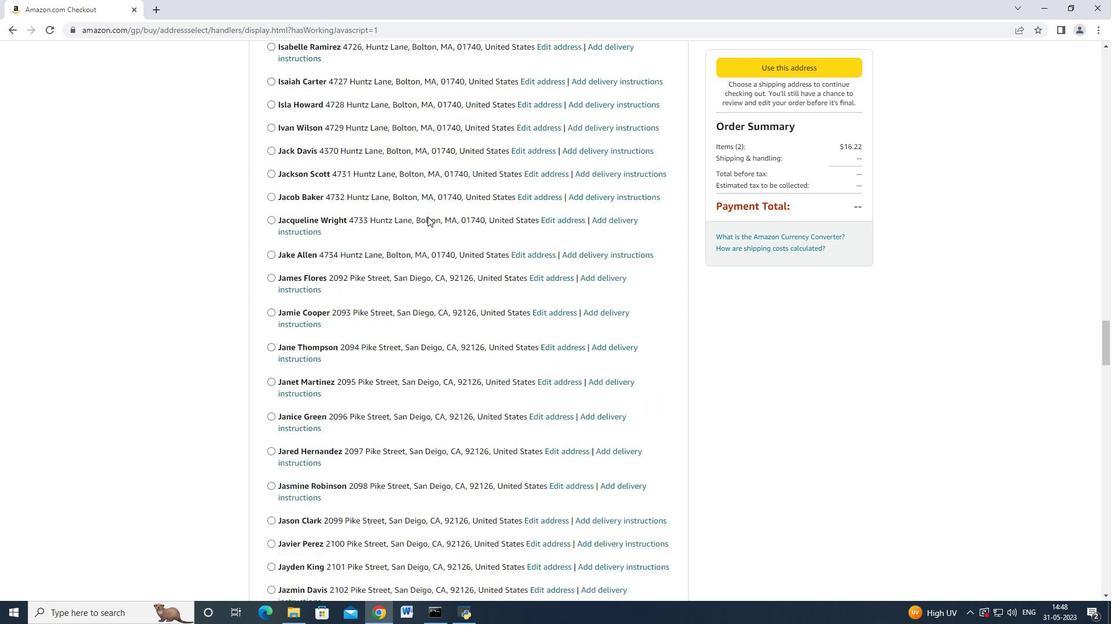 
Action: Mouse scrolled (427, 215) with delta (0, -1)
Screenshot: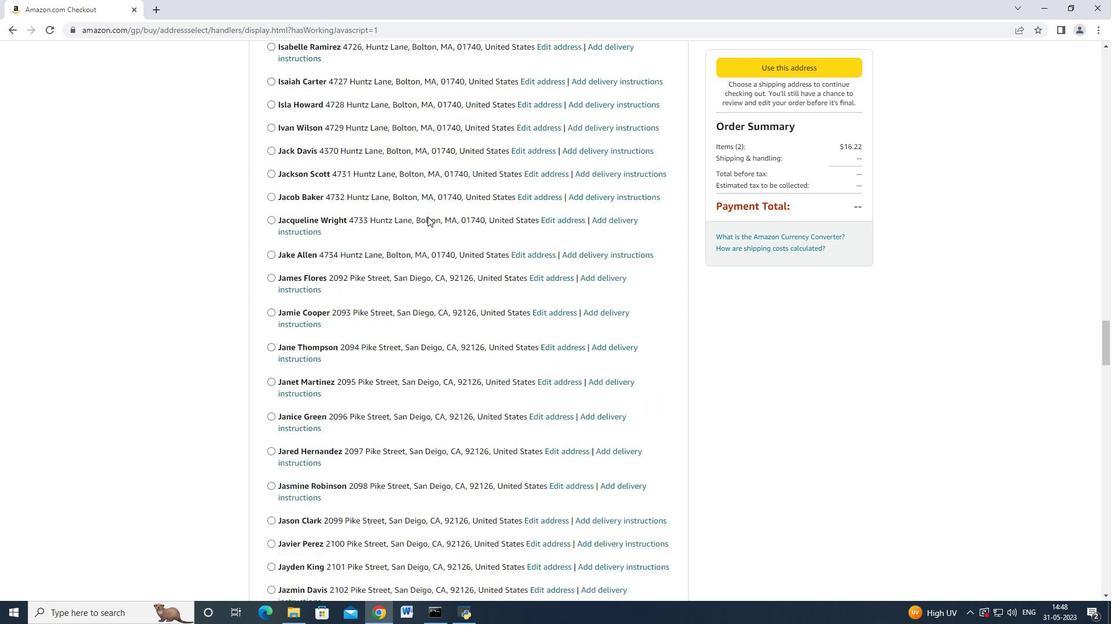 
Action: Mouse moved to (427, 216)
Screenshot: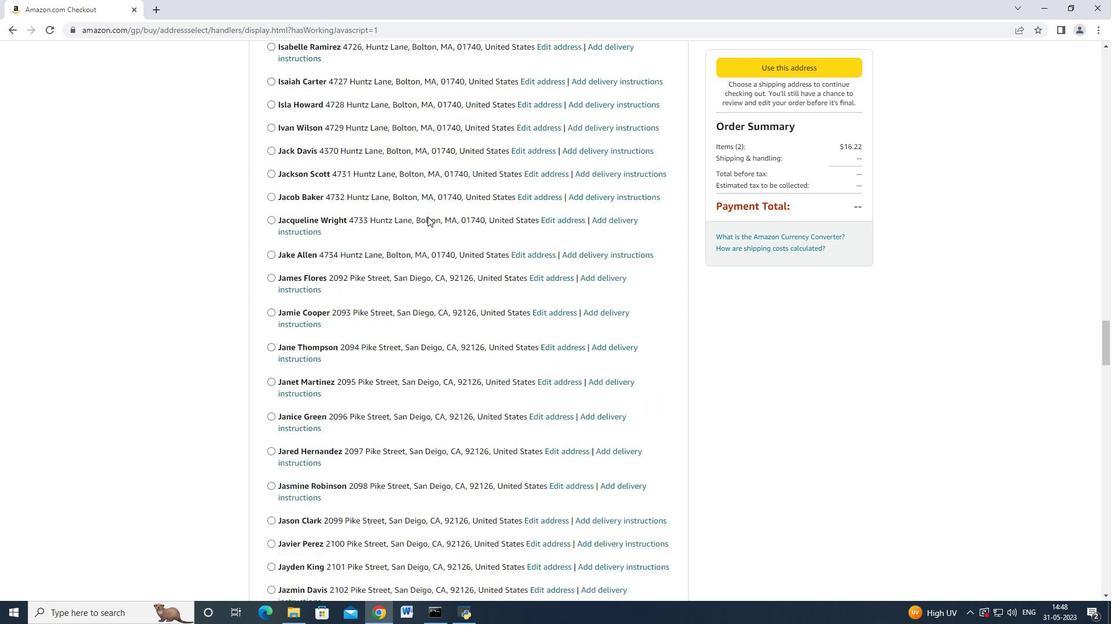 
Action: Mouse scrolled (427, 216) with delta (0, 0)
Screenshot: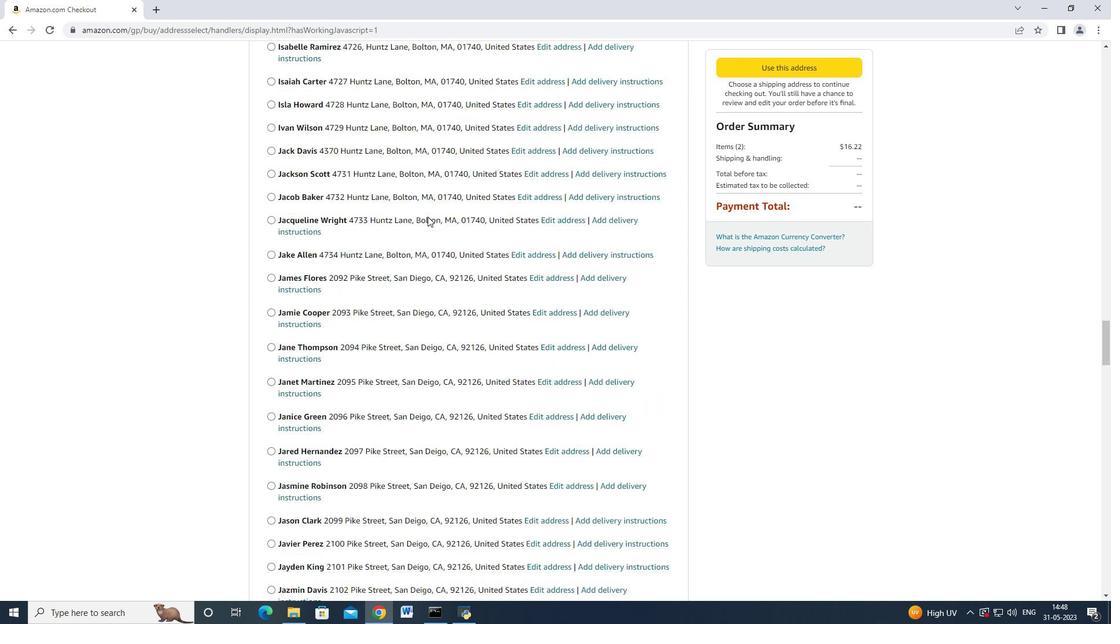 
Action: Mouse scrolled (427, 216) with delta (0, 0)
Screenshot: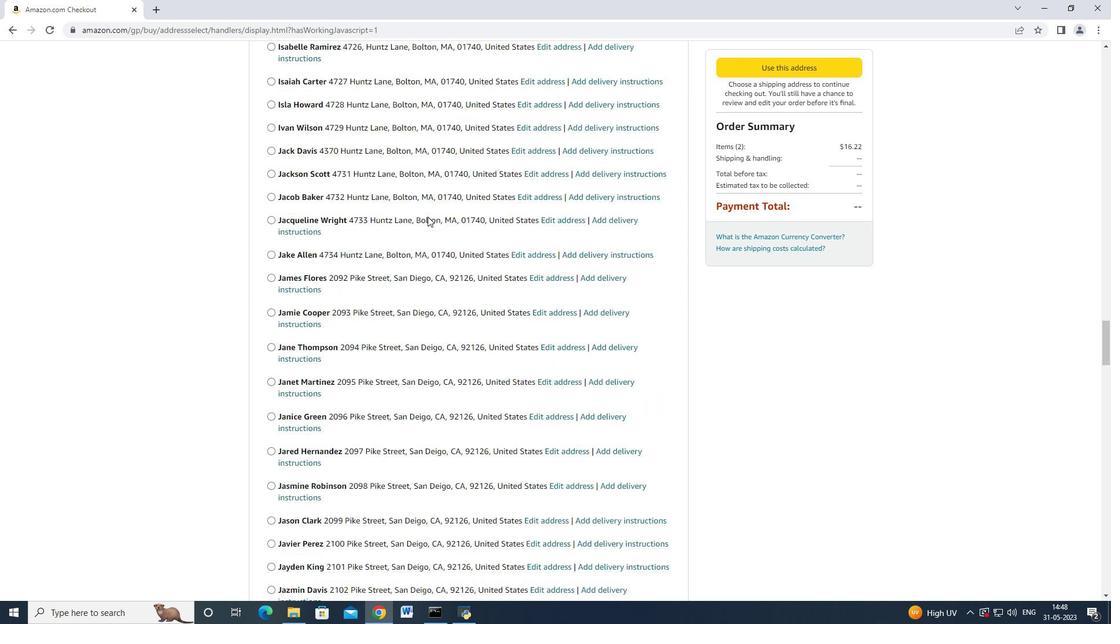 
Action: Mouse moved to (427, 216)
Screenshot: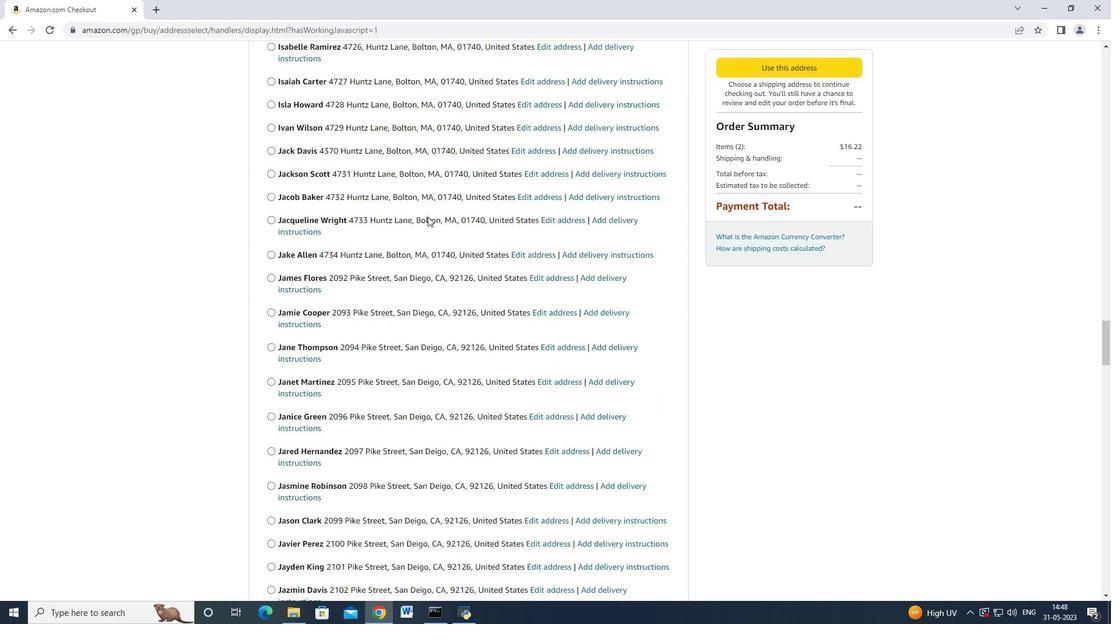 
Action: Mouse scrolled (427, 216) with delta (0, 0)
Screenshot: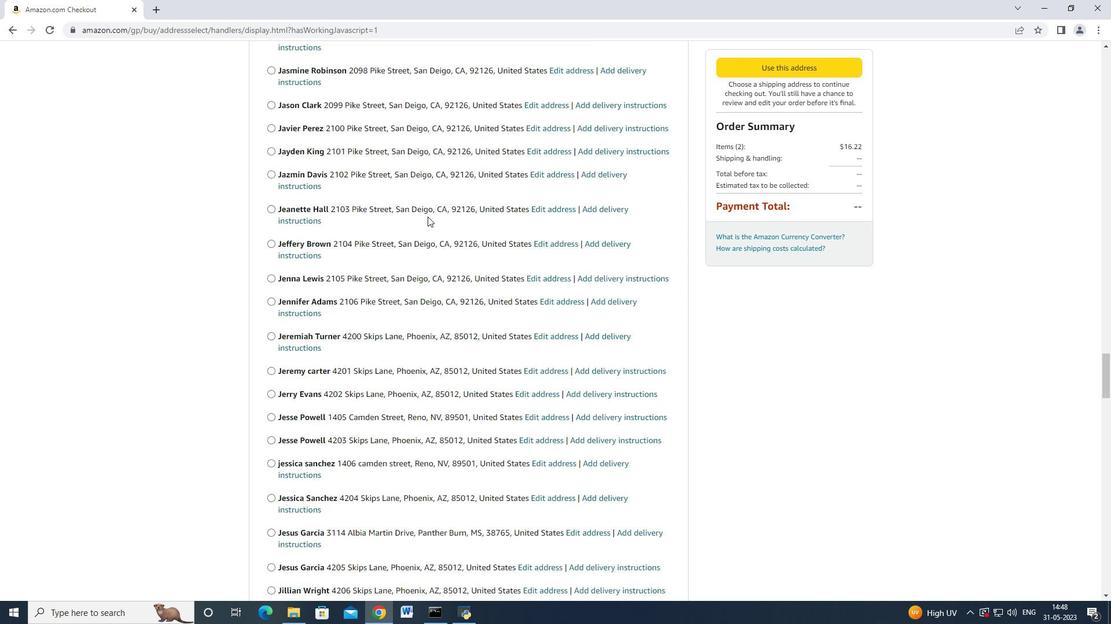 
Action: Mouse scrolled (427, 216) with delta (0, 0)
Screenshot: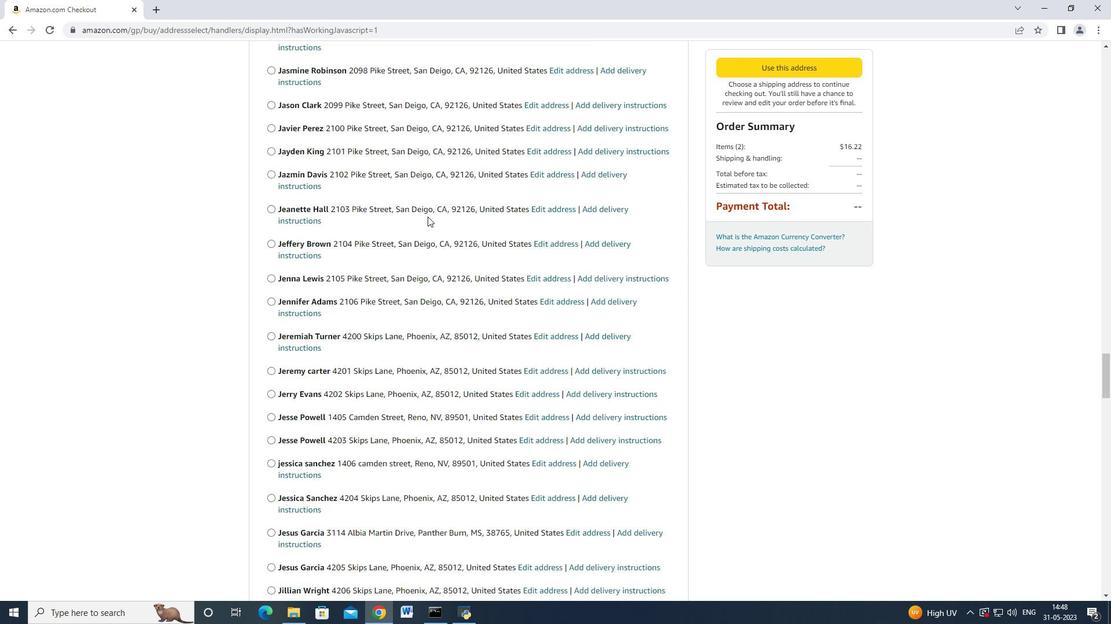 
Action: Mouse scrolled (427, 216) with delta (0, 0)
Screenshot: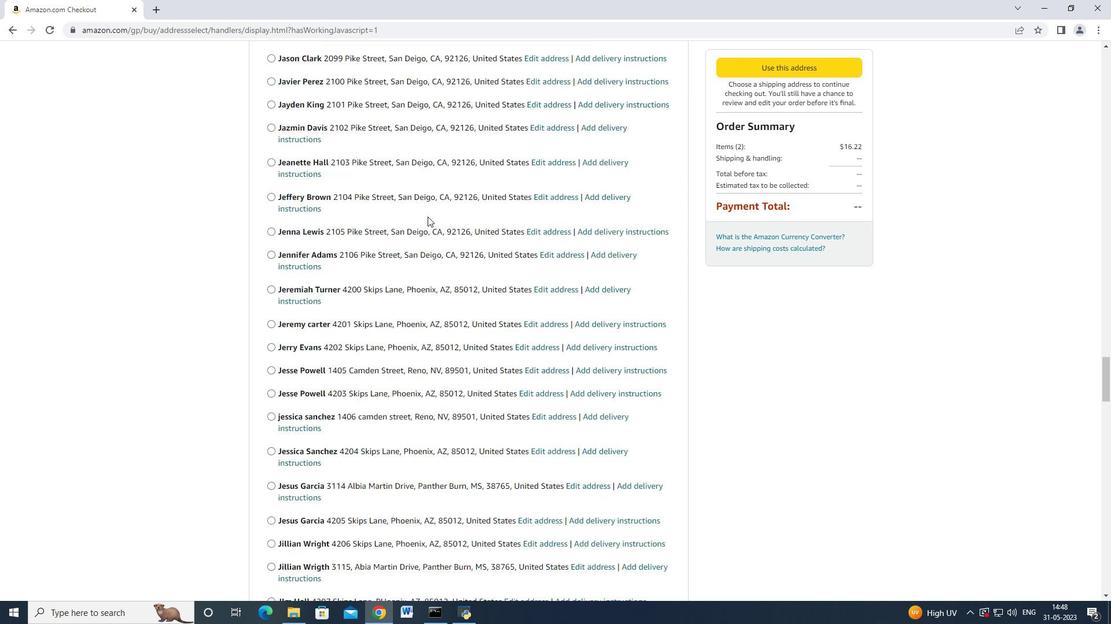 
Action: Mouse scrolled (427, 216) with delta (0, 0)
Screenshot: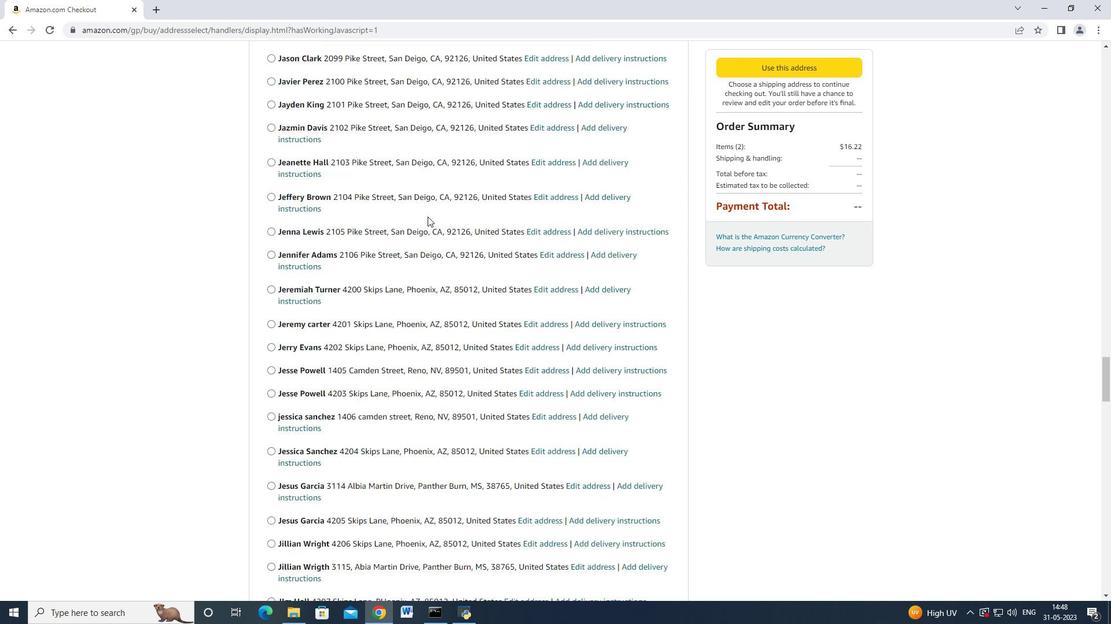 
Action: Mouse scrolled (427, 216) with delta (0, 0)
Screenshot: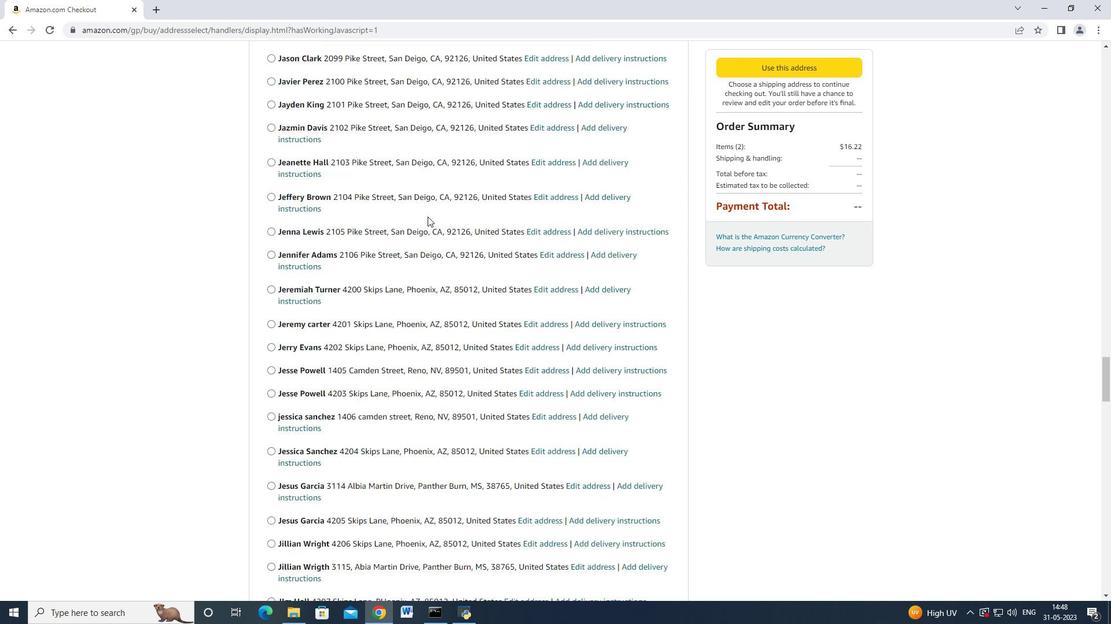 
Action: Mouse scrolled (427, 216) with delta (0, 0)
Screenshot: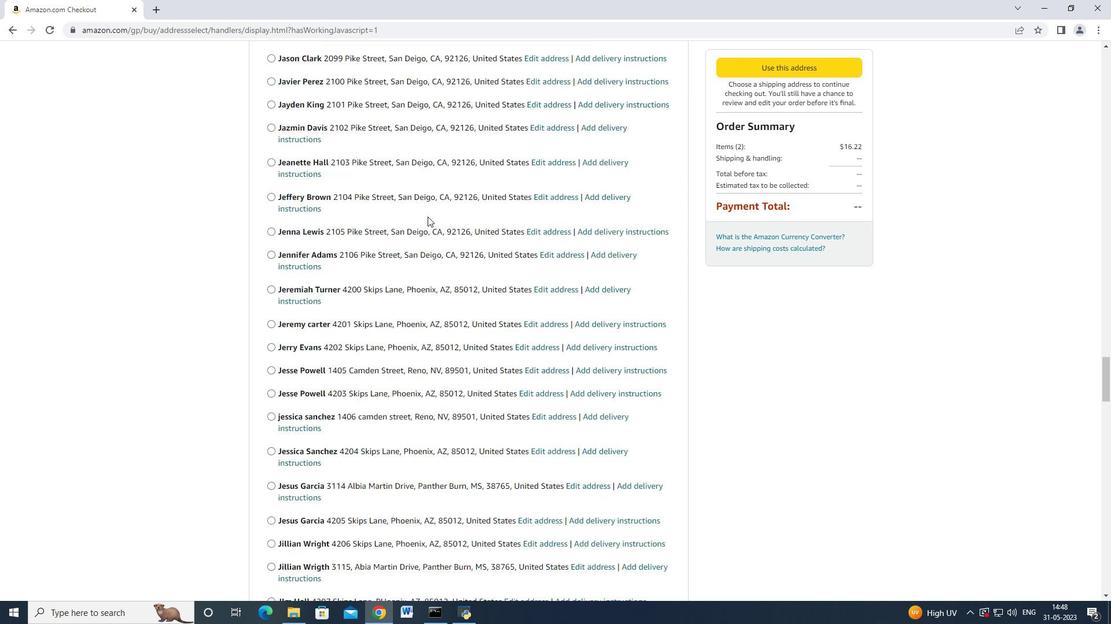 
Action: Mouse scrolled (427, 216) with delta (0, 0)
Screenshot: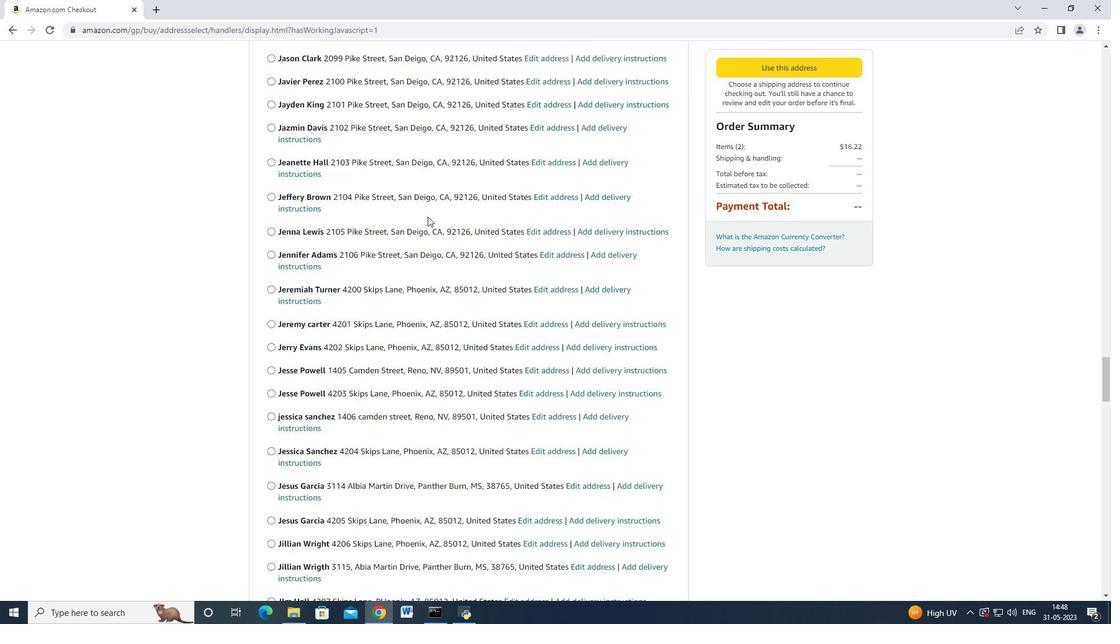 
Action: Mouse moved to (428, 216)
Screenshot: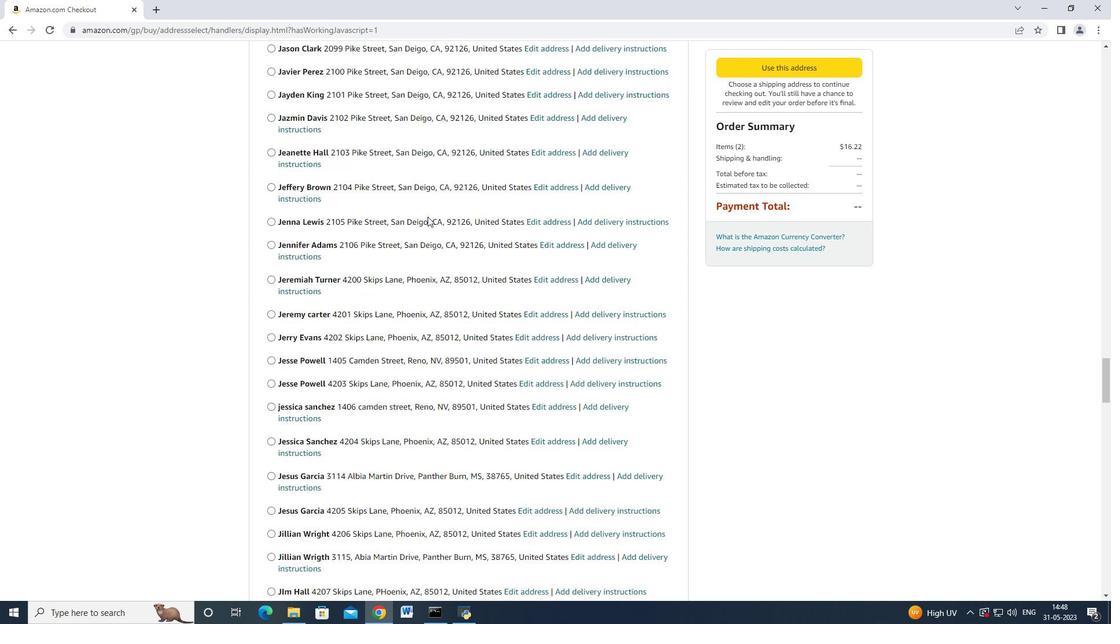 
Action: Mouse scrolled (428, 216) with delta (0, 0)
Screenshot: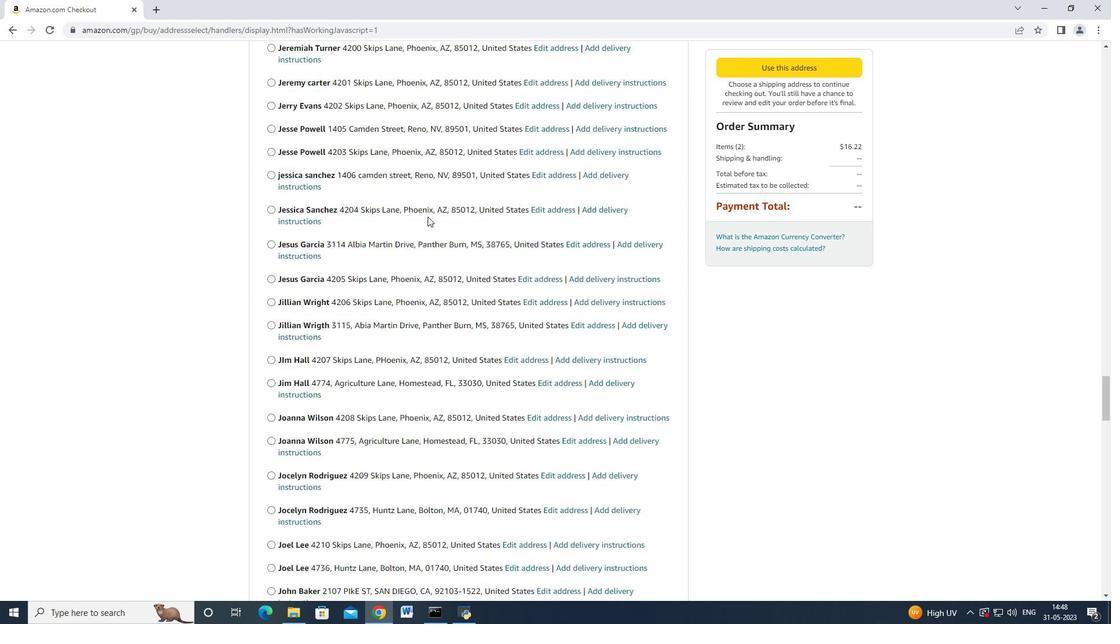 
Action: Mouse moved to (428, 216)
Screenshot: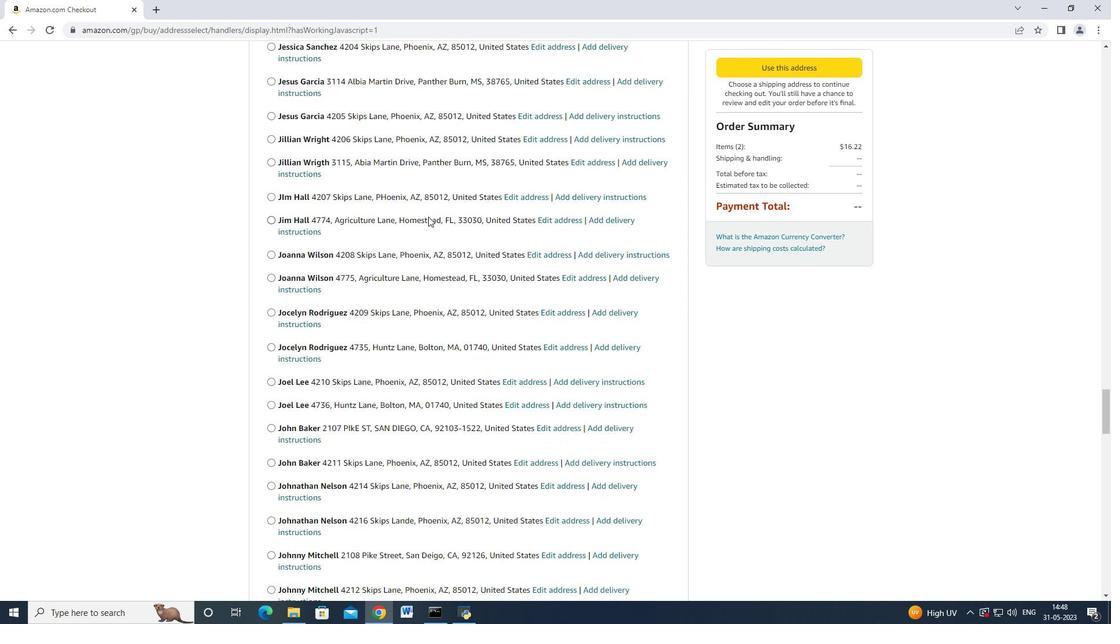 
Action: Mouse scrolled (428, 216) with delta (0, 0)
Screenshot: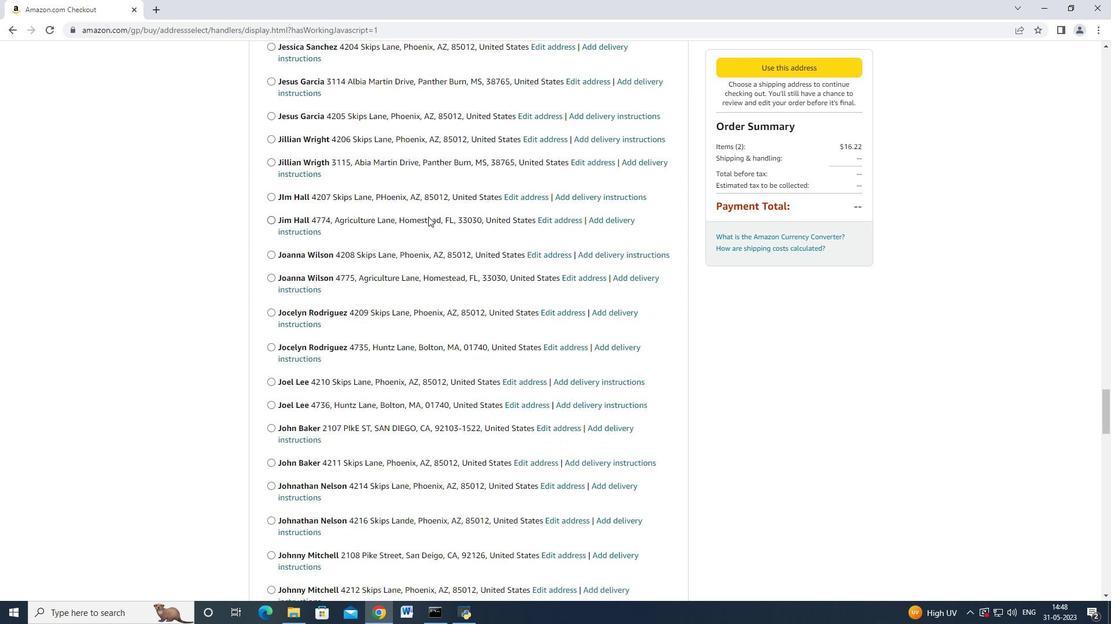 
Action: Mouse moved to (428, 216)
Screenshot: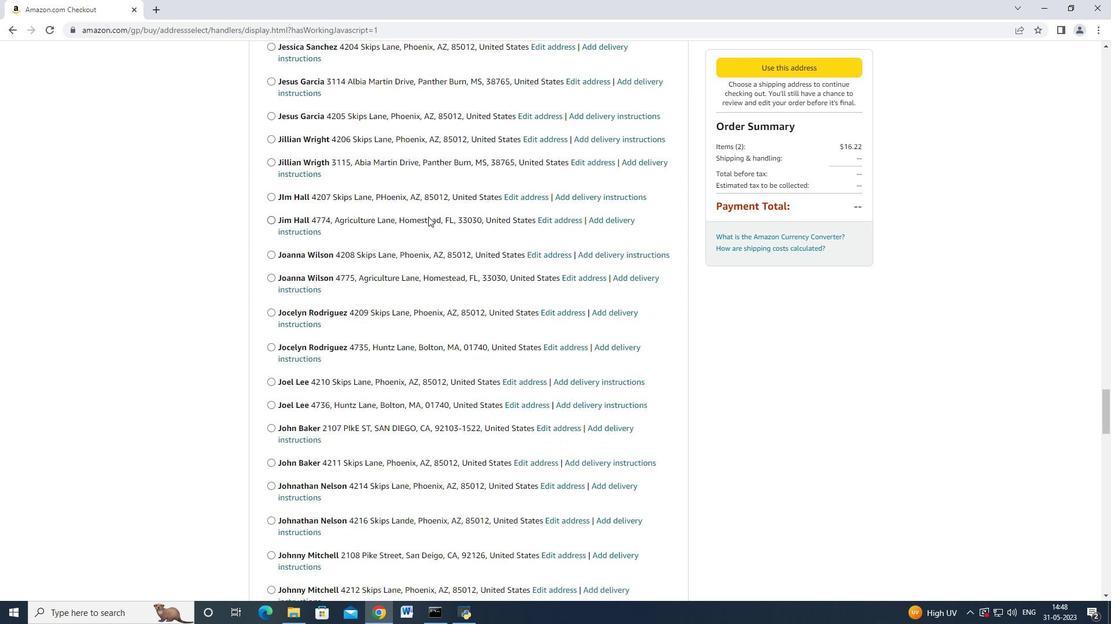 
Action: Mouse scrolled (428, 216) with delta (0, 0)
Screenshot: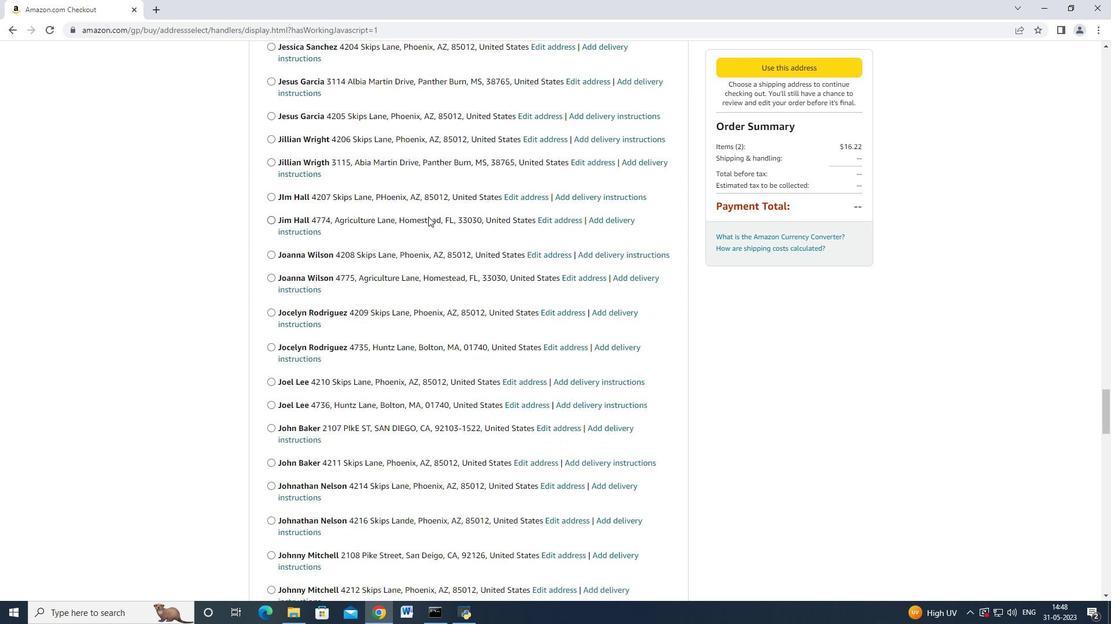 
Action: Mouse scrolled (428, 216) with delta (0, 0)
Screenshot: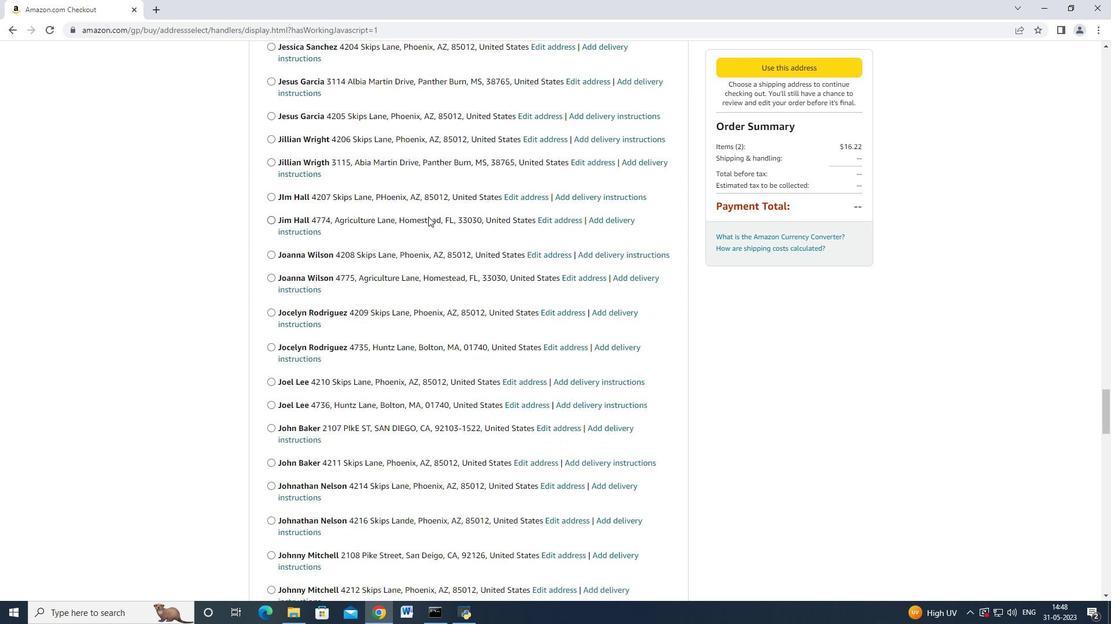 
Action: Mouse scrolled (428, 216) with delta (0, 0)
Screenshot: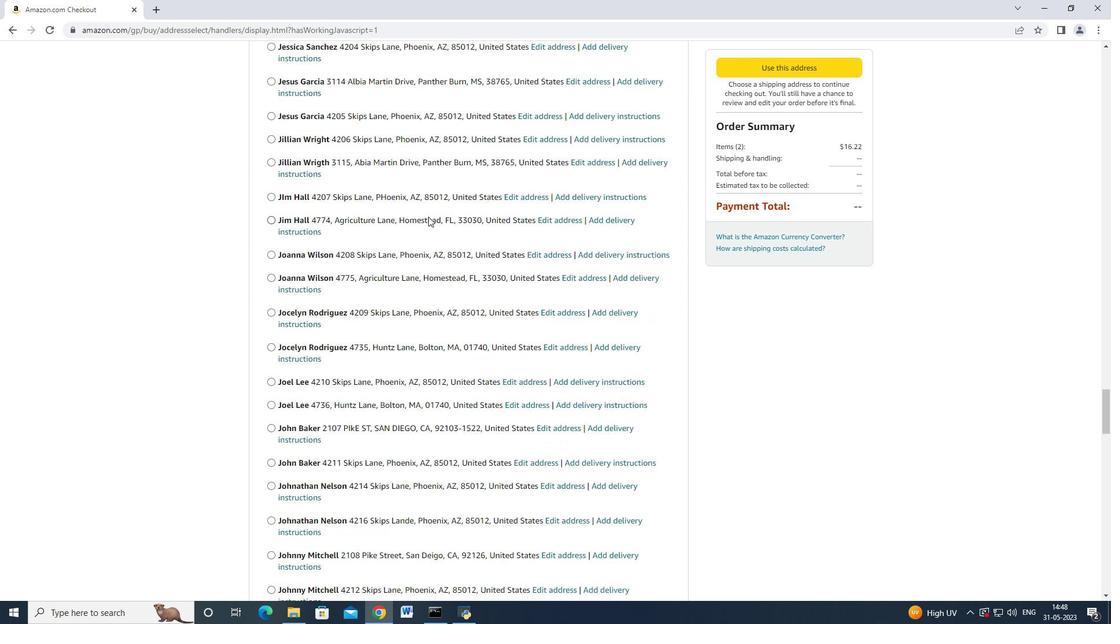 
Action: Mouse scrolled (428, 216) with delta (0, 0)
Screenshot: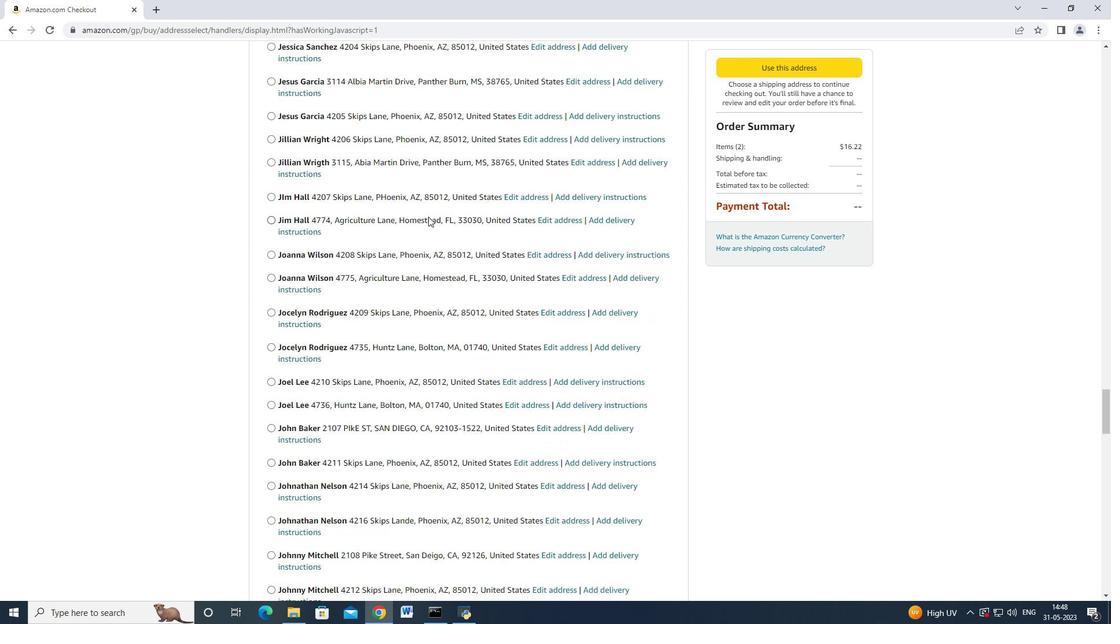 
Action: Mouse moved to (428, 217)
Screenshot: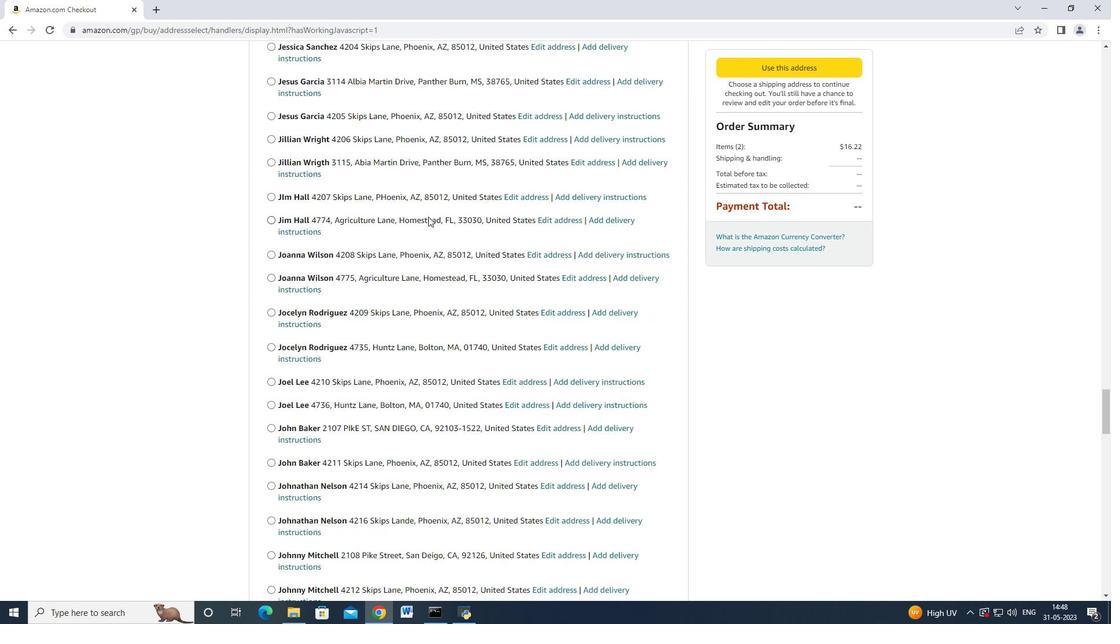 
Action: Mouse scrolled (428, 216) with delta (0, 0)
Screenshot: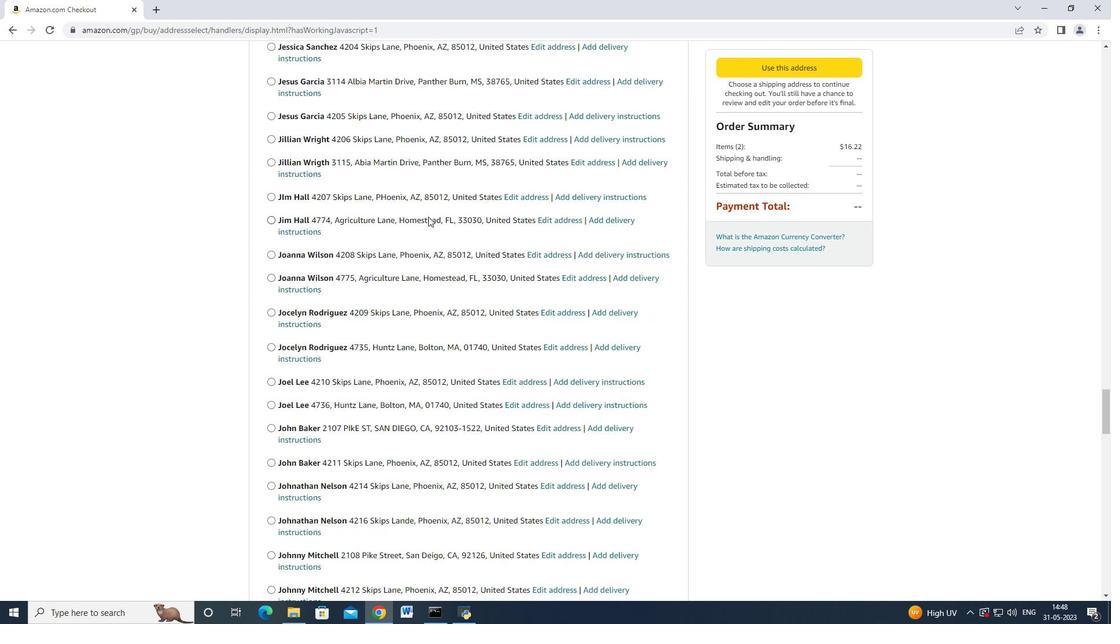 
Action: Mouse moved to (428, 218)
Screenshot: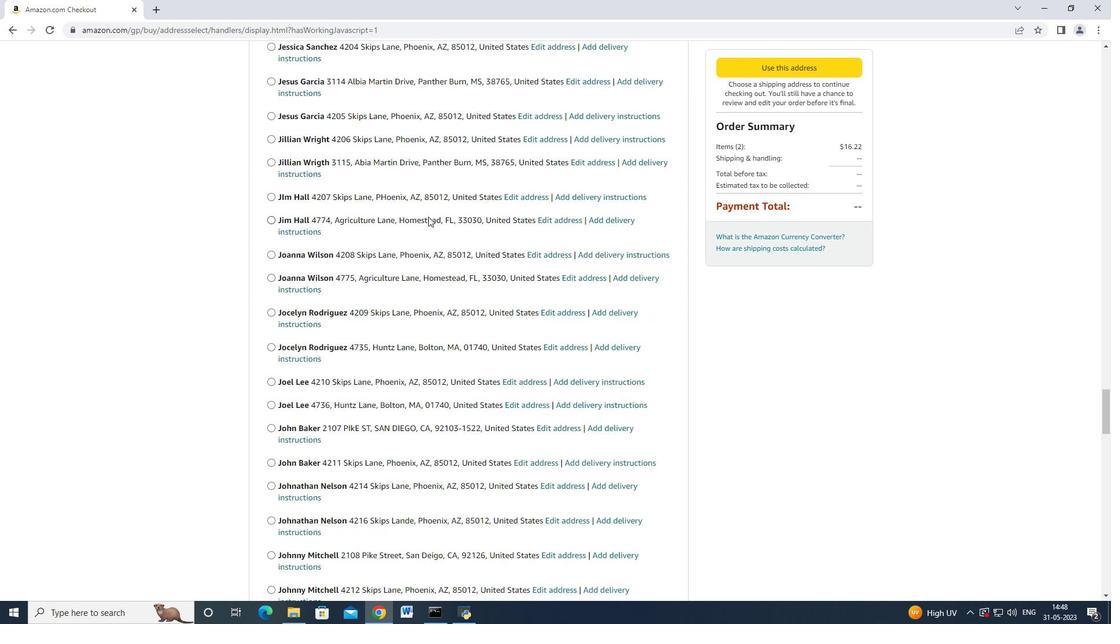 
Action: Mouse scrolled (428, 217) with delta (0, 0)
Screenshot: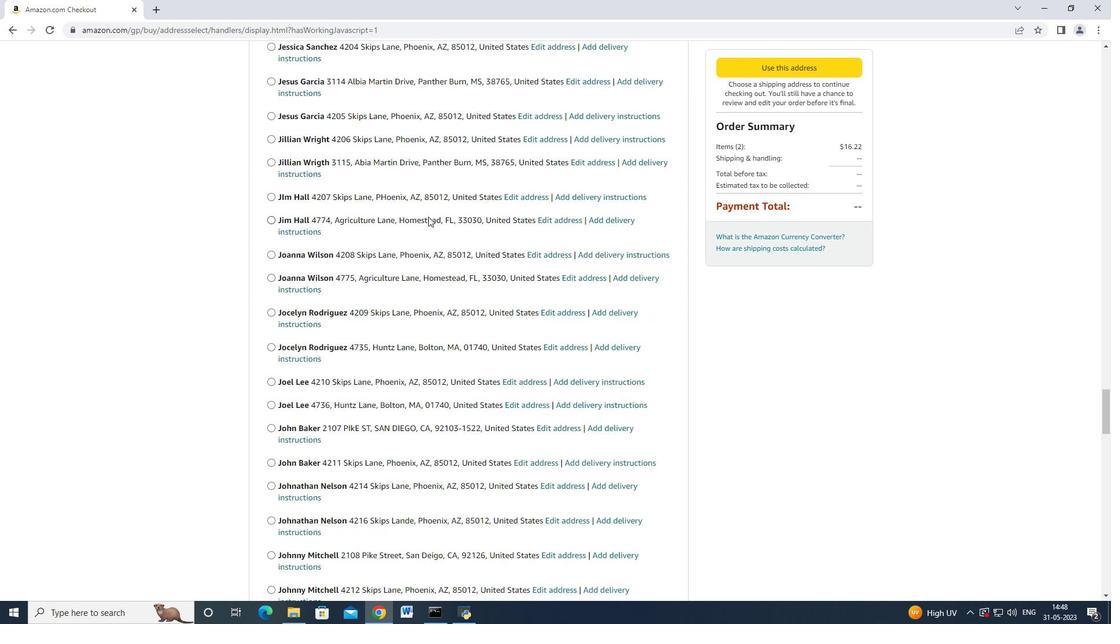
Action: Mouse scrolled (428, 216) with delta (0, -1)
Screenshot: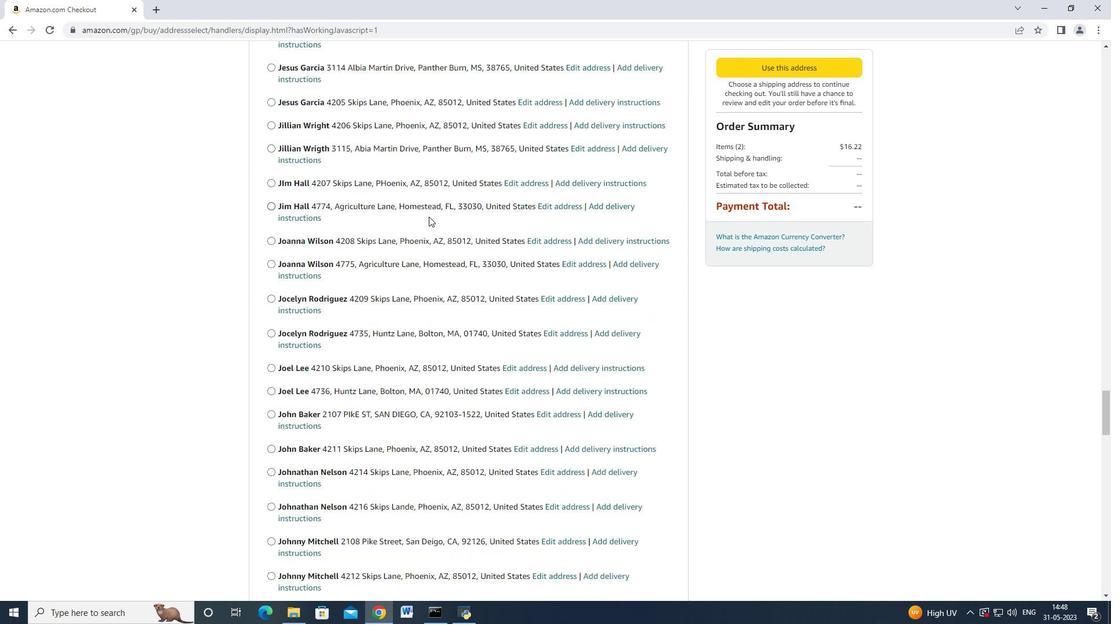 
Action: Mouse scrolled (428, 217) with delta (0, 0)
Screenshot: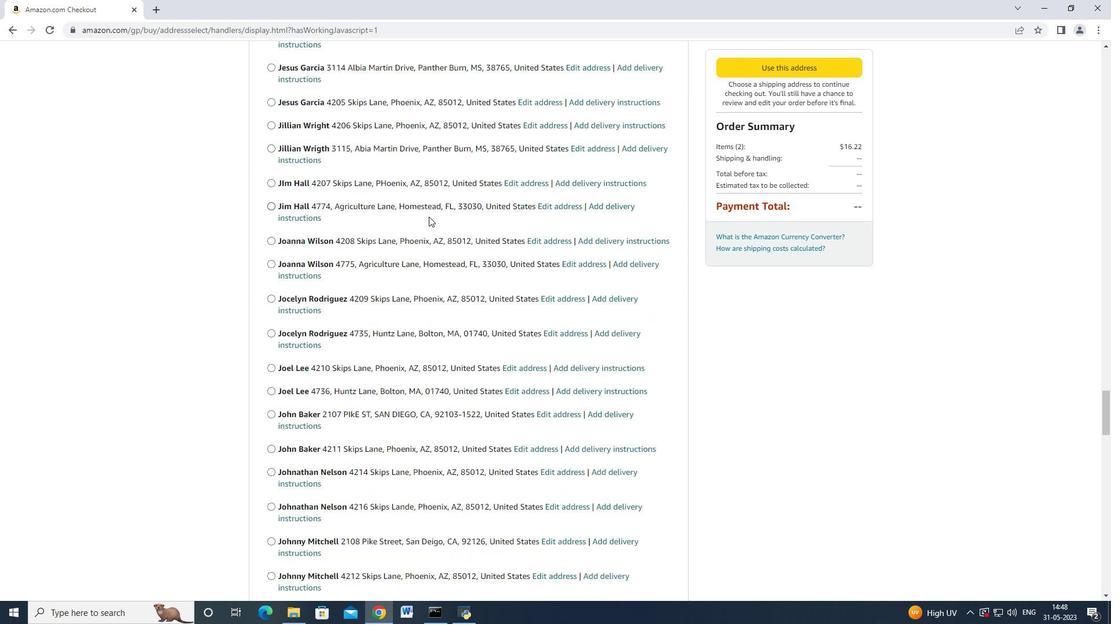 
Action: Mouse scrolled (428, 217) with delta (0, 0)
Screenshot: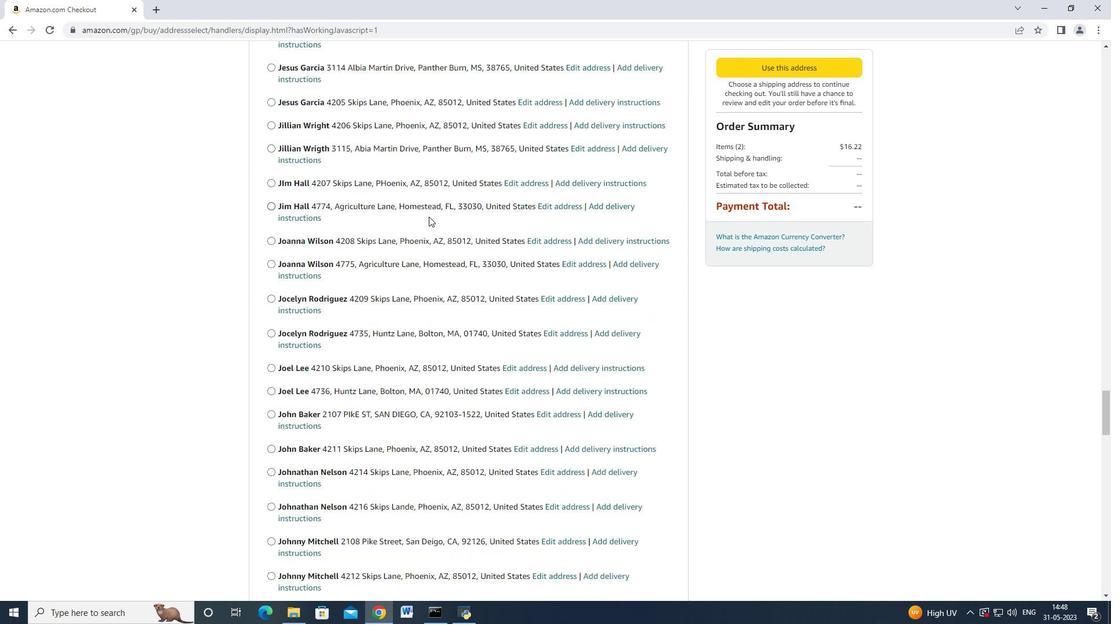 
Action: Mouse moved to (428, 218)
Screenshot: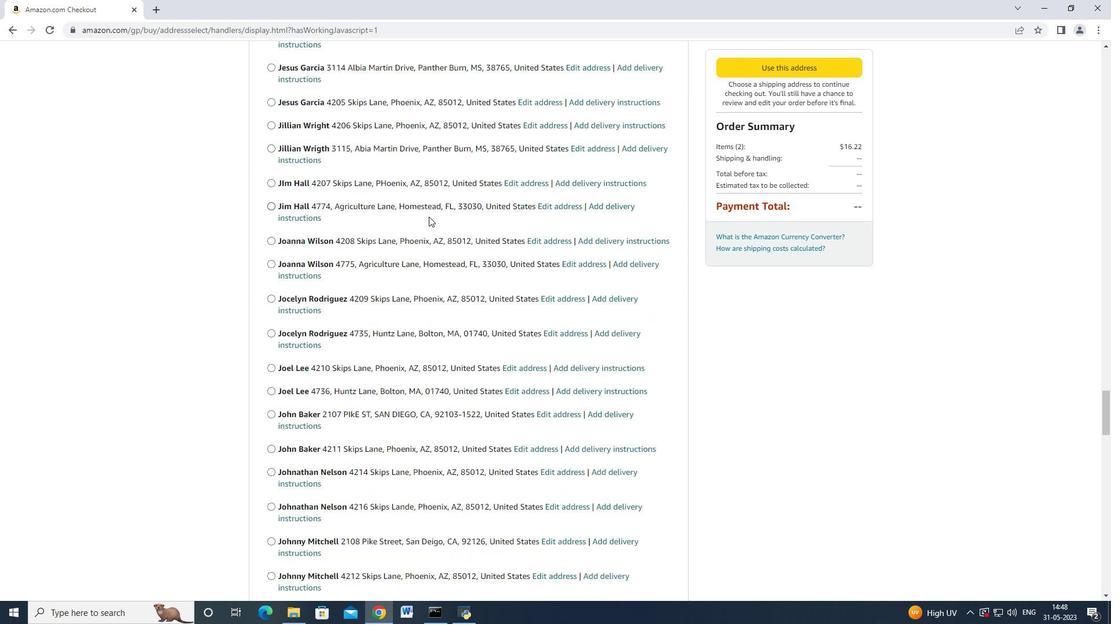 
Action: Mouse scrolled (428, 217) with delta (0, 0)
Screenshot: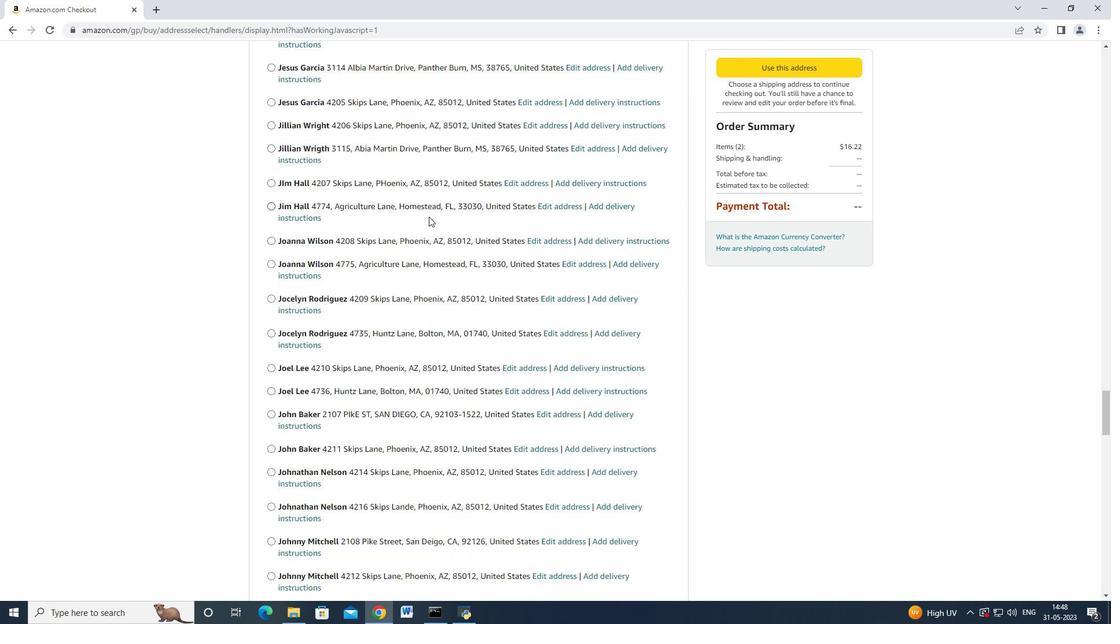 
Action: Mouse moved to (428, 216)
Screenshot: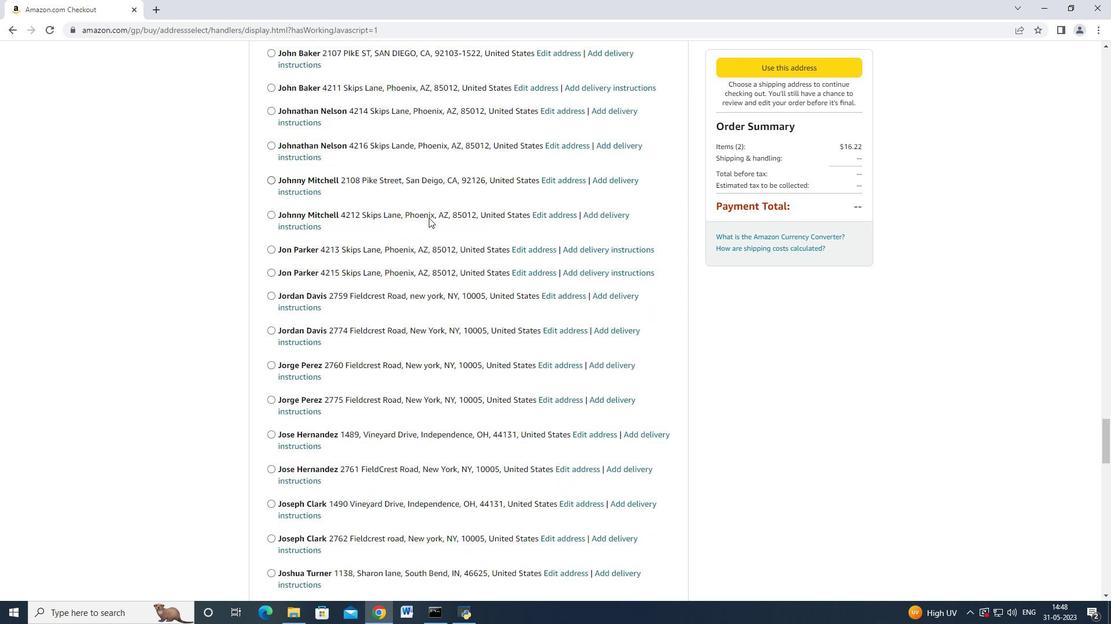 
Action: Mouse scrolled (428, 215) with delta (0, 0)
Screenshot: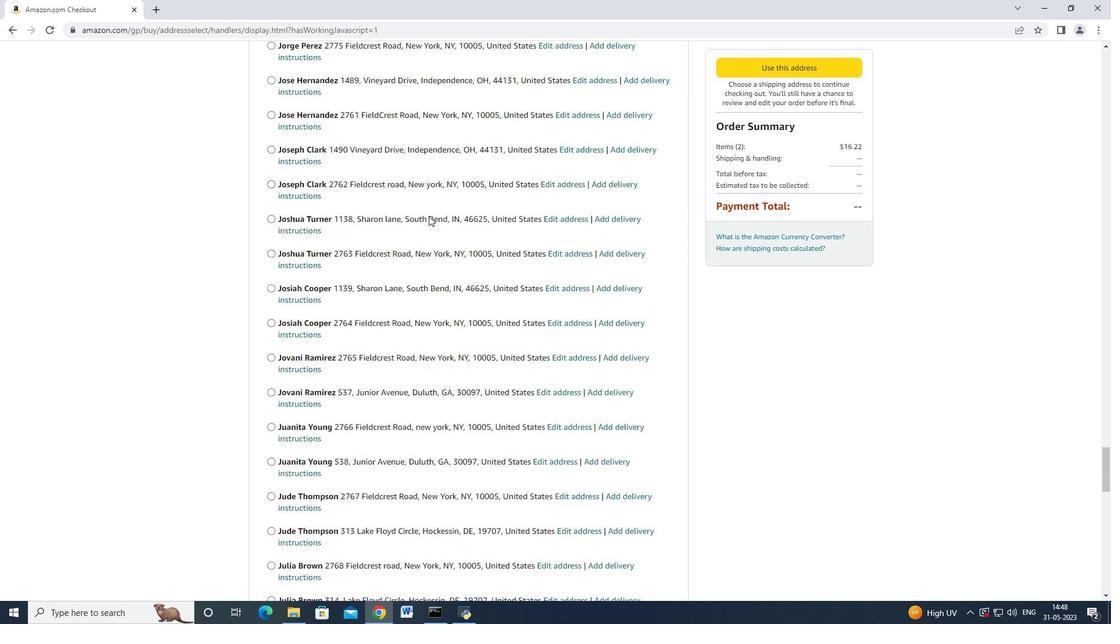 
Action: Mouse moved to (428, 217)
Screenshot: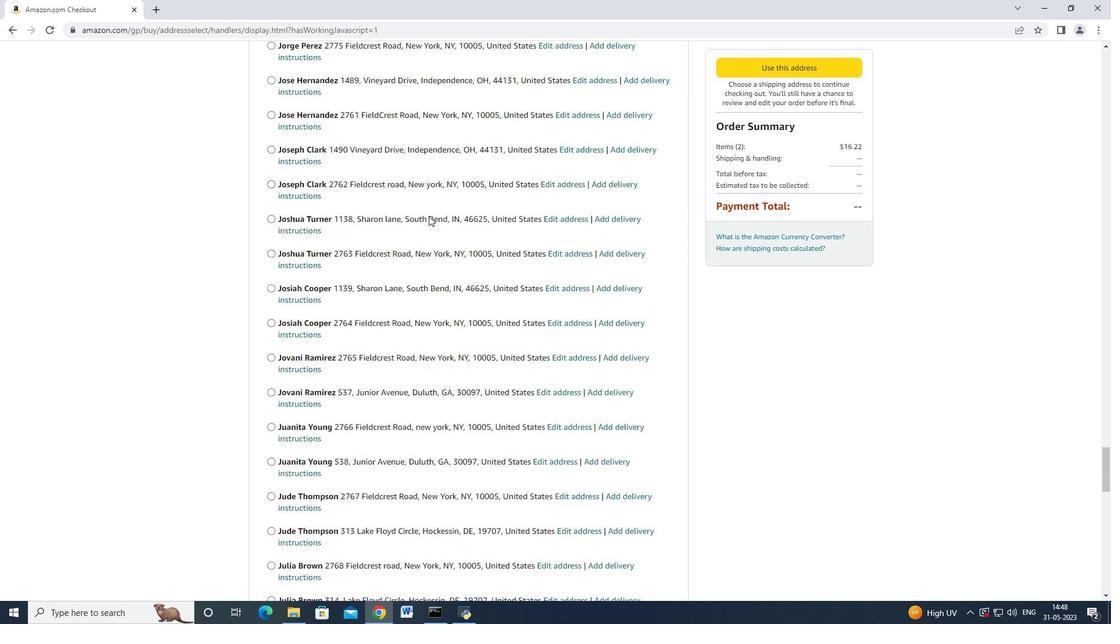 
Action: Mouse scrolled (428, 216) with delta (0, 0)
Screenshot: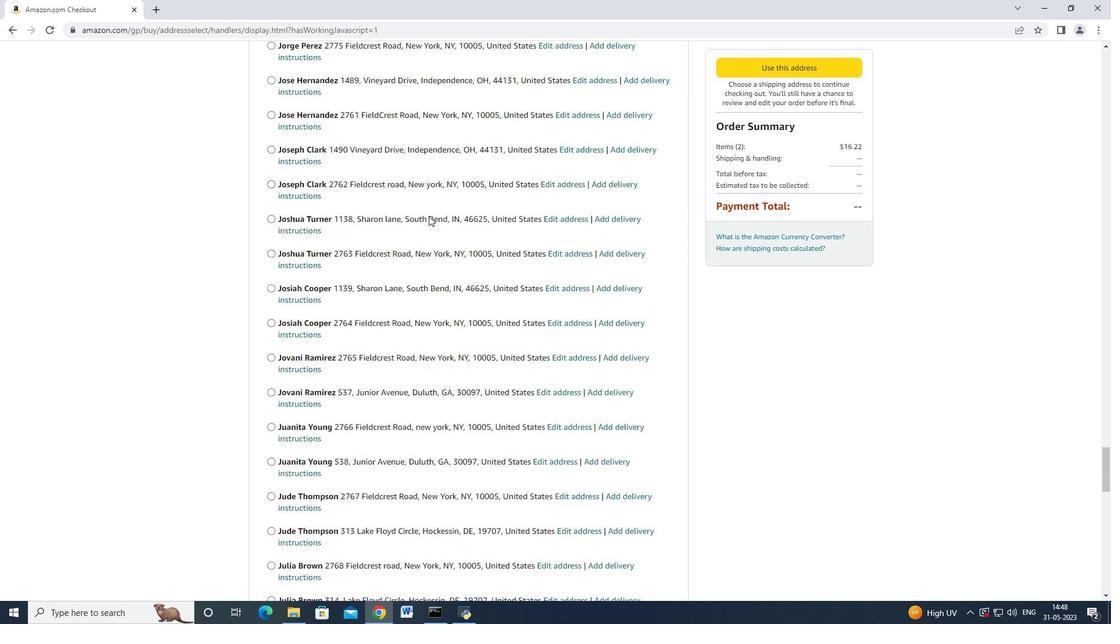 
Action: Mouse scrolled (428, 216) with delta (0, -1)
Screenshot: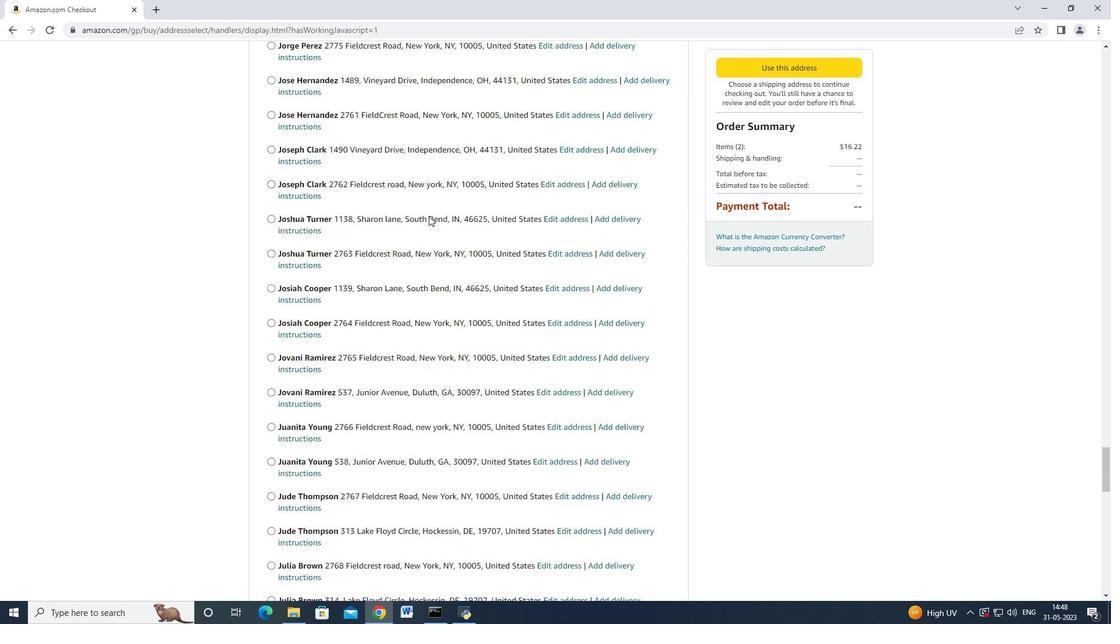 
Action: Mouse scrolled (428, 216) with delta (0, 0)
Screenshot: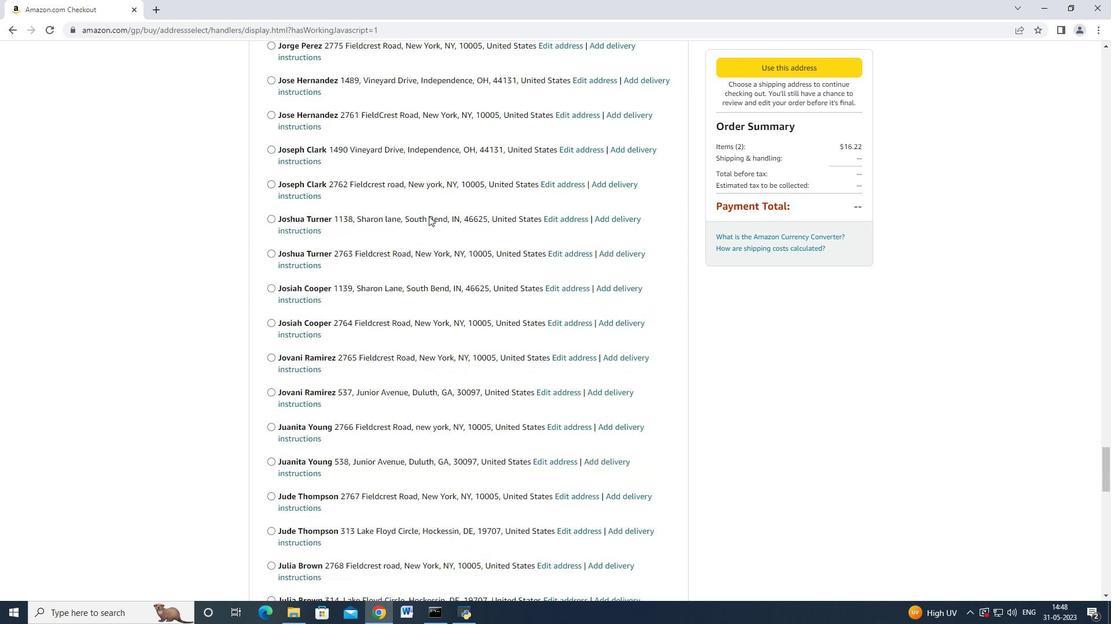 
Action: Mouse scrolled (428, 216) with delta (0, 0)
Screenshot: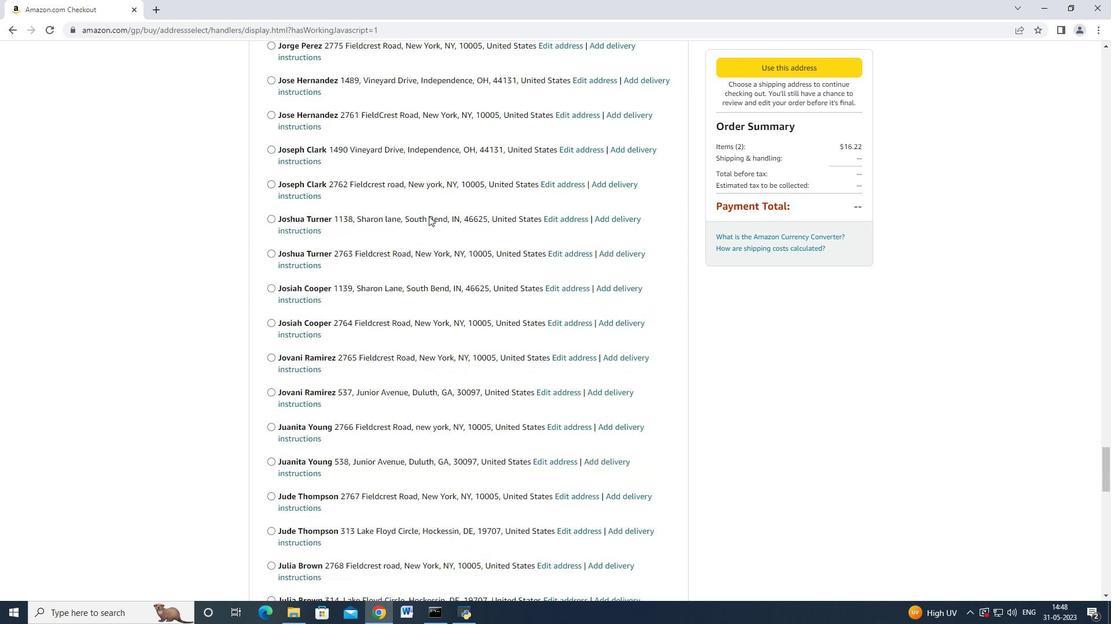 
Action: Mouse scrolled (428, 216) with delta (0, 0)
Screenshot: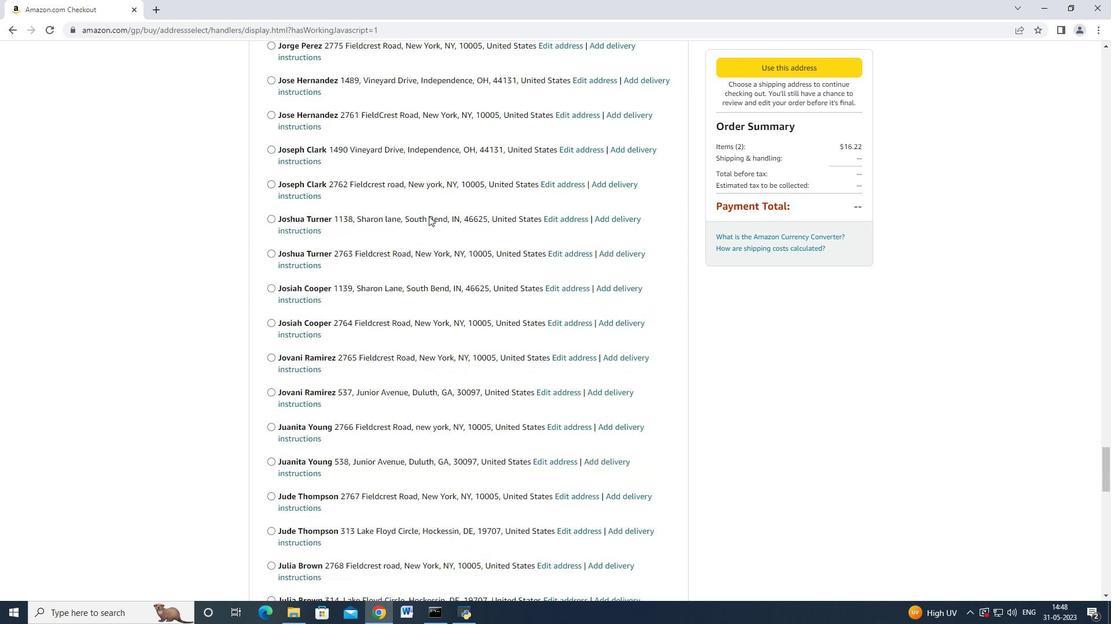 
Action: Mouse moved to (428, 216)
Screenshot: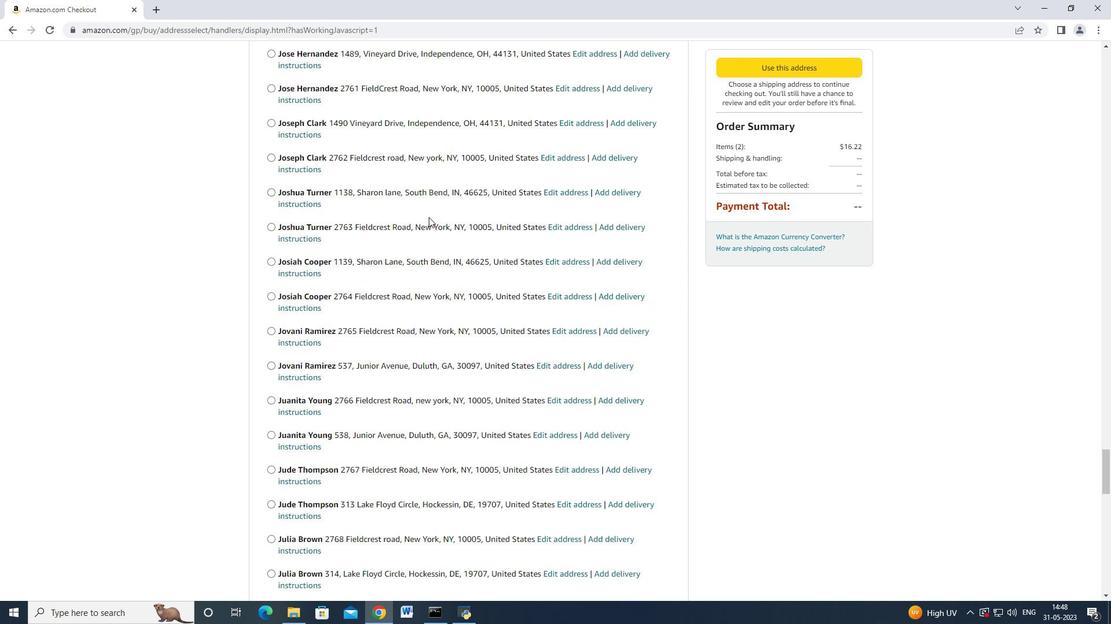 
Action: Mouse scrolled (428, 216) with delta (0, 0)
Screenshot: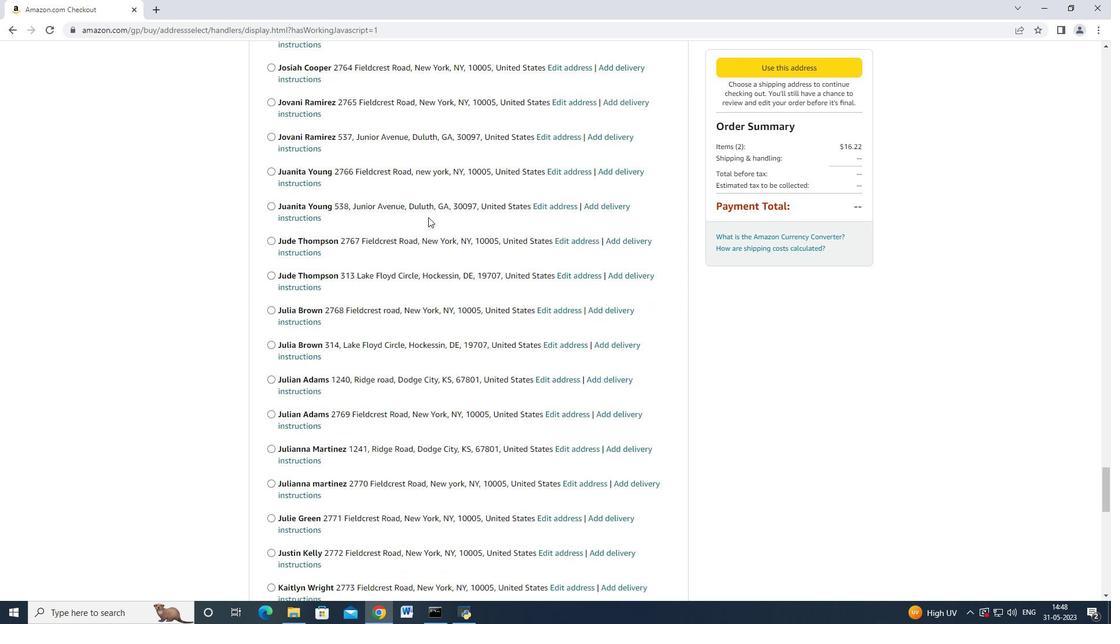 
Action: Mouse moved to (428, 217)
Screenshot: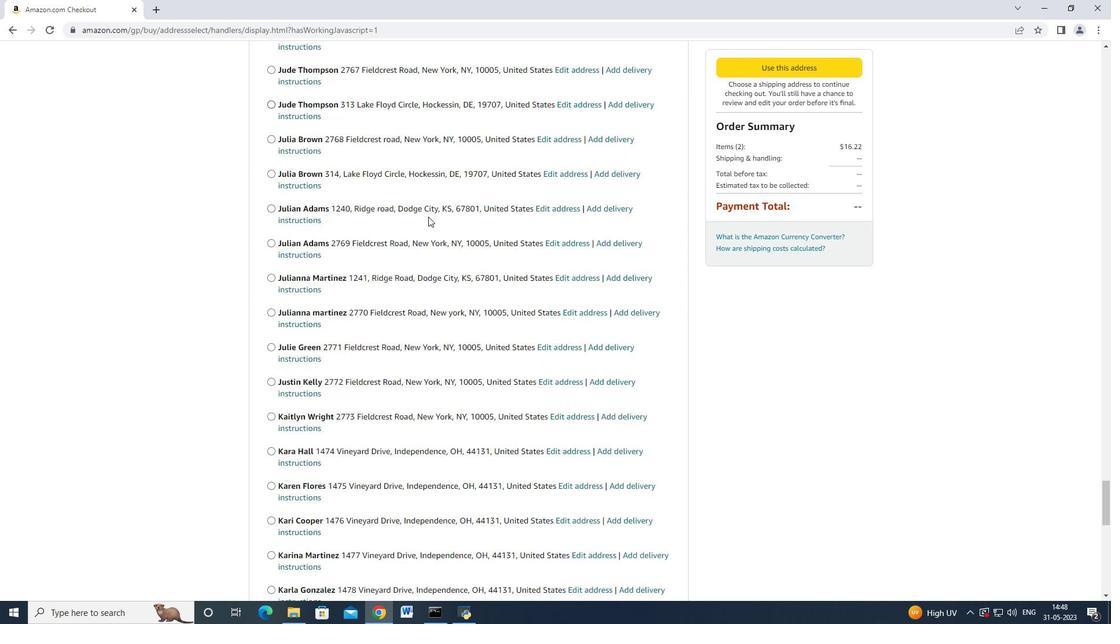 
Action: Mouse scrolled (428, 216) with delta (0, 0)
Screenshot: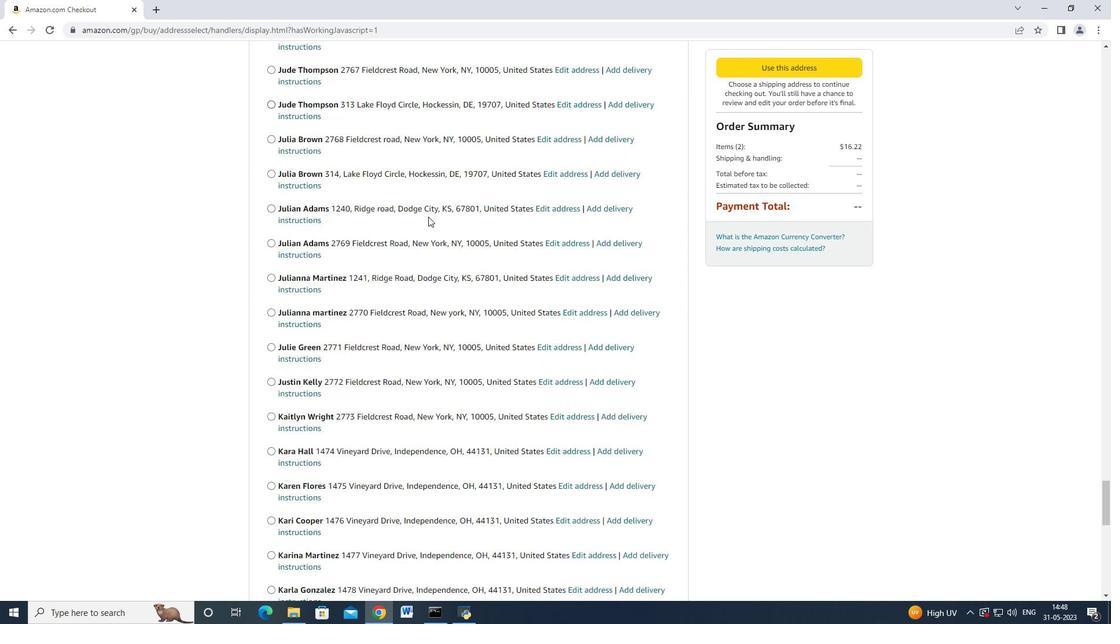 
Action: Mouse scrolled (428, 216) with delta (0, 0)
Screenshot: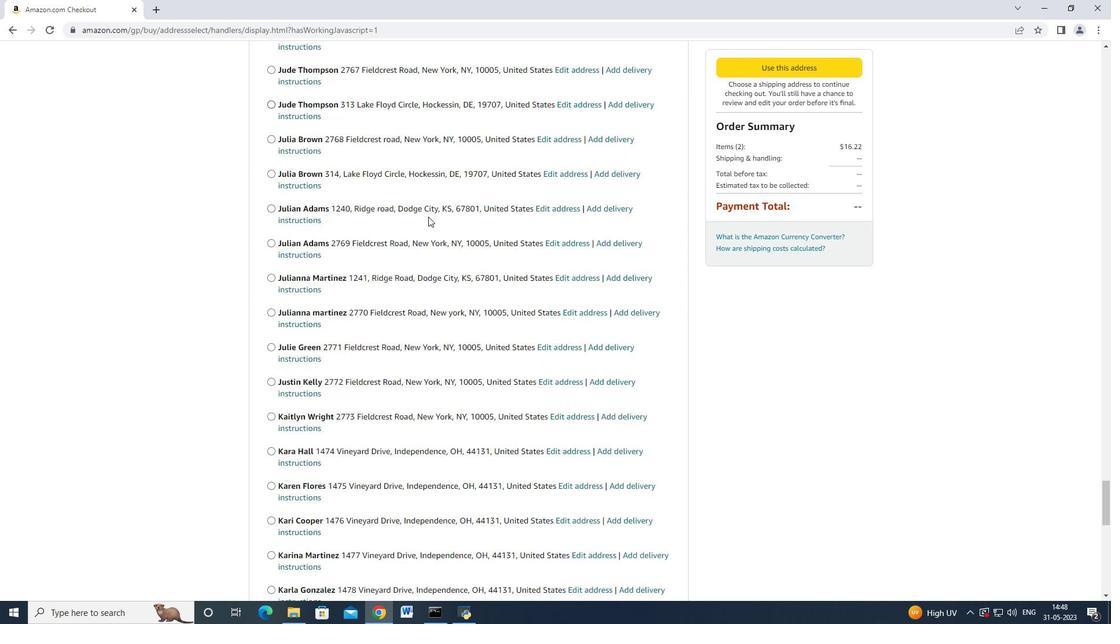 
Action: Mouse moved to (428, 217)
Screenshot: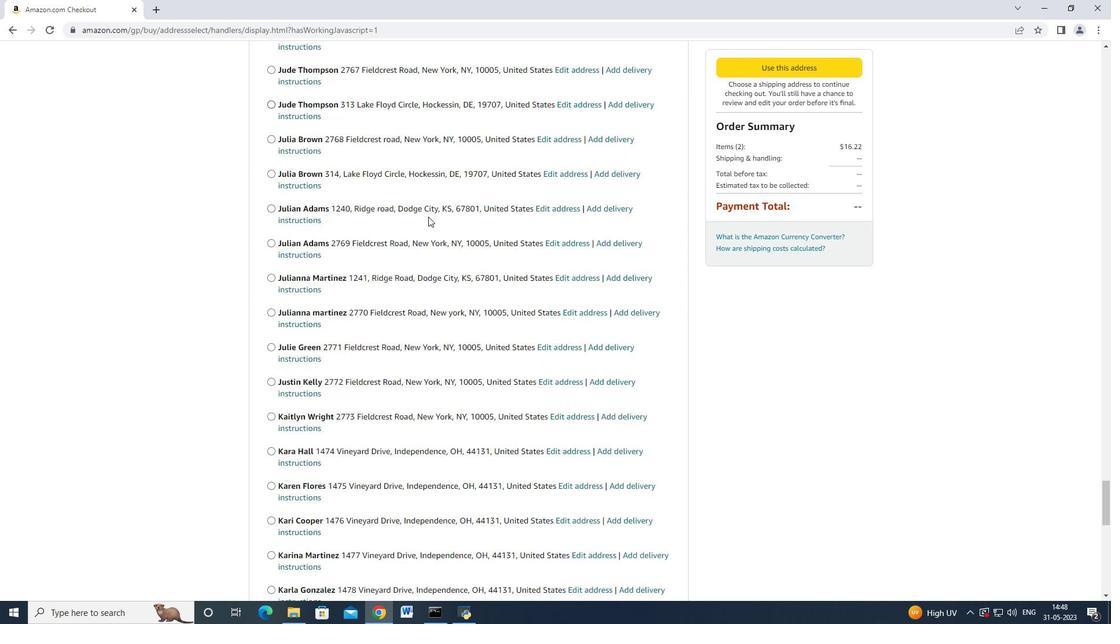 
Action: Mouse scrolled (428, 216) with delta (0, 0)
Screenshot: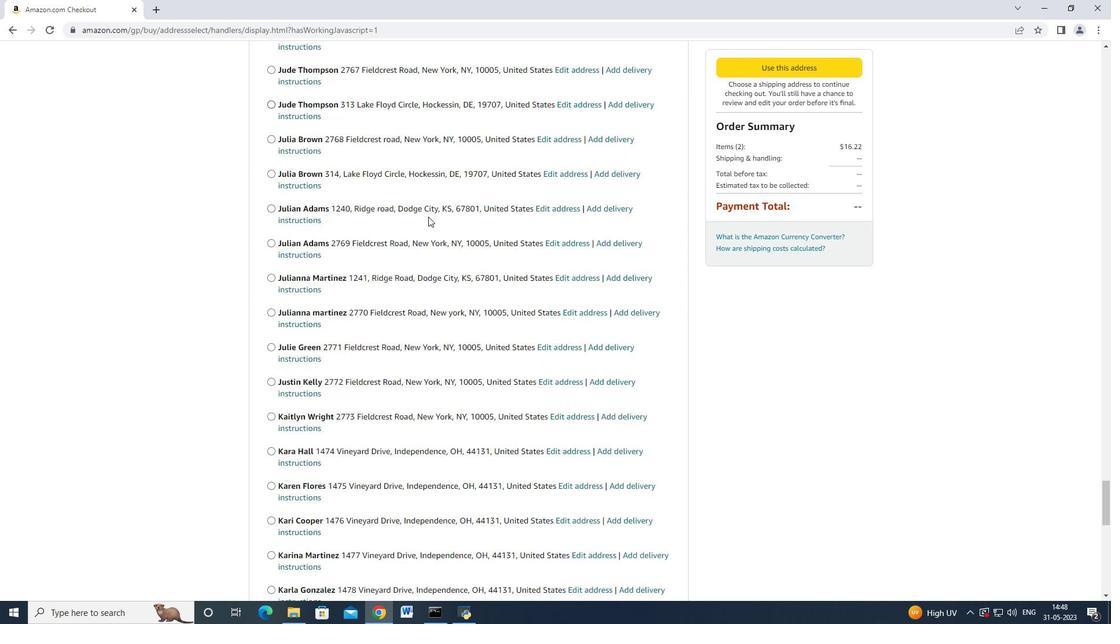 
Action: Mouse scrolled (428, 216) with delta (0, 0)
Screenshot: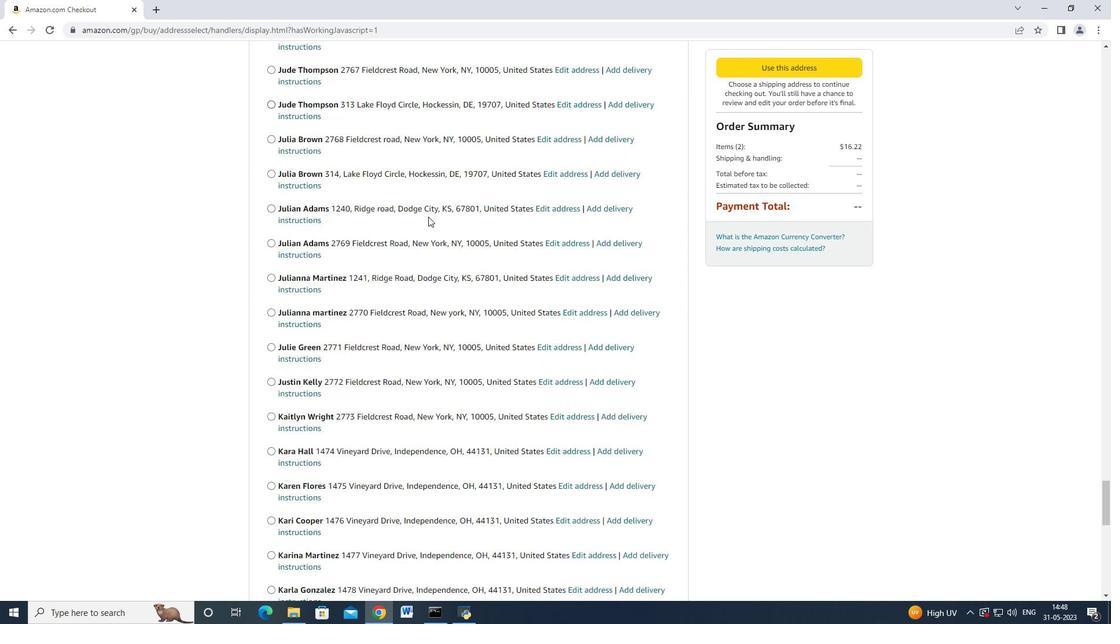 
Action: Mouse scrolled (428, 216) with delta (0, 0)
Screenshot: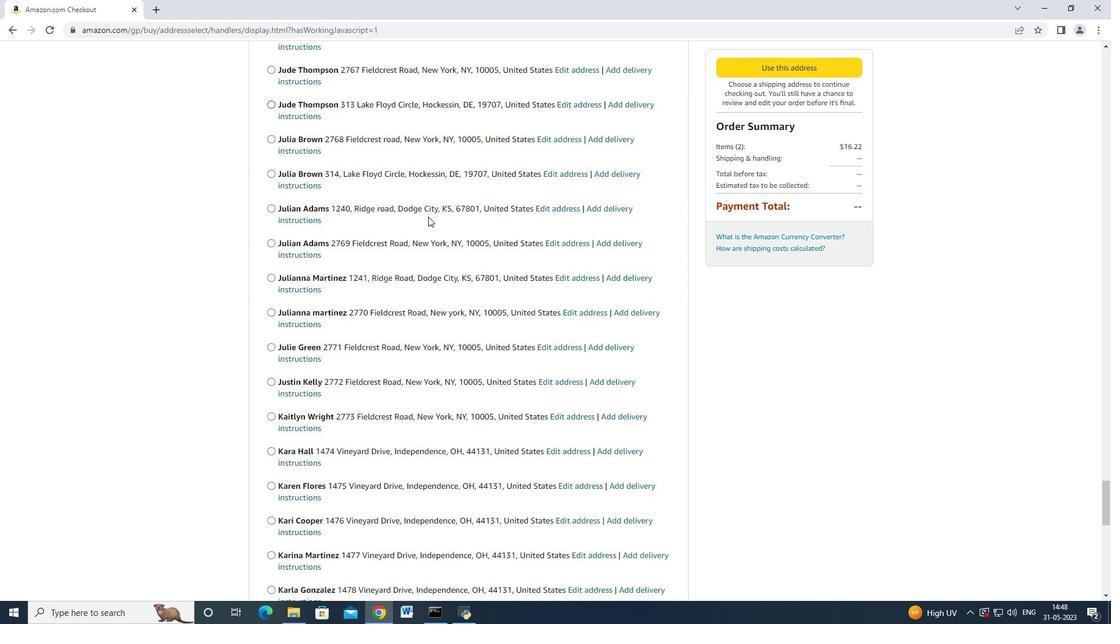 
Action: Mouse scrolled (428, 216) with delta (0, 0)
Screenshot: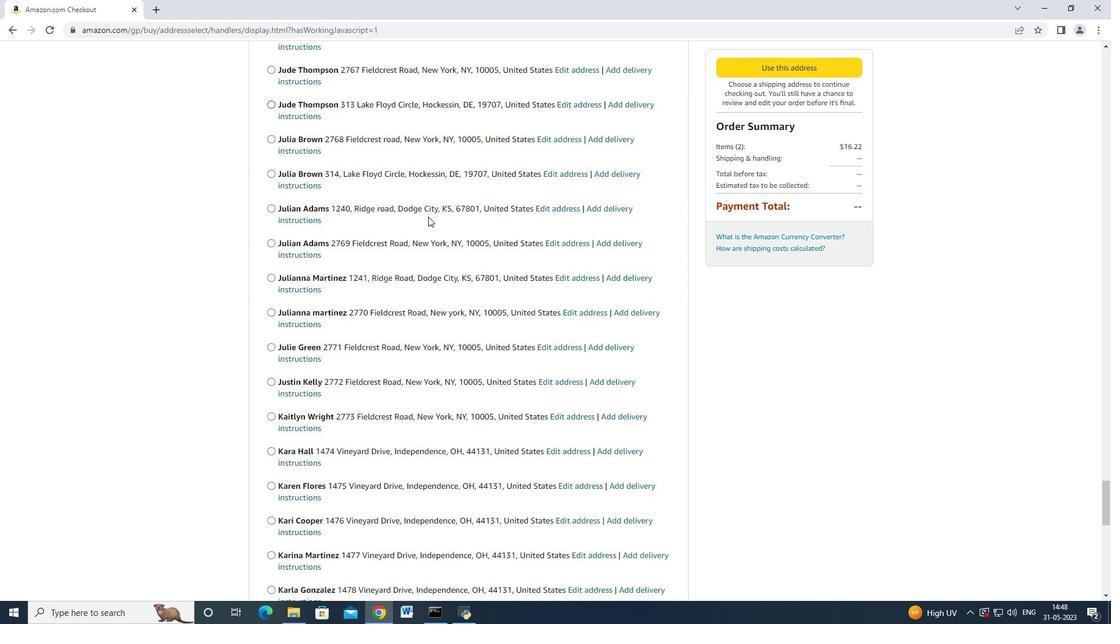 
Action: Mouse moved to (428, 220)
Screenshot: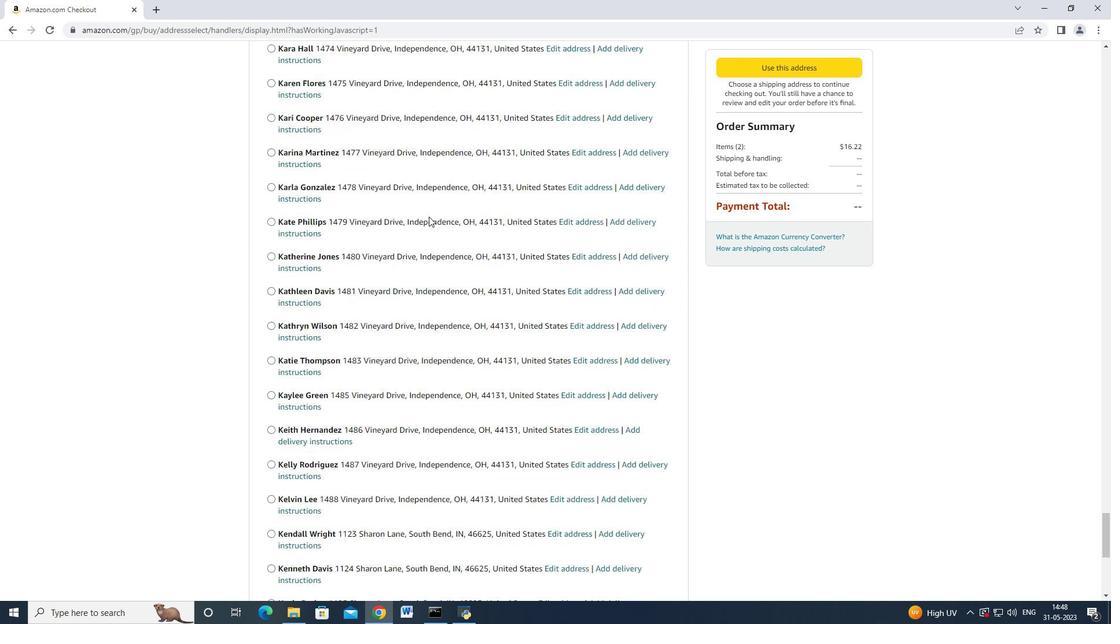 
Action: Mouse scrolled (428, 219) with delta (0, 0)
Screenshot: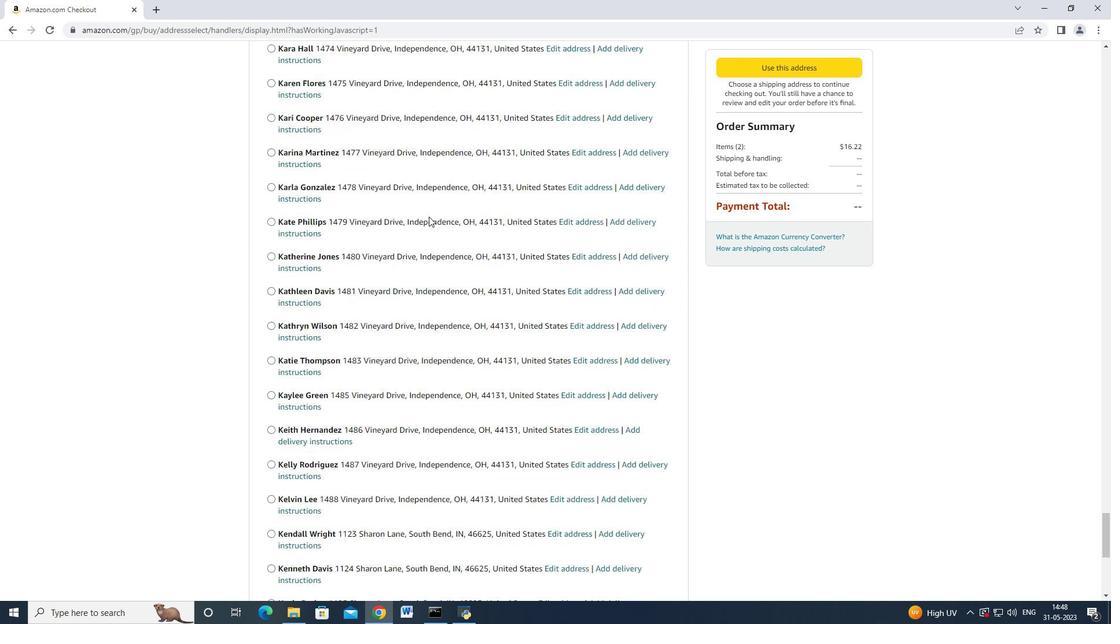 
Action: Mouse moved to (428, 220)
Screenshot: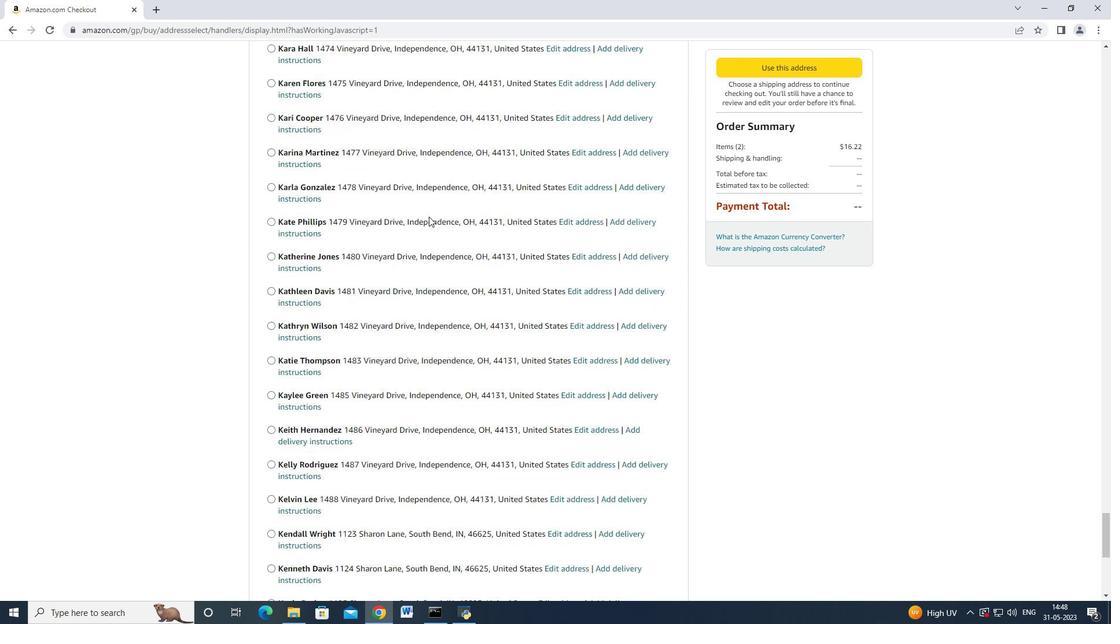 
Action: Mouse scrolled (428, 219) with delta (0, 0)
Screenshot: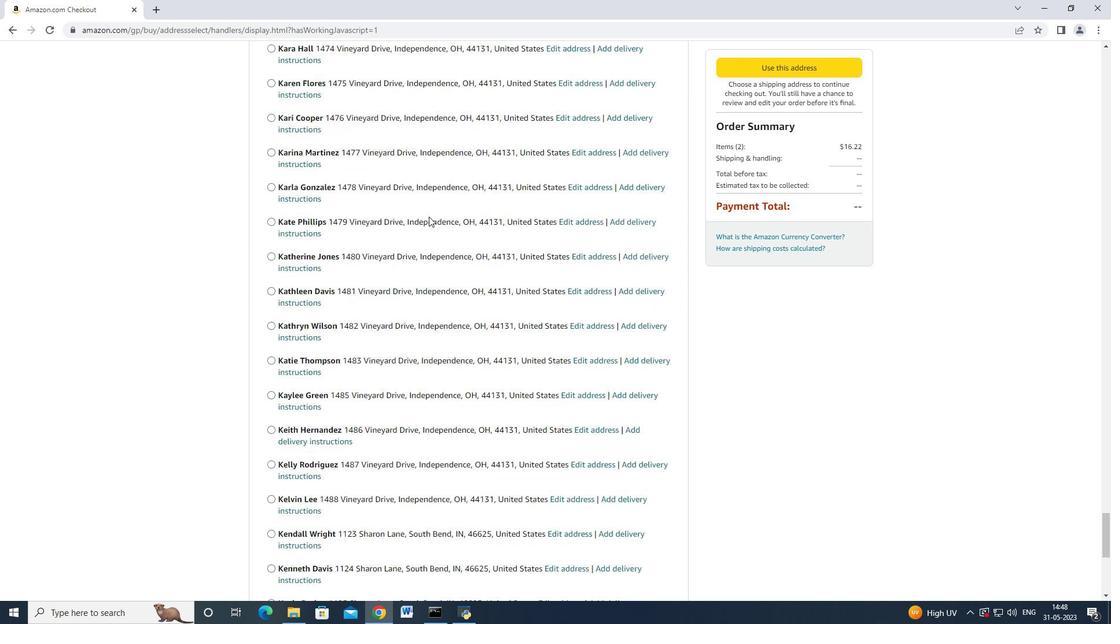
Action: Mouse scrolled (428, 219) with delta (0, 0)
Screenshot: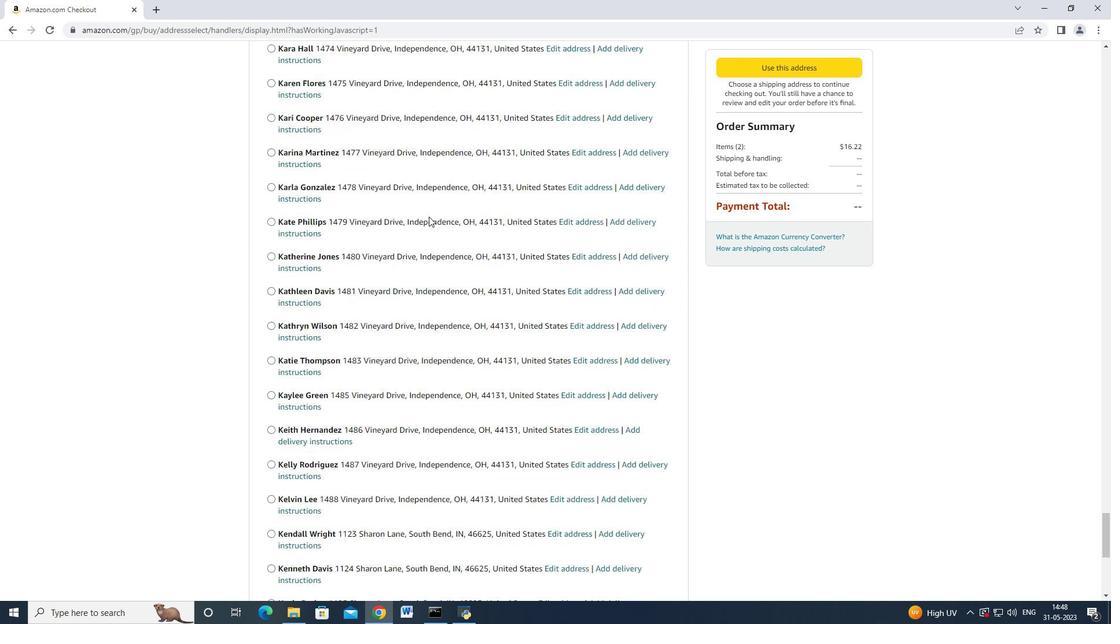 
Action: Mouse scrolled (428, 219) with delta (0, 0)
Screenshot: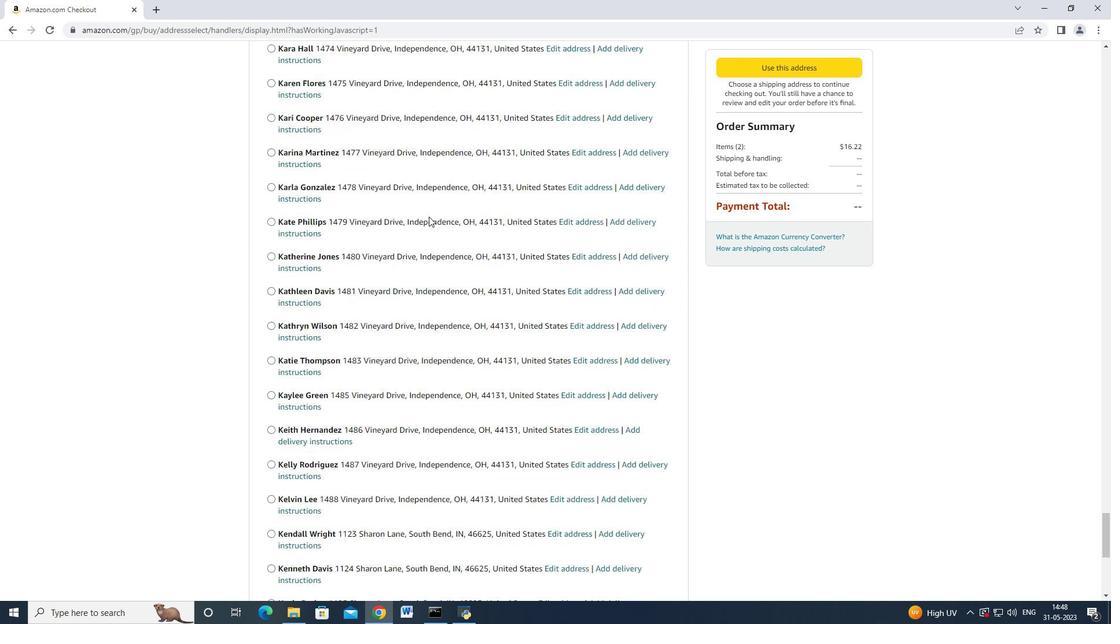 
Action: Mouse scrolled (428, 219) with delta (0, 0)
Screenshot: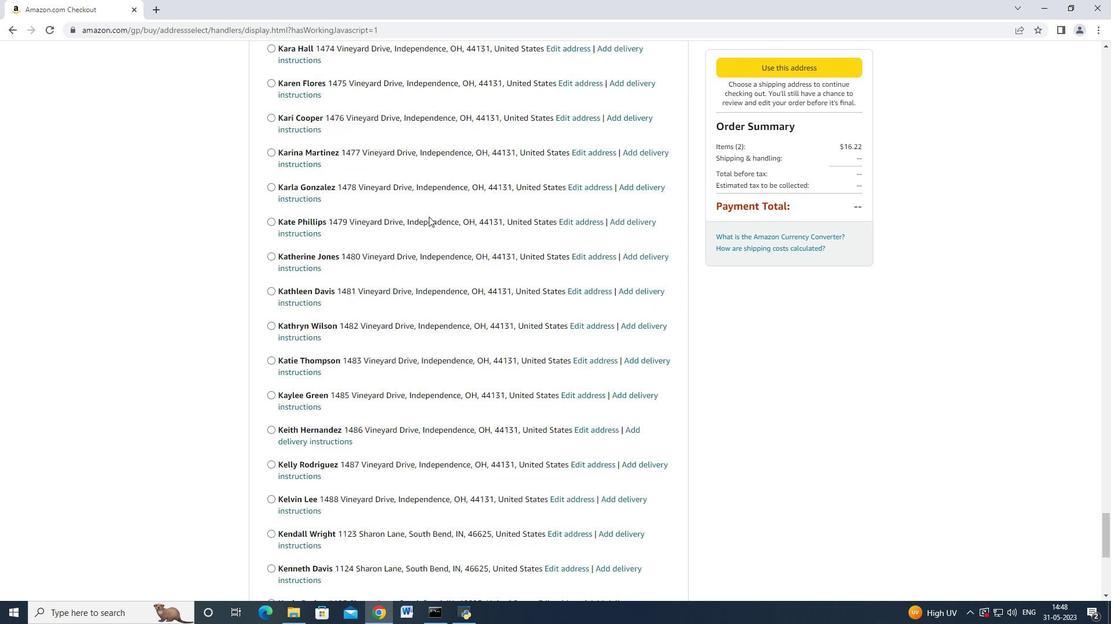 
Action: Mouse scrolled (428, 219) with delta (0, 0)
Screenshot: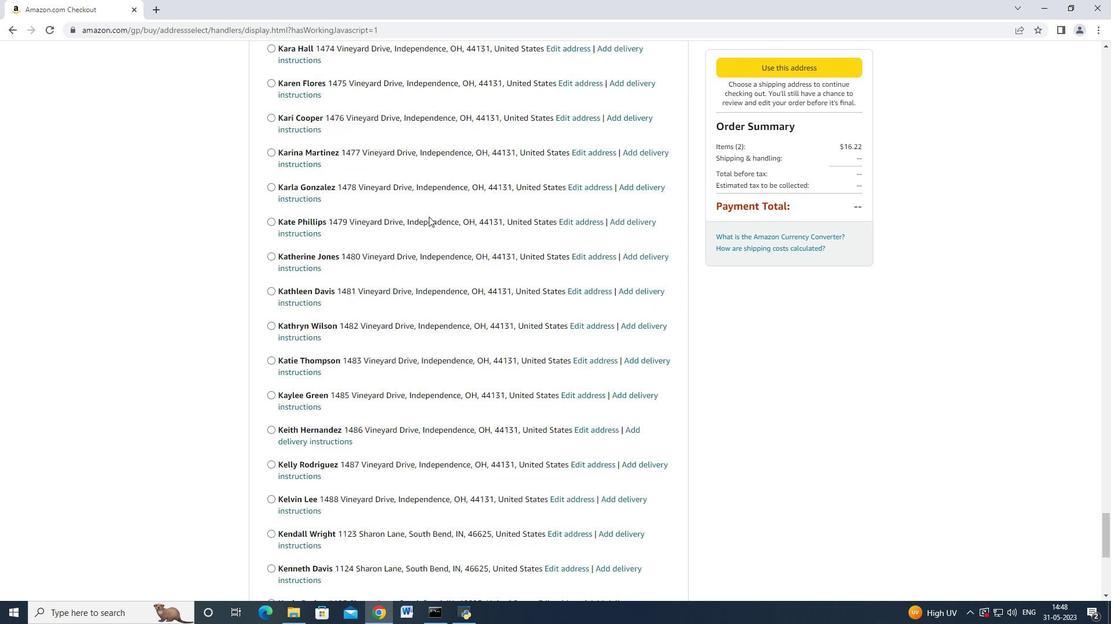 
Action: Mouse moved to (428, 218)
Screenshot: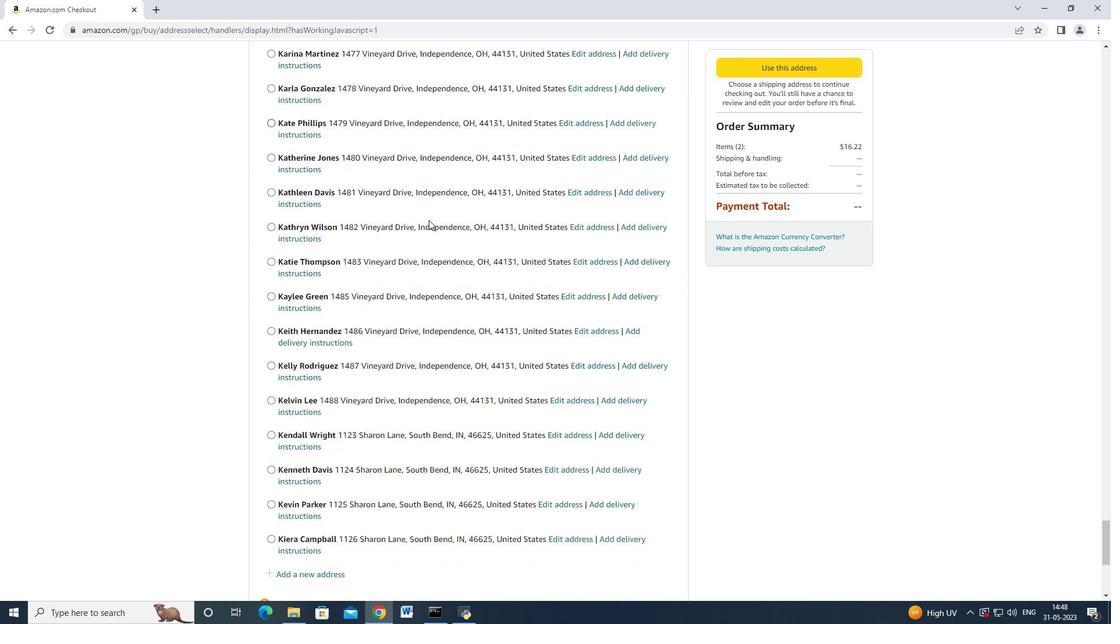 
Action: Mouse scrolled (428, 218) with delta (0, 0)
Screenshot: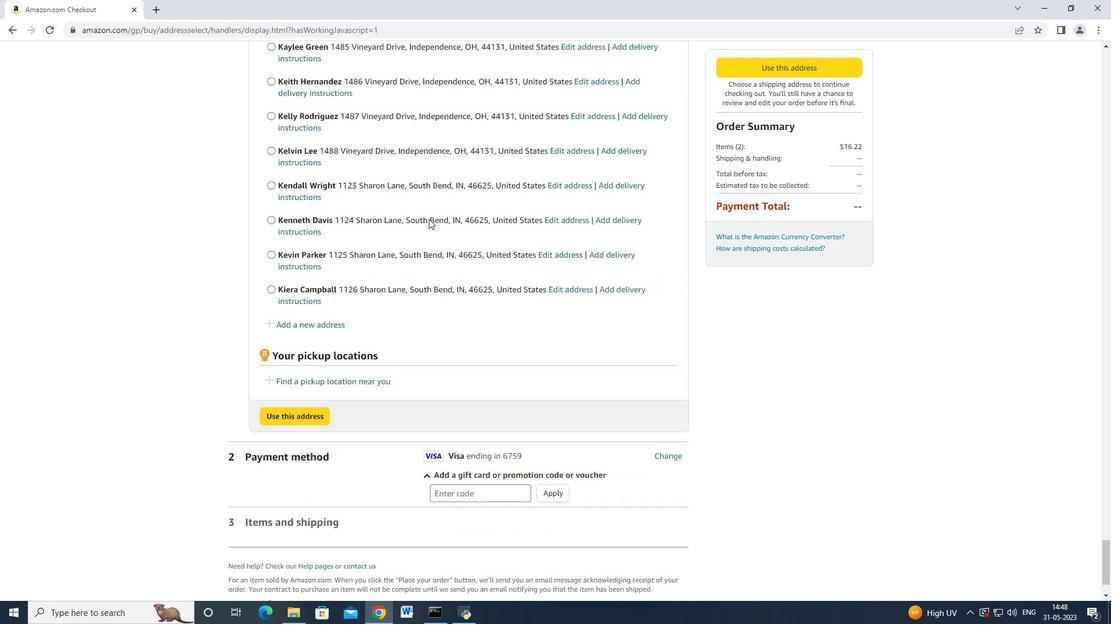 
Action: Mouse moved to (428, 218)
Screenshot: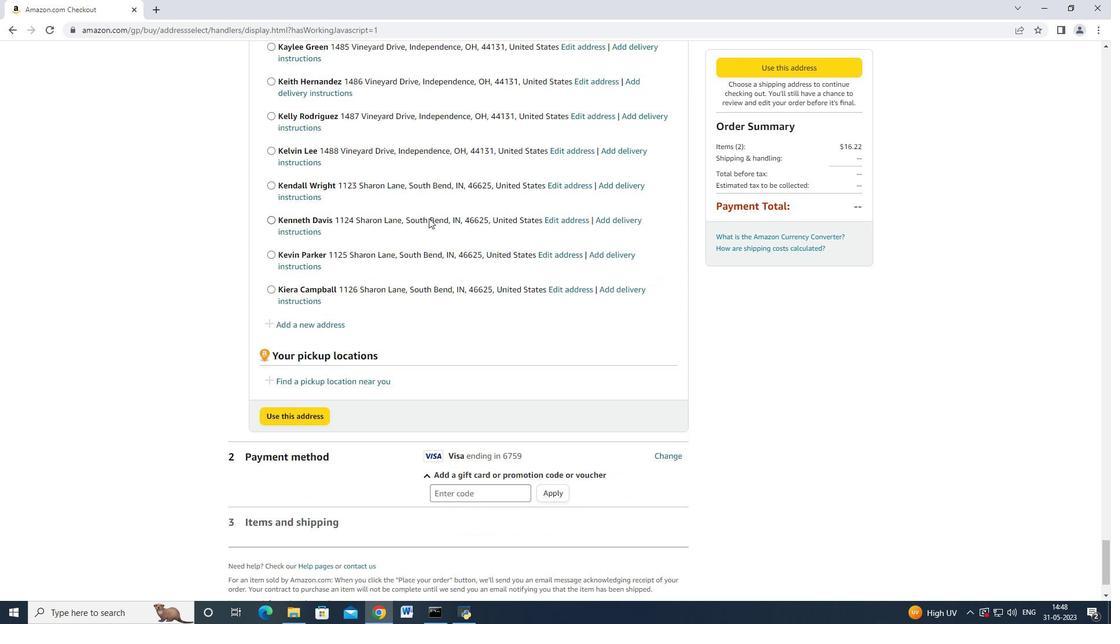 
Action: Mouse scrolled (428, 218) with delta (0, 0)
Screenshot: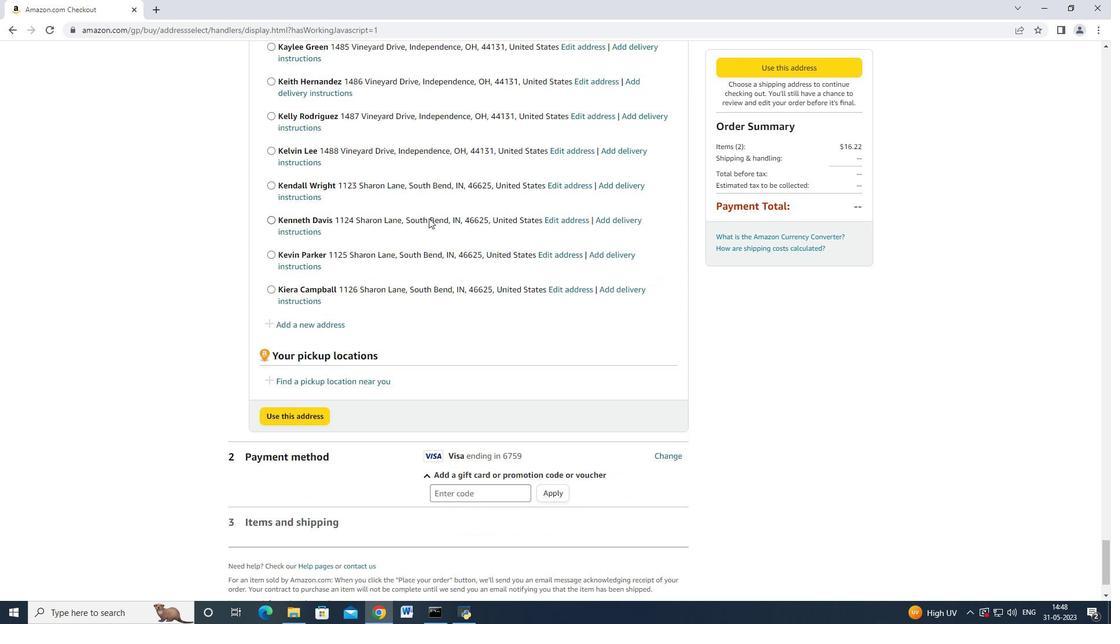 
Action: Mouse moved to (428, 218)
Screenshot: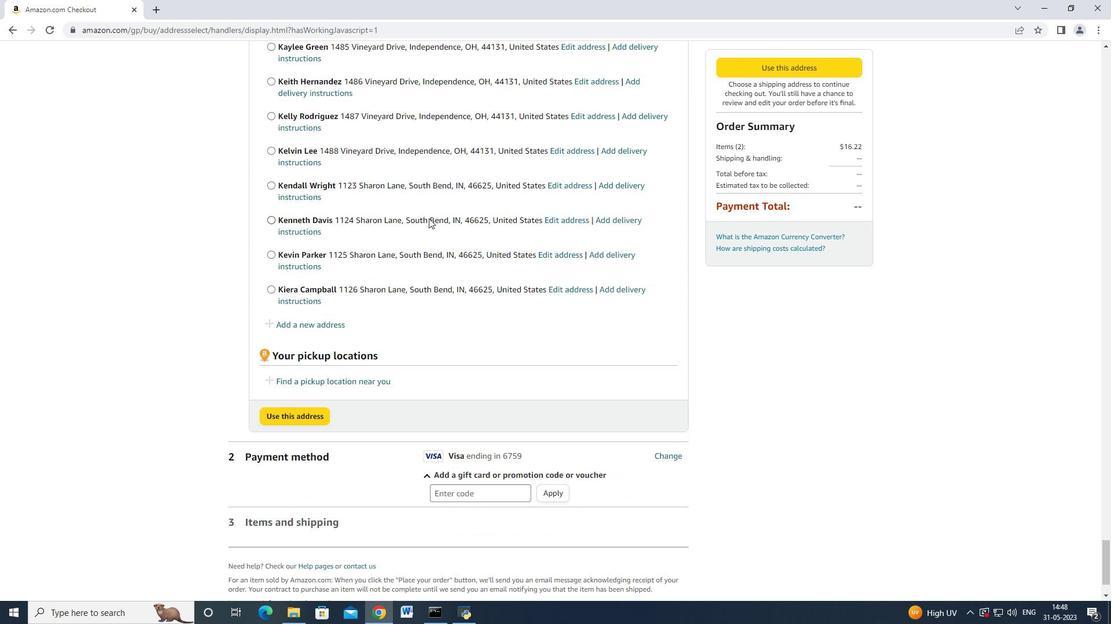 
Action: Mouse scrolled (428, 218) with delta (0, 0)
Screenshot: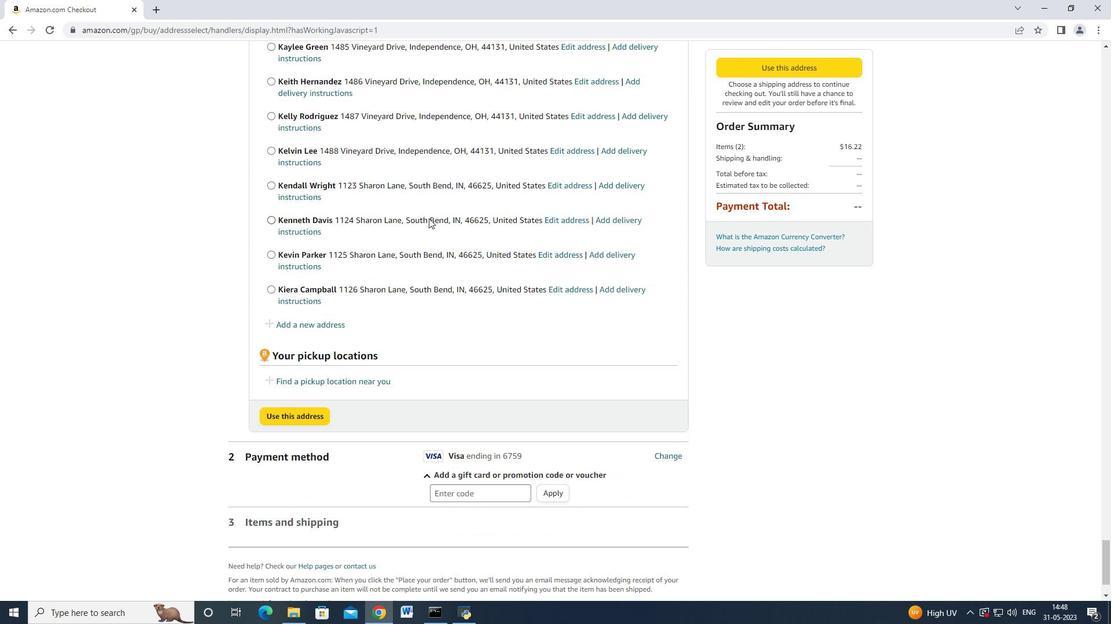 
Action: Mouse moved to (428, 218)
Screenshot: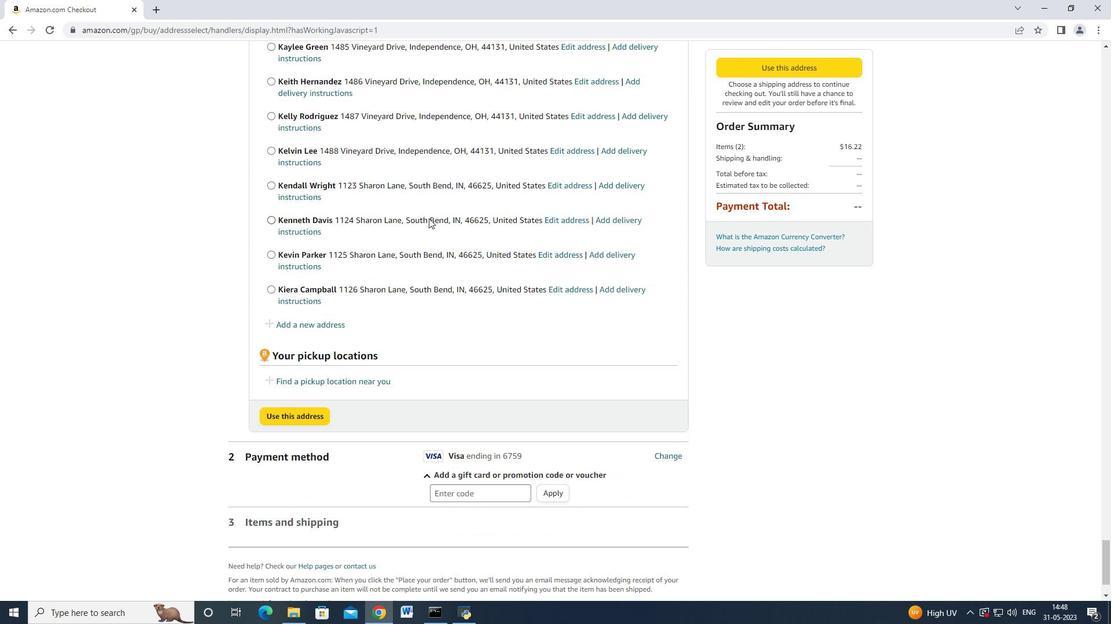 
Action: Mouse scrolled (428, 218) with delta (0, 0)
Screenshot: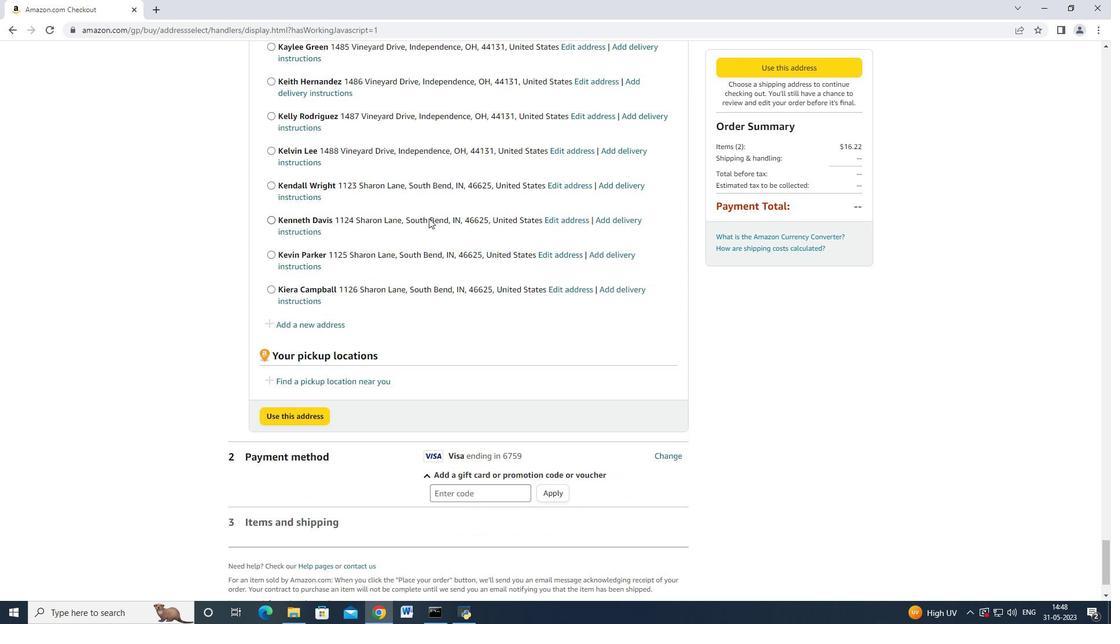 
Action: Mouse scrolled (428, 218) with delta (0, 0)
Screenshot: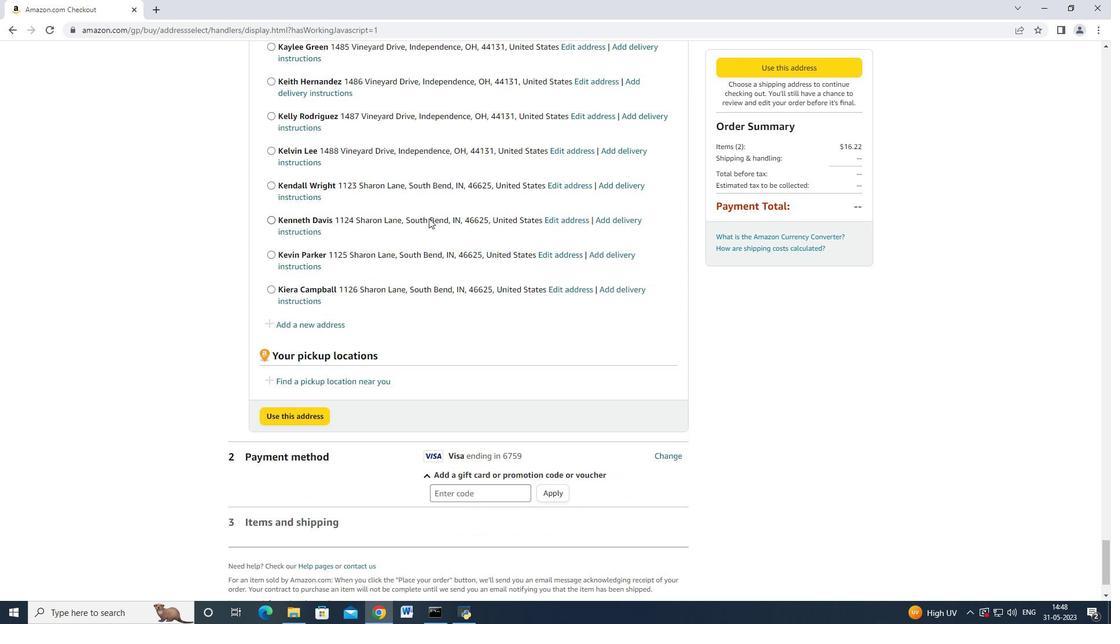 
Action: Mouse scrolled (428, 218) with delta (0, 0)
Screenshot: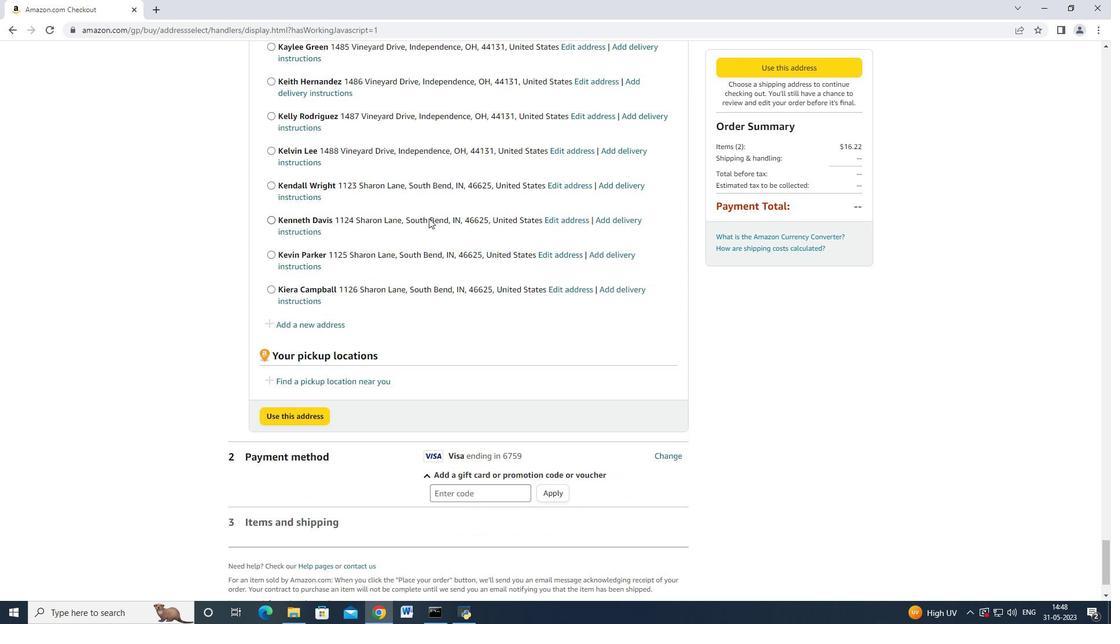 
Action: Mouse scrolled (428, 218) with delta (0, 0)
Screenshot: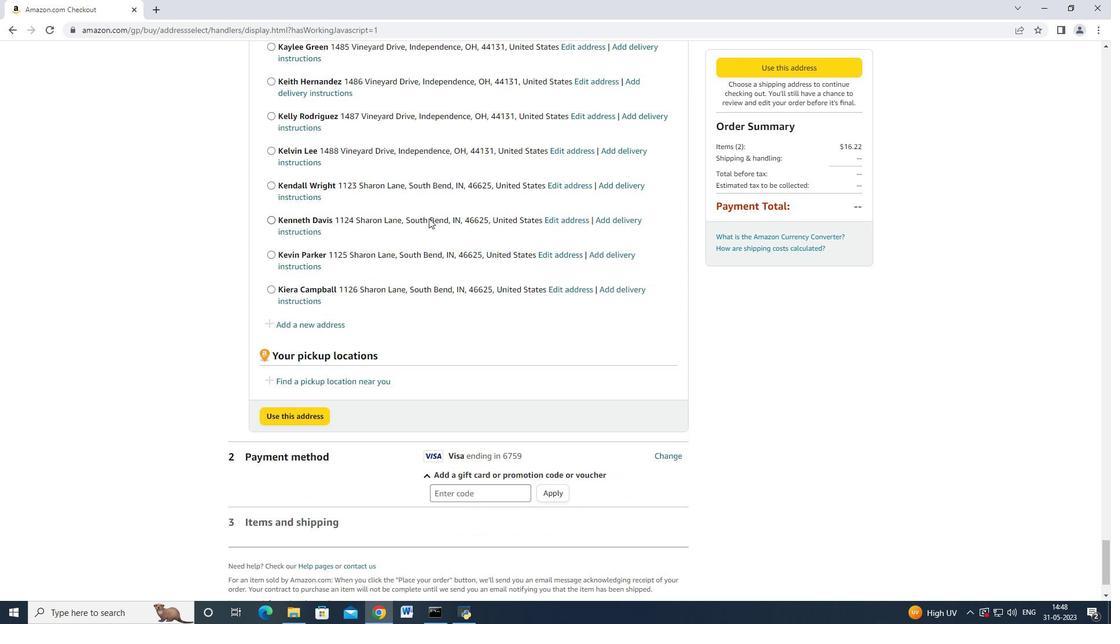 
Action: Mouse moved to (326, 252)
Screenshot: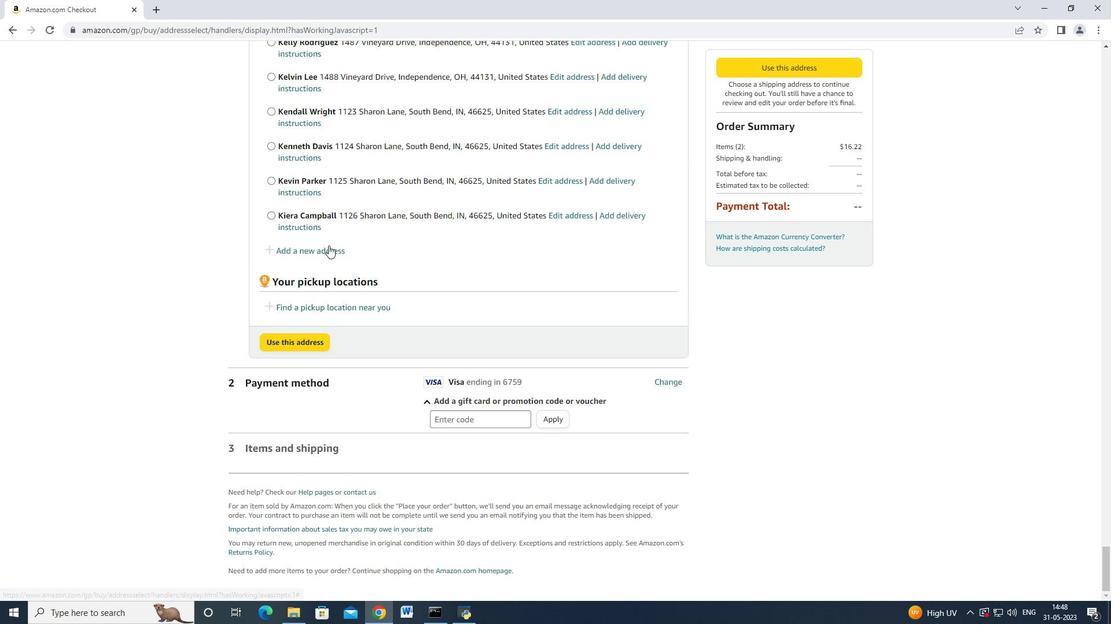 
Action: Mouse pressed left at (326, 252)
Screenshot: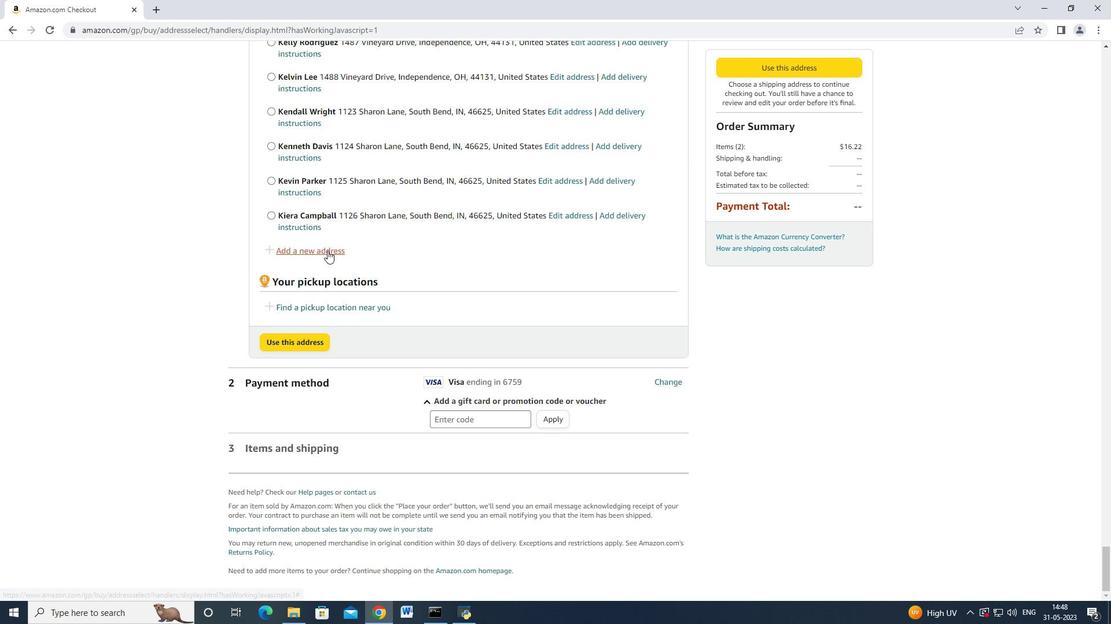 
Action: Mouse moved to (381, 276)
Screenshot: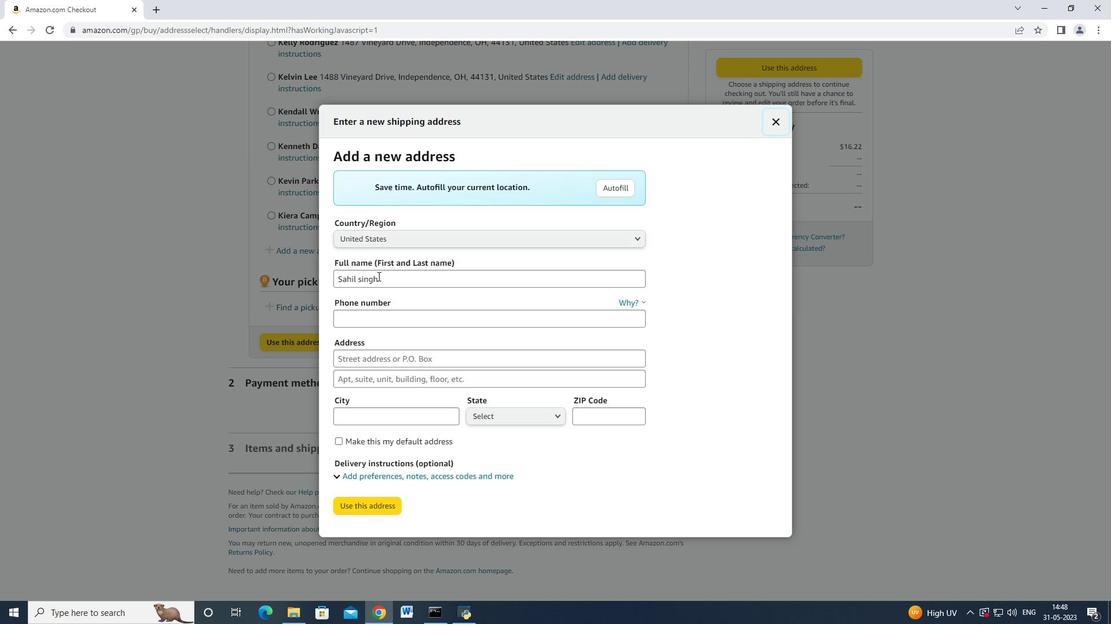 
Action: Mouse pressed left at (381, 276)
Screenshot: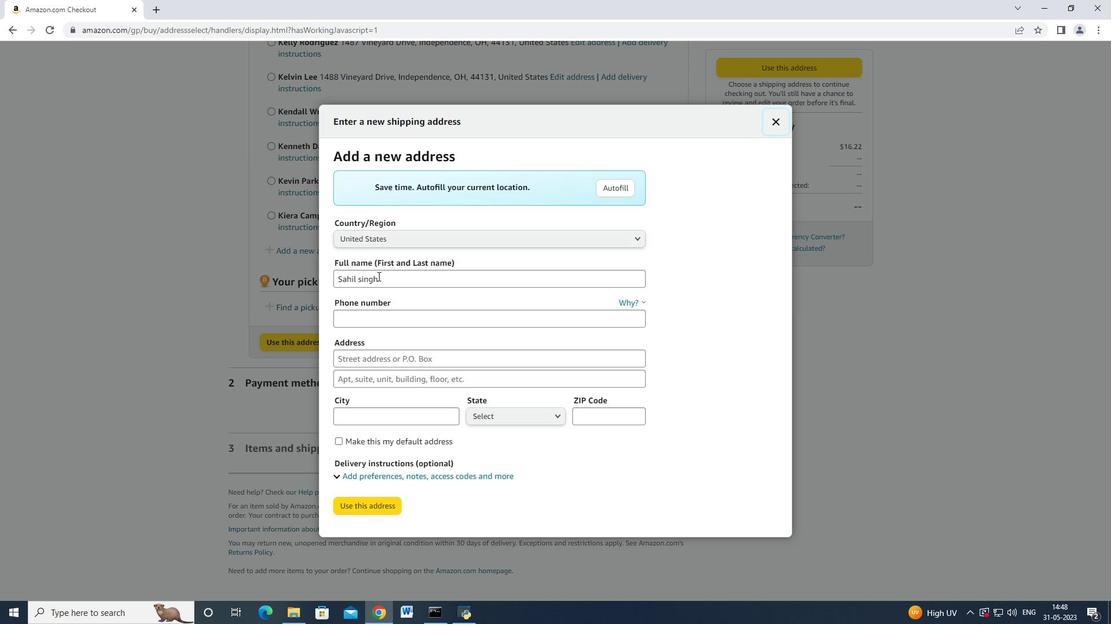 
Action: Mouse moved to (340, 277)
Screenshot: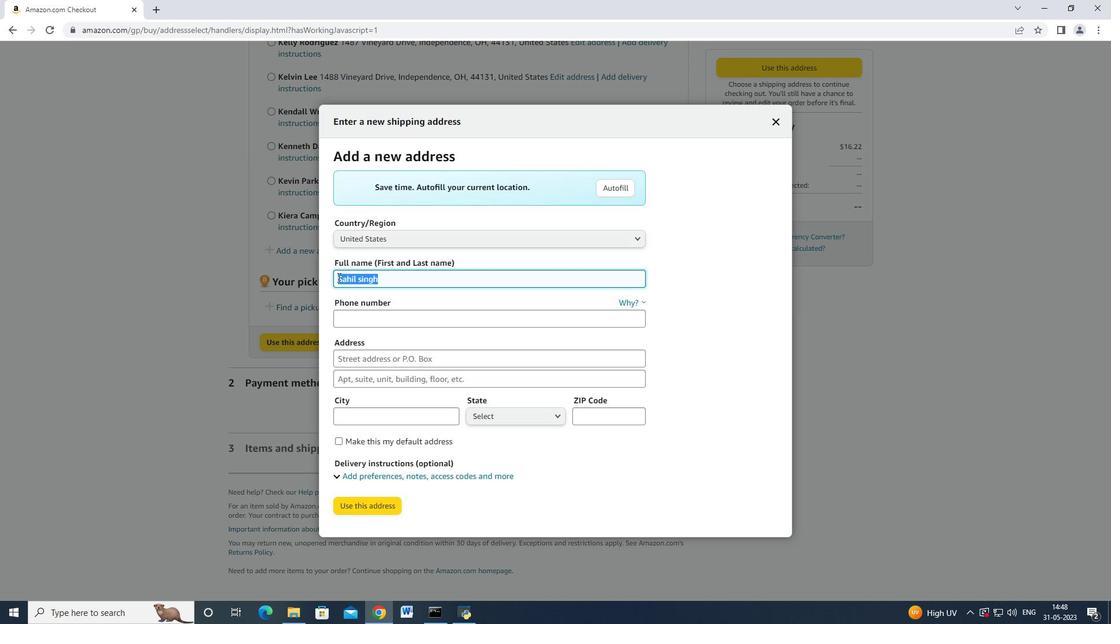 
Action: Key pressed <Key.backspace><Key.shift>Kimberly<Key.space><Key.shift_r>Smith<Key.tab><Key.tab>574212576<Key.backspace><Key.backspace>169<Key.tab>1127<Key.space><Key.shift_r>Sharon<Key.space><Key.shift>Lane<Key.space><Key.tab><Key.tab><Key.shift_r>South<Key.space><Key.shift>Bend<Key.space>
